 Task: Mortgage Form Template.
Action: Mouse moved to (234, 170)
Screenshot: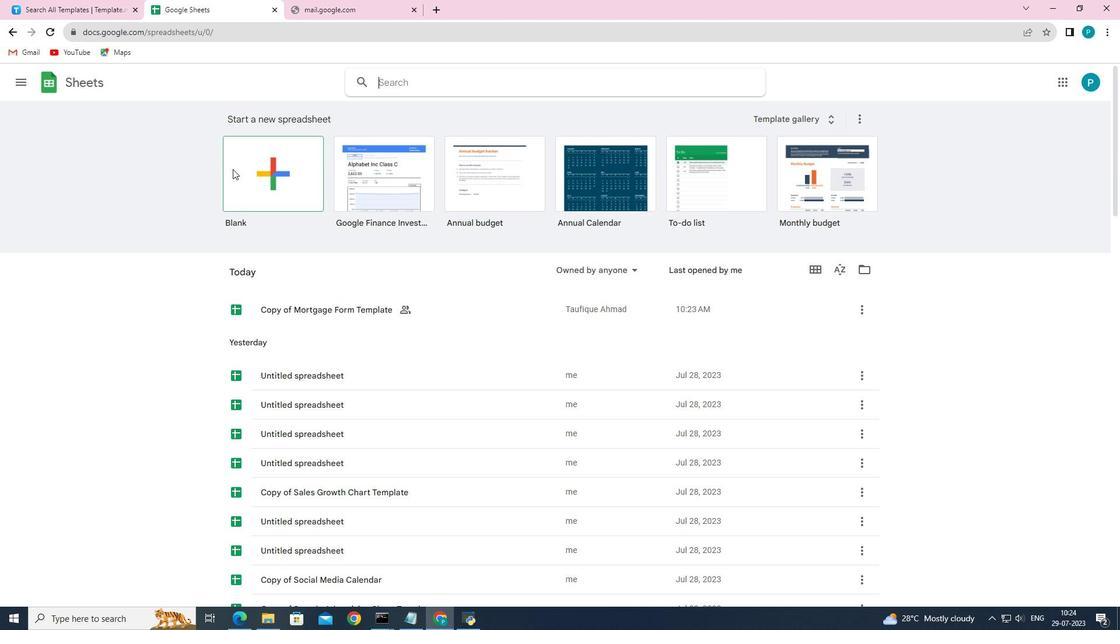 
Action: Mouse pressed left at (234, 170)
Screenshot: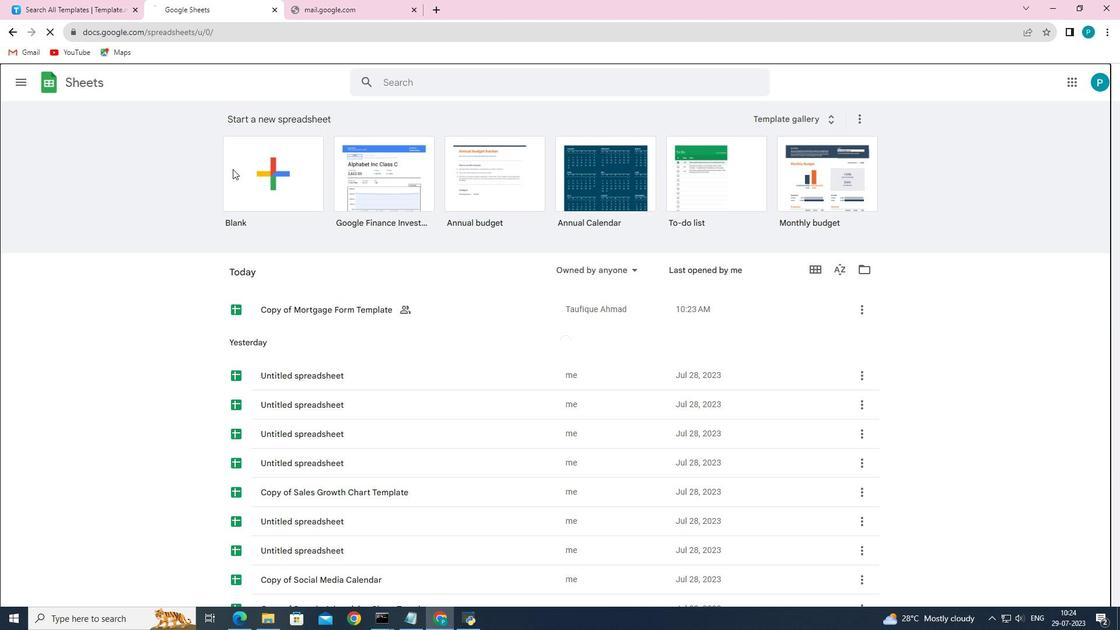 
Action: Mouse moved to (88, 152)
Screenshot: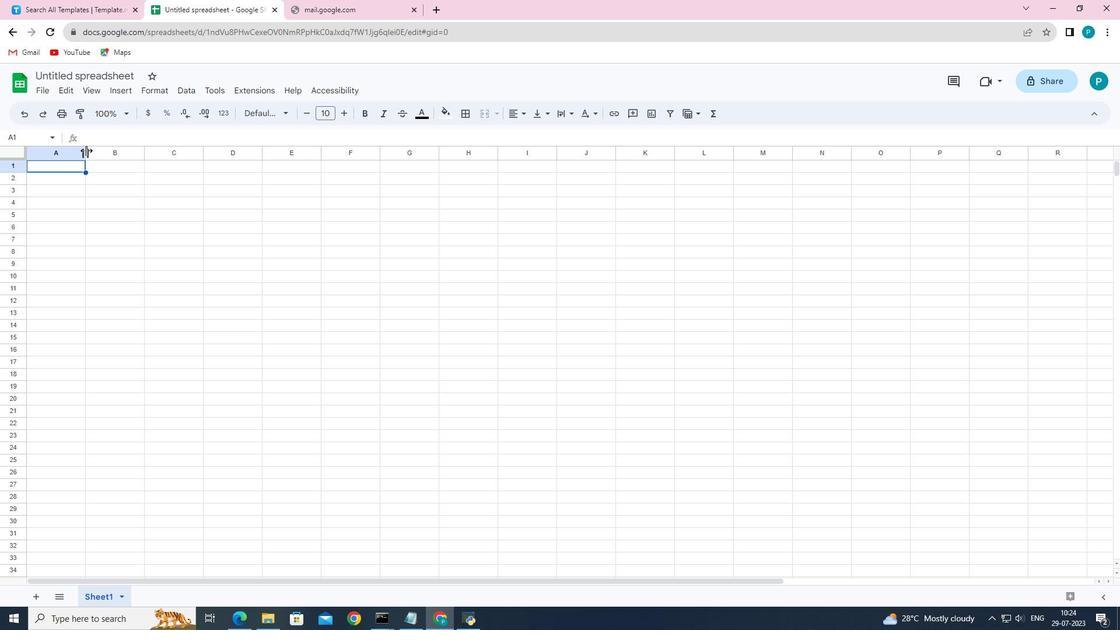 
Action: Mouse pressed left at (88, 152)
Screenshot: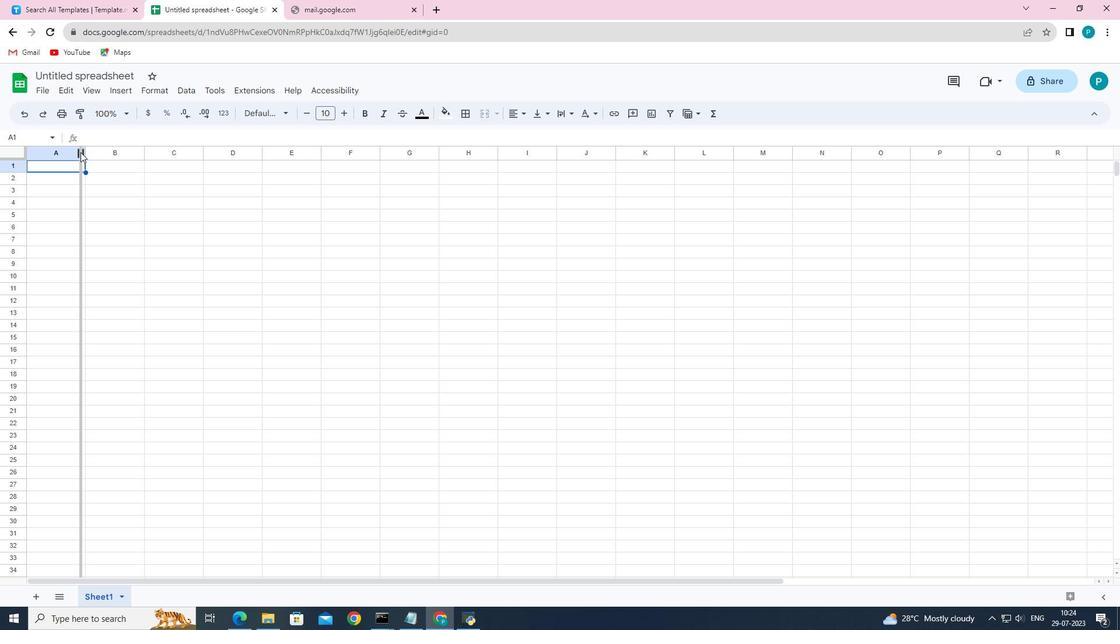 
Action: Mouse moved to (64, 156)
Screenshot: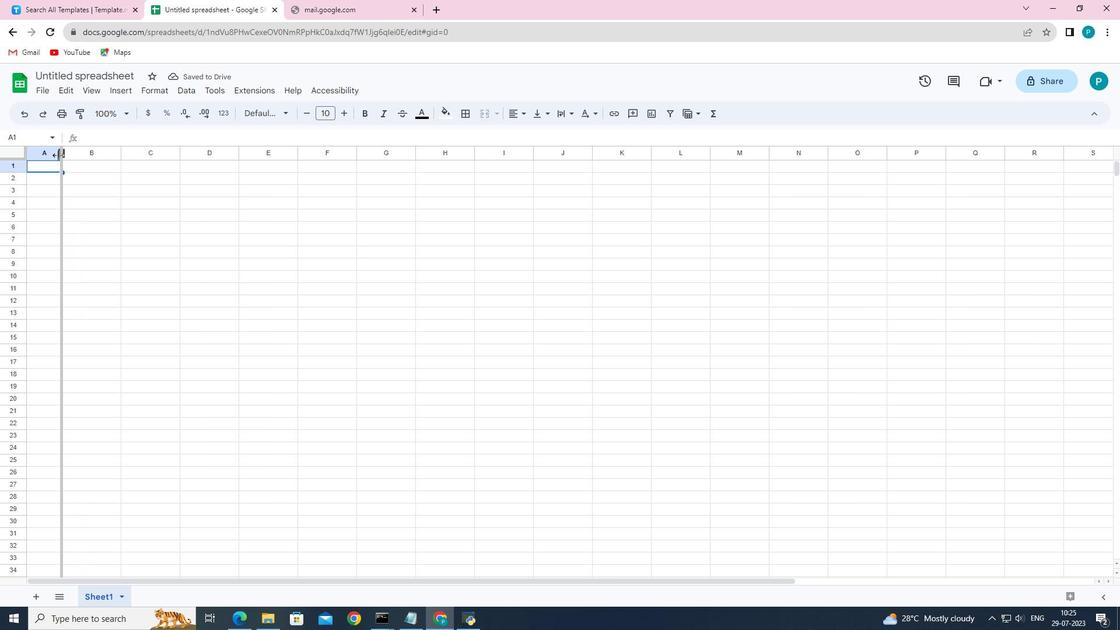 
Action: Mouse pressed left at (64, 156)
Screenshot: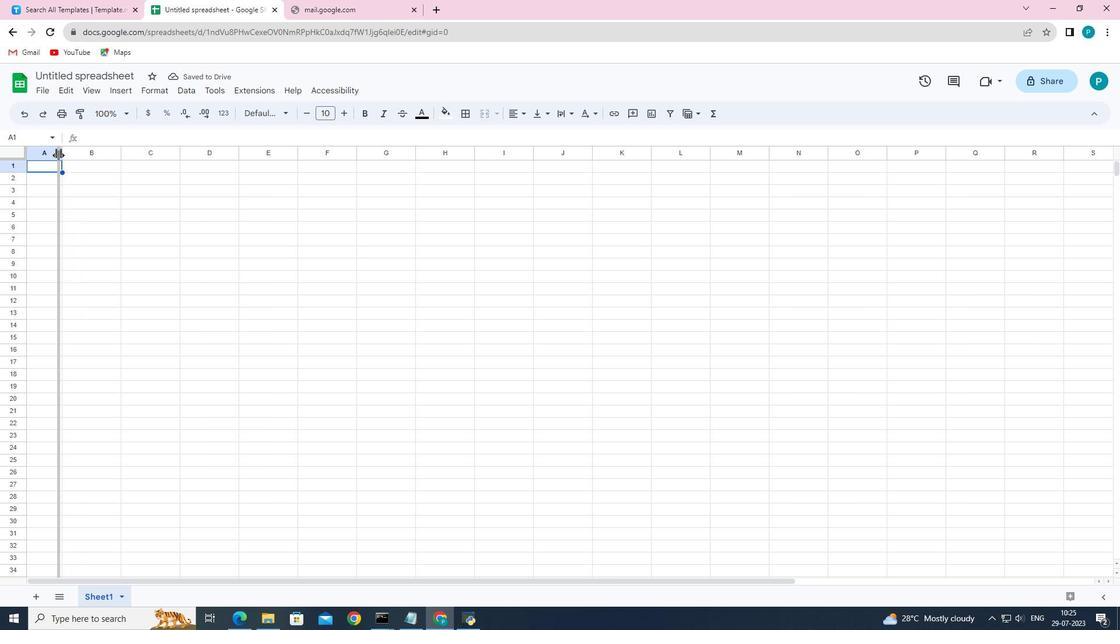 
Action: Mouse moved to (70, 170)
Screenshot: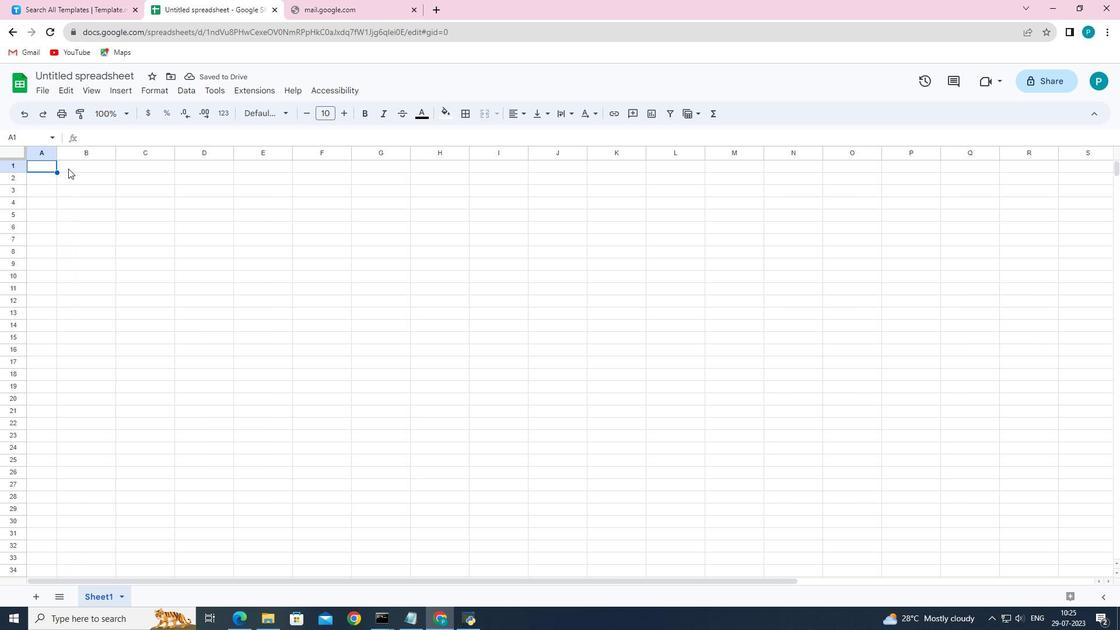 
Action: Mouse pressed left at (70, 170)
Screenshot: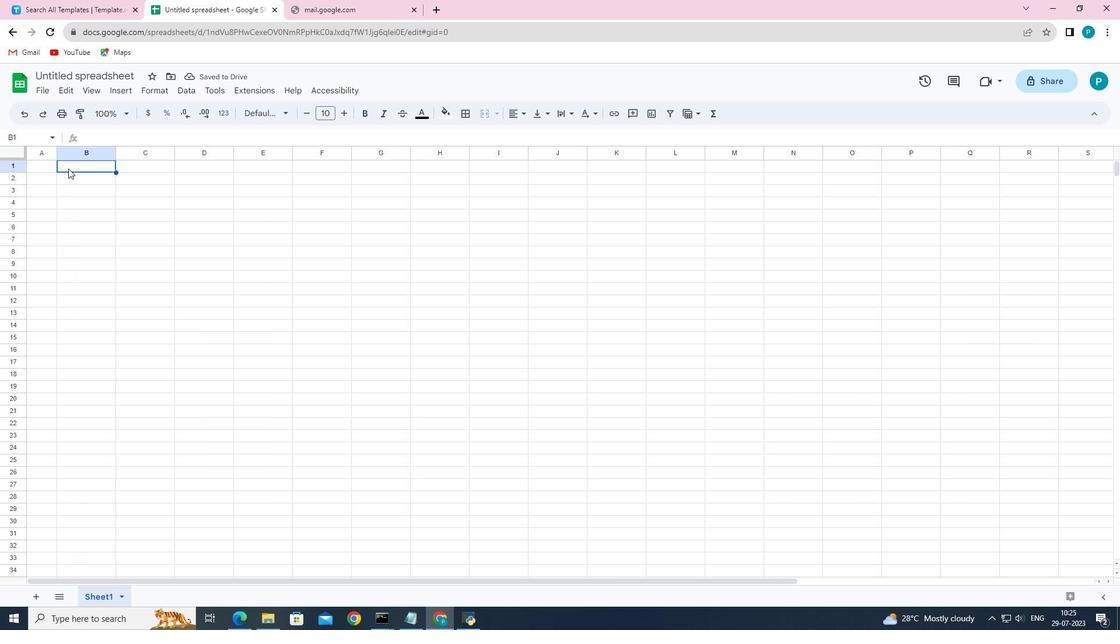 
Action: Mouse moved to (70, 168)
Screenshot: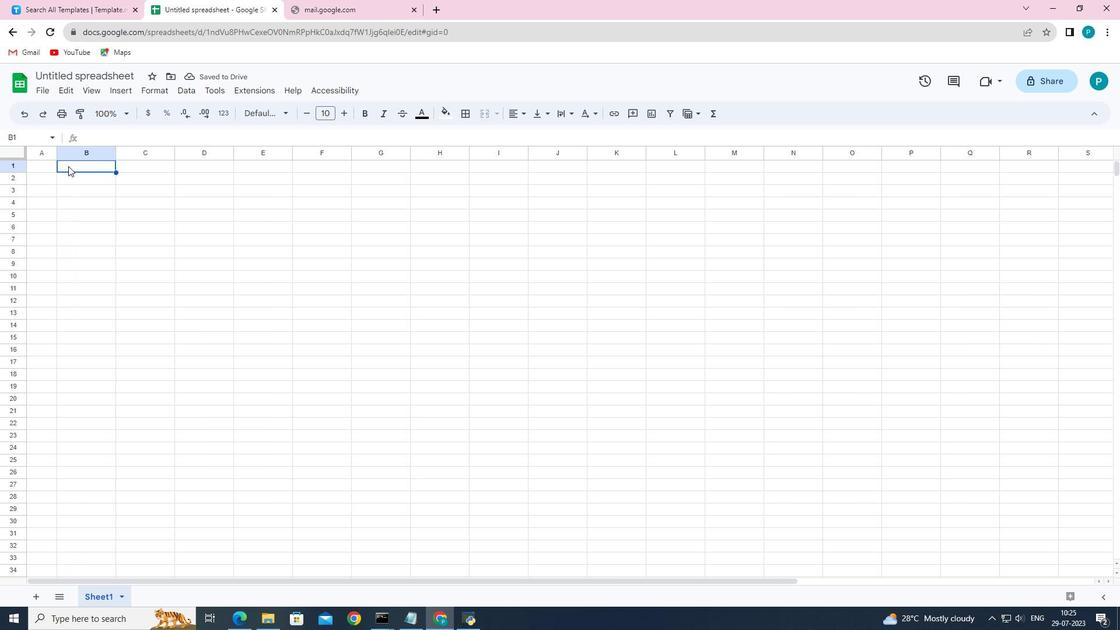 
Action: Mouse pressed left at (70, 168)
Screenshot: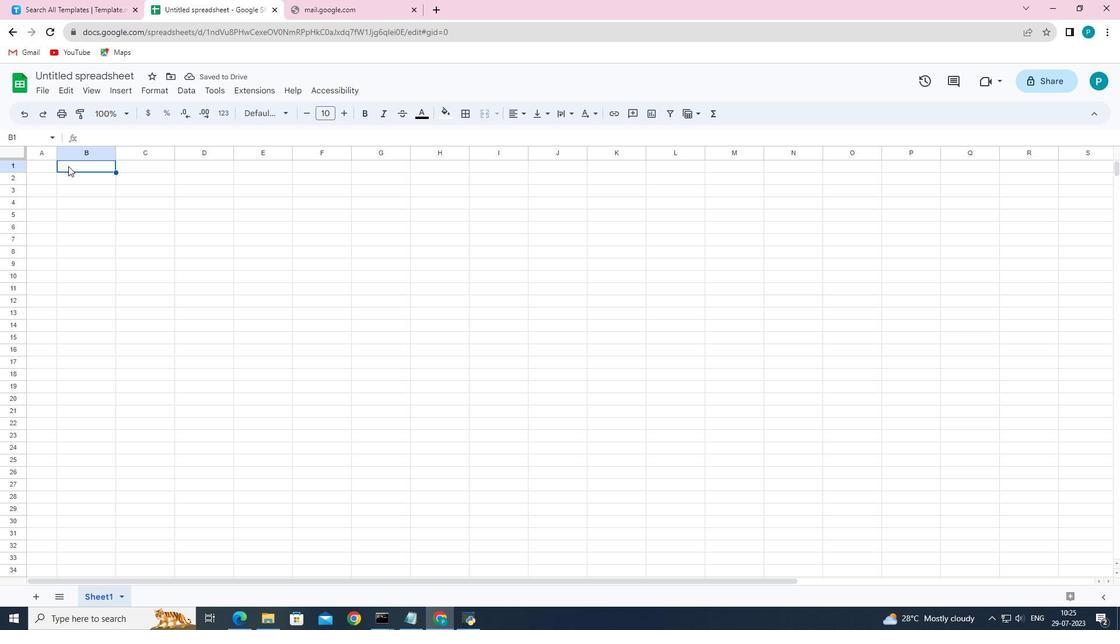 
Action: Mouse pressed left at (70, 168)
Screenshot: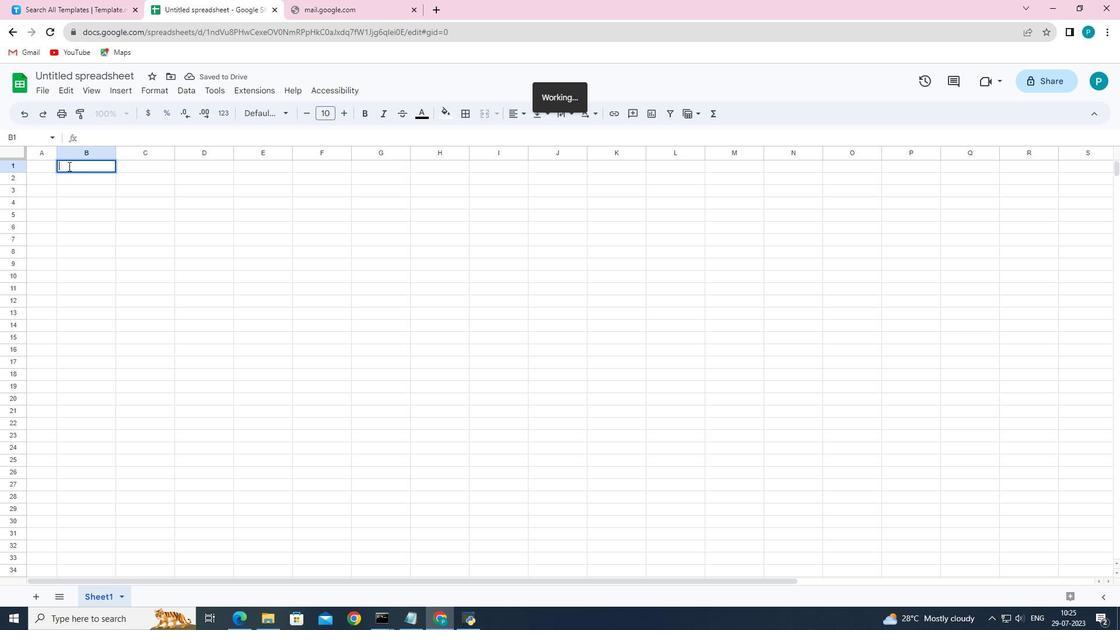 
Action: Mouse moved to (70, 179)
Screenshot: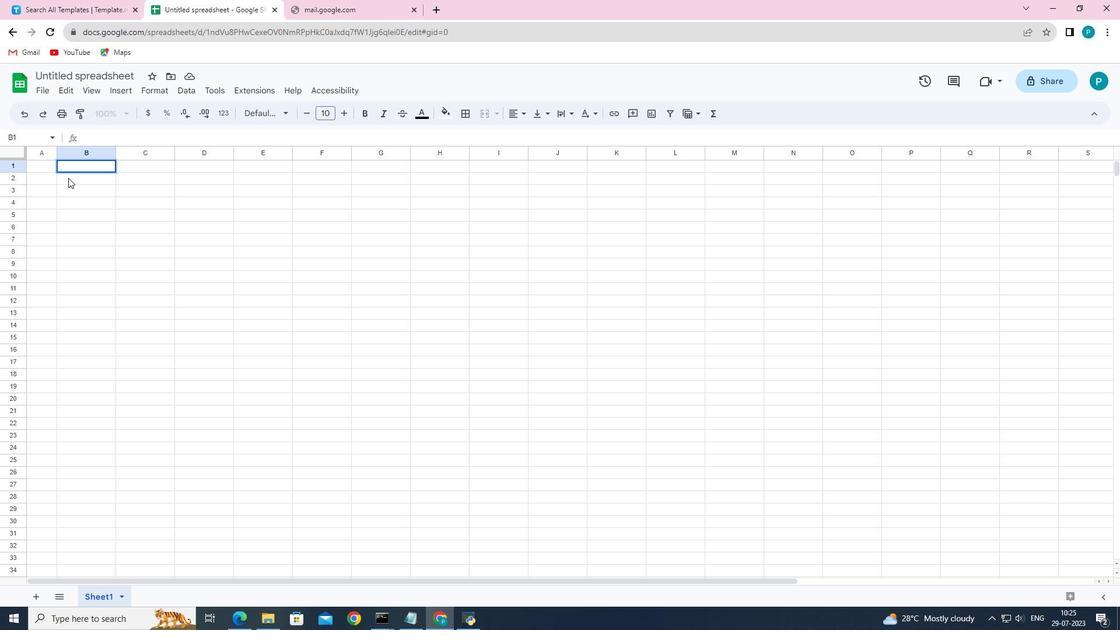 
Action: Mouse pressed left at (70, 179)
Screenshot: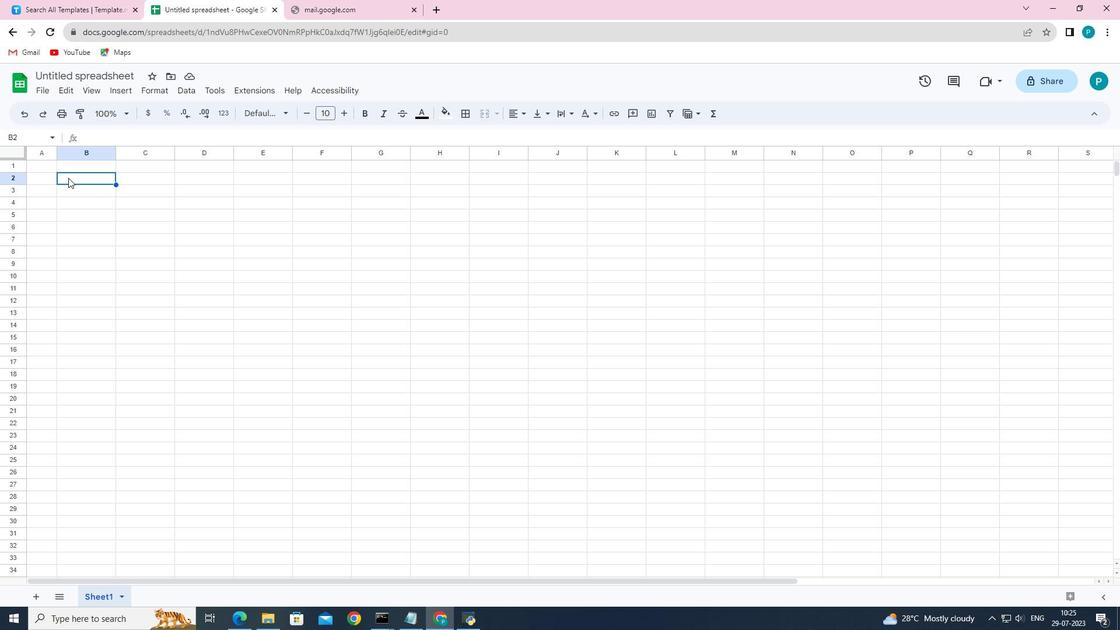 
Action: Mouse moved to (75, 191)
Screenshot: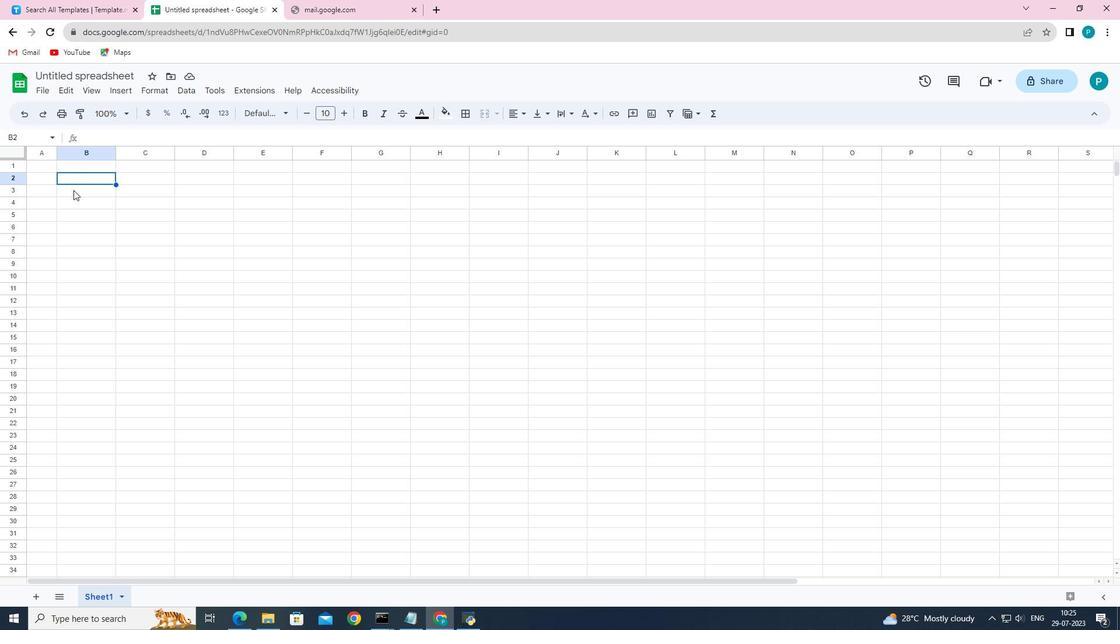 
Action: Mouse pressed left at (75, 191)
Screenshot: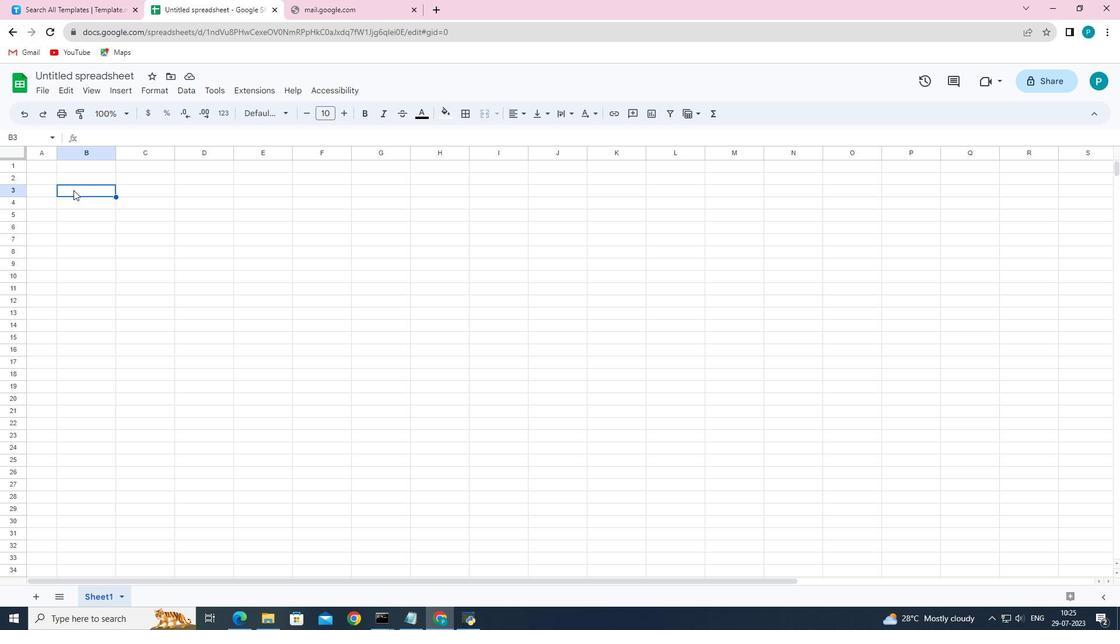 
Action: Mouse moved to (91, 191)
Screenshot: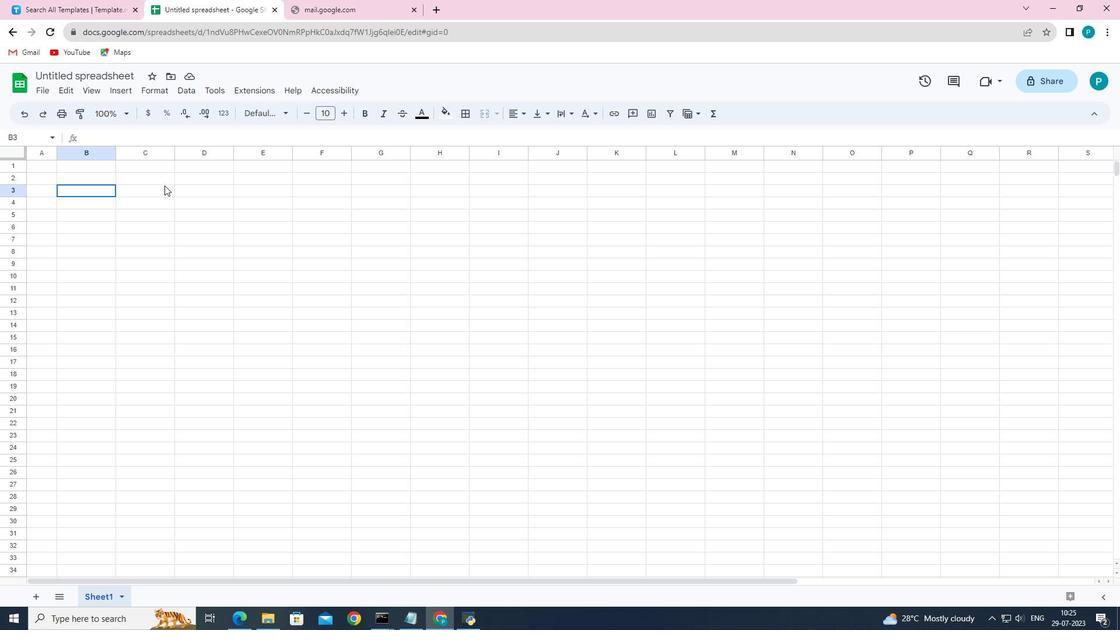 
Action: Mouse pressed left at (91, 191)
Screenshot: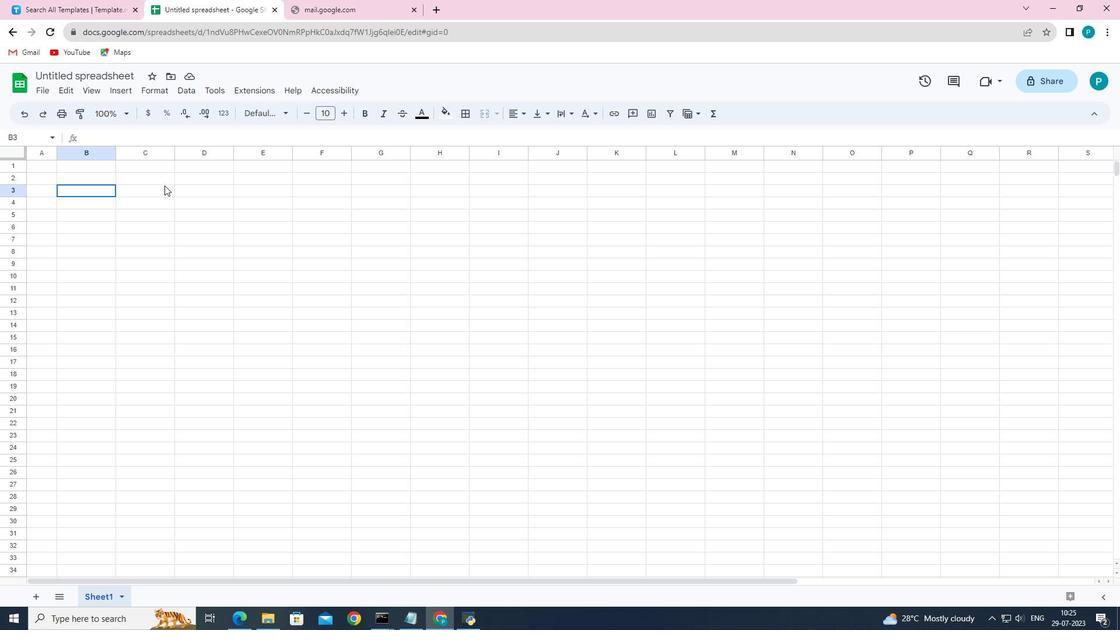 
Action: Mouse moved to (93, 192)
Screenshot: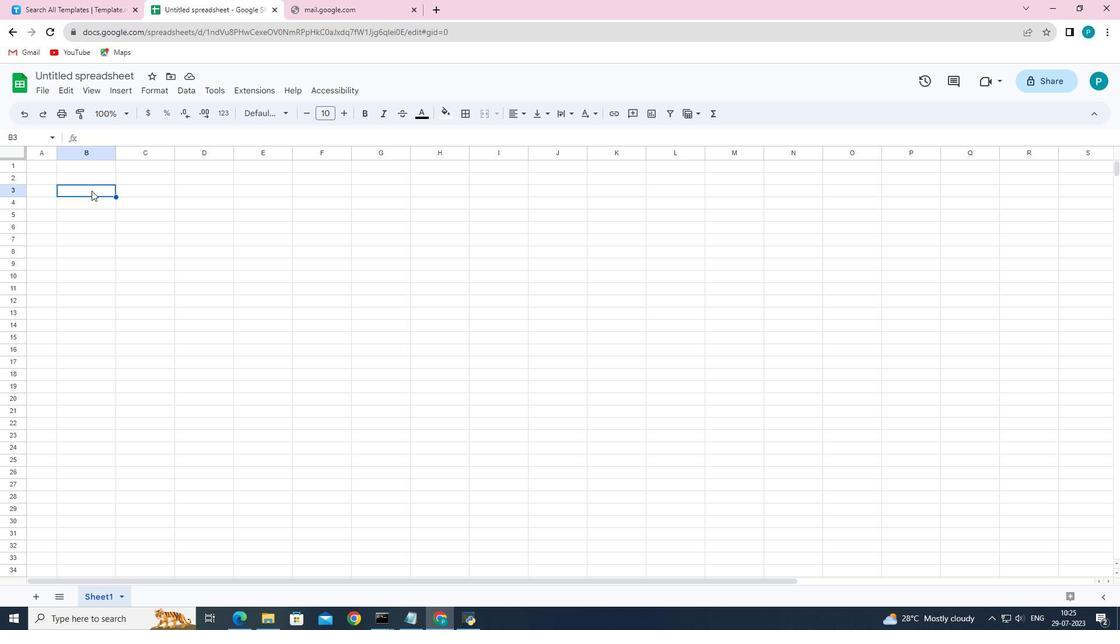 
Action: Mouse pressed left at (93, 192)
Screenshot: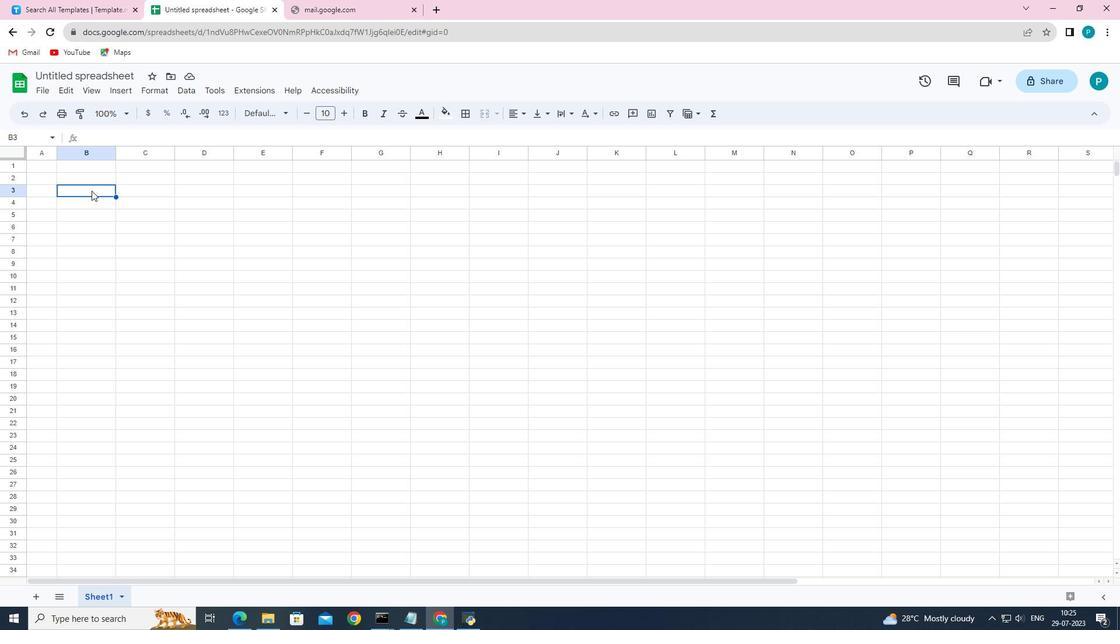 
Action: Mouse pressed left at (93, 192)
Screenshot: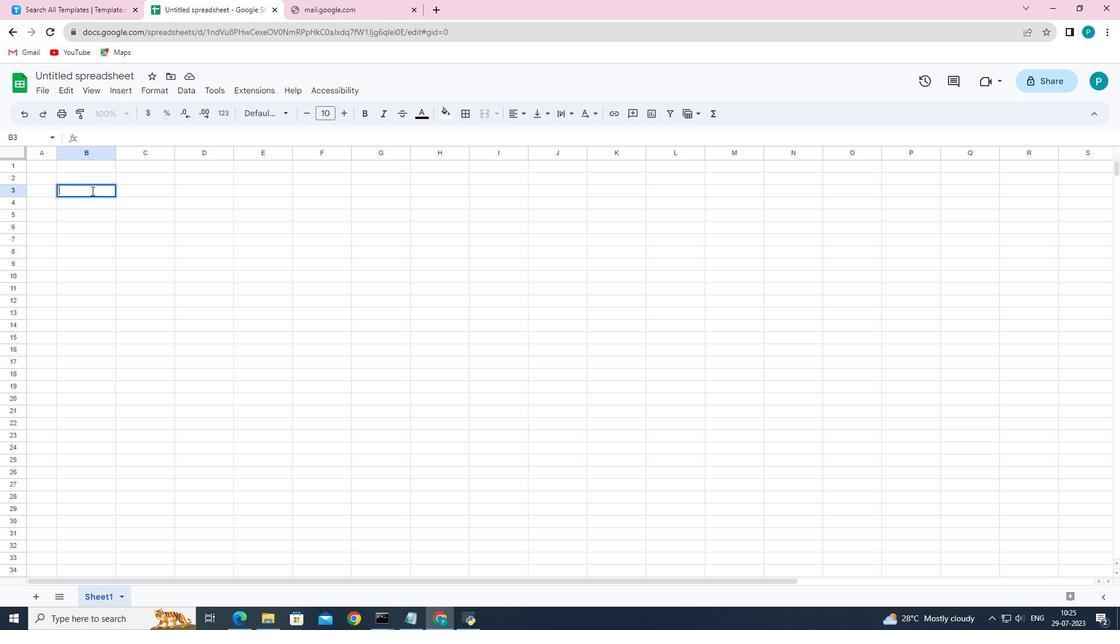 
Action: Mouse moved to (263, 189)
Screenshot: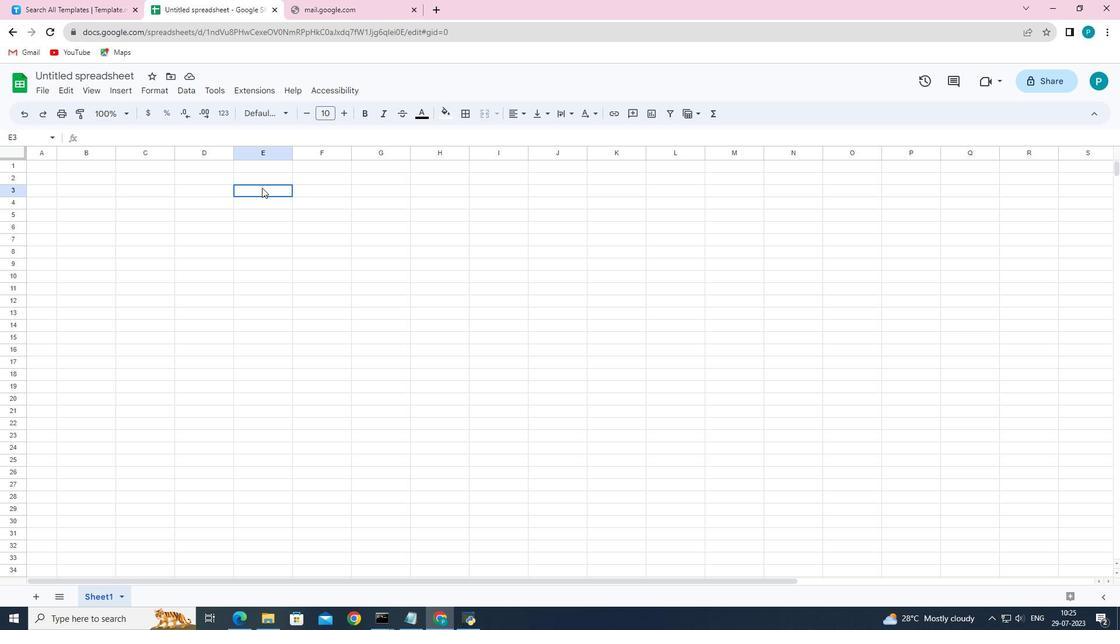 
Action: Mouse pressed left at (263, 189)
Screenshot: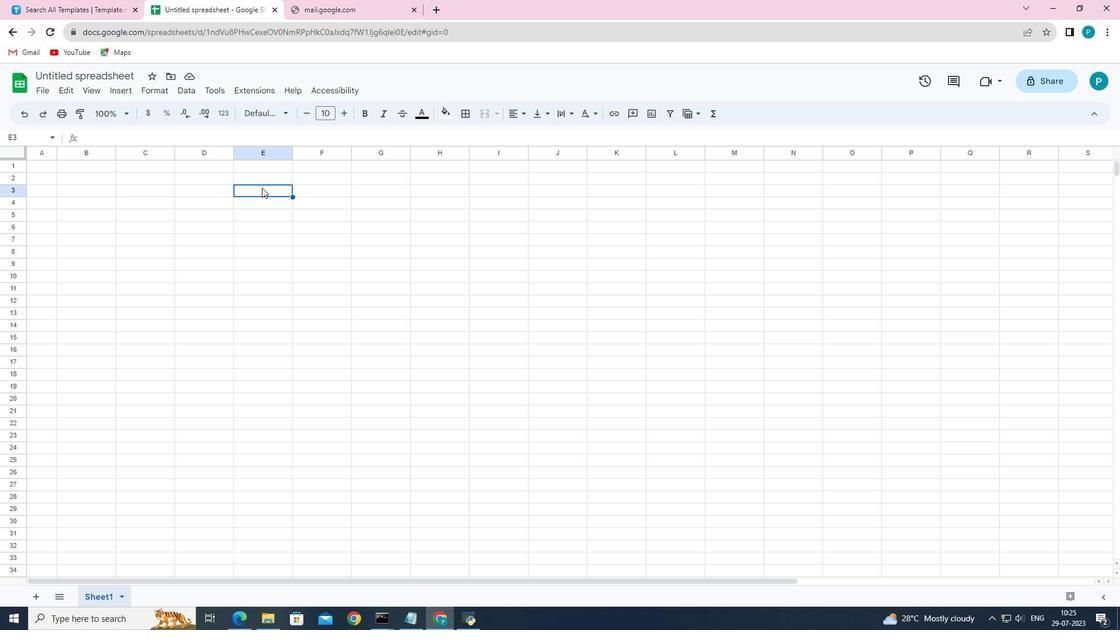 
Action: Mouse pressed left at (263, 189)
Screenshot: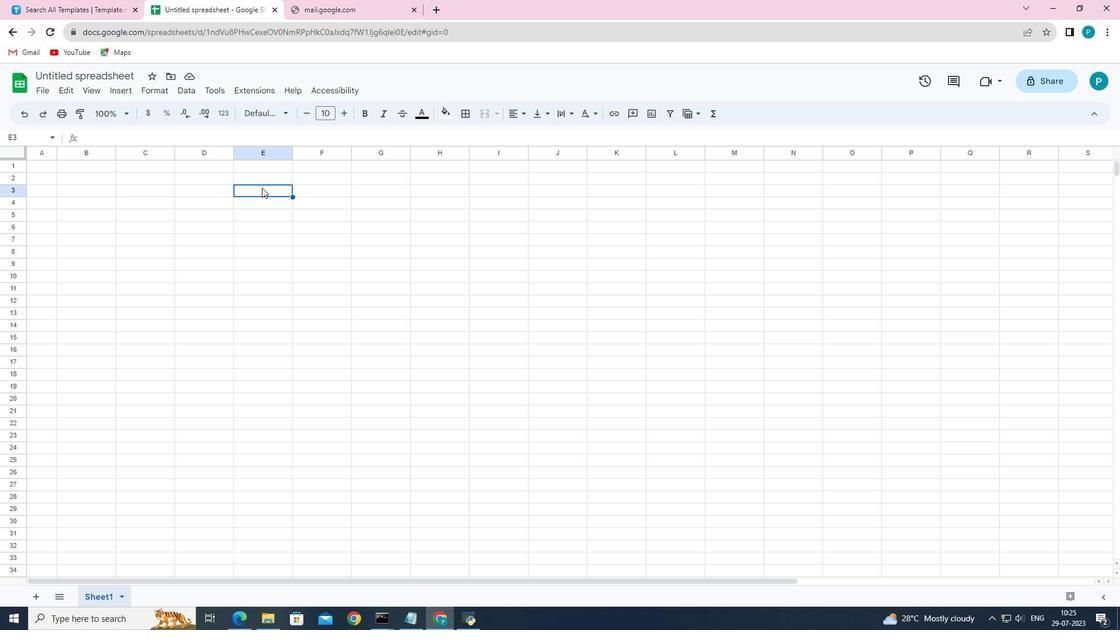 
Action: Mouse pressed left at (263, 189)
Screenshot: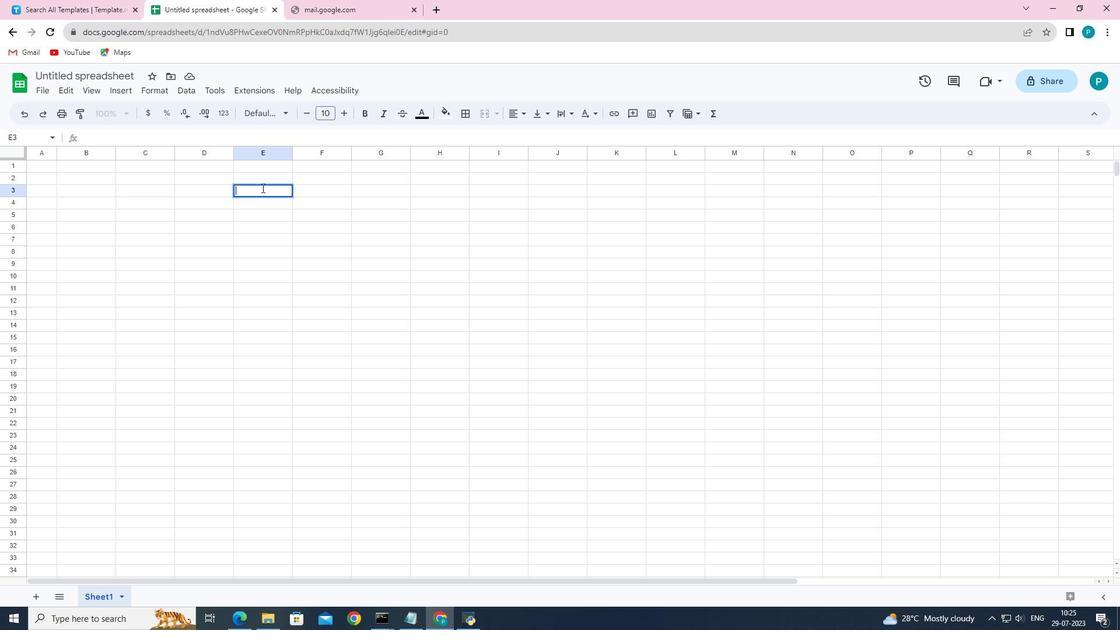 
Action: Key pressed <Key.caps_lock>FGC<Key.space><Key.caps_lock>p<Key.backspace><Key.caps_lock>P<Key.caps_lock>roperty<Key.backspace>ies<Key.space><Key.caps_lock><Key.caps_lock><Key.caps_lock>I<Key.caps_lock>nc.
Screenshot: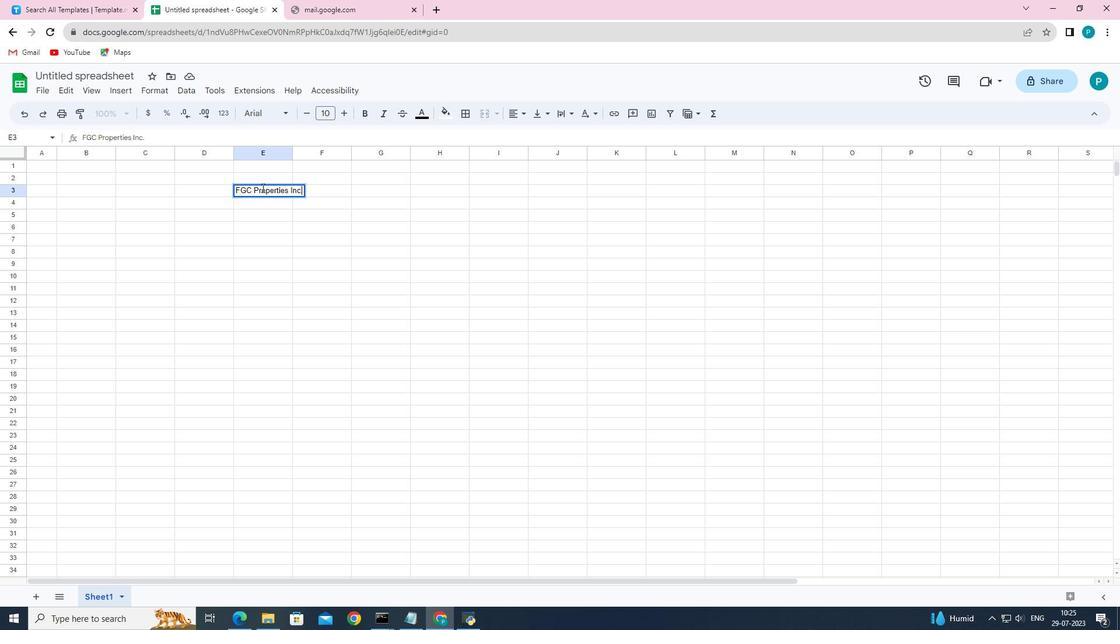 
Action: Mouse moved to (284, 203)
Screenshot: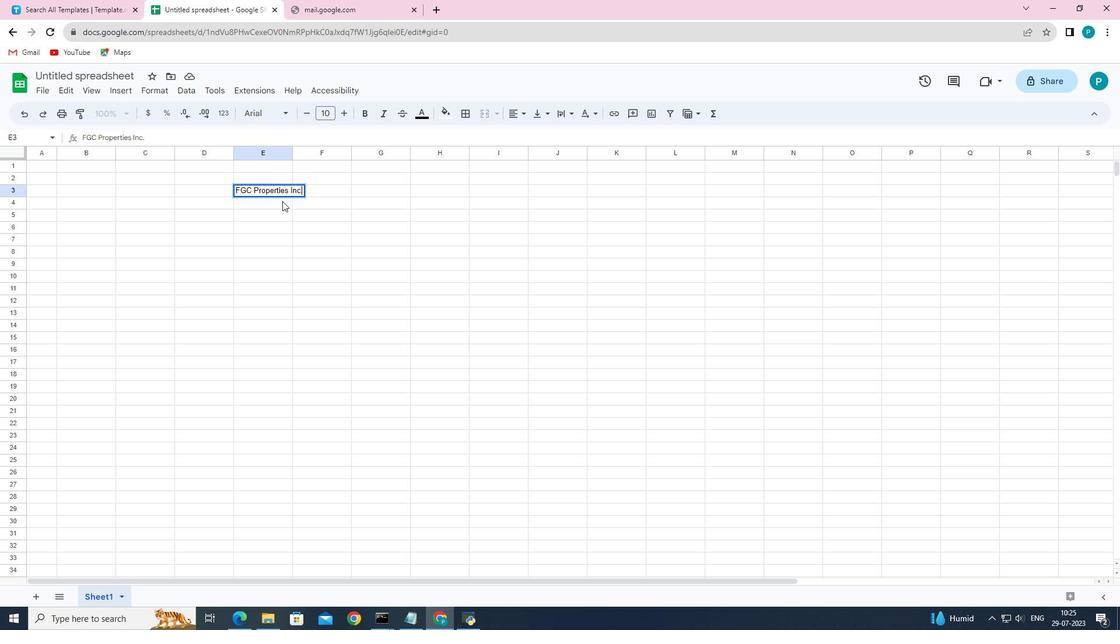 
Action: Mouse pressed left at (284, 203)
Screenshot: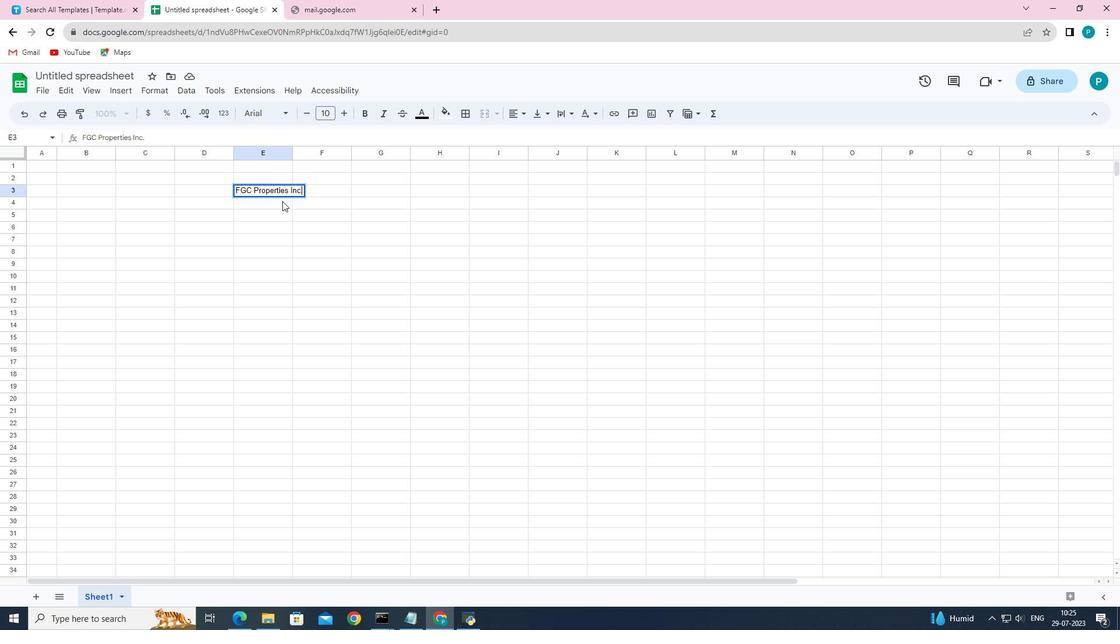 
Action: Mouse moved to (280, 204)
Screenshot: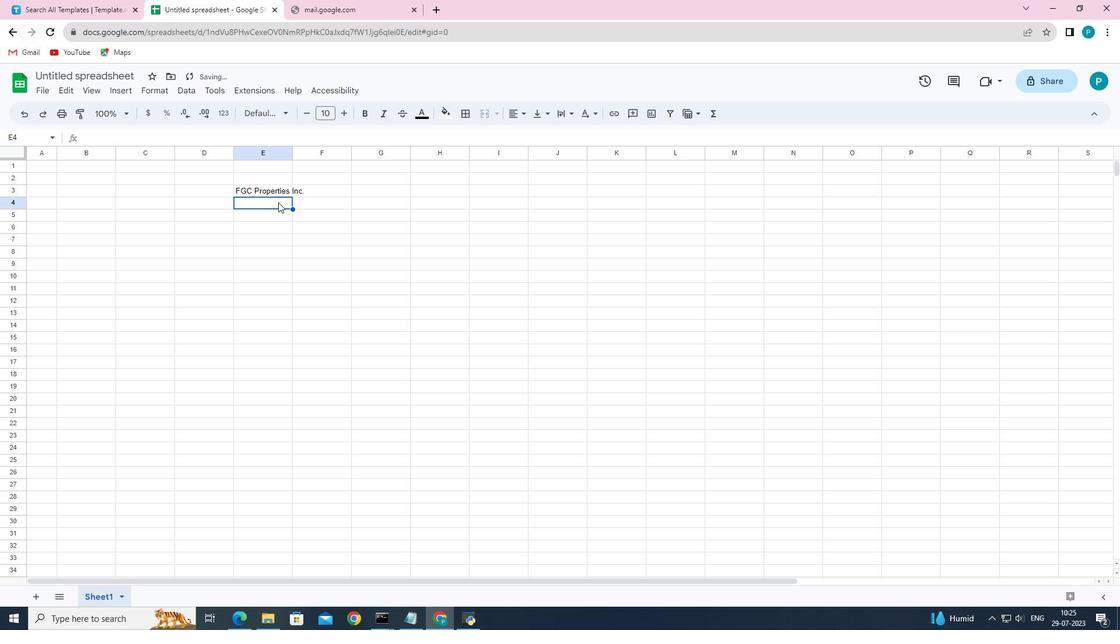 
Action: Key pressed 33<Key.space><Key.caps_lock>N<Key.caps_lock>21<Key.space>st<Key.space><Key.caps_lock>S<Key.caps_lock>t.,<Key.space><Key.caps_lock>E<Key.caps_lock>ast<Key.space><Key.caps_lock>O<Key.caps_lock>range<Key.space><Key.backspace>,<Key.space><Key.caps_lock>NJ<Key.caps_lock><Key.space>07017<Key.enter><Key.caps_lock>I<Key.backspace><Key.caps_lock>info<Key.shift>@fgcrealestateinc.com<Key.enter>222<Key.space>555<Key.space>7777
Screenshot: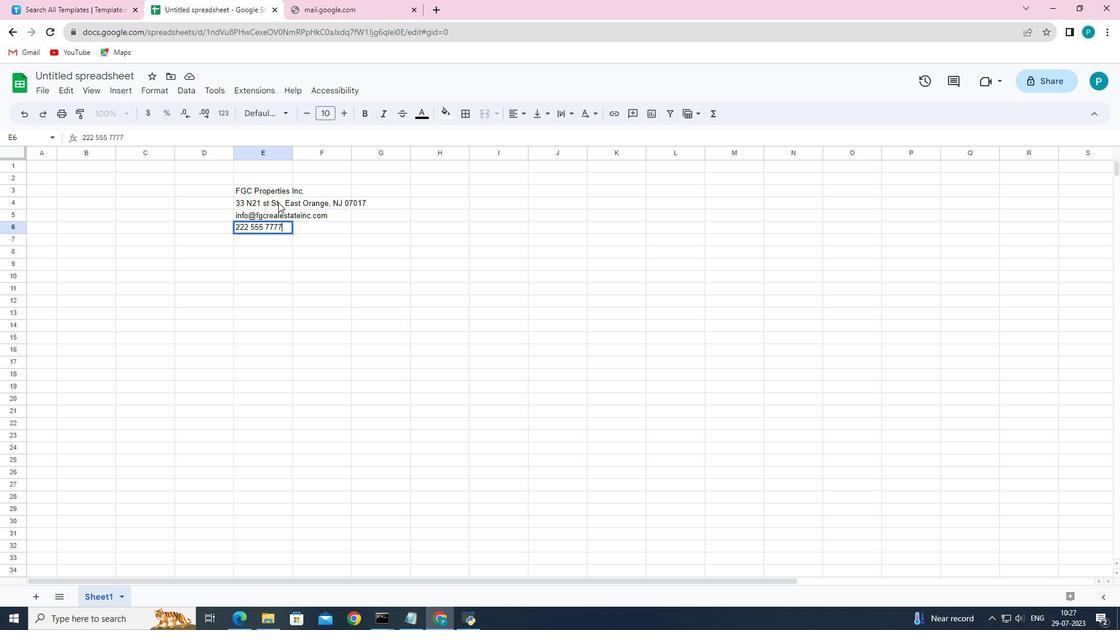 
Action: Mouse moved to (80, 240)
Screenshot: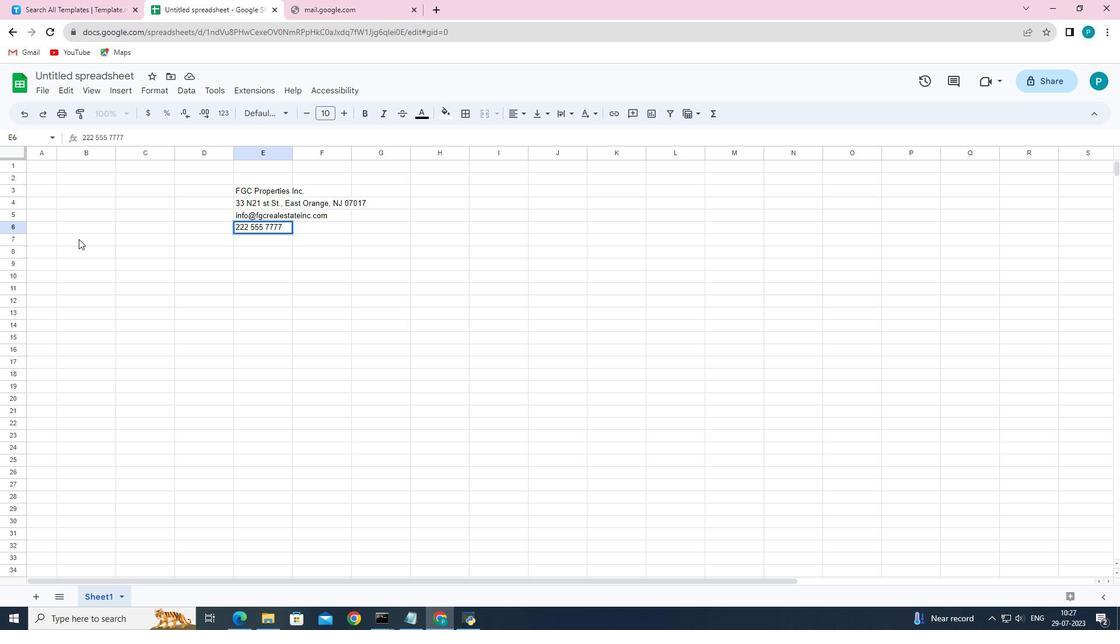 
Action: Mouse pressed left at (80, 240)
Screenshot: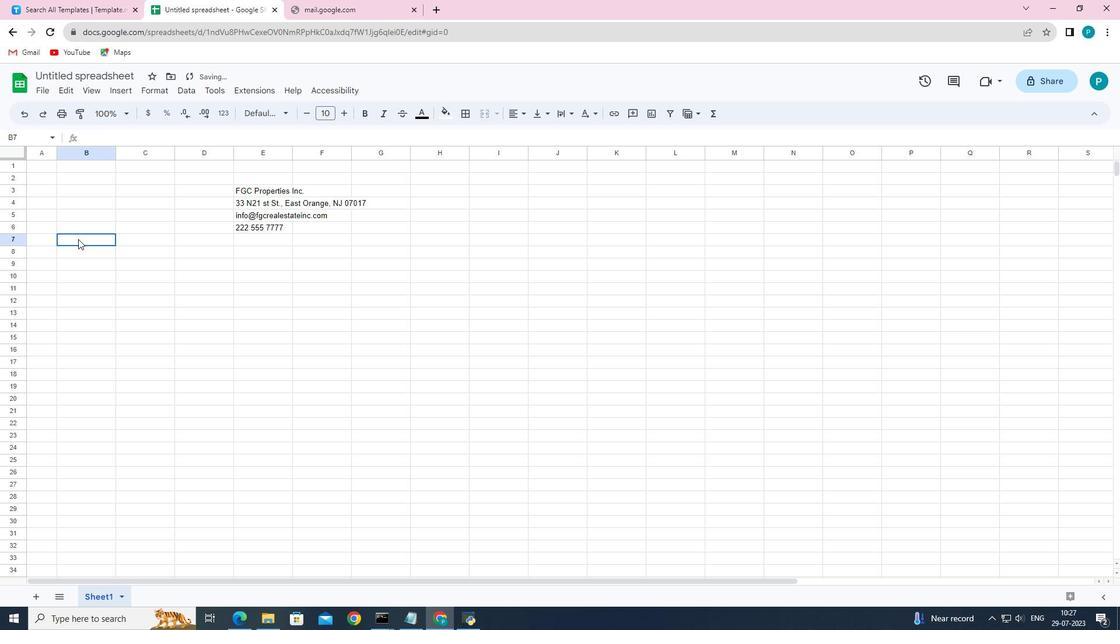 
Action: Mouse moved to (250, 190)
Screenshot: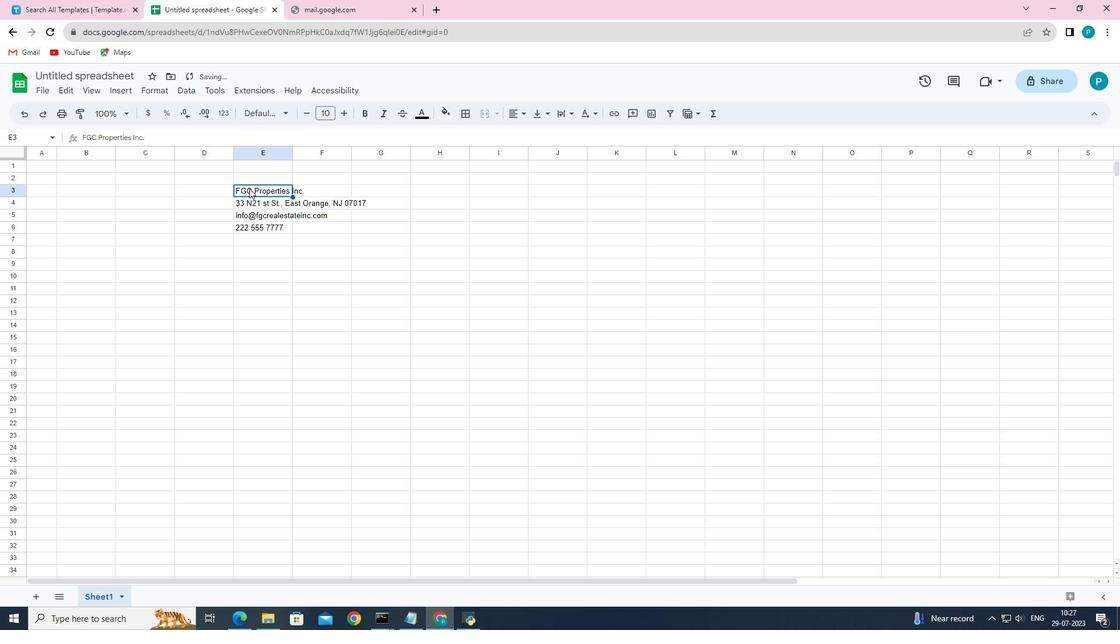 
Action: Mouse pressed left at (250, 190)
Screenshot: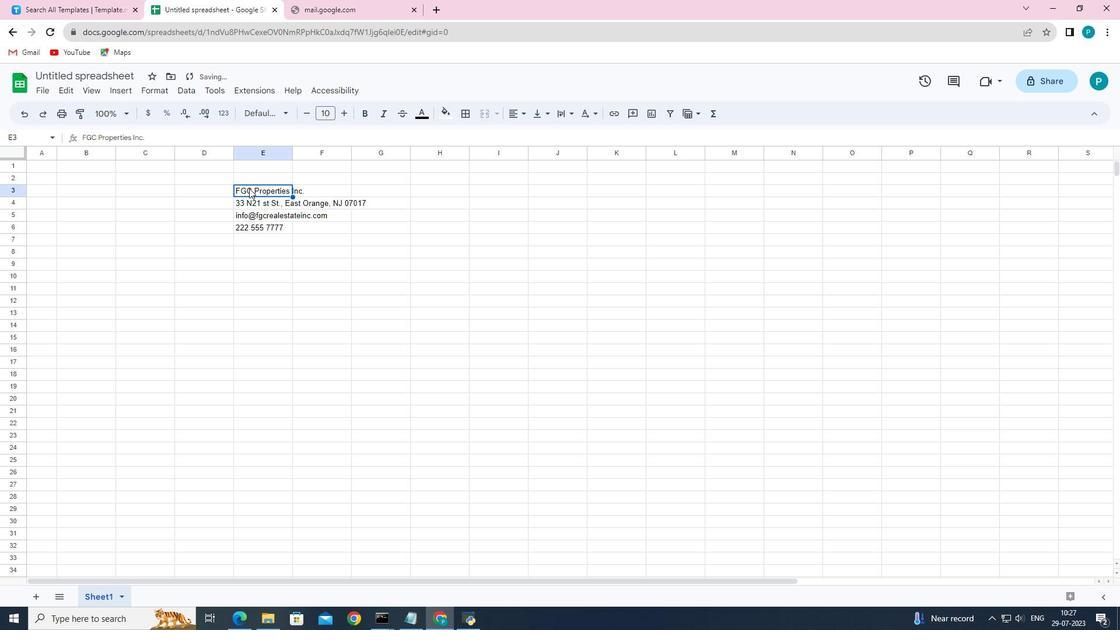 
Action: Mouse moved to (287, 192)
Screenshot: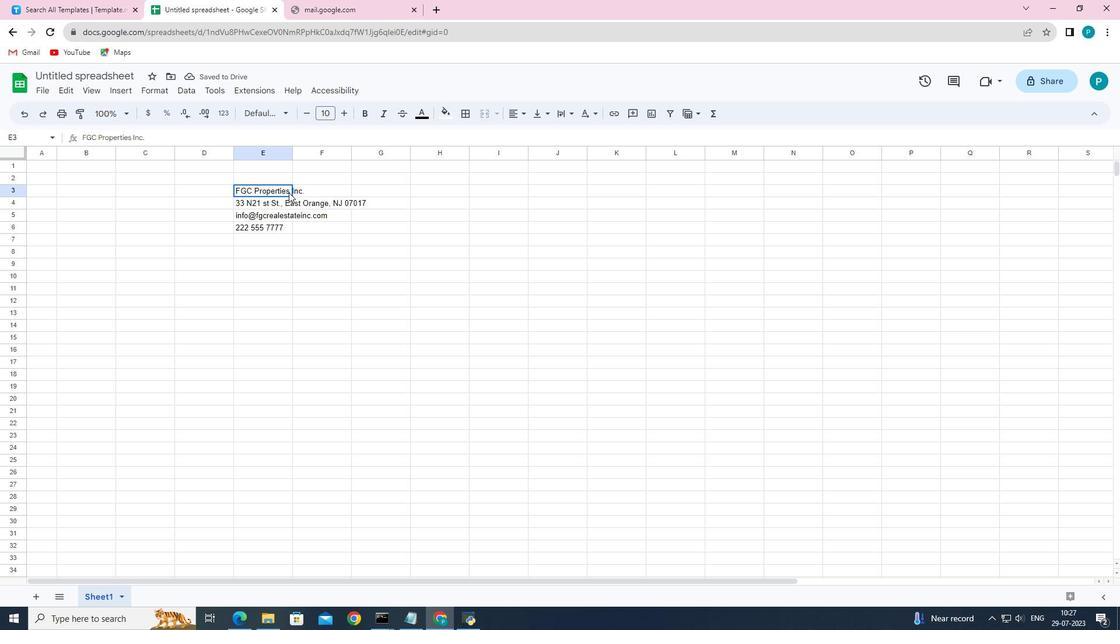 
Action: Mouse pressed left at (287, 192)
Screenshot: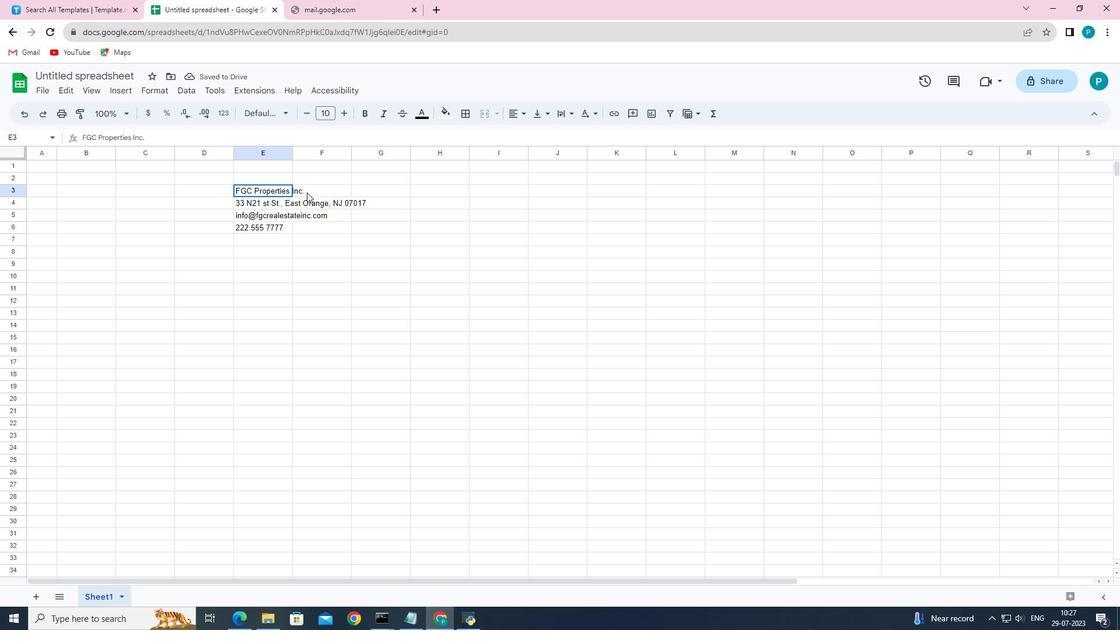 
Action: Mouse moved to (489, 115)
Screenshot: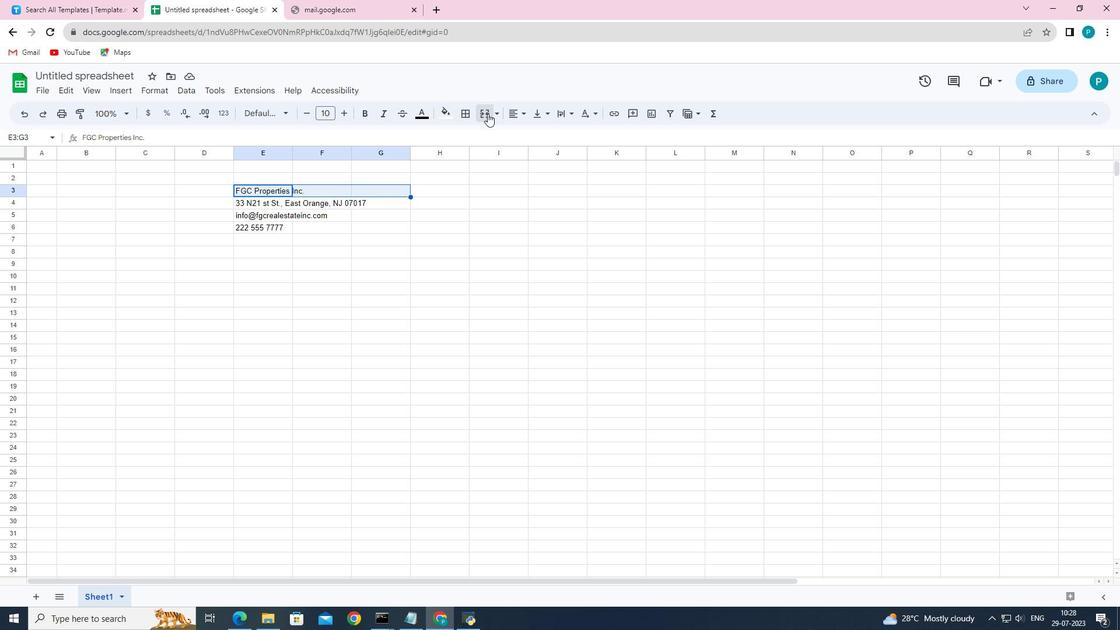 
Action: Mouse pressed left at (489, 115)
Screenshot: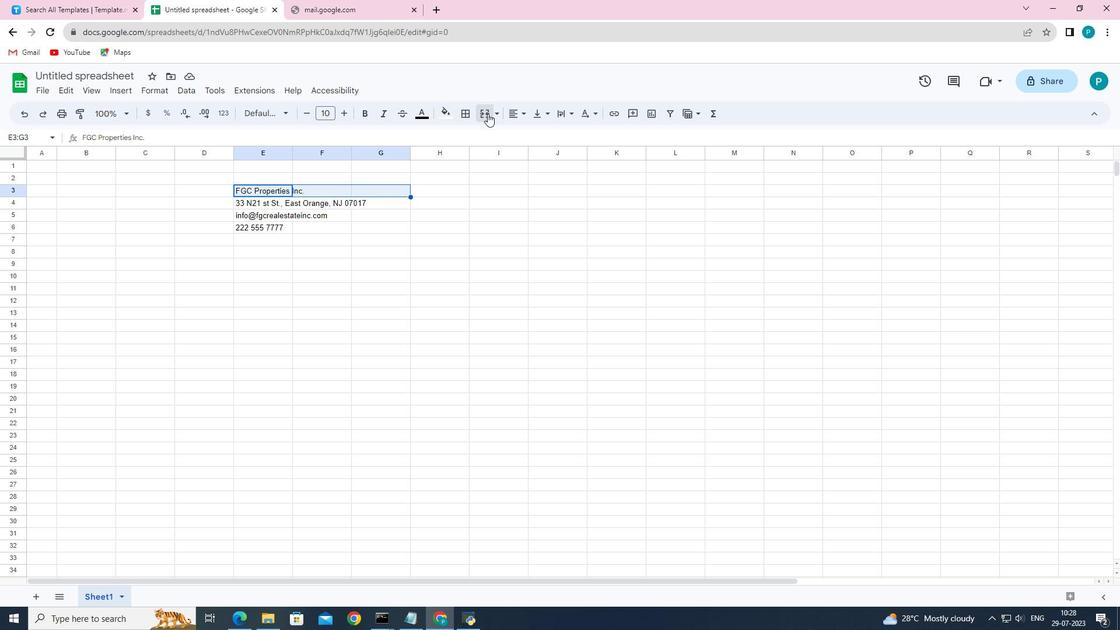 
Action: Mouse moved to (236, 207)
Screenshot: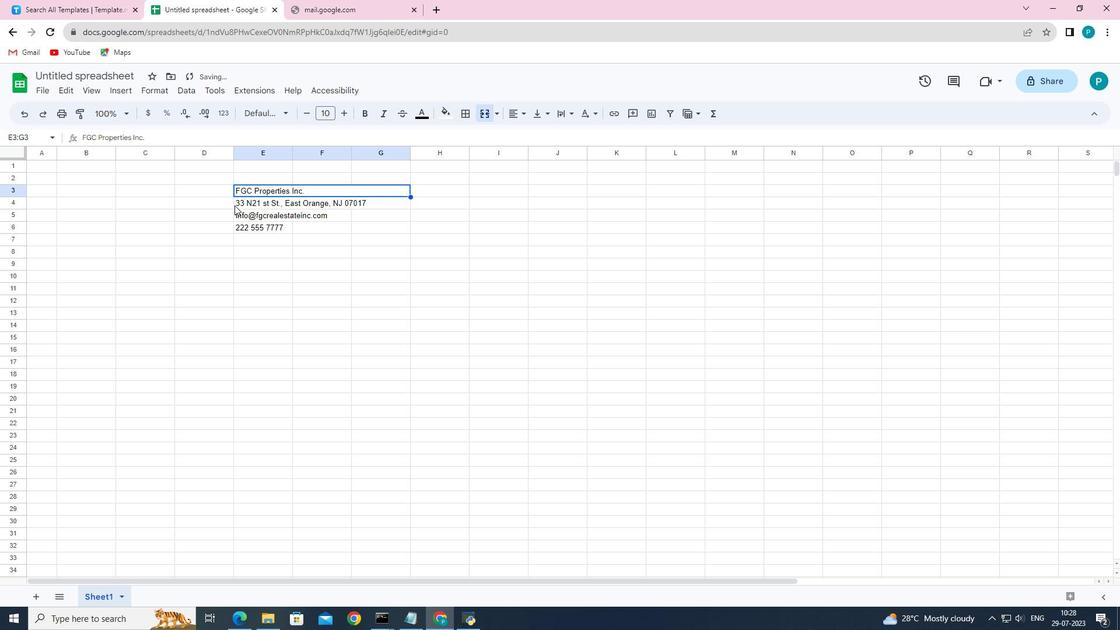 
Action: Mouse pressed left at (236, 207)
Screenshot: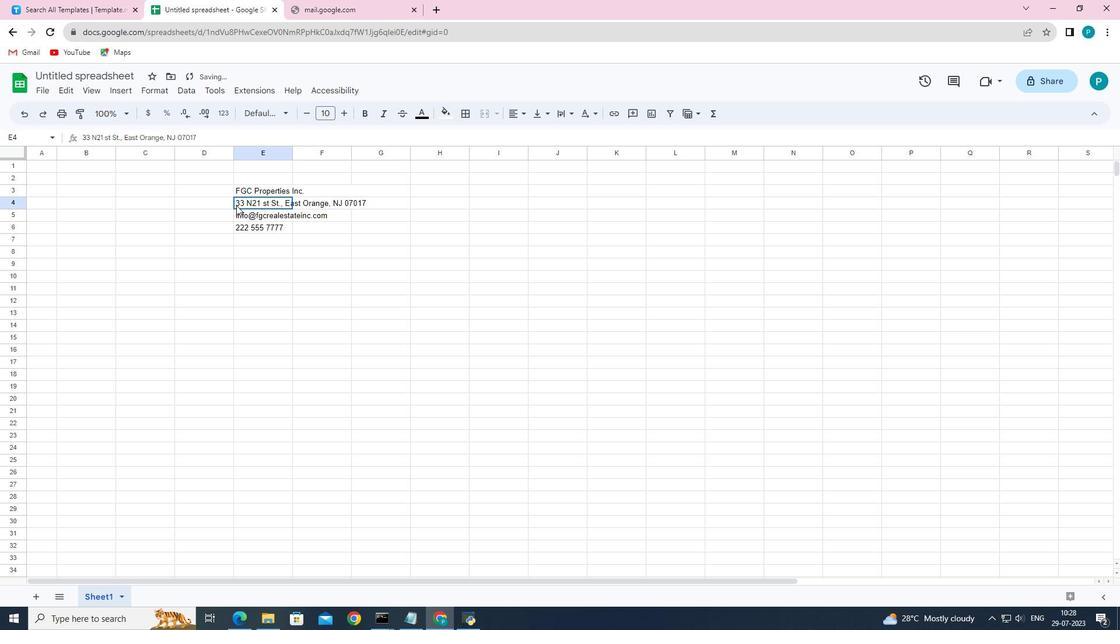 
Action: Mouse moved to (488, 113)
Screenshot: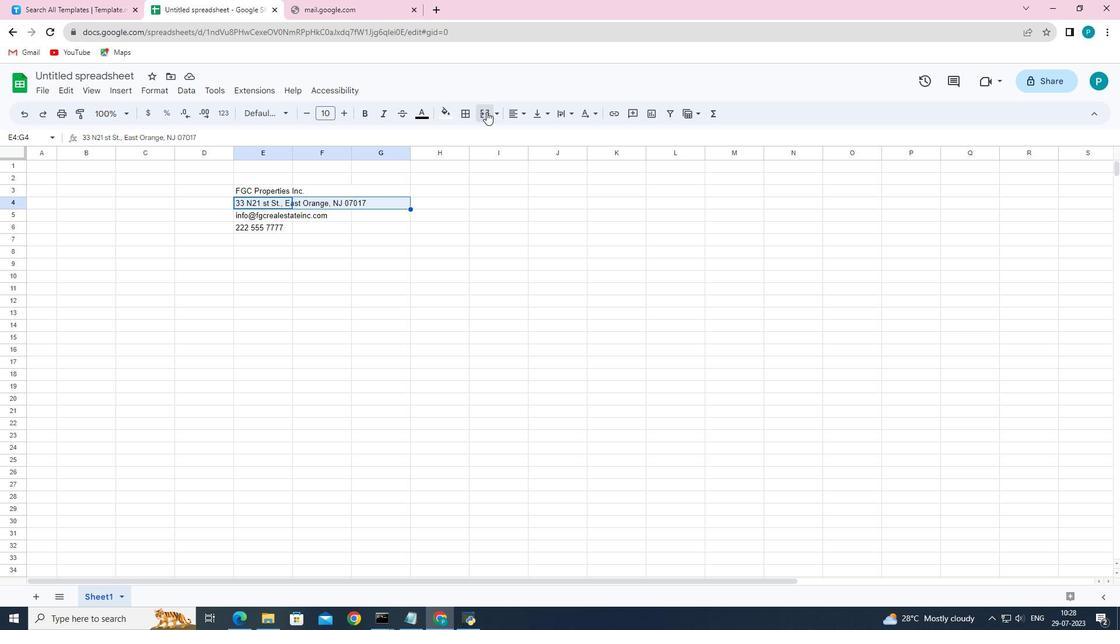 
Action: Mouse pressed left at (488, 113)
Screenshot: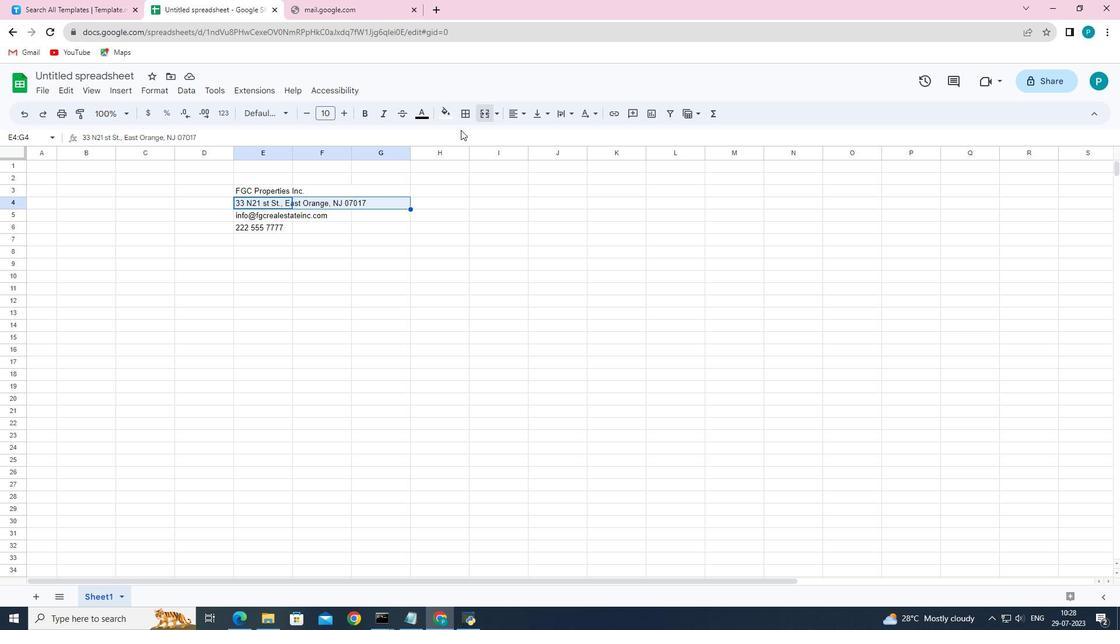 
Action: Mouse moved to (233, 218)
Screenshot: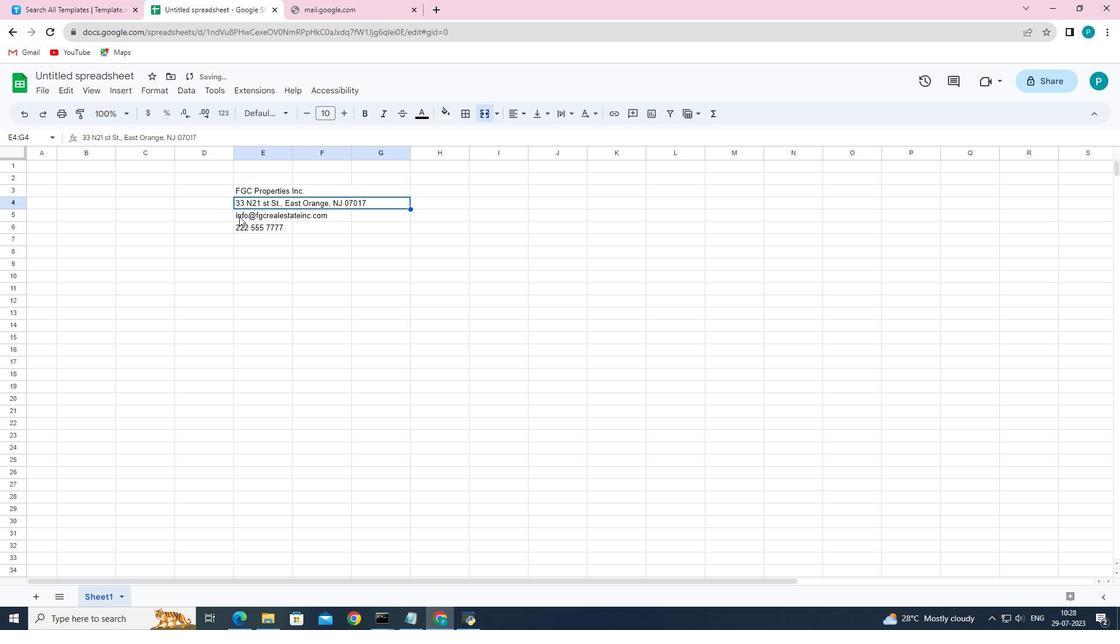 
Action: Mouse pressed left at (233, 218)
Screenshot: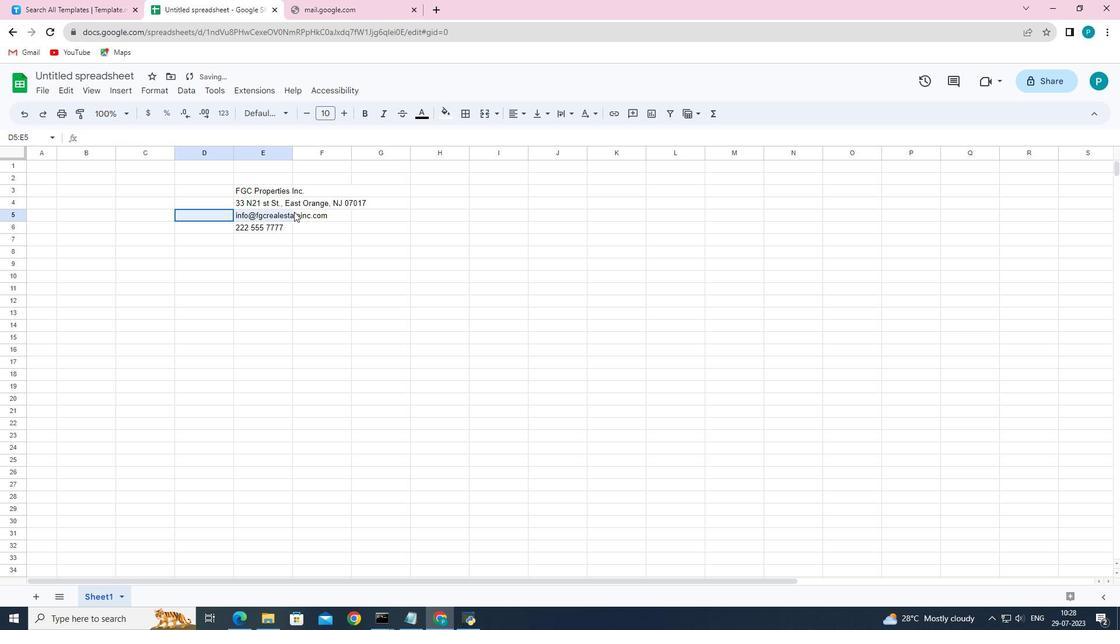 
Action: Mouse moved to (371, 226)
Screenshot: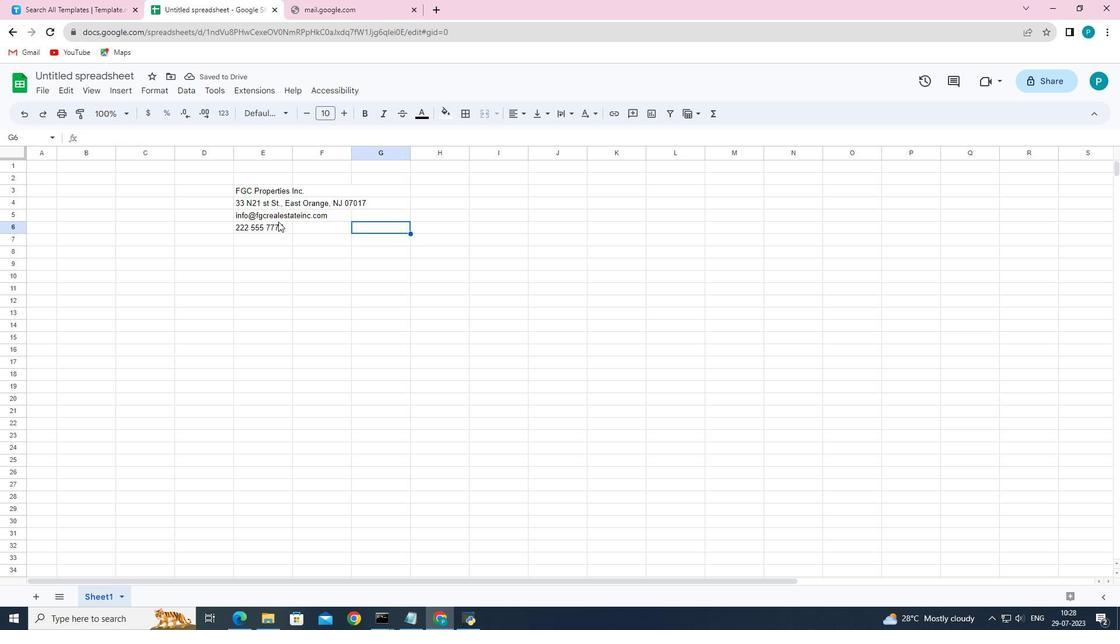 
Action: Mouse pressed left at (371, 226)
Screenshot: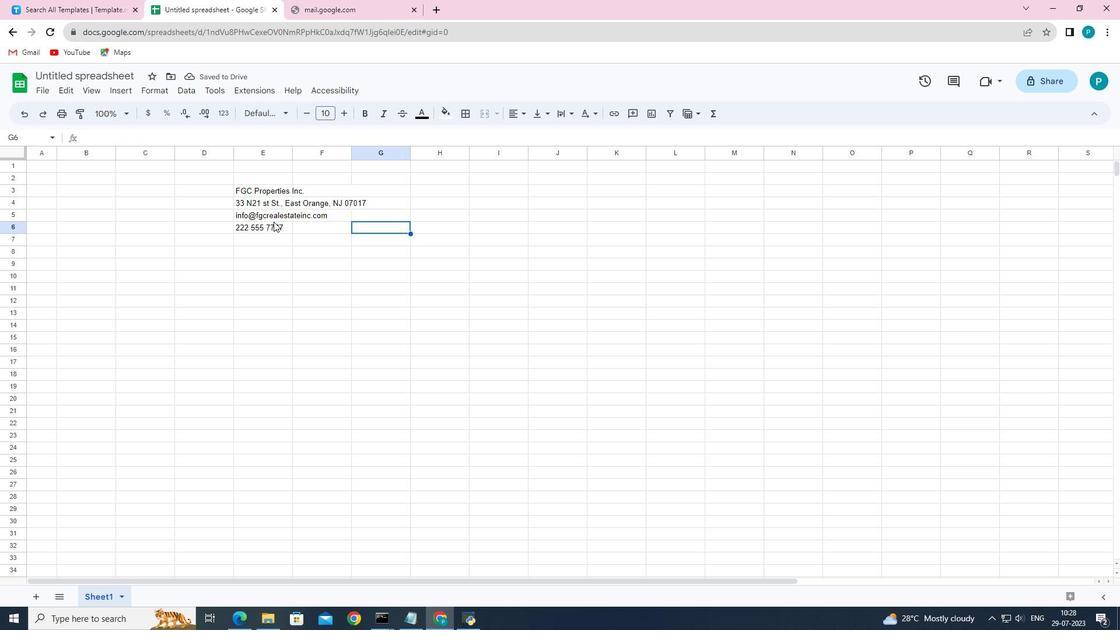 
Action: Mouse moved to (256, 218)
Screenshot: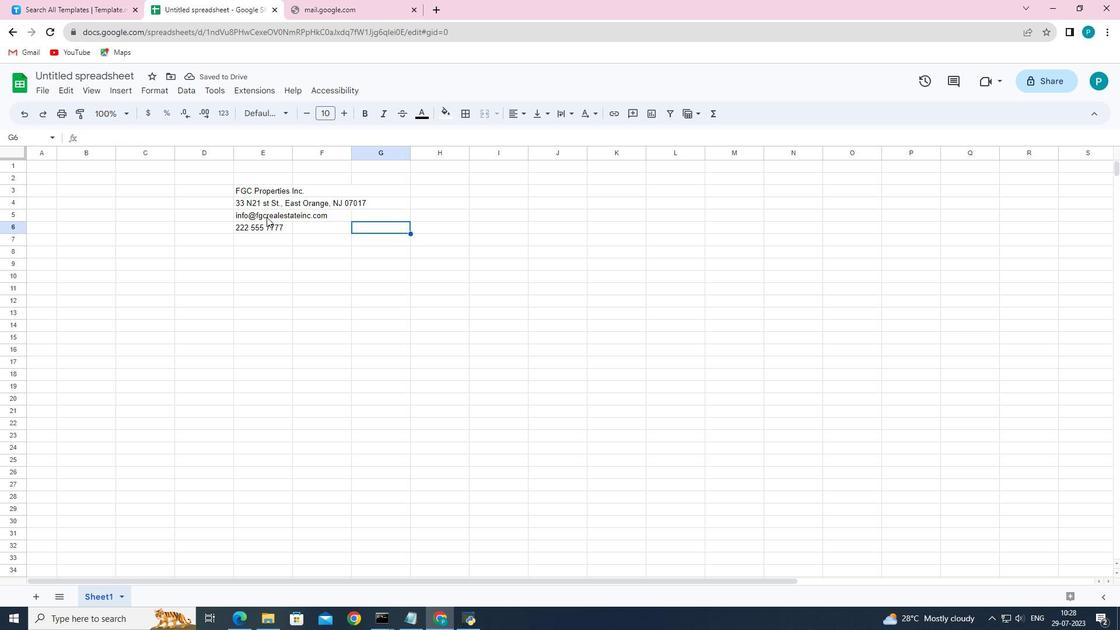 
Action: Mouse pressed left at (256, 218)
Screenshot: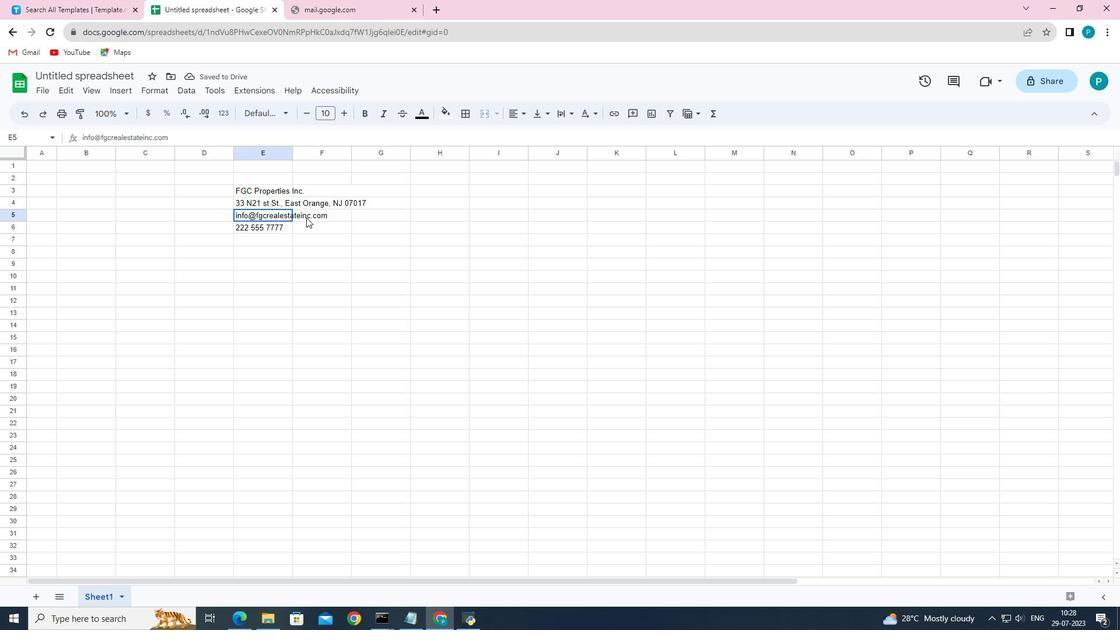 
Action: Mouse moved to (481, 114)
Screenshot: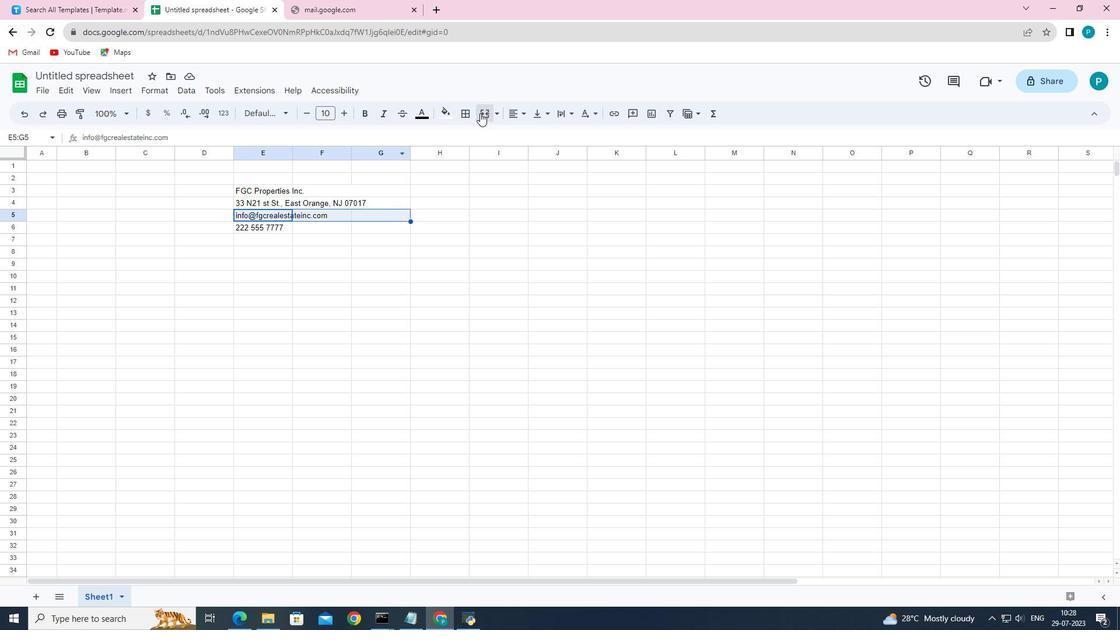 
Action: Mouse pressed left at (481, 114)
Screenshot: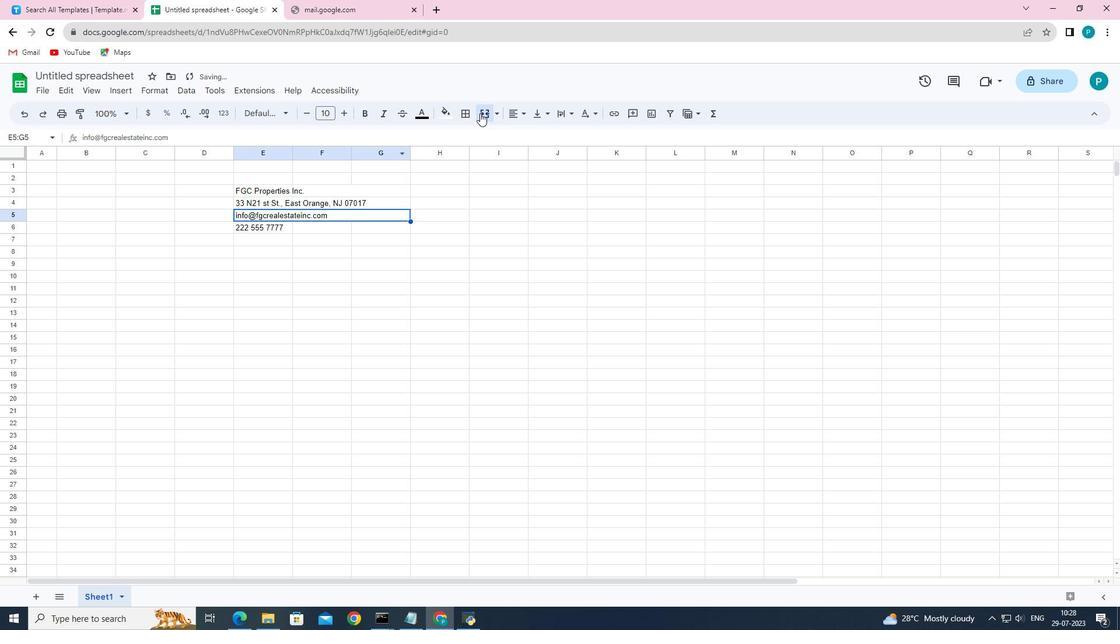 
Action: Mouse moved to (238, 226)
Screenshot: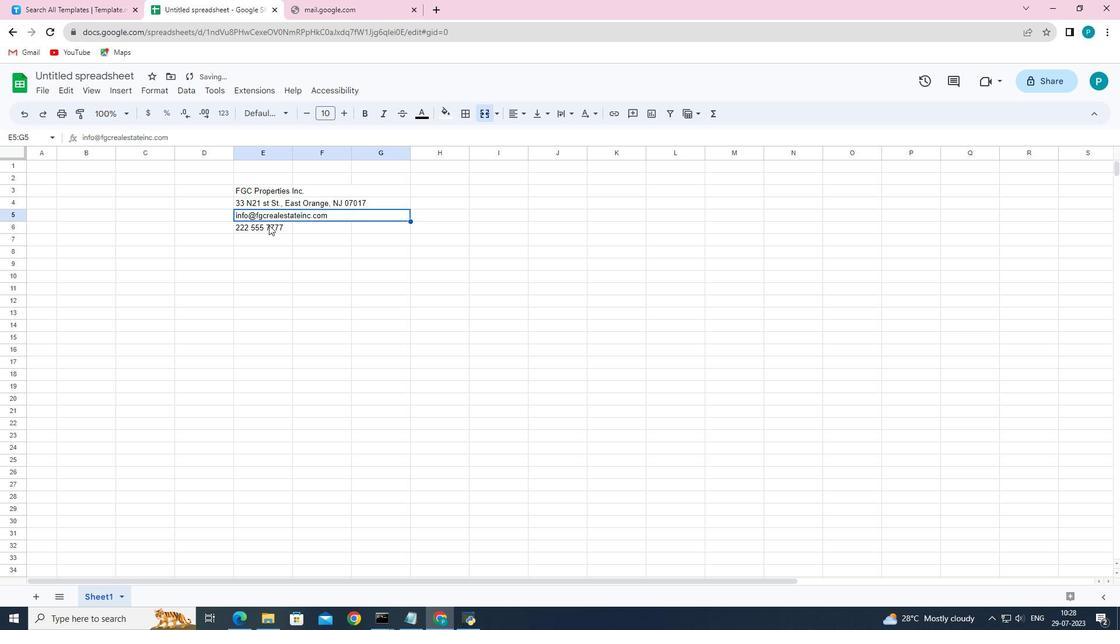 
Action: Mouse pressed left at (238, 226)
Screenshot: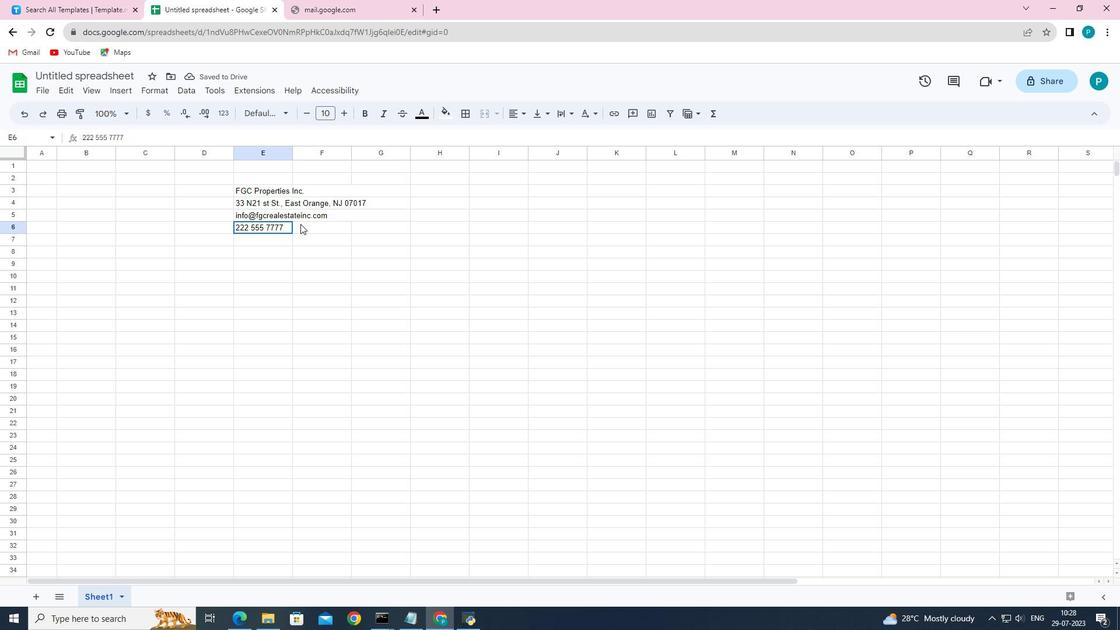 
Action: Mouse moved to (381, 224)
Screenshot: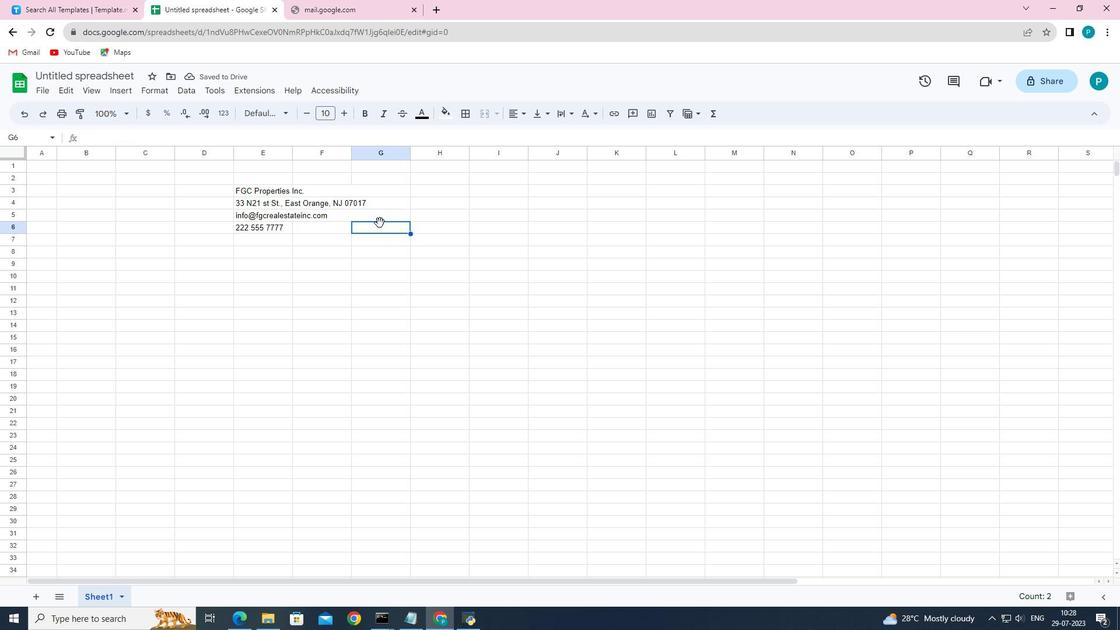 
Action: Mouse pressed left at (381, 224)
Screenshot: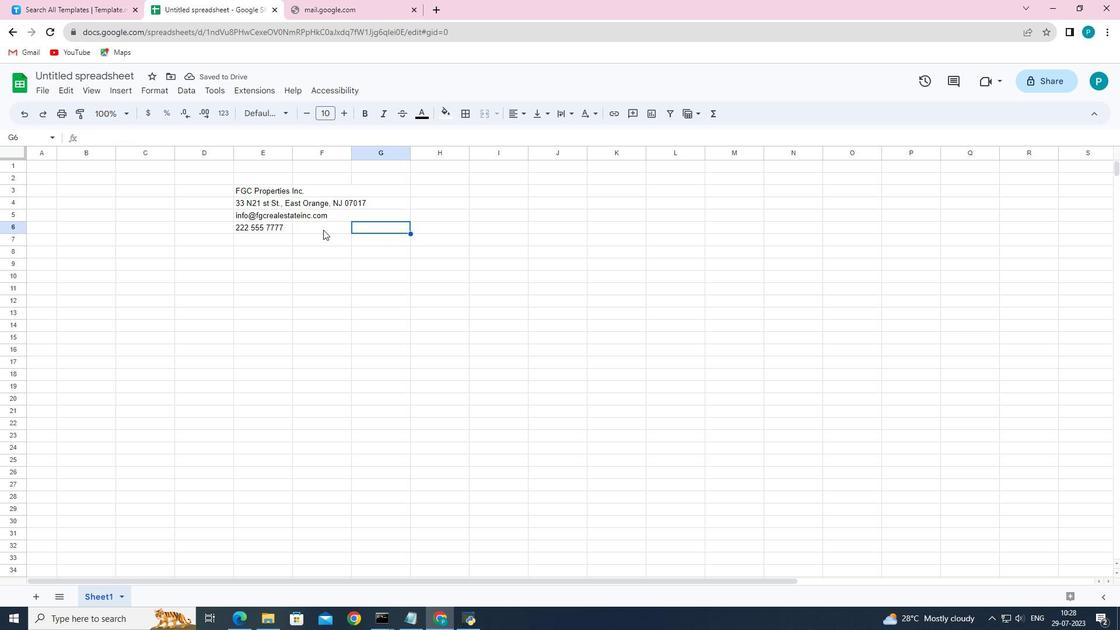 
Action: Mouse moved to (270, 226)
Screenshot: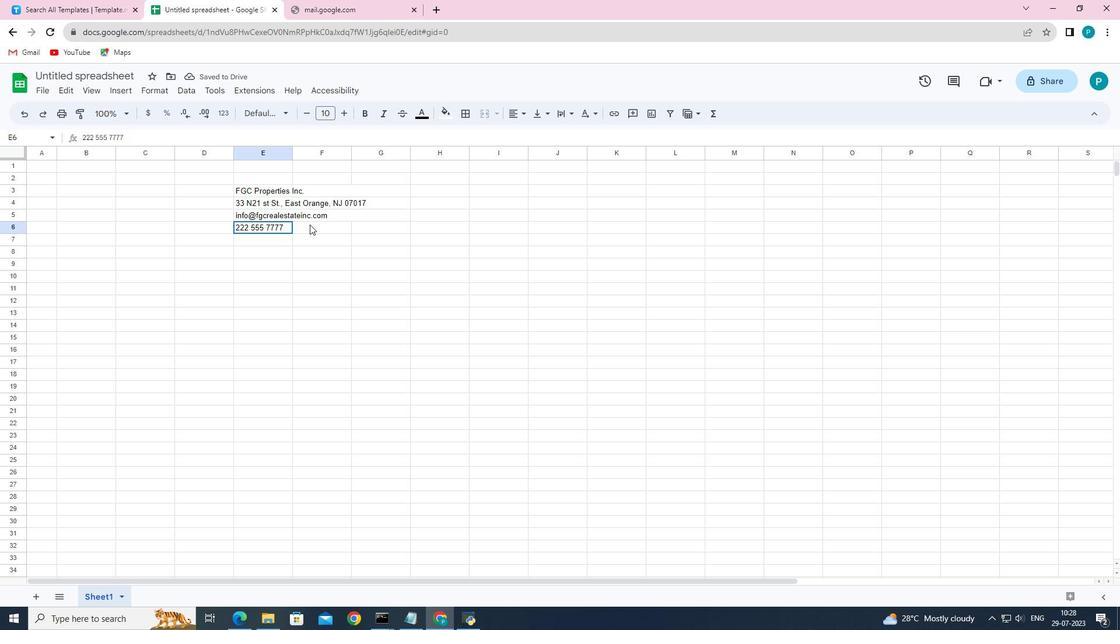 
Action: Mouse pressed left at (270, 226)
Screenshot: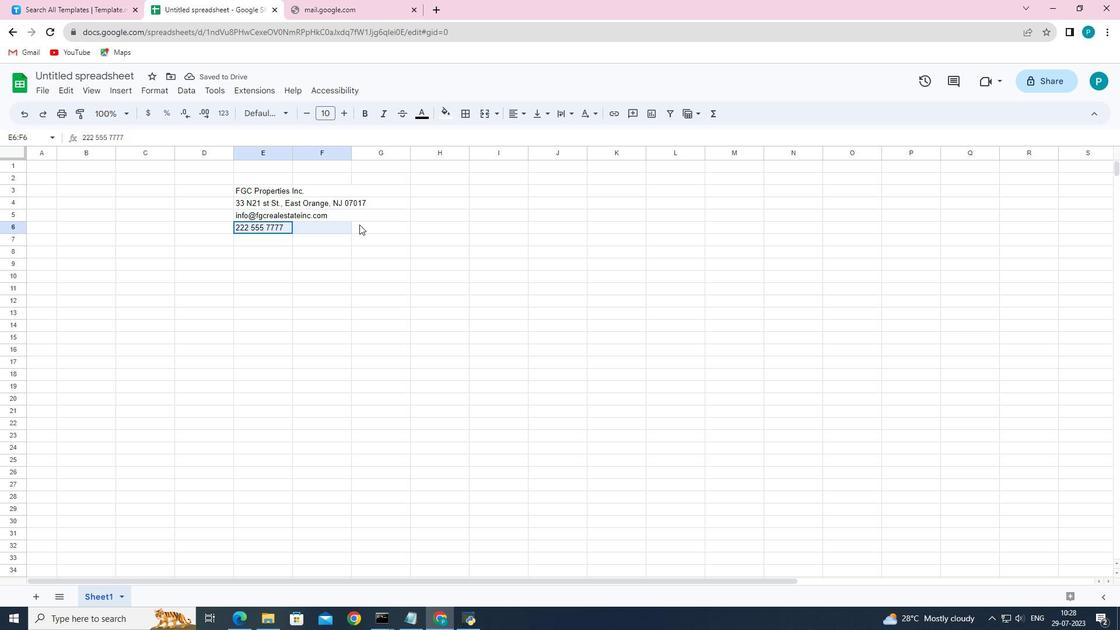
Action: Mouse moved to (482, 117)
Screenshot: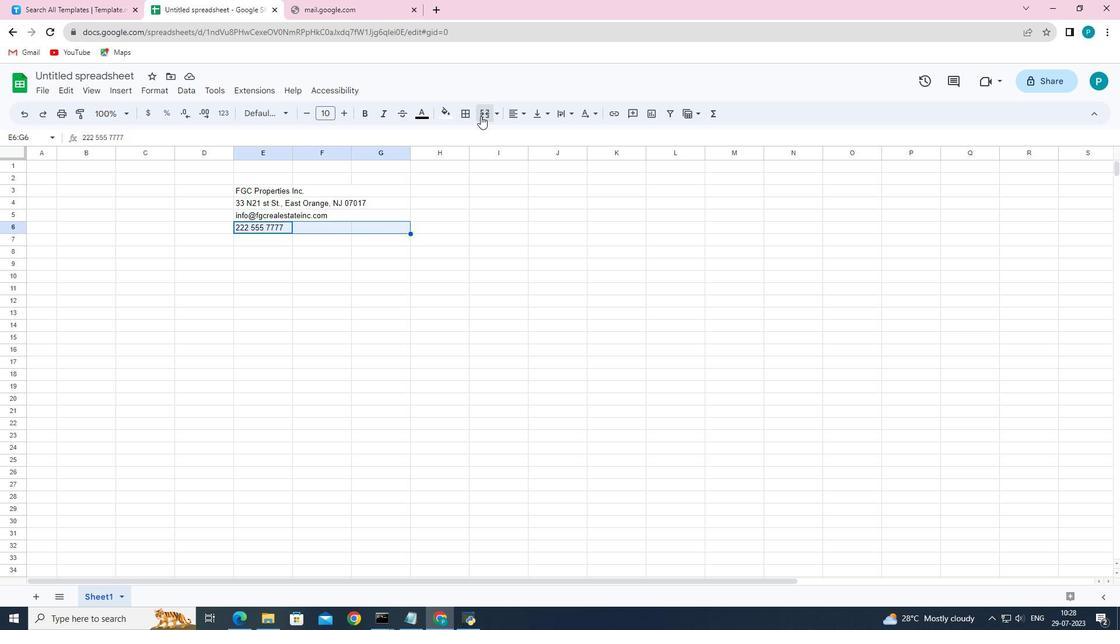 
Action: Mouse pressed left at (482, 117)
Screenshot: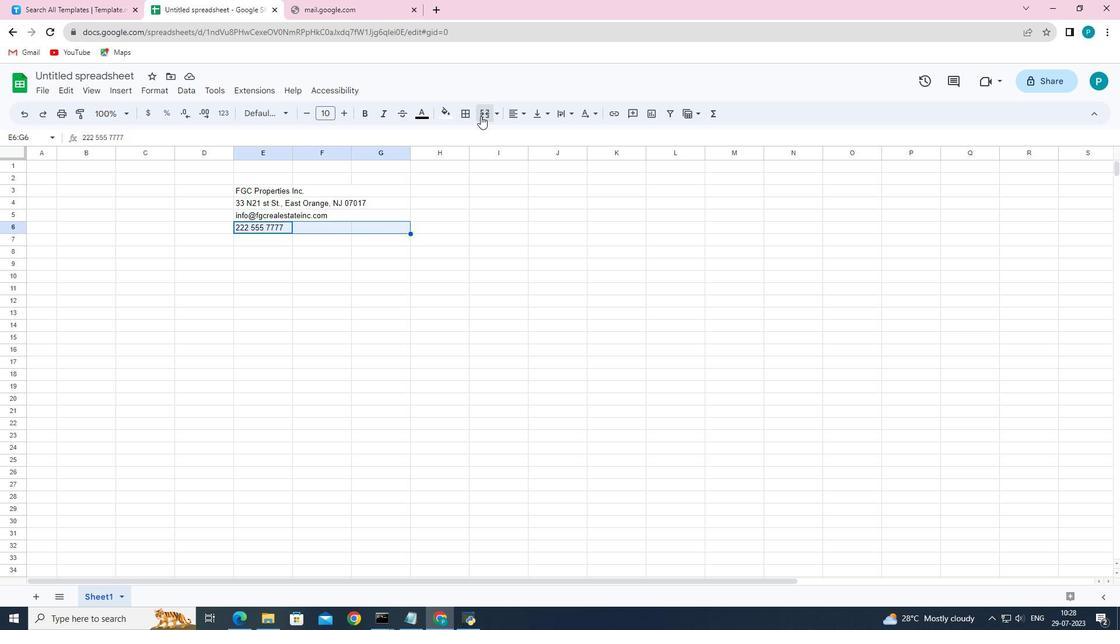 
Action: Mouse moved to (292, 152)
Screenshot: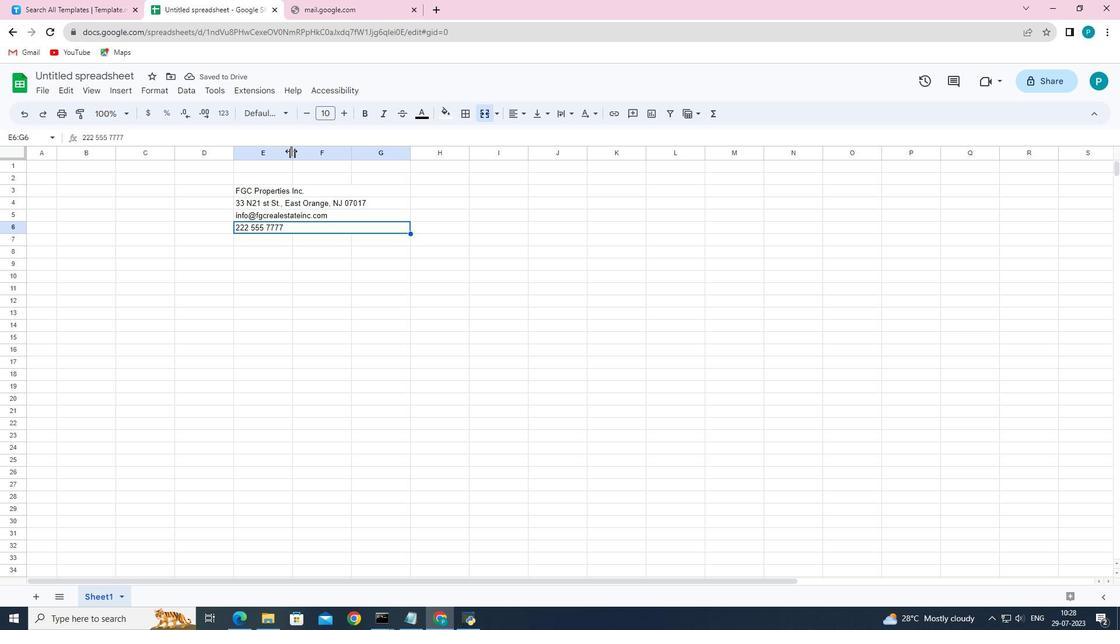 
Action: Mouse pressed left at (292, 152)
Screenshot: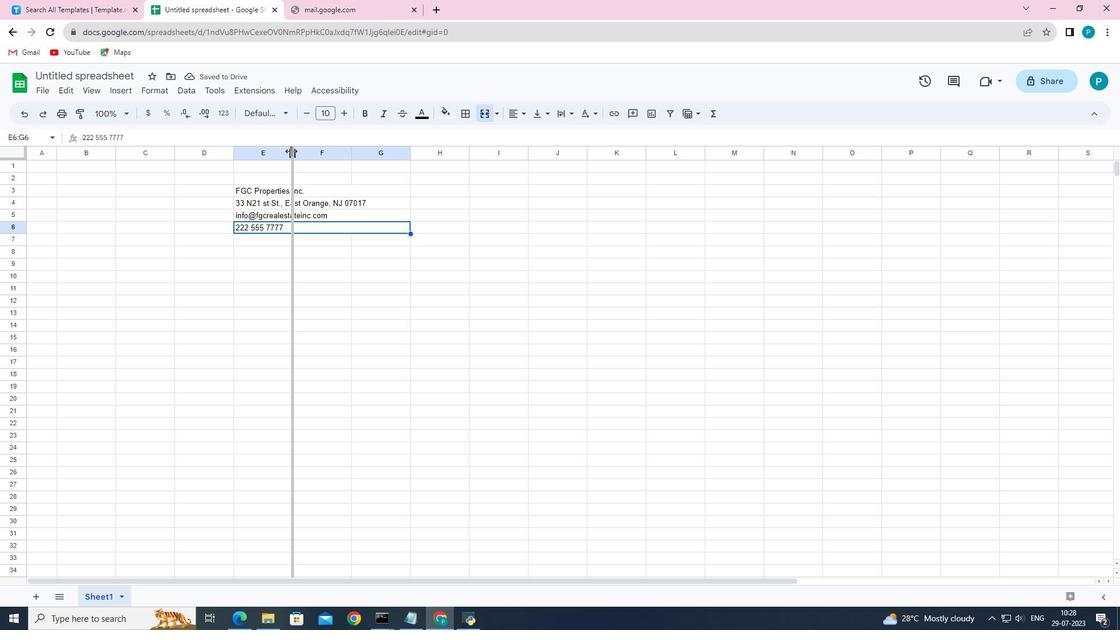 
Action: Mouse moved to (378, 152)
Screenshot: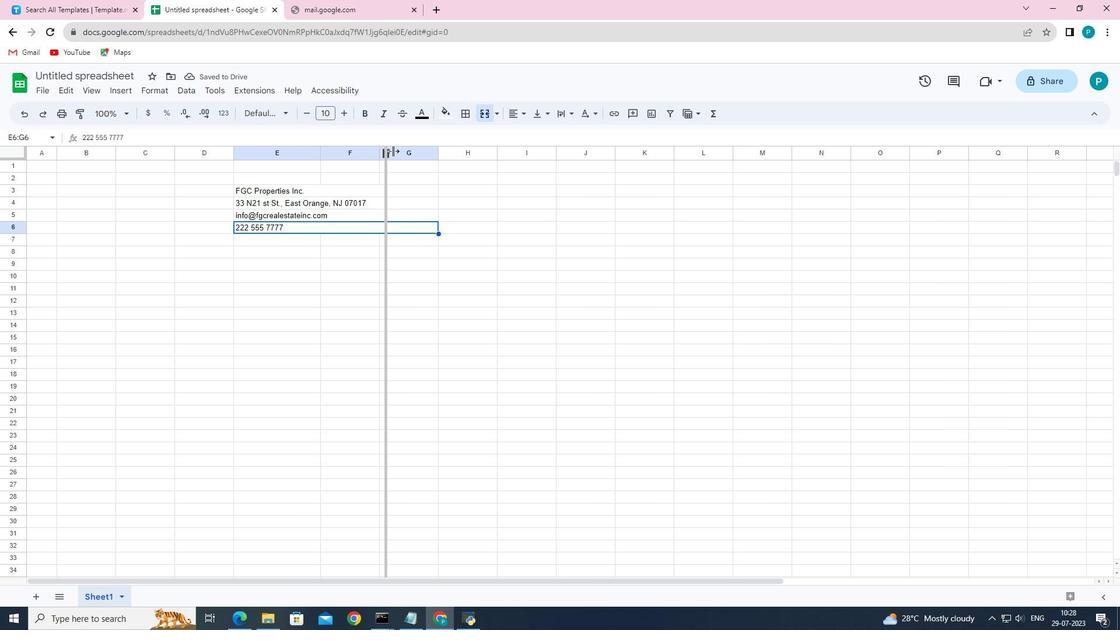 
Action: Mouse pressed left at (378, 152)
Screenshot: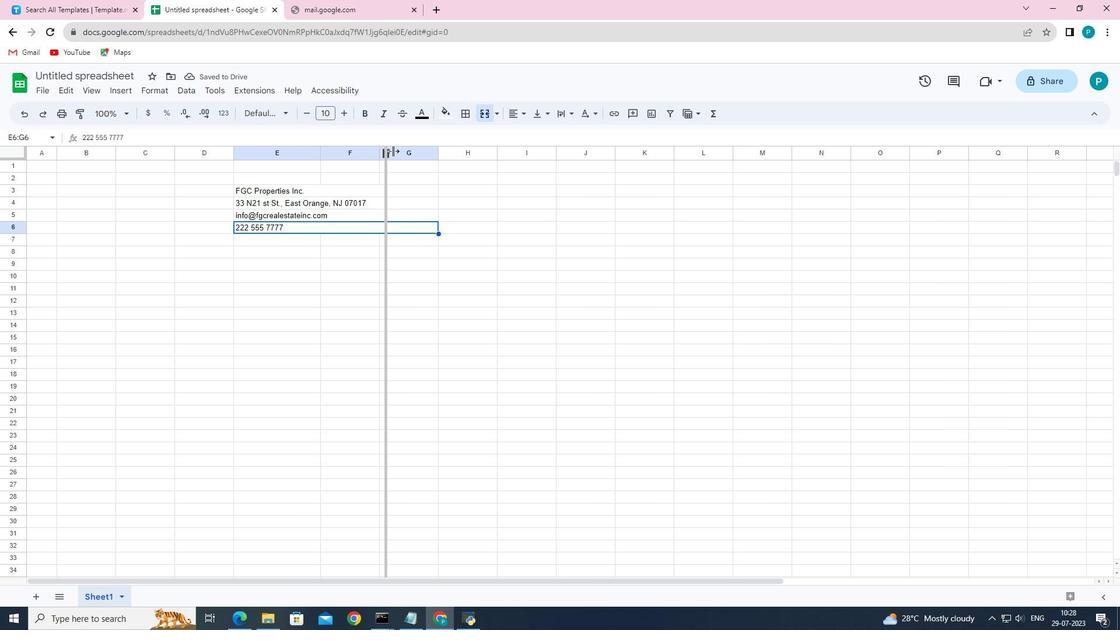 
Action: Mouse moved to (473, 149)
Screenshot: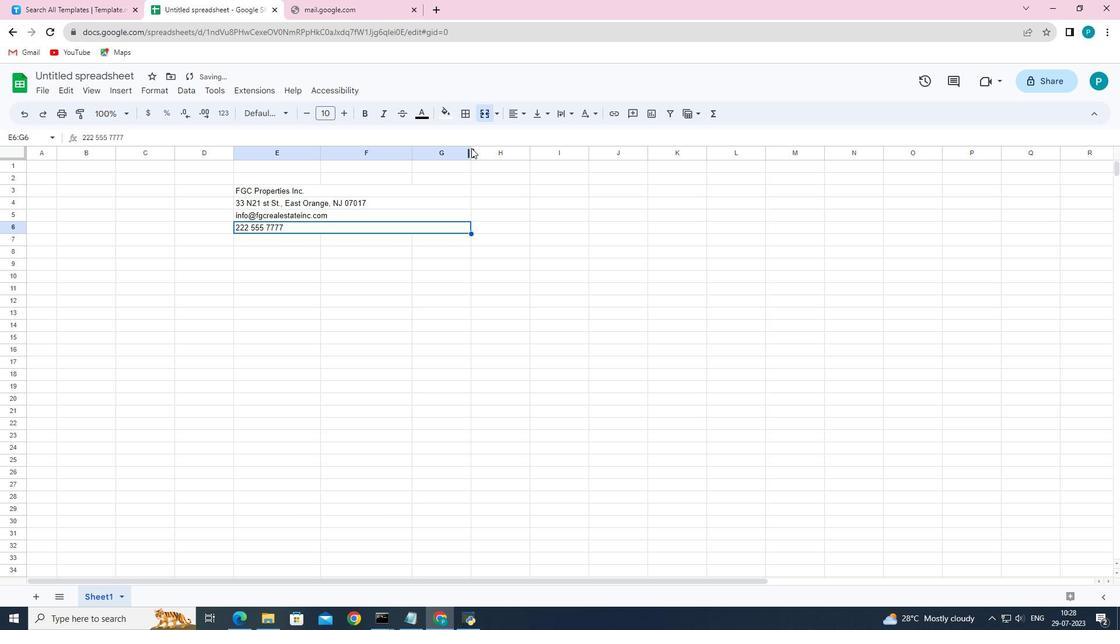 
Action: Mouse pressed left at (473, 149)
Screenshot: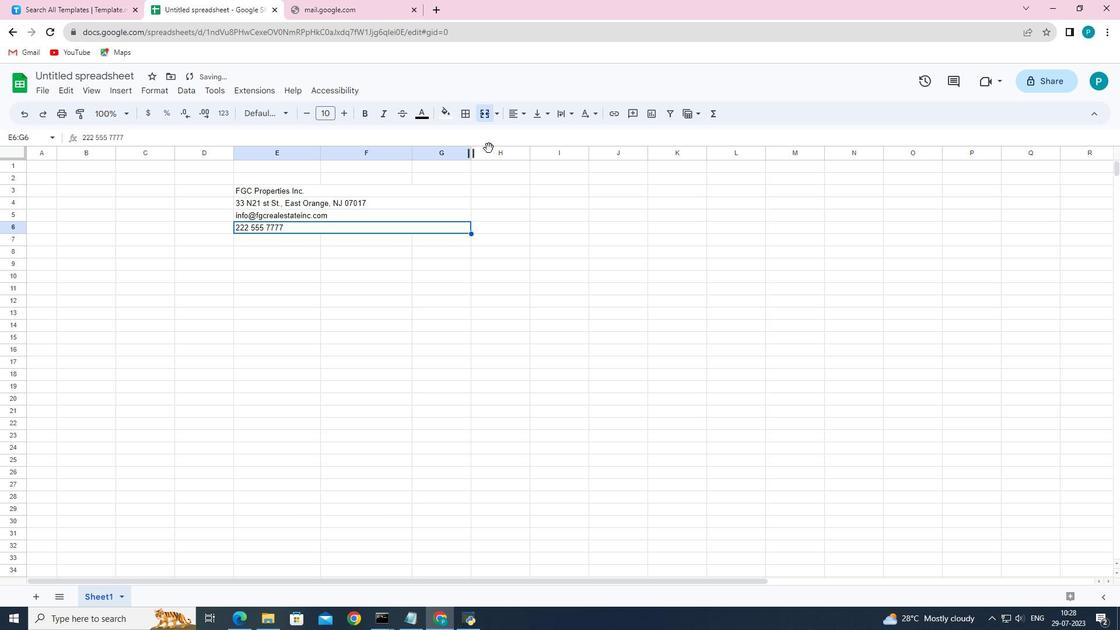 
Action: Mouse moved to (493, 149)
Screenshot: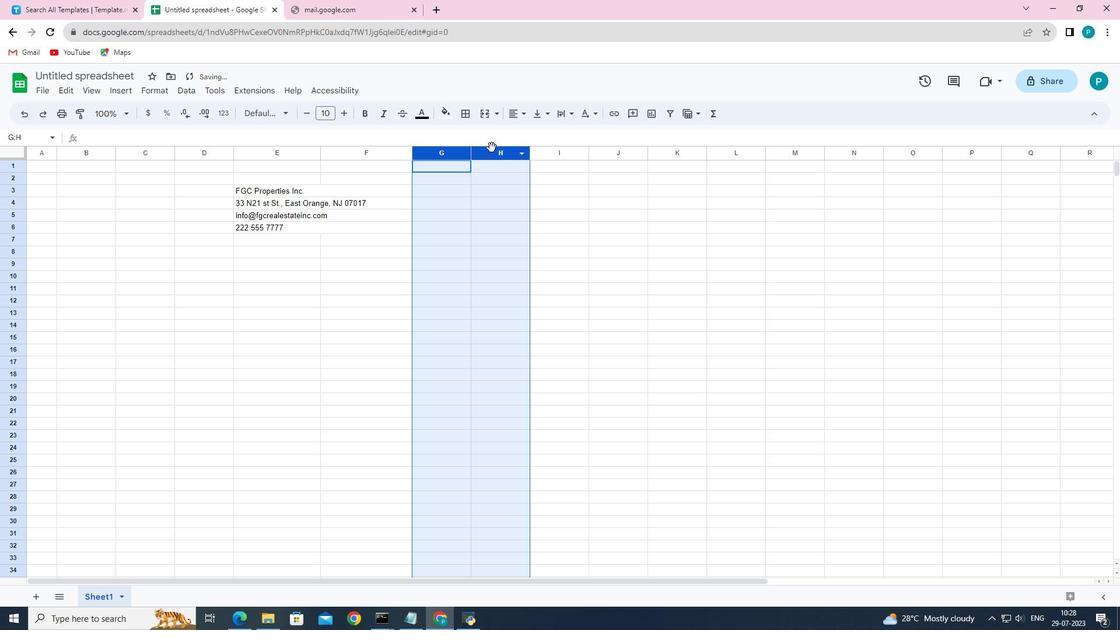 
Action: Mouse pressed left at (493, 149)
Screenshot: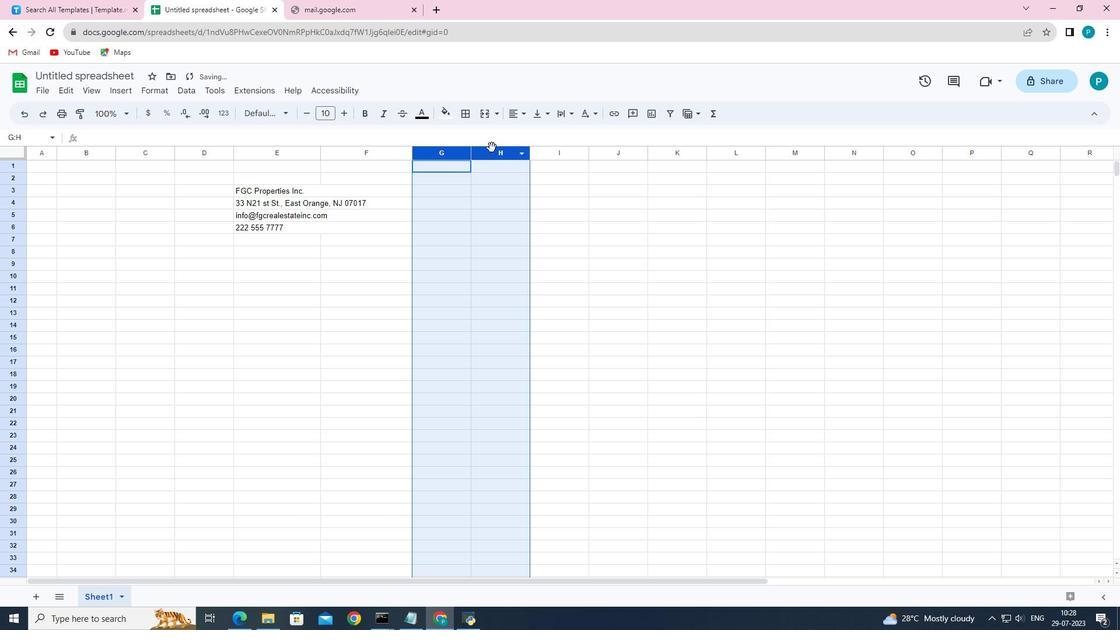 
Action: Mouse moved to (472, 154)
Screenshot: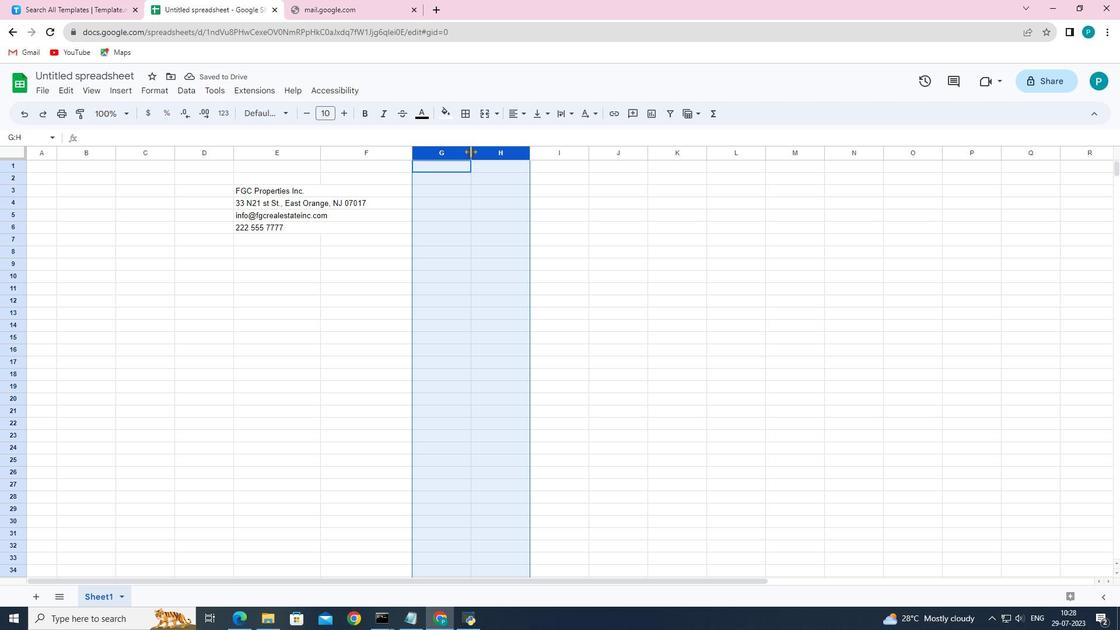 
Action: Mouse pressed left at (472, 154)
Screenshot: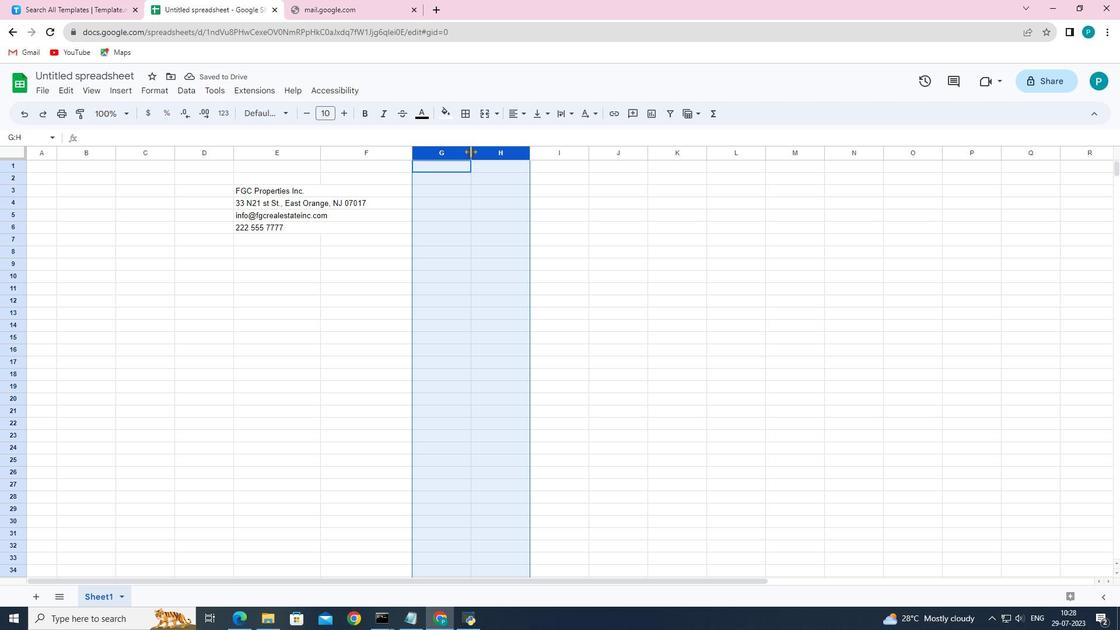 
Action: Mouse moved to (472, 153)
Screenshot: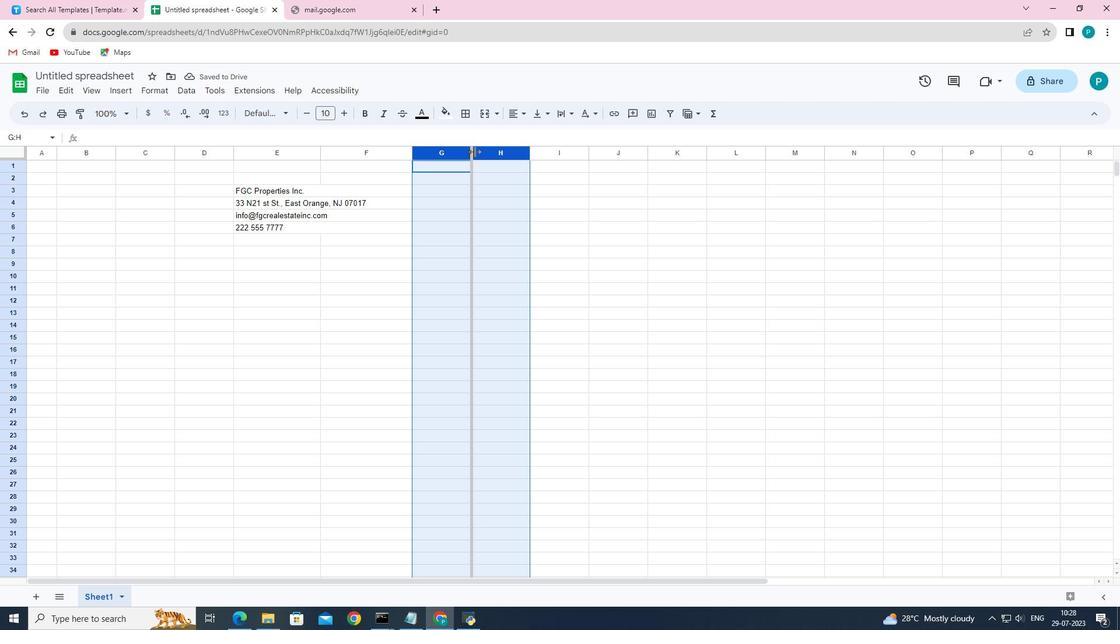 
Action: Mouse pressed left at (472, 153)
Screenshot: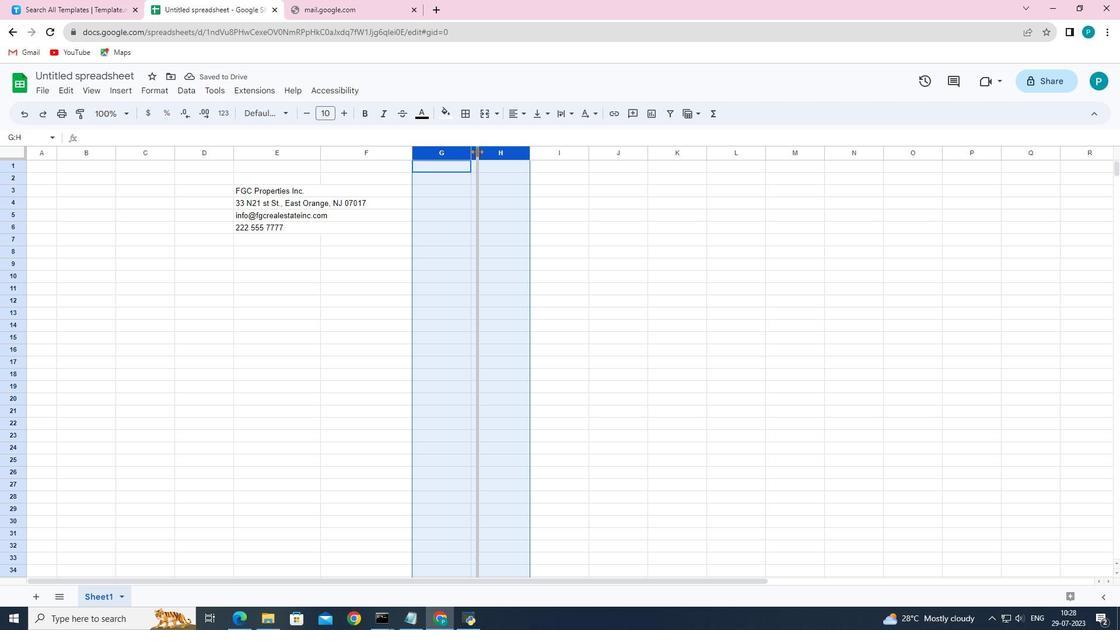 
Action: Mouse moved to (355, 194)
Screenshot: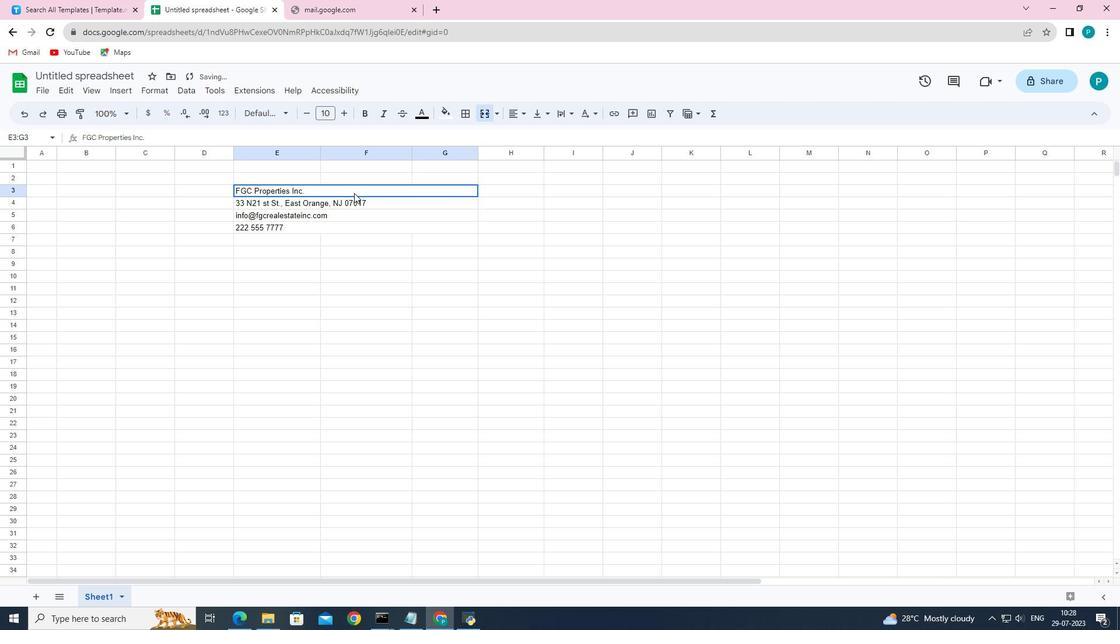 
Action: Mouse pressed left at (355, 194)
Screenshot: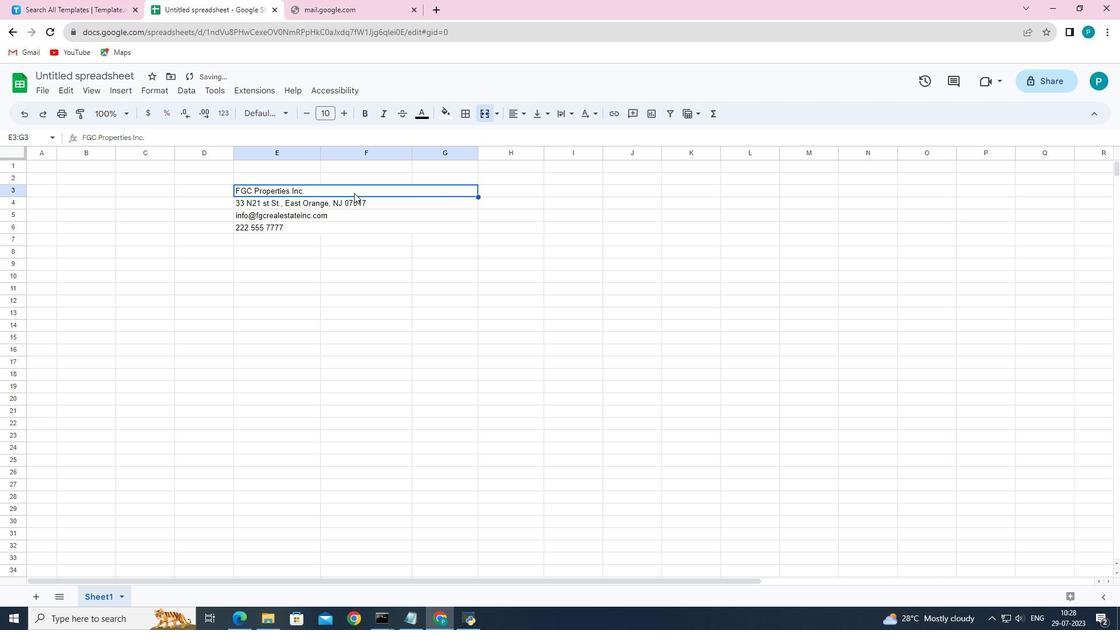 
Action: Mouse moved to (255, 203)
Screenshot: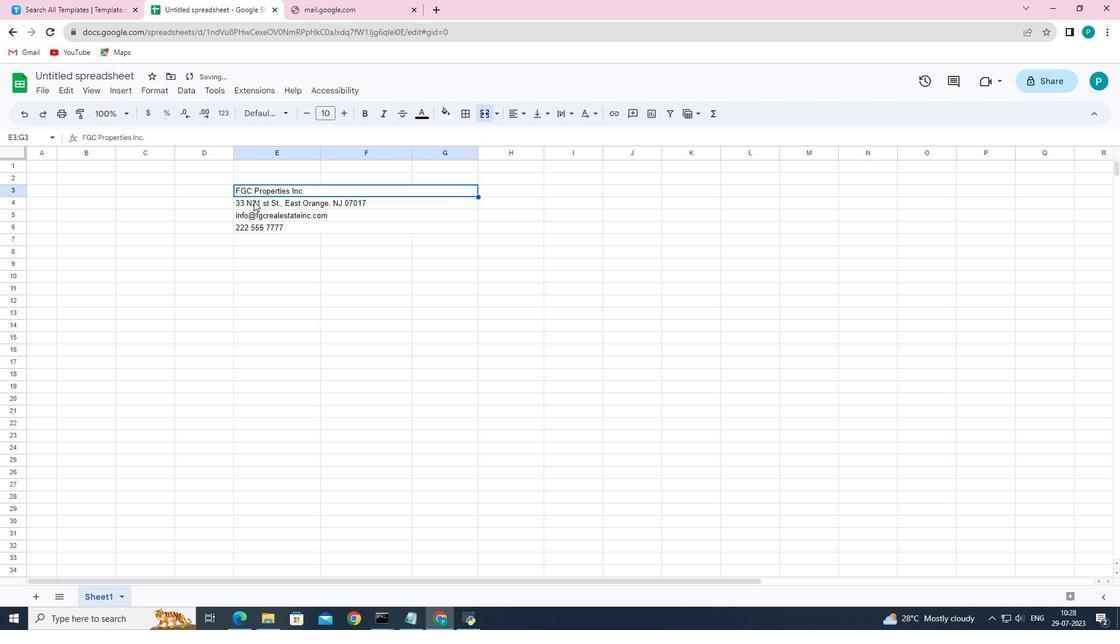 
Action: Mouse pressed left at (255, 203)
Screenshot: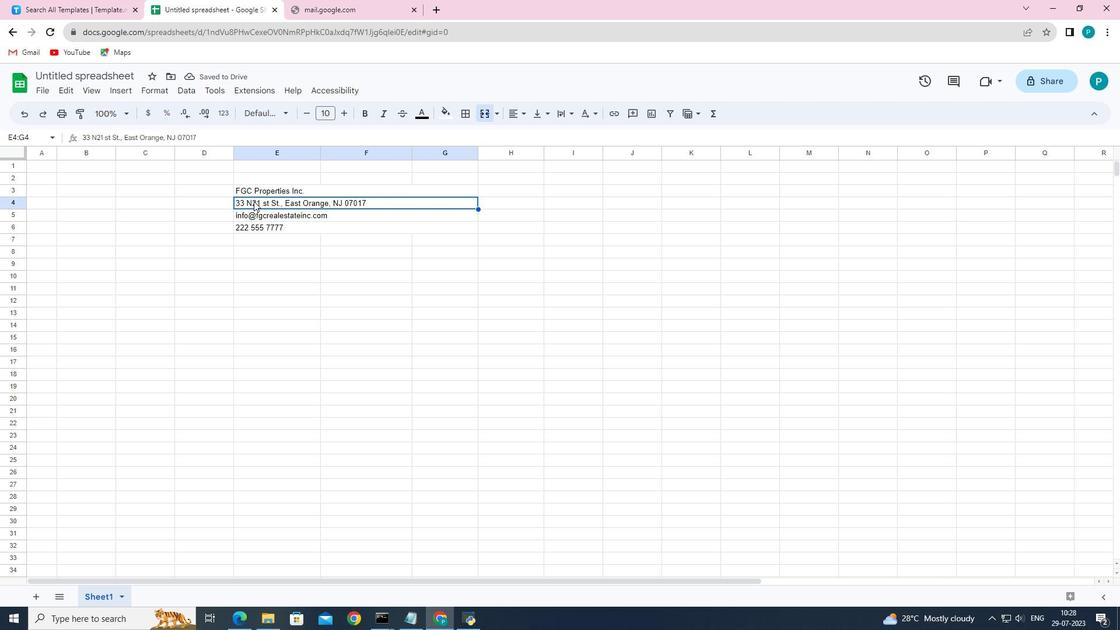 
Action: Mouse moved to (266, 215)
Screenshot: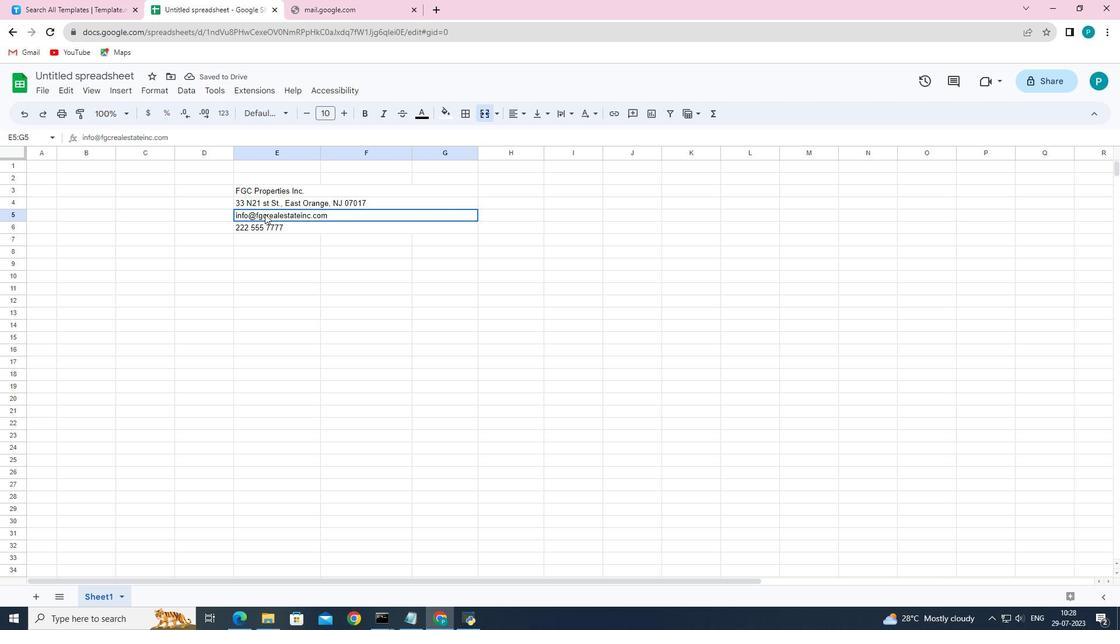 
Action: Mouse pressed left at (266, 215)
Screenshot: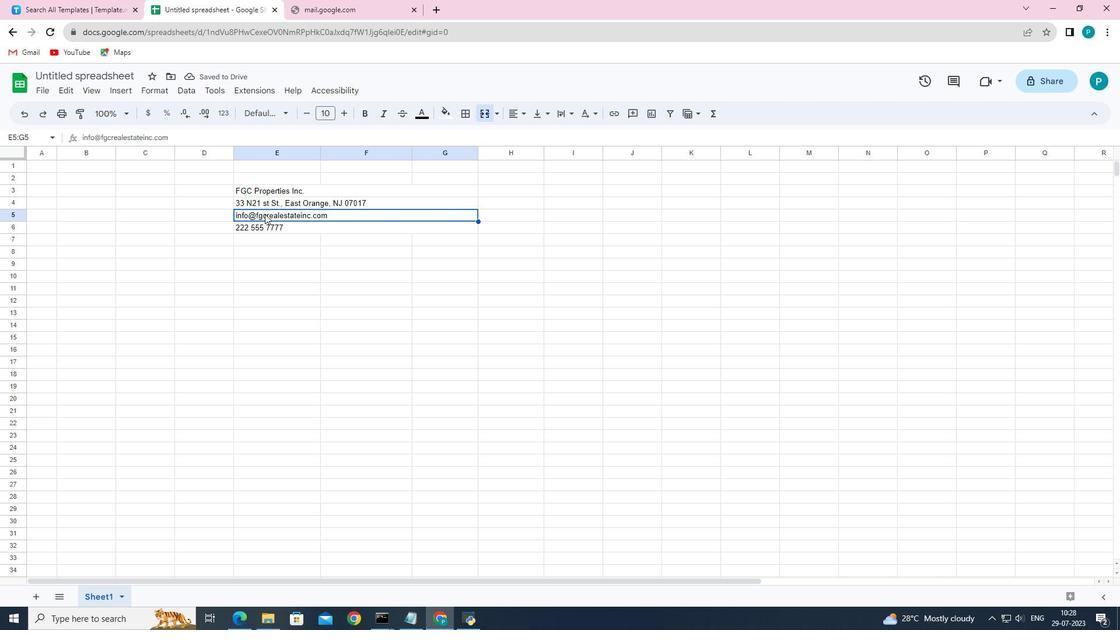 
Action: Mouse moved to (264, 190)
Screenshot: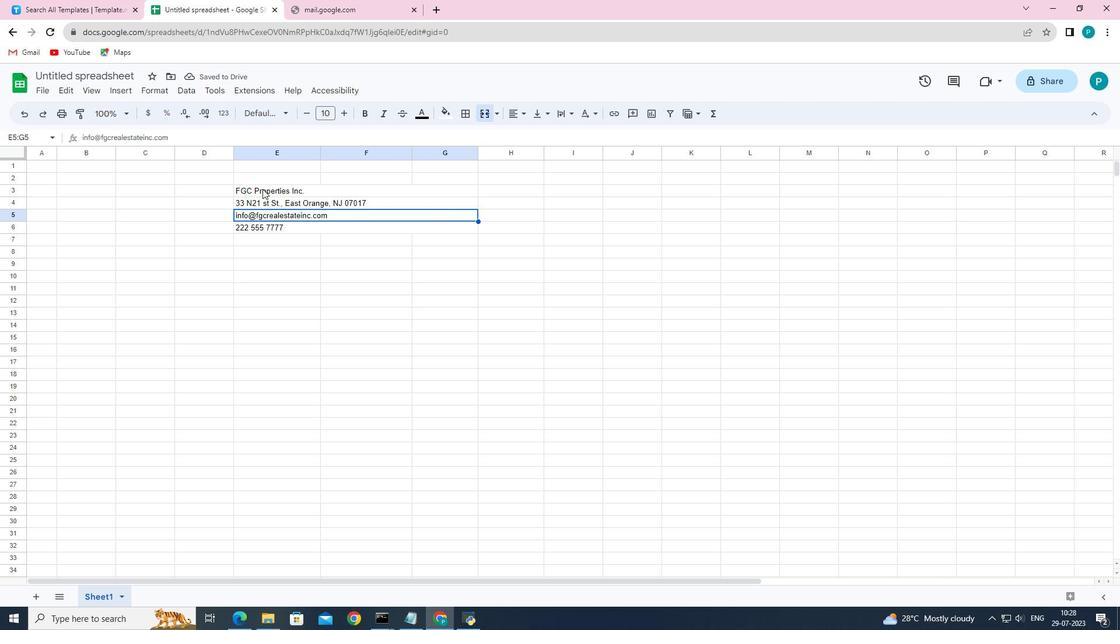 
Action: Mouse pressed left at (264, 190)
Screenshot: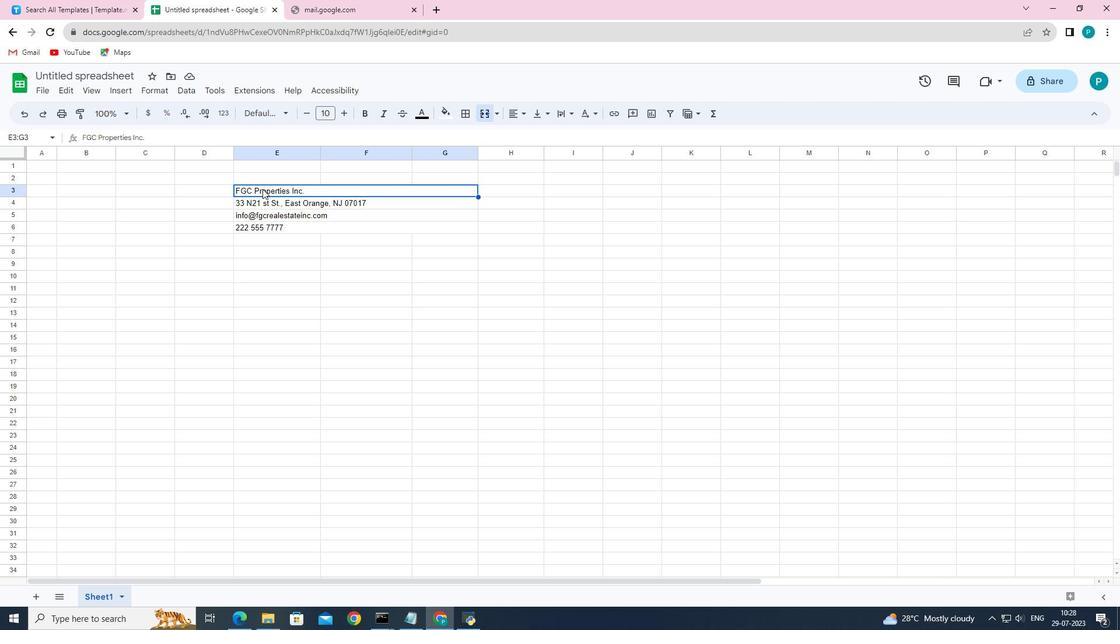 
Action: Mouse moved to (347, 114)
Screenshot: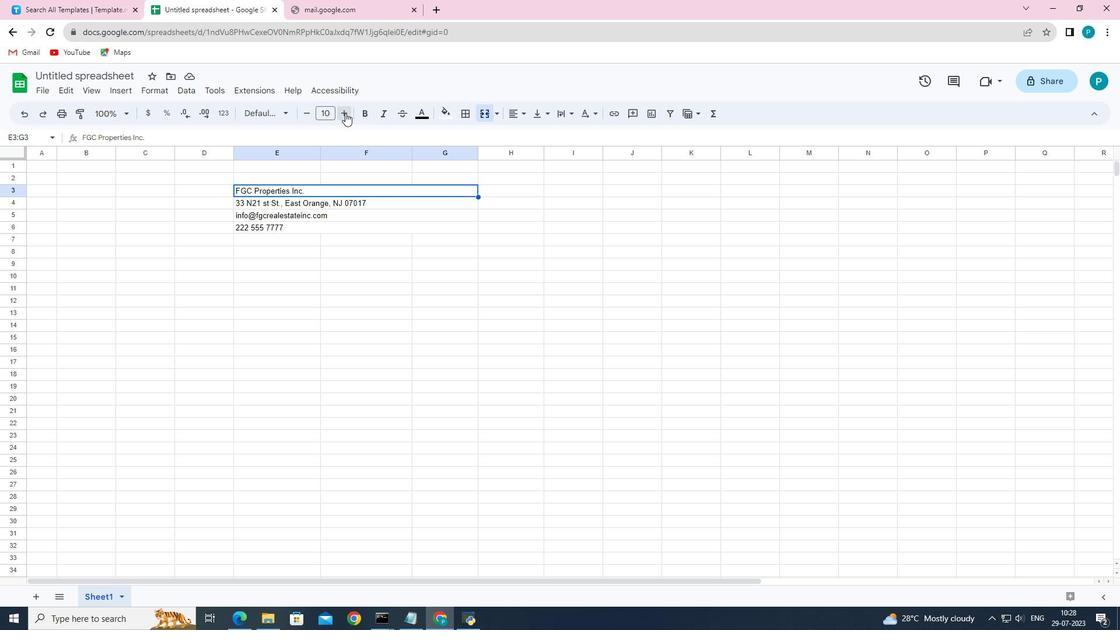 
Action: Mouse pressed left at (347, 114)
Screenshot: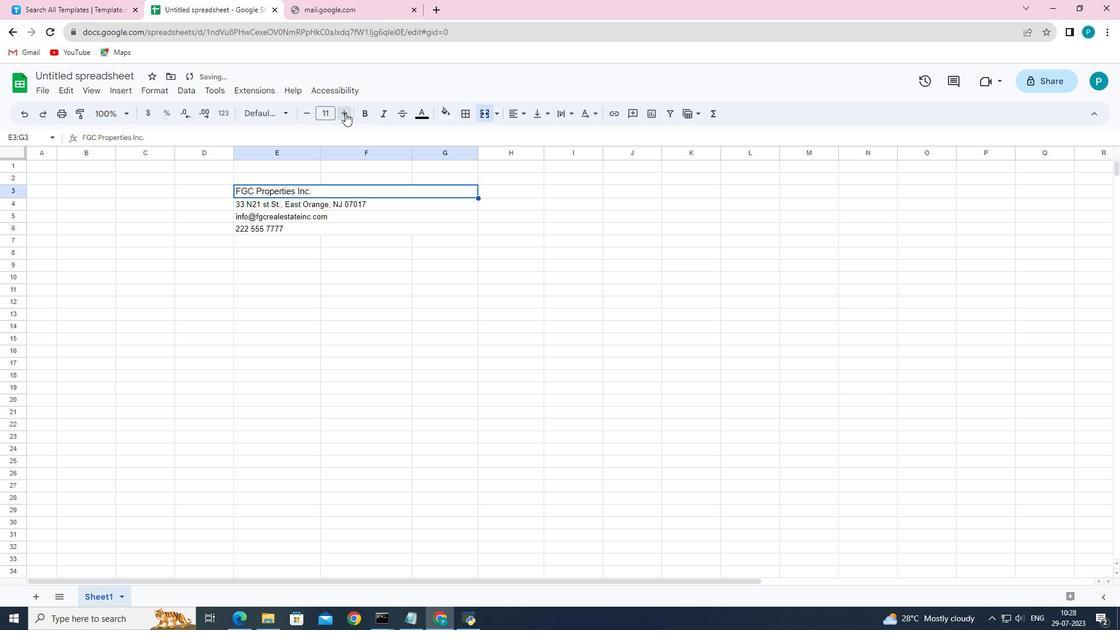 
Action: Mouse pressed left at (347, 114)
Screenshot: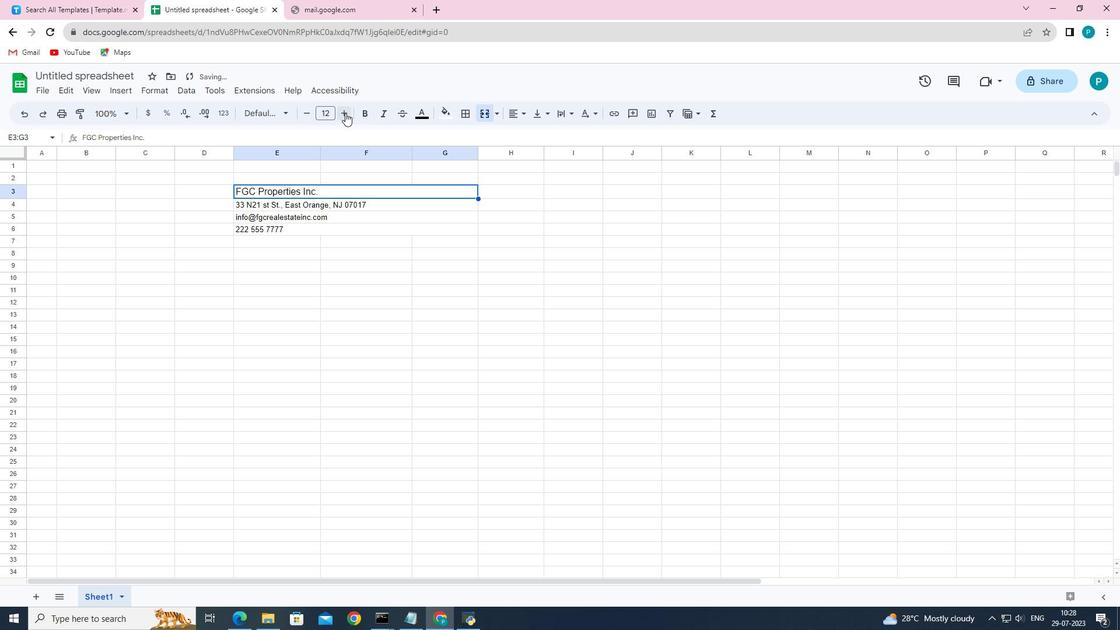 
Action: Mouse pressed left at (347, 114)
Screenshot: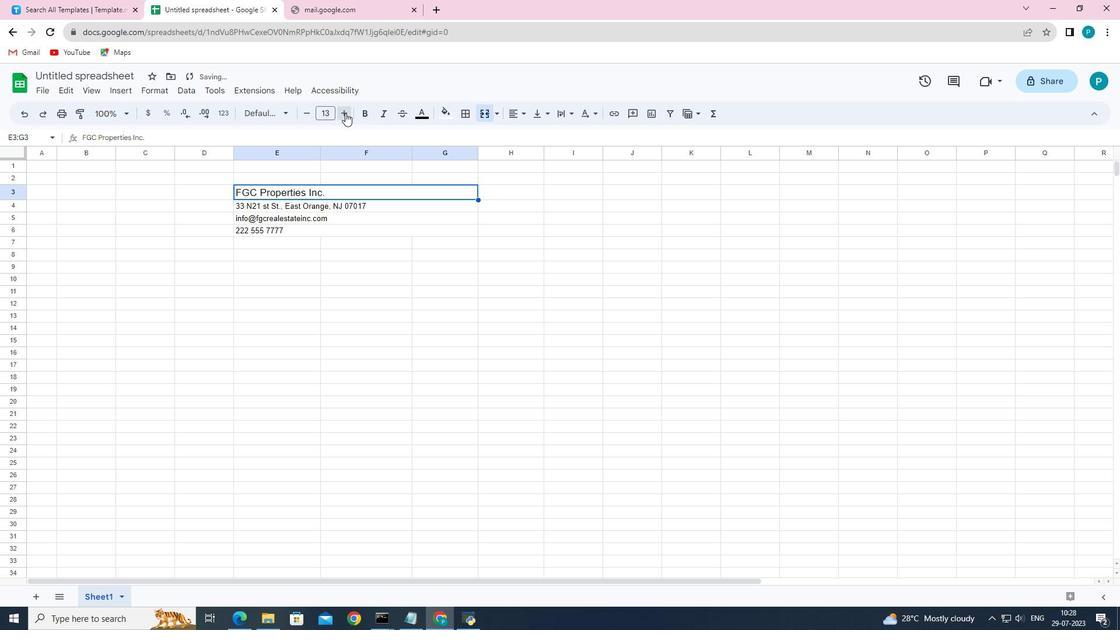 
Action: Mouse pressed left at (347, 114)
Screenshot: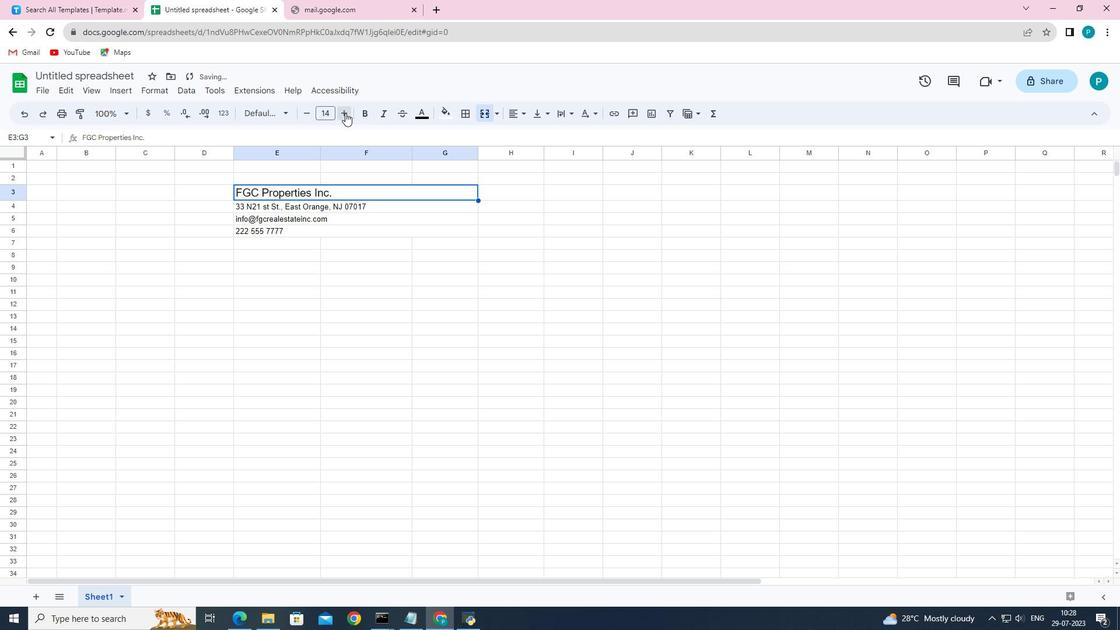 
Action: Mouse pressed left at (347, 114)
Screenshot: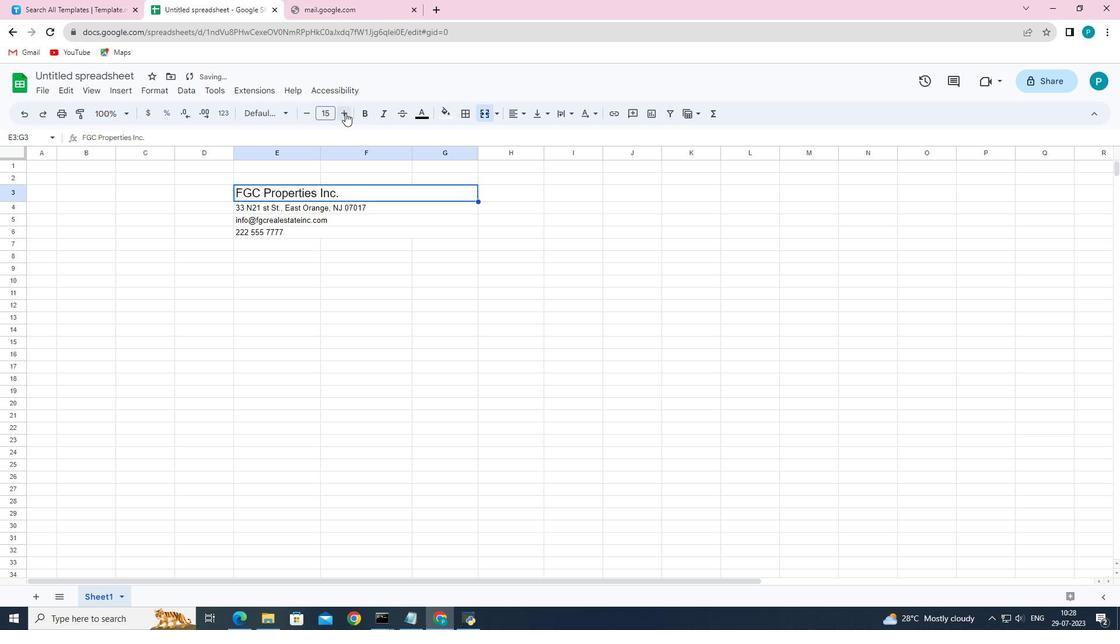 
Action: Mouse pressed left at (347, 114)
Screenshot: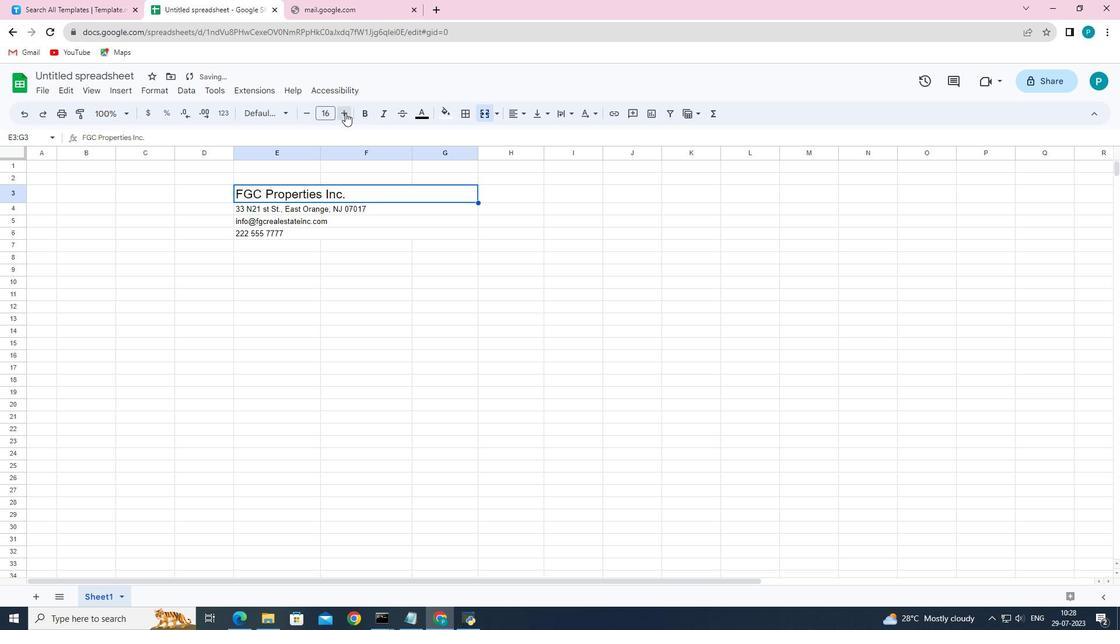 
Action: Mouse pressed left at (347, 114)
Screenshot: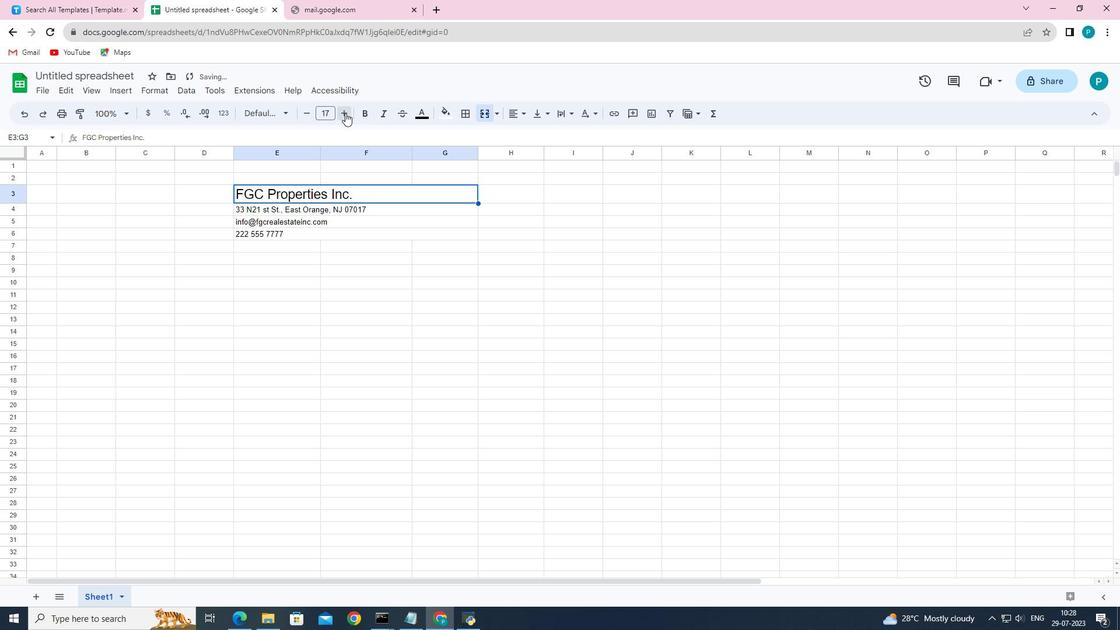 
Action: Mouse pressed left at (347, 114)
Screenshot: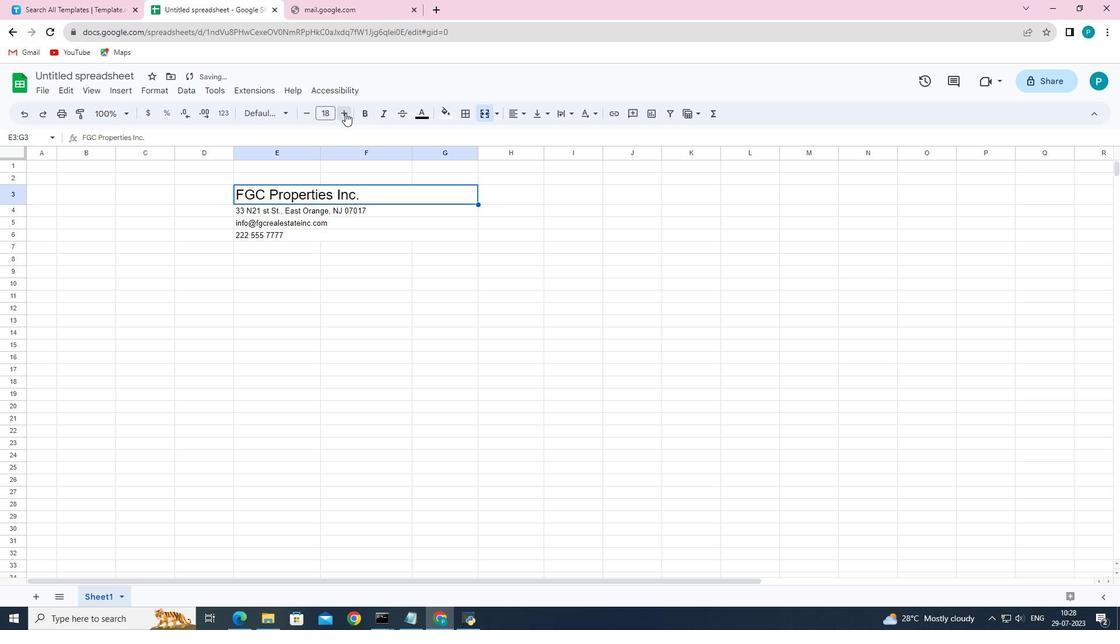 
Action: Mouse pressed left at (347, 114)
Screenshot: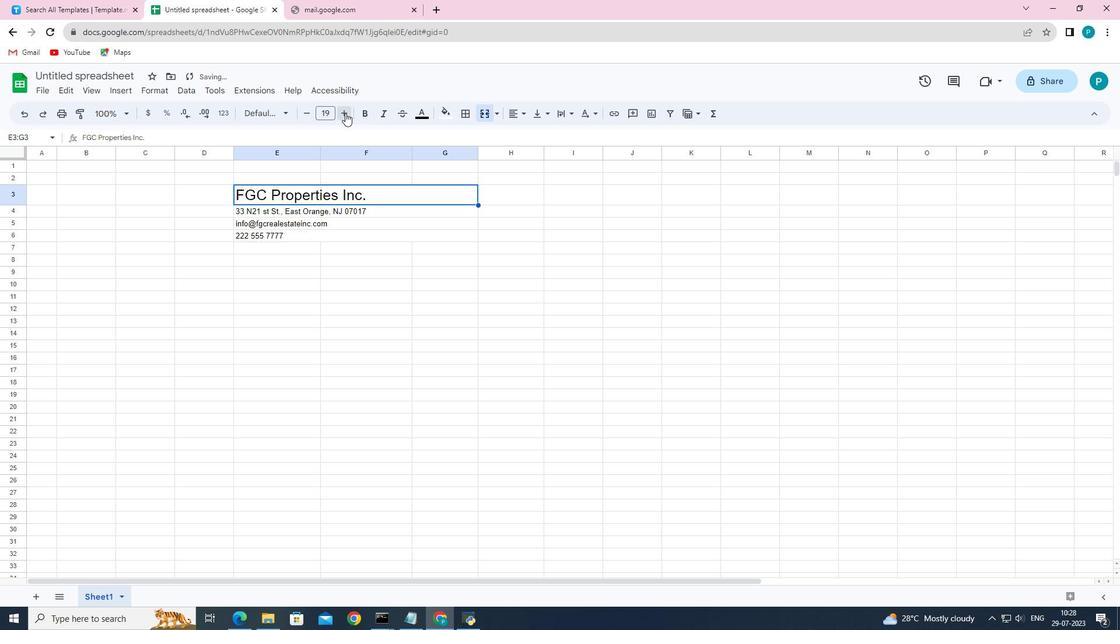 
Action: Mouse pressed left at (347, 114)
Screenshot: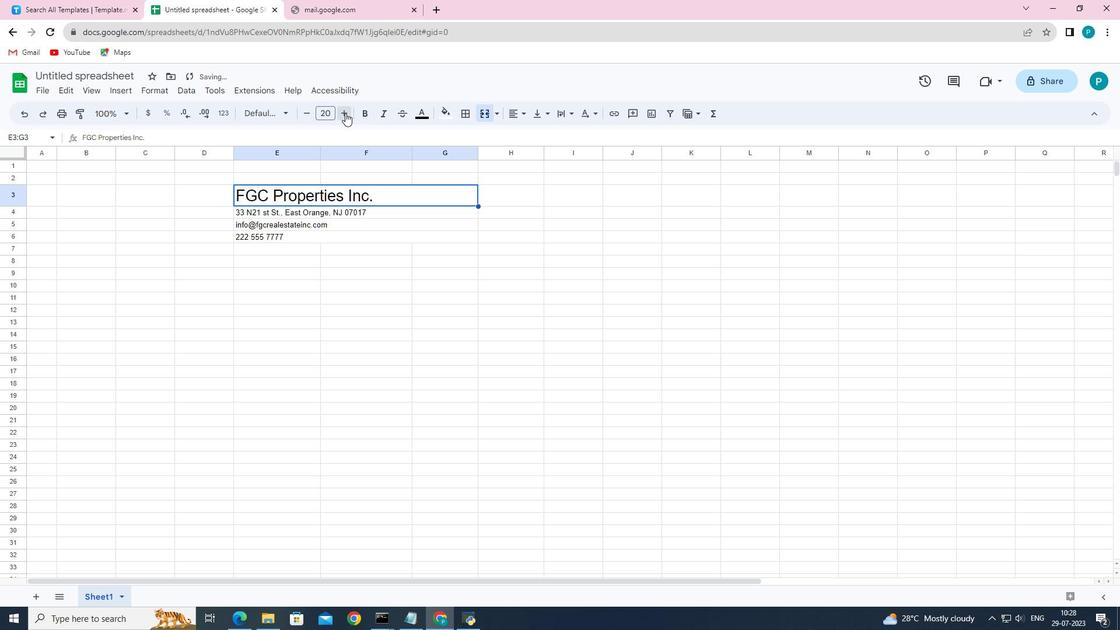 
Action: Mouse pressed left at (347, 114)
Screenshot: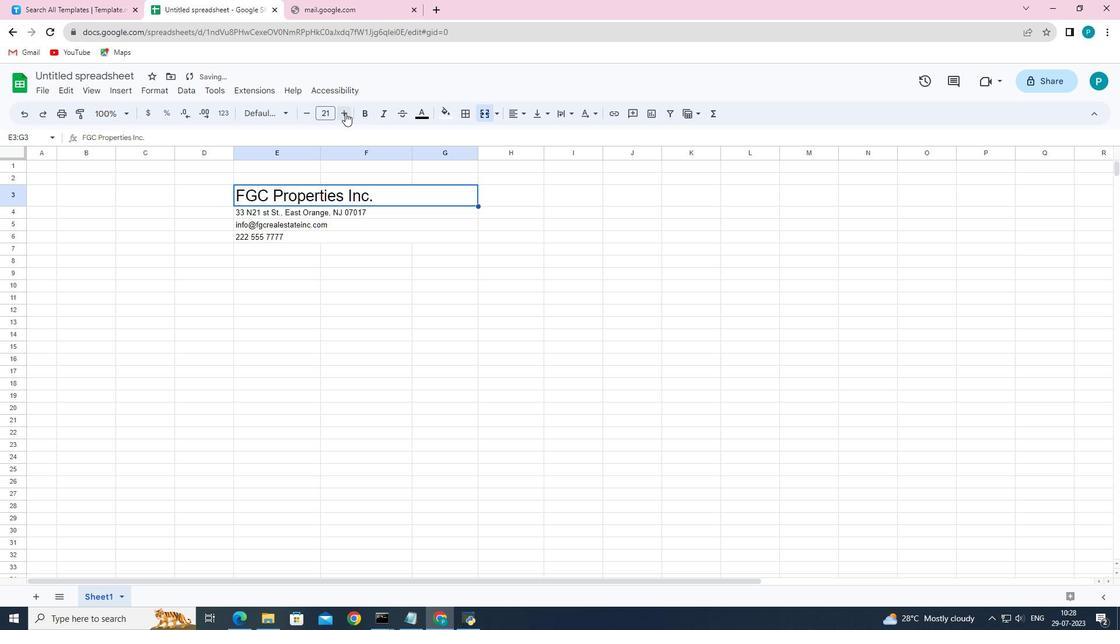
Action: Mouse pressed left at (347, 114)
Screenshot: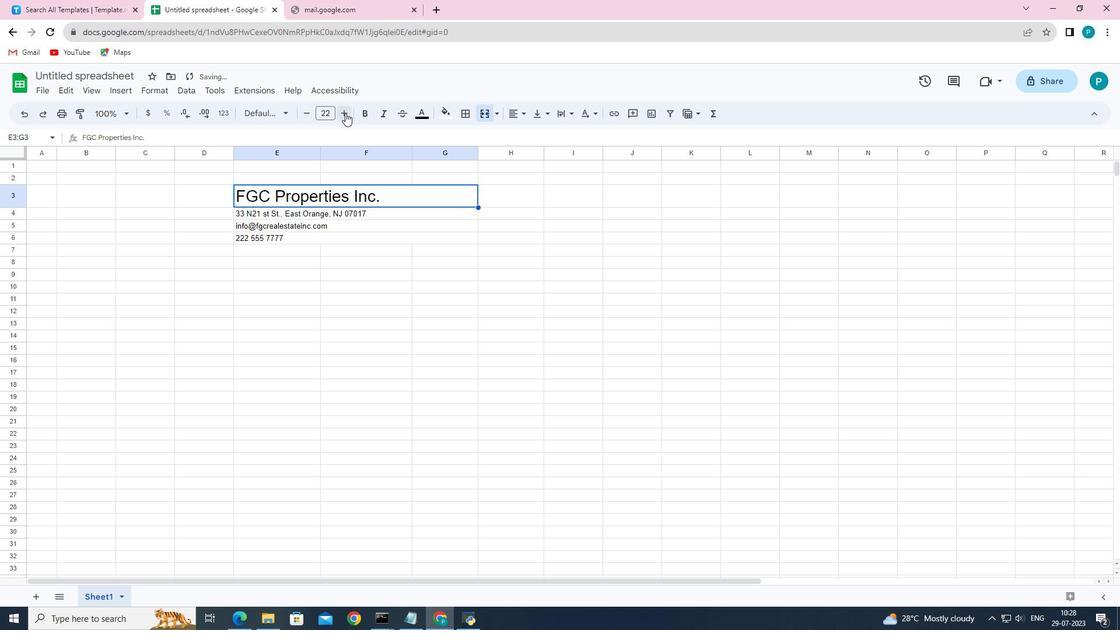 
Action: Mouse pressed left at (347, 114)
Screenshot: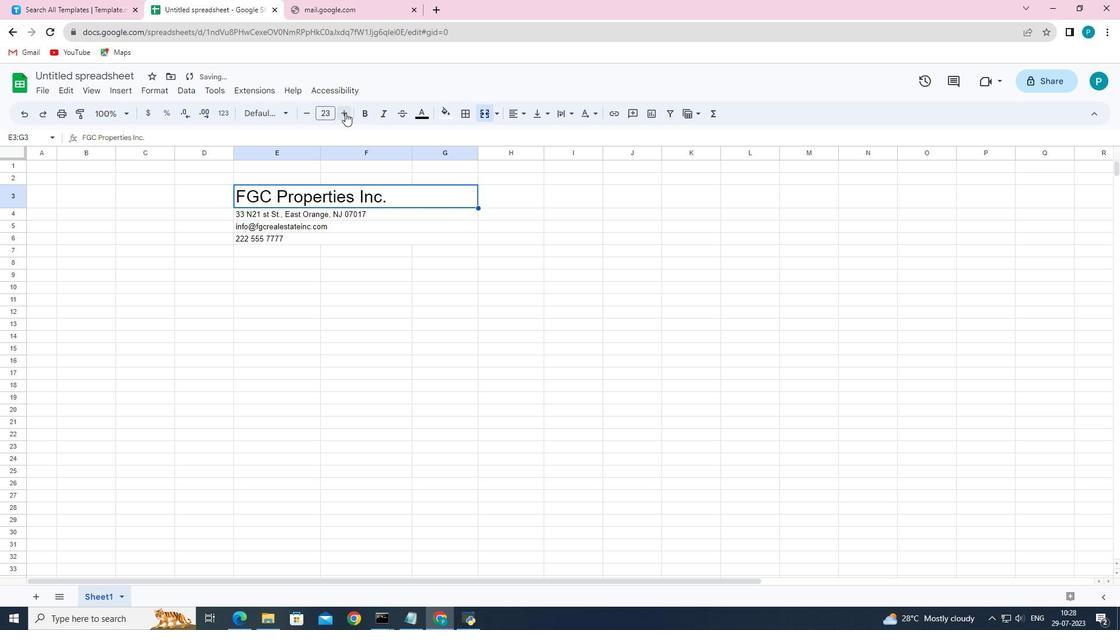 
Action: Mouse pressed left at (347, 114)
Screenshot: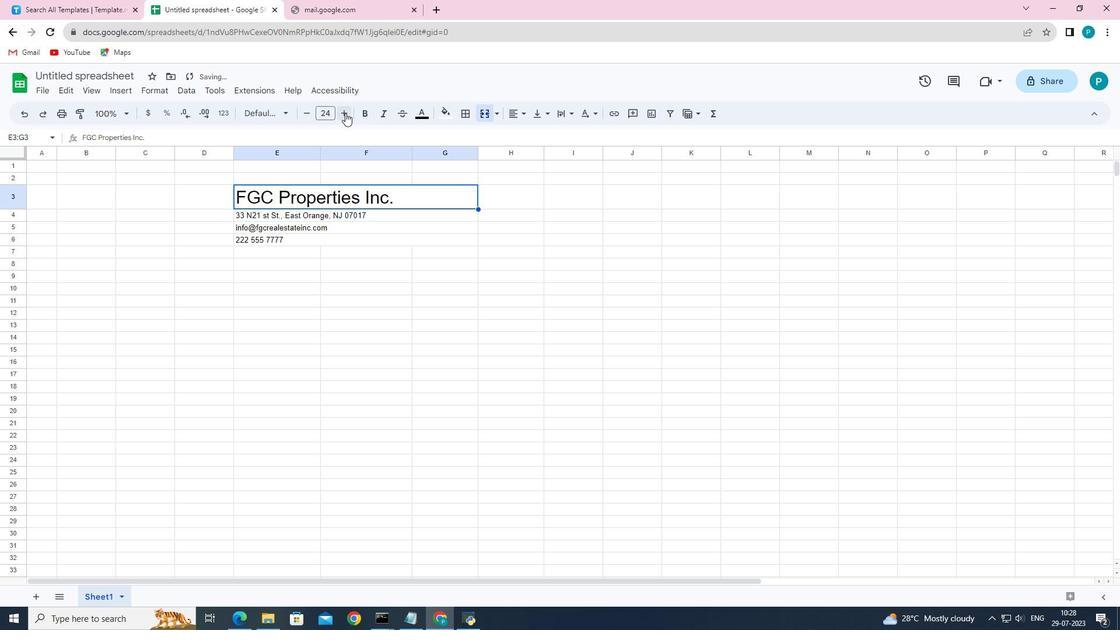 
Action: Mouse moved to (257, 196)
Screenshot: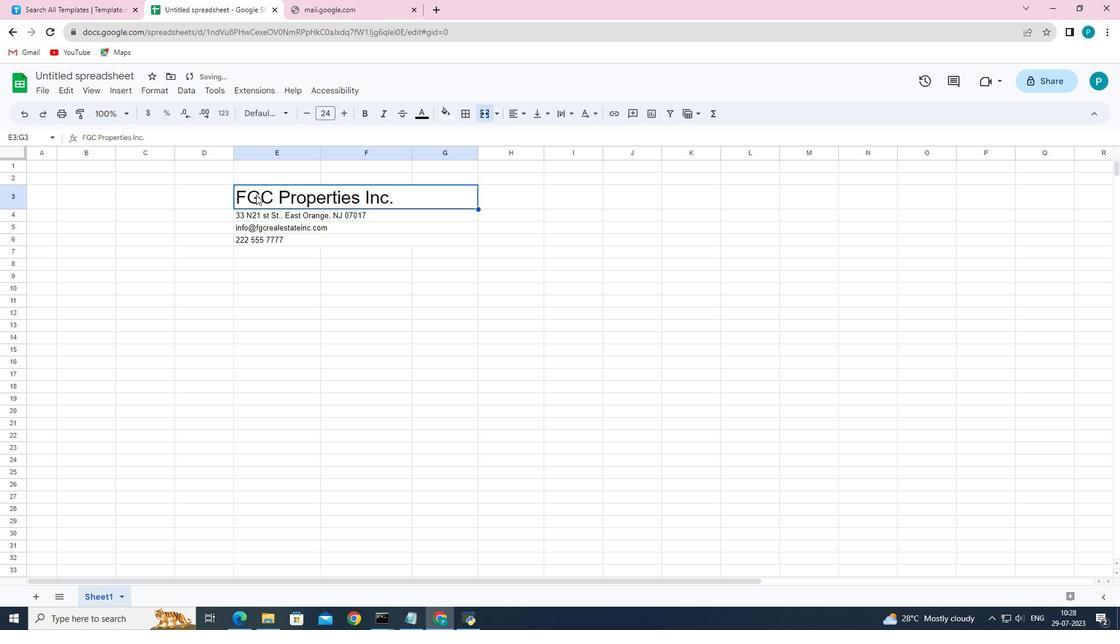 
Action: Mouse pressed left at (257, 196)
Screenshot: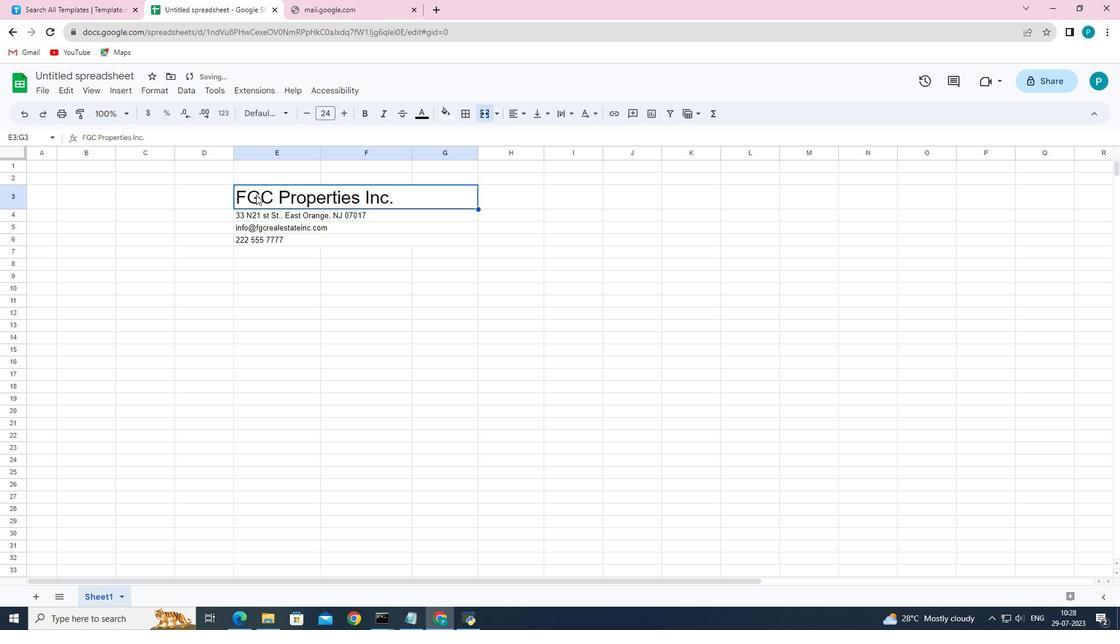 
Action: Mouse moved to (243, 197)
Screenshot: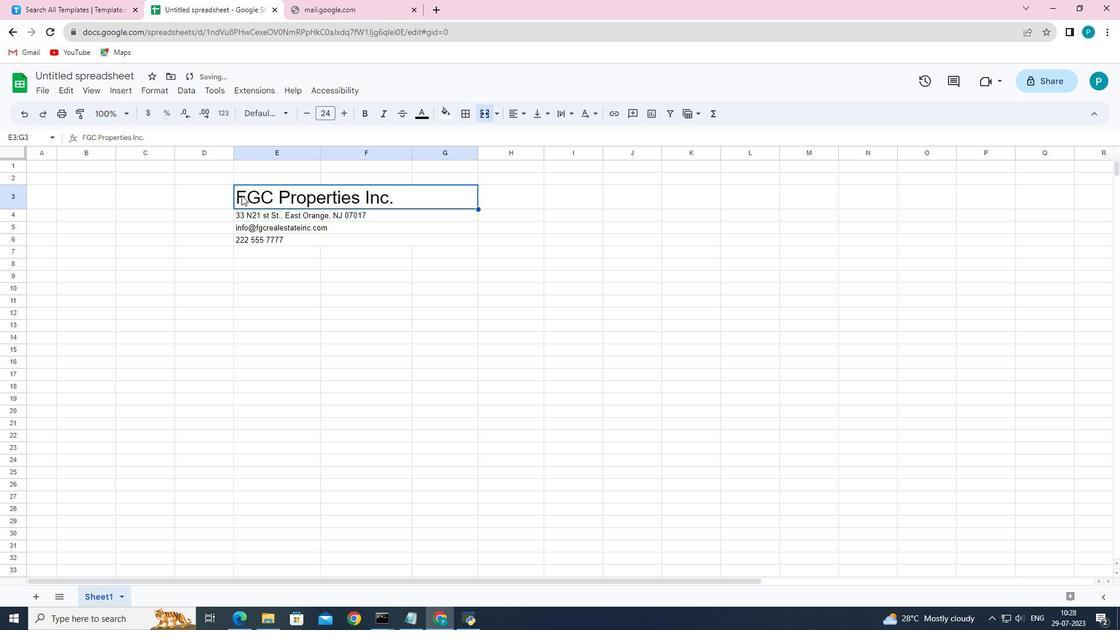 
Action: Mouse pressed left at (243, 197)
Screenshot: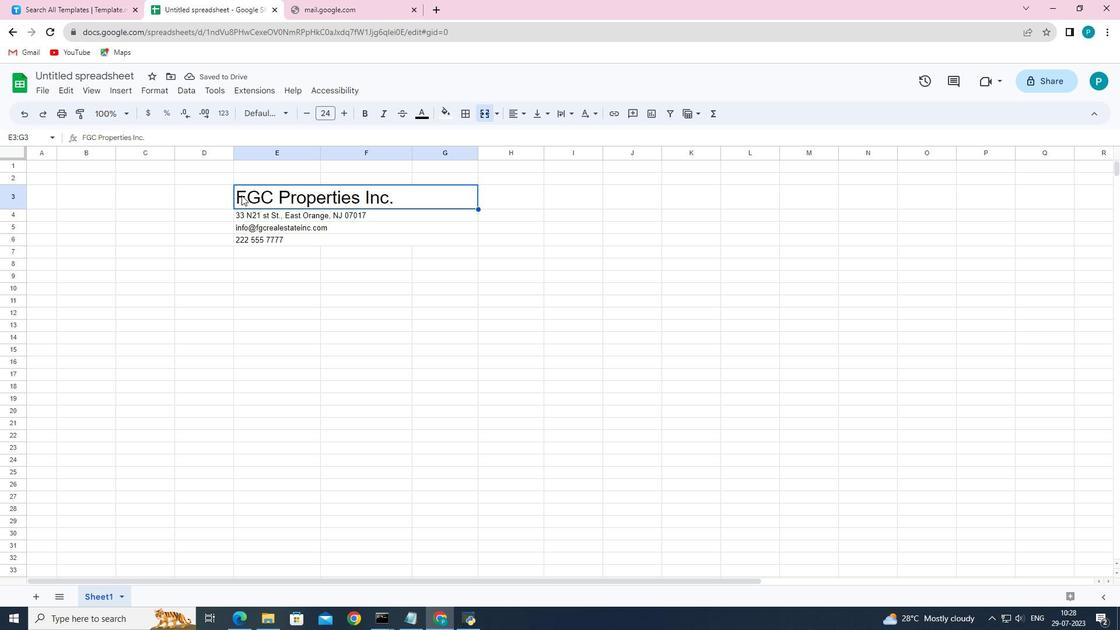 
Action: Mouse pressed left at (243, 197)
Screenshot: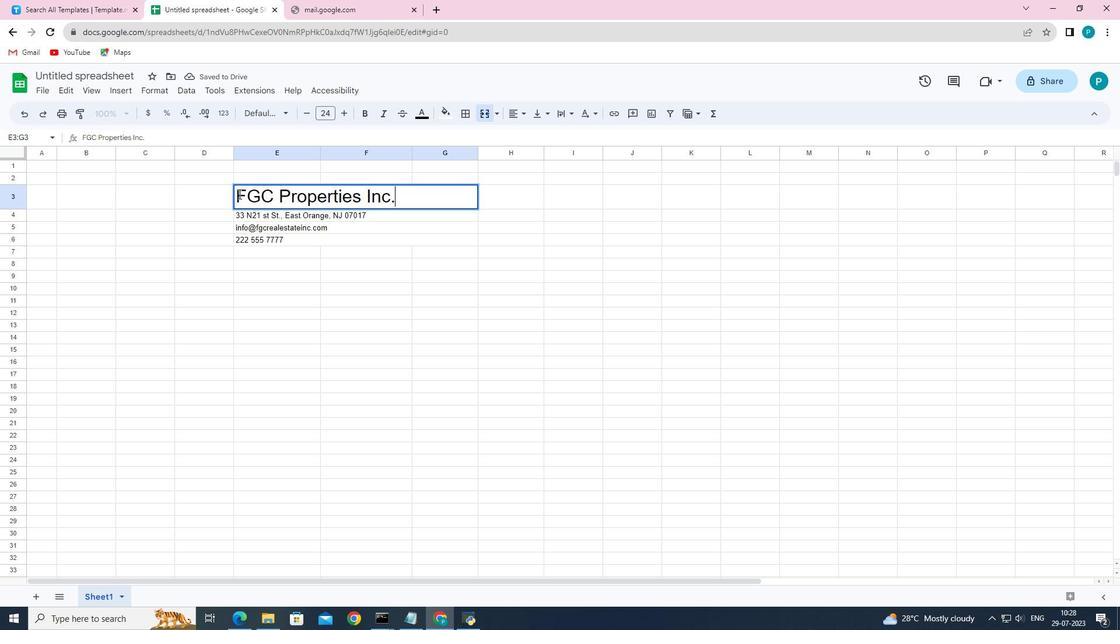 
Action: Mouse moved to (238, 194)
Screenshot: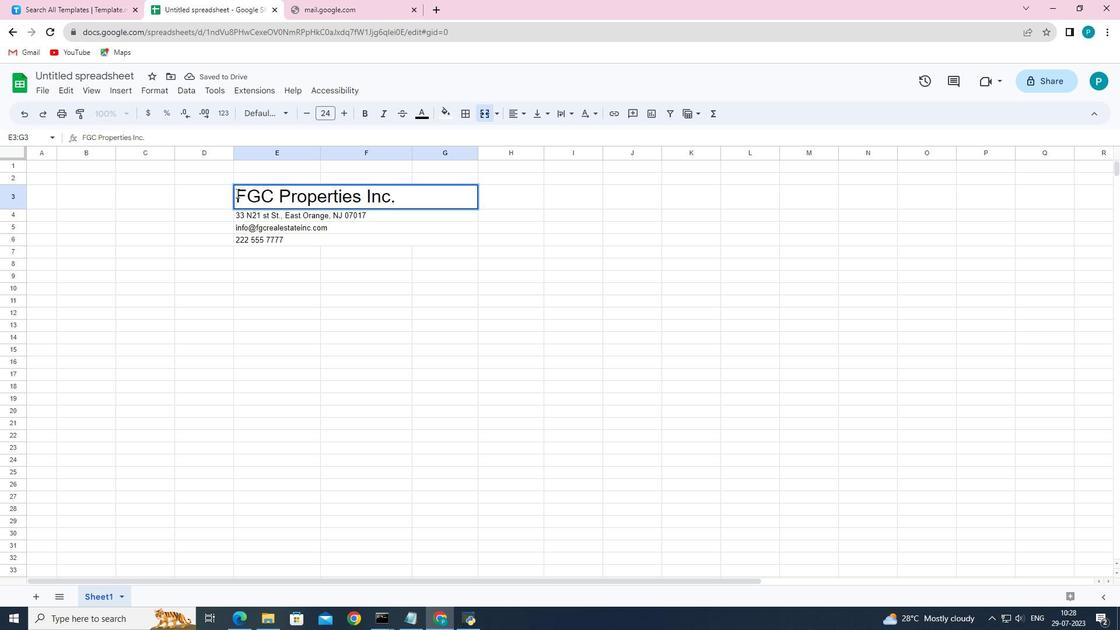
Action: Mouse pressed left at (238, 194)
Screenshot: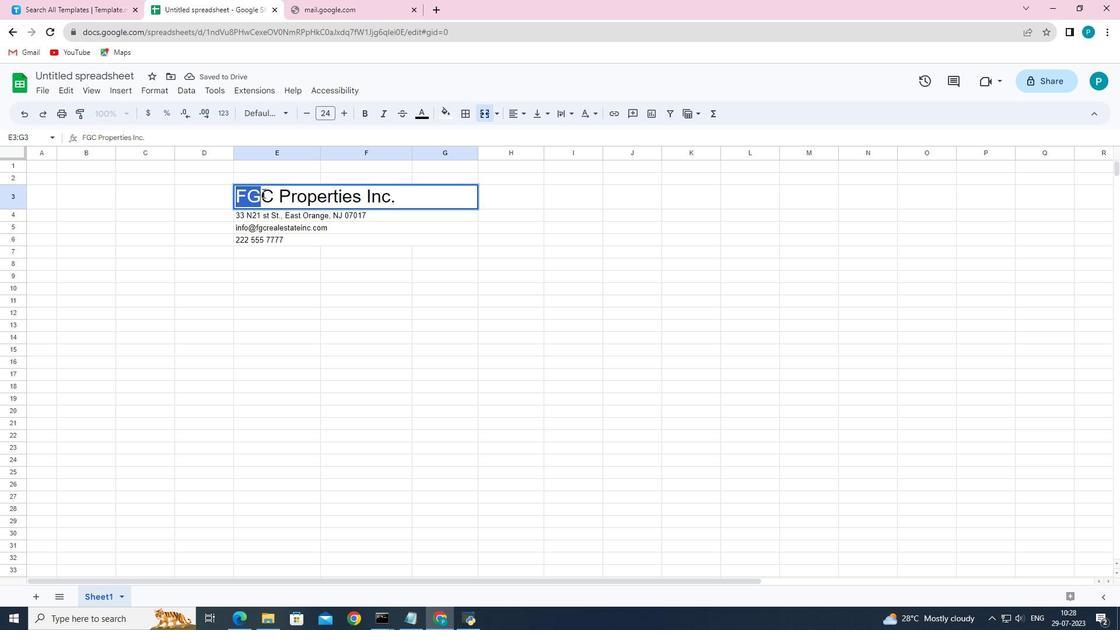 
Action: Mouse moved to (424, 118)
Screenshot: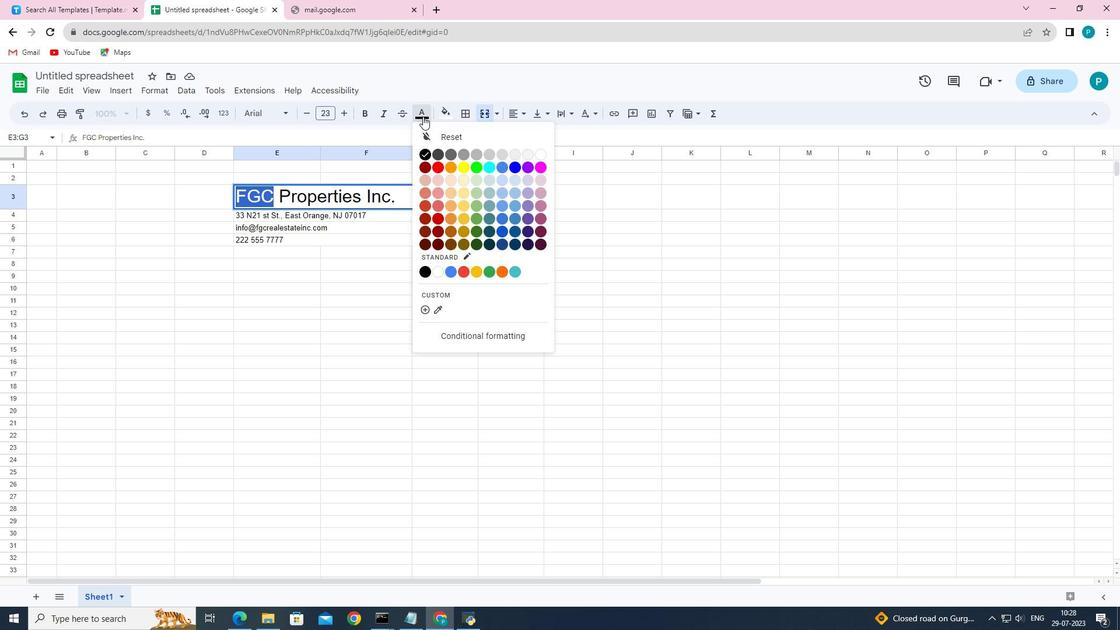 
Action: Mouse pressed left at (424, 118)
Screenshot: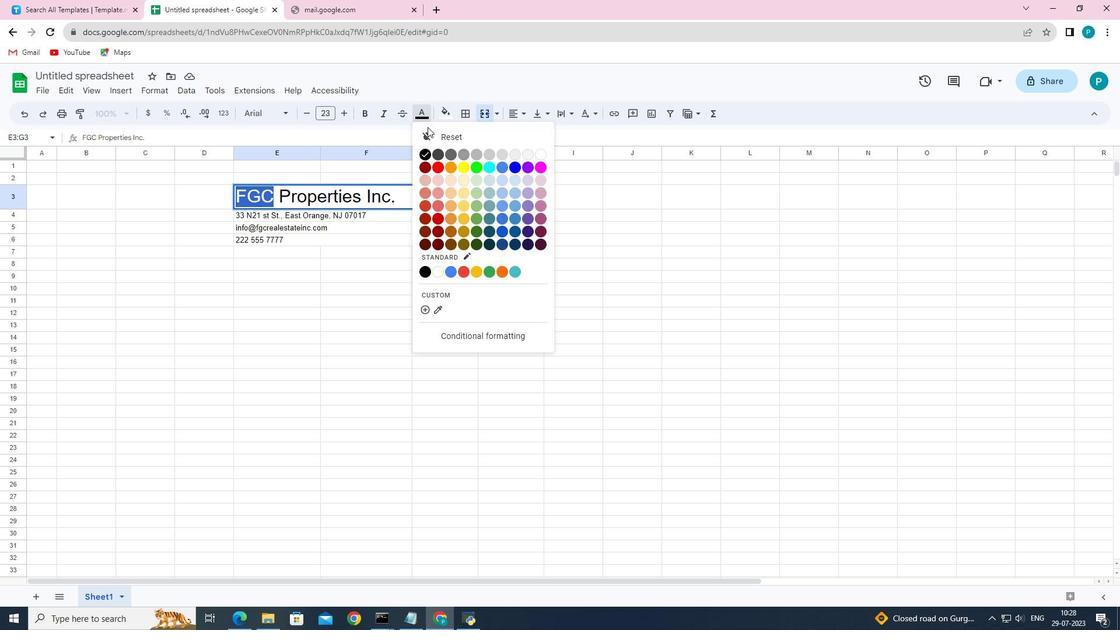 
Action: Mouse moved to (441, 151)
Screenshot: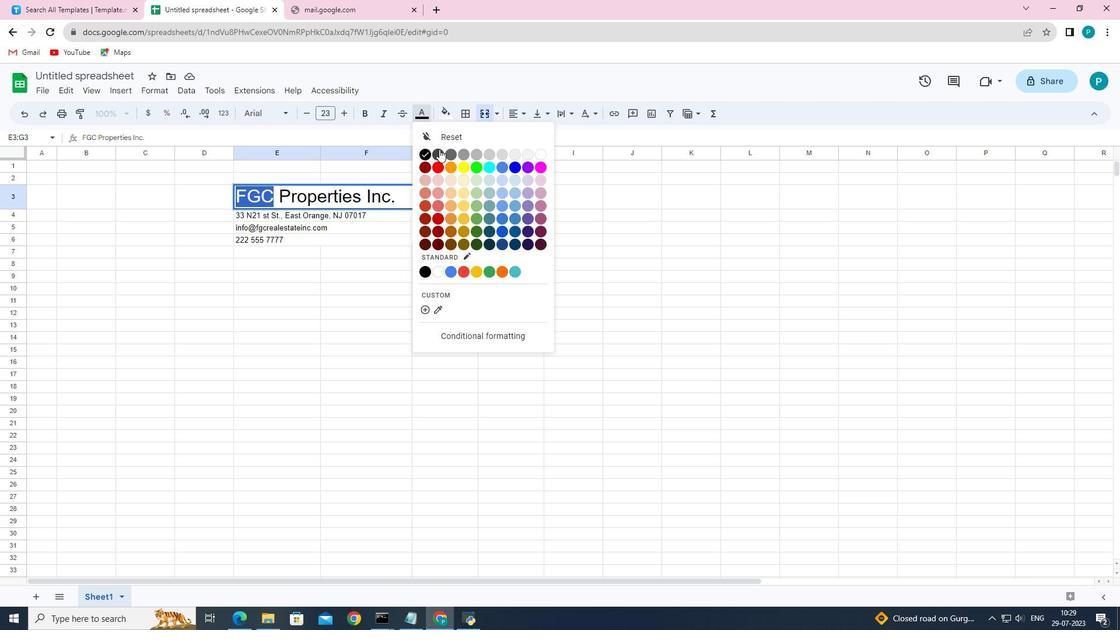 
Action: Mouse pressed left at (441, 151)
Screenshot: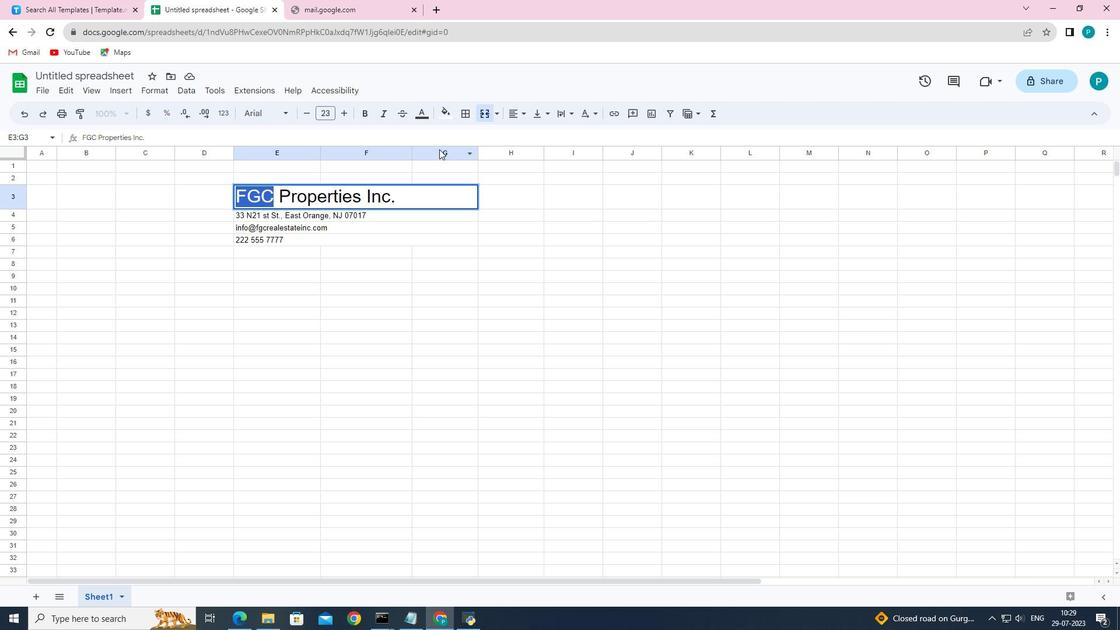 
Action: Mouse moved to (265, 106)
Screenshot: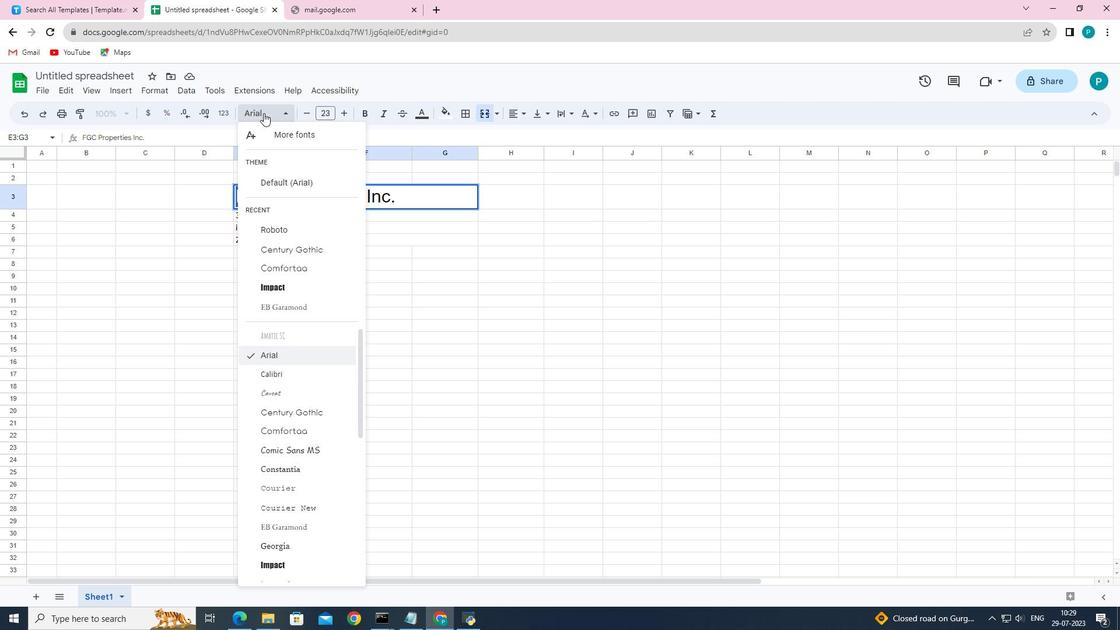 
Action: Mouse pressed left at (265, 106)
Screenshot: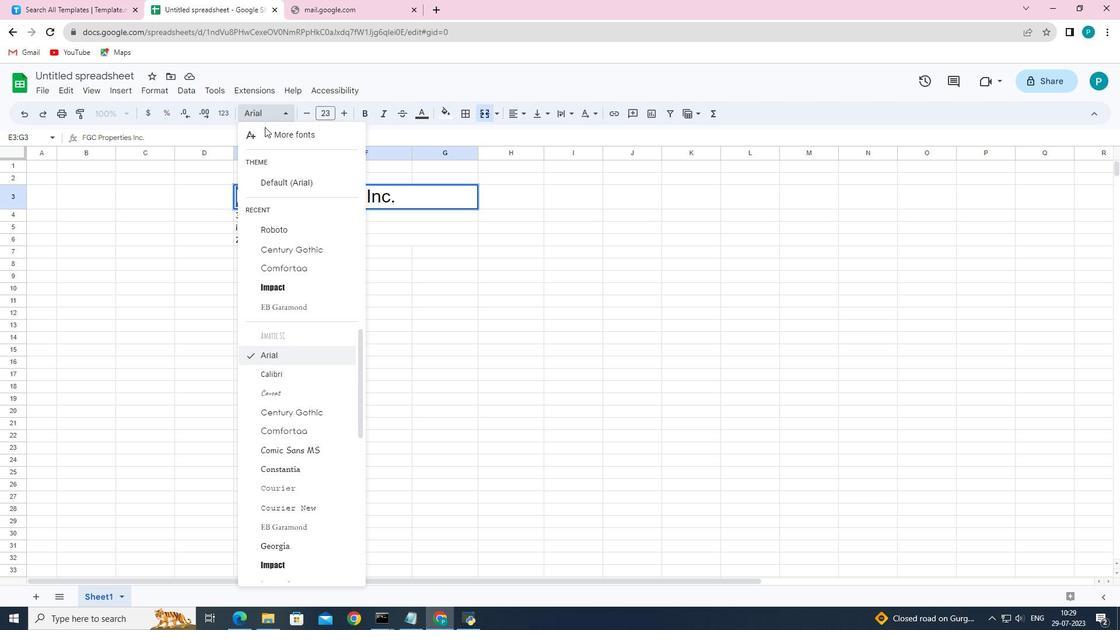 
Action: Mouse moved to (283, 247)
Screenshot: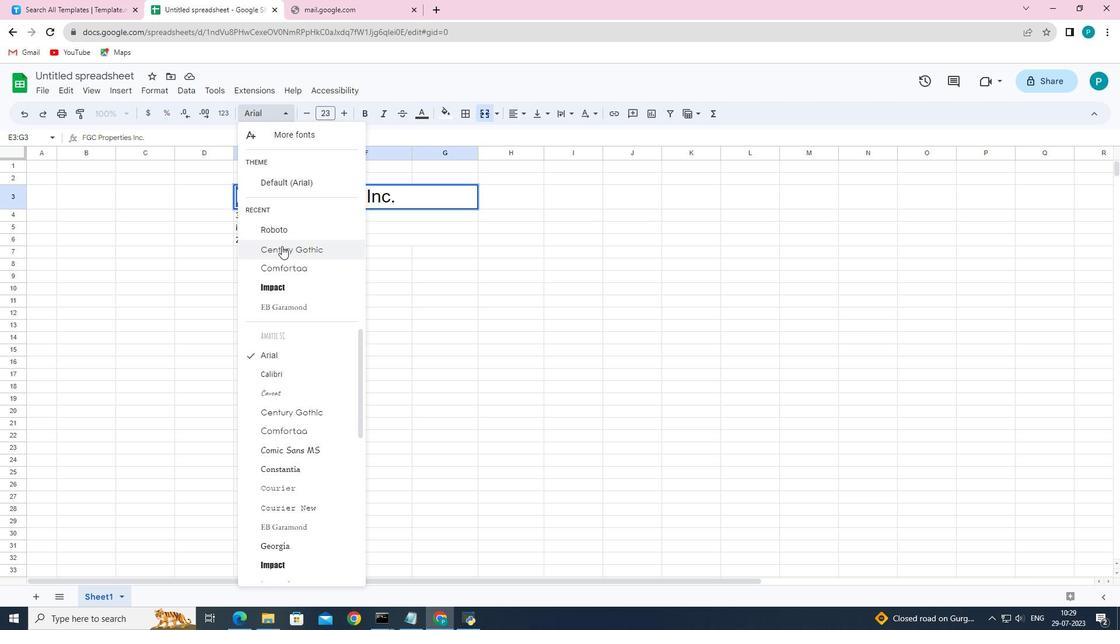 
Action: Mouse pressed left at (283, 247)
Screenshot: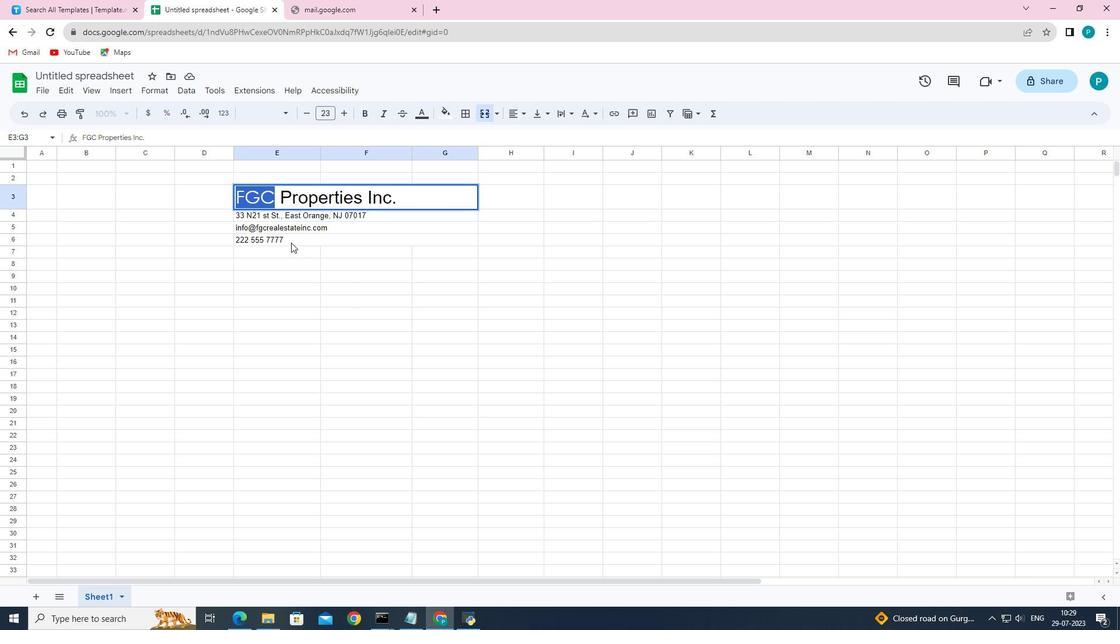 
Action: Mouse moved to (281, 196)
Screenshot: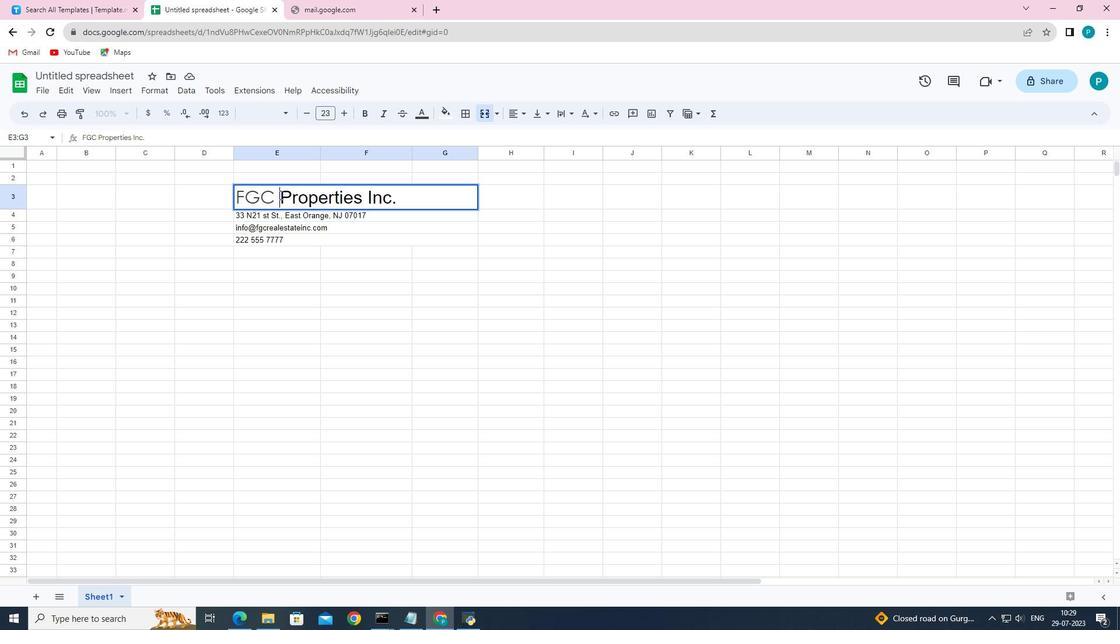 
Action: Mouse pressed left at (281, 196)
Screenshot: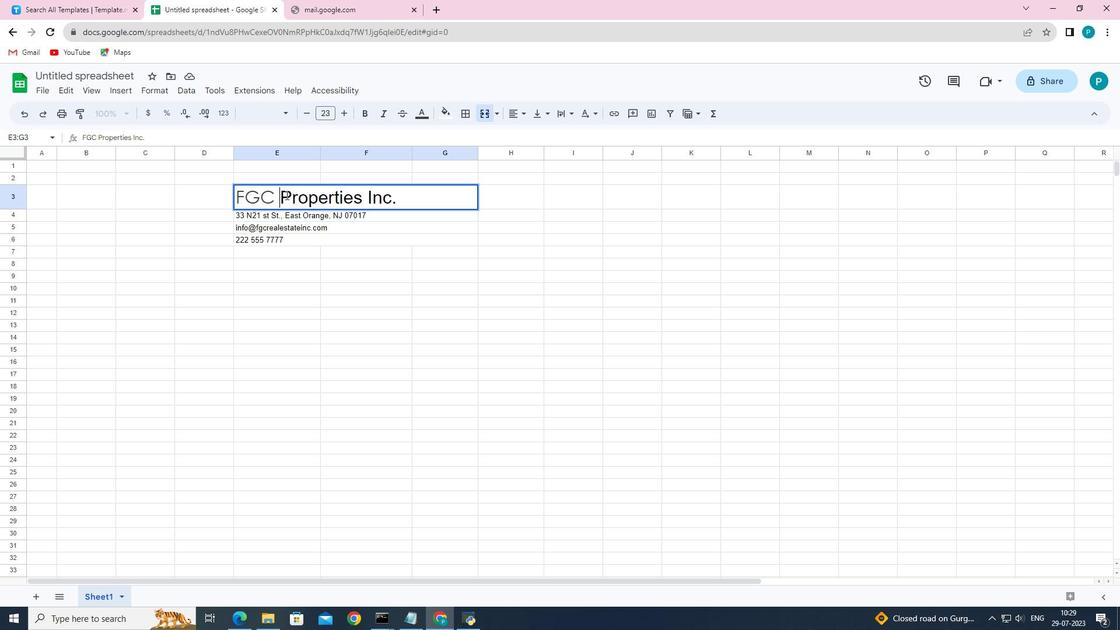 
Action: Mouse moved to (283, 112)
Screenshot: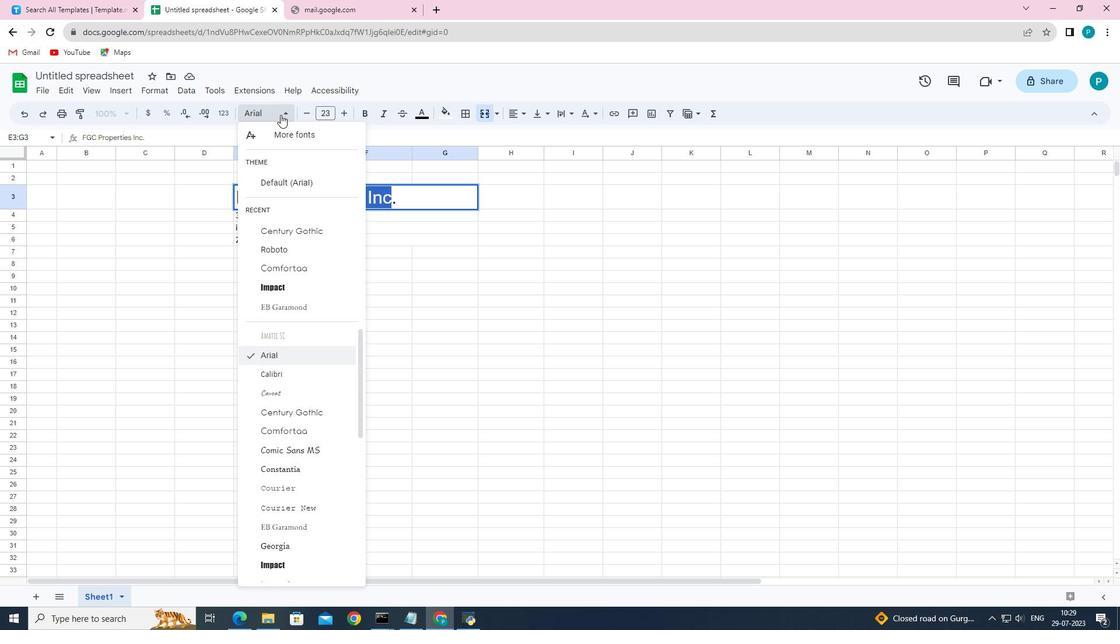 
Action: Mouse pressed left at (283, 112)
Screenshot: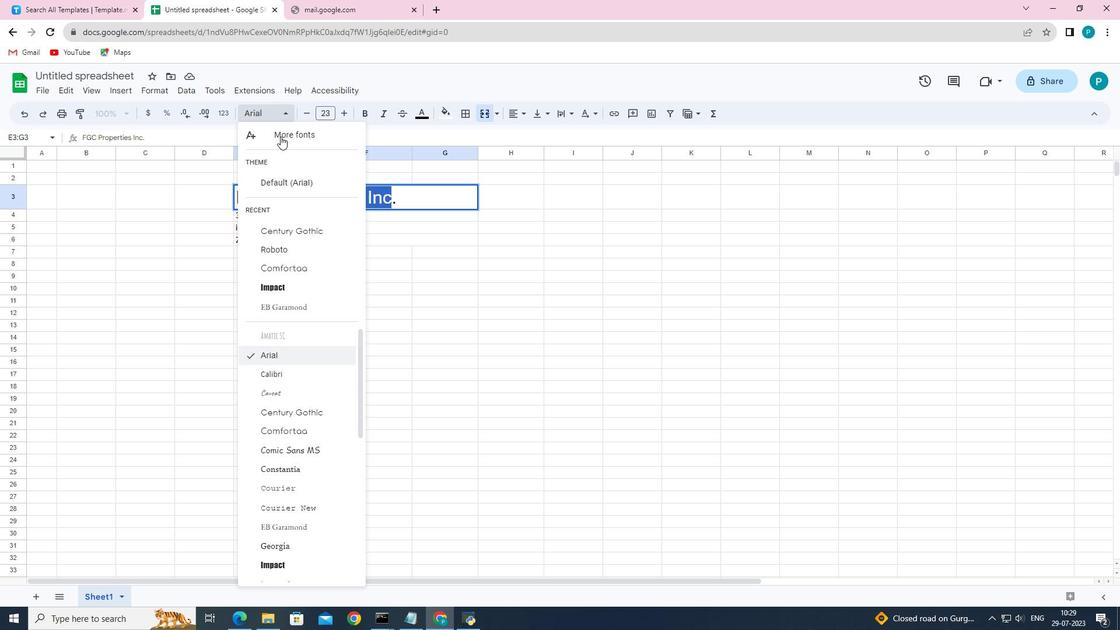 
Action: Mouse moved to (280, 232)
Screenshot: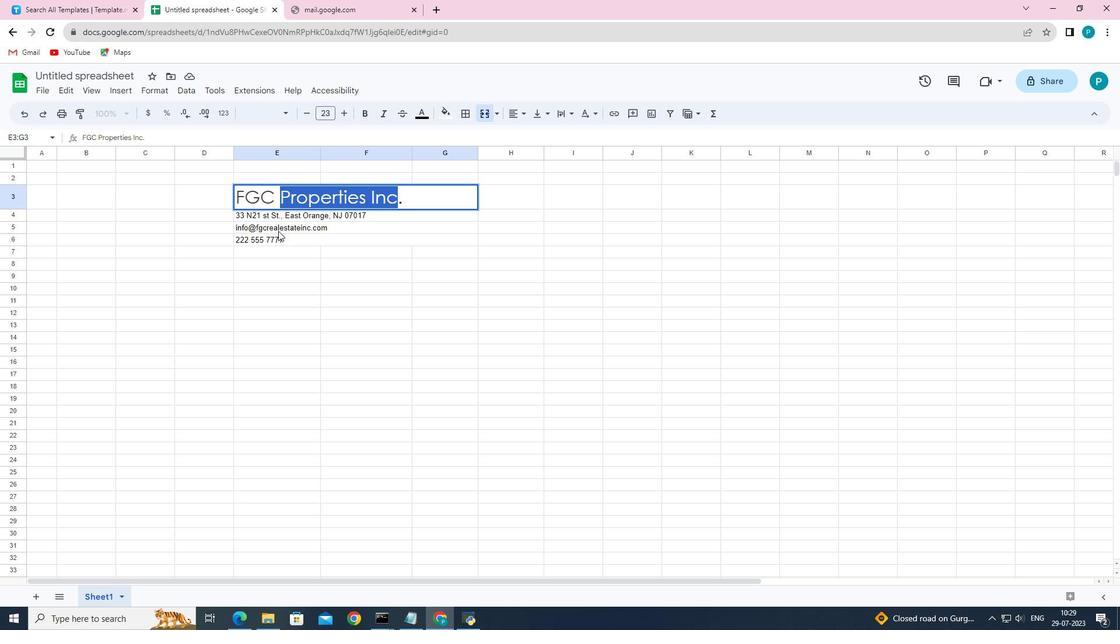 
Action: Mouse pressed left at (280, 232)
Screenshot: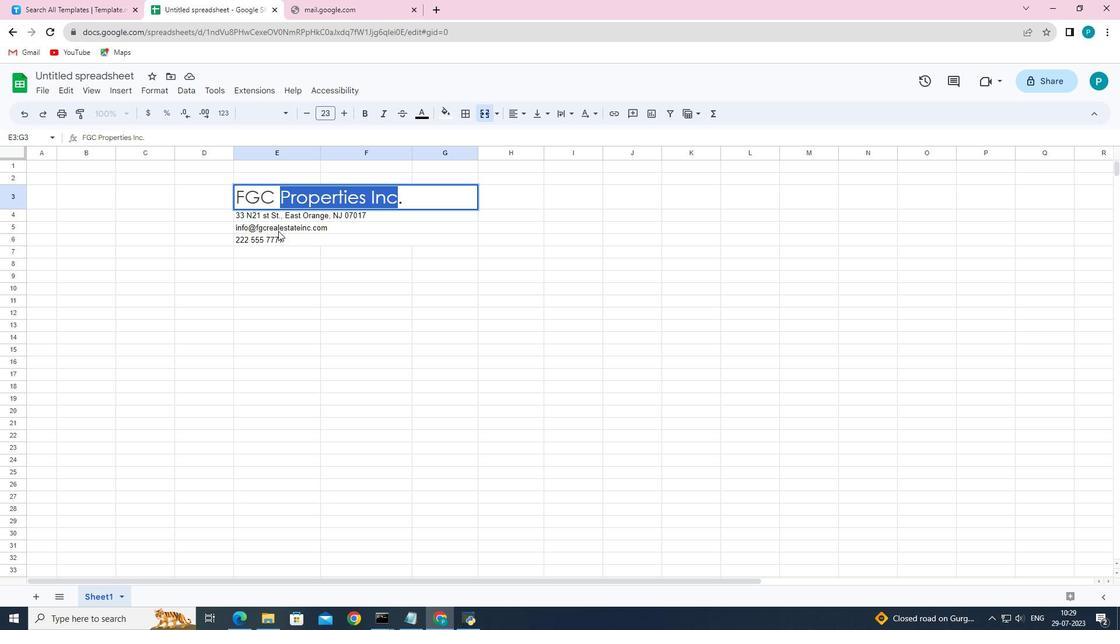 
Action: Mouse moved to (344, 117)
Screenshot: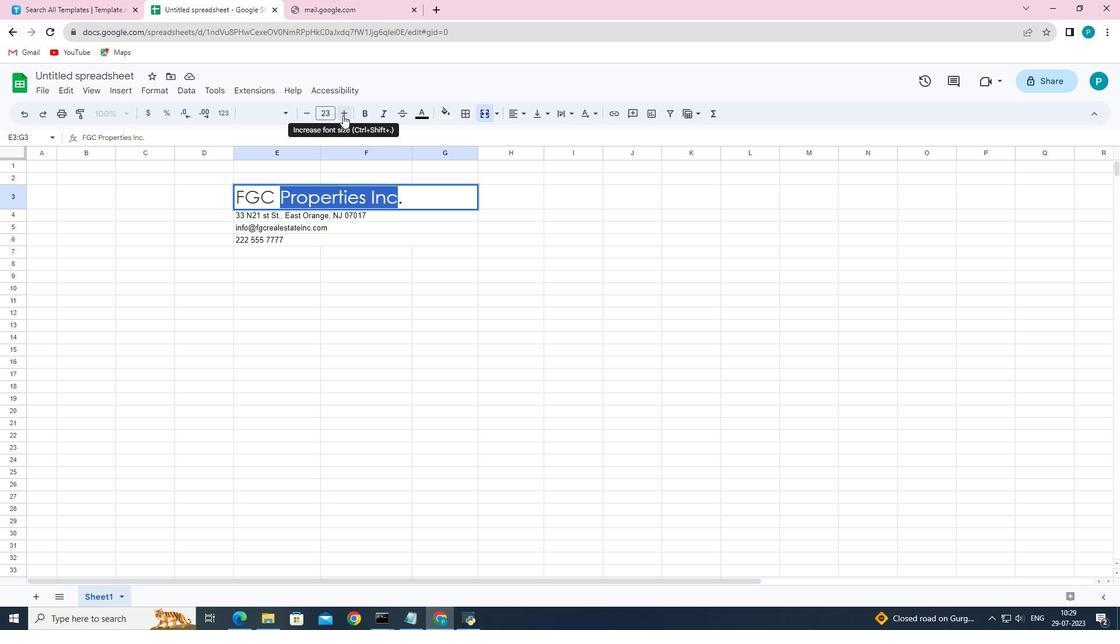 
Action: Mouse pressed left at (344, 117)
Screenshot: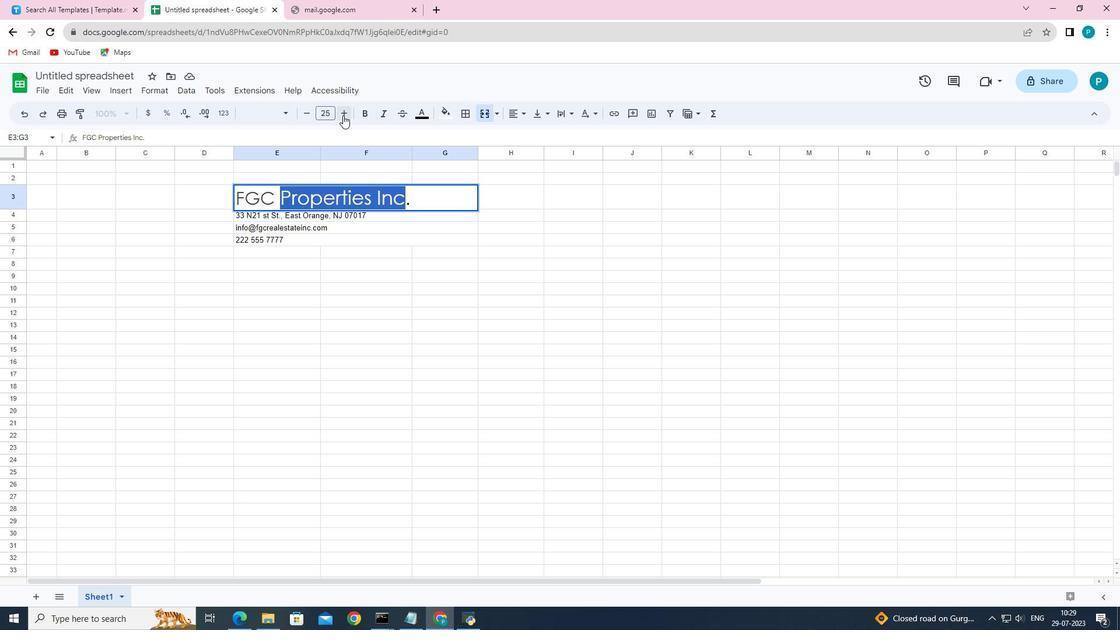 
Action: Mouse moved to (310, 116)
Screenshot: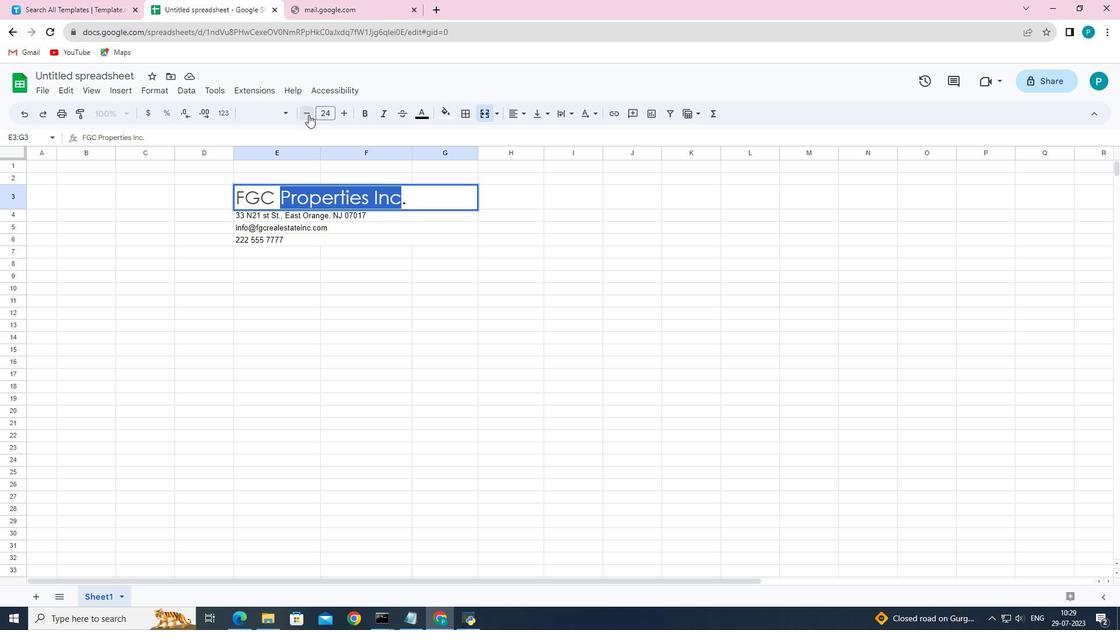 
Action: Mouse pressed left at (310, 116)
Screenshot: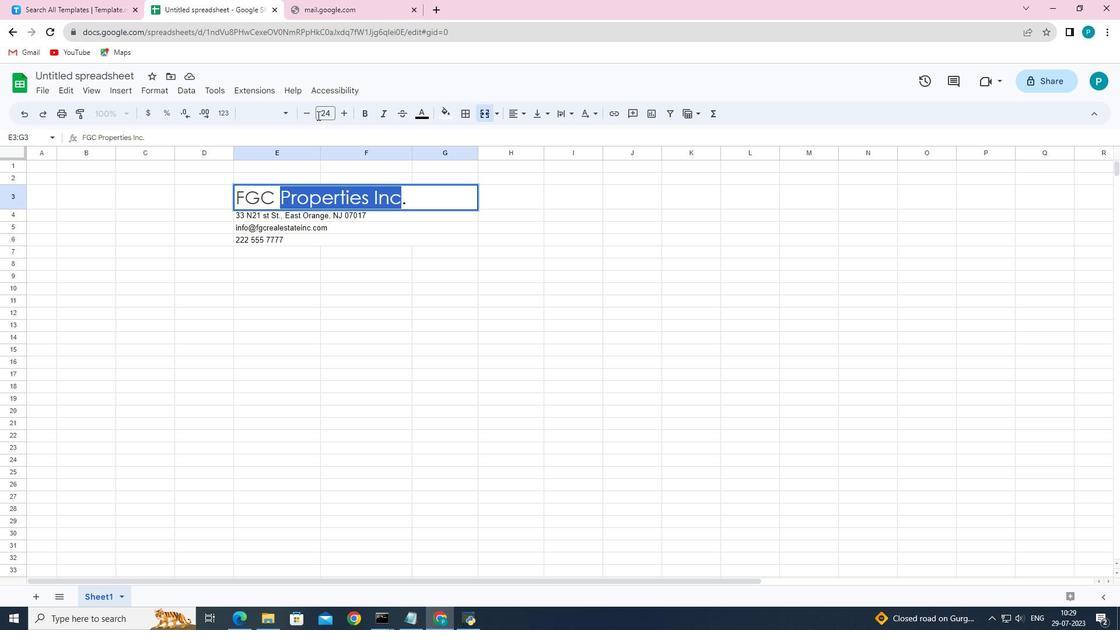 
Action: Mouse moved to (423, 117)
Screenshot: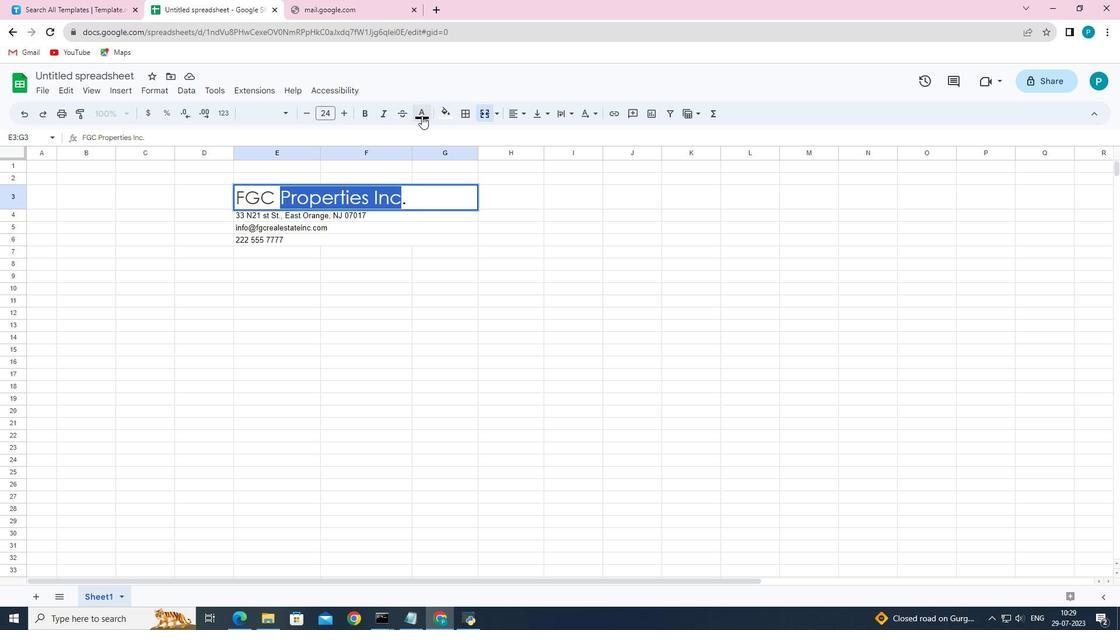 
Action: Mouse pressed left at (423, 117)
Screenshot: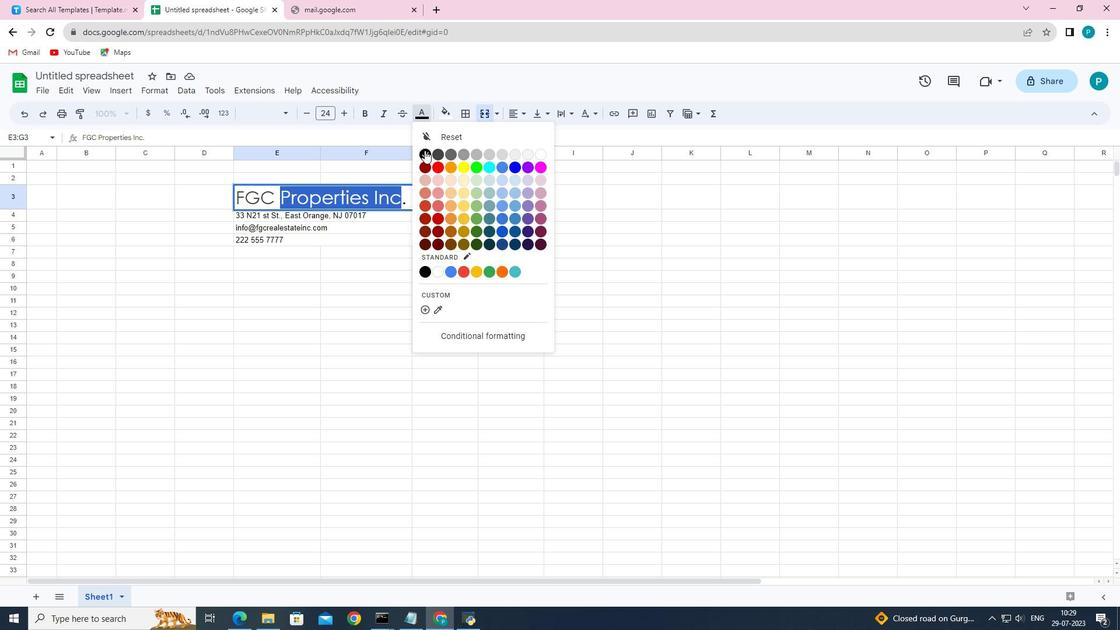 
Action: Mouse moved to (486, 228)
Screenshot: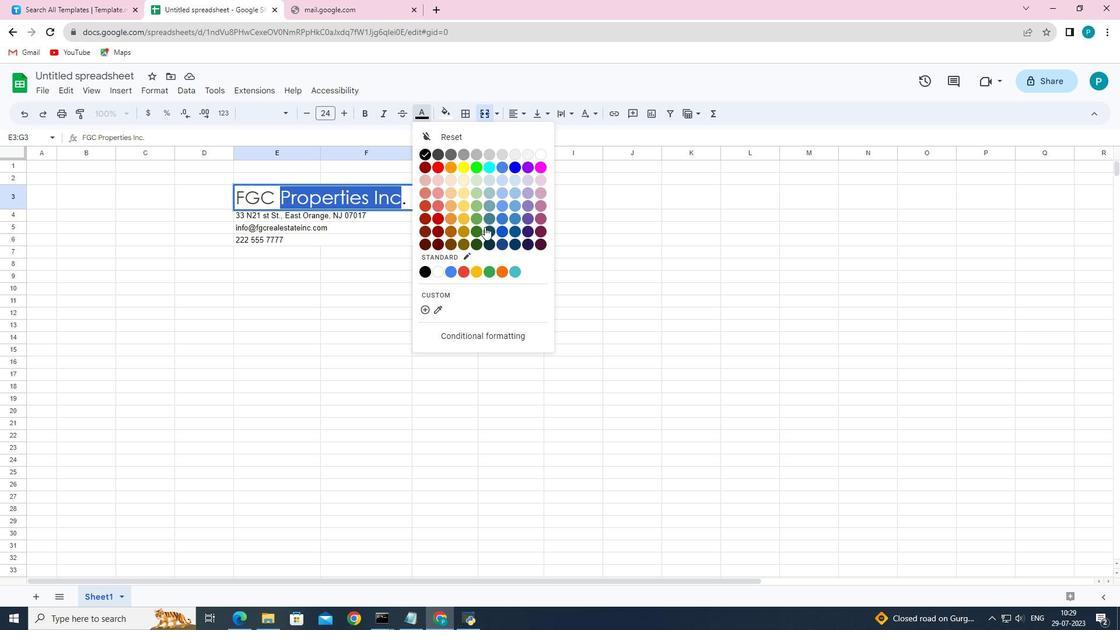 
Action: Mouse pressed left at (486, 228)
Screenshot: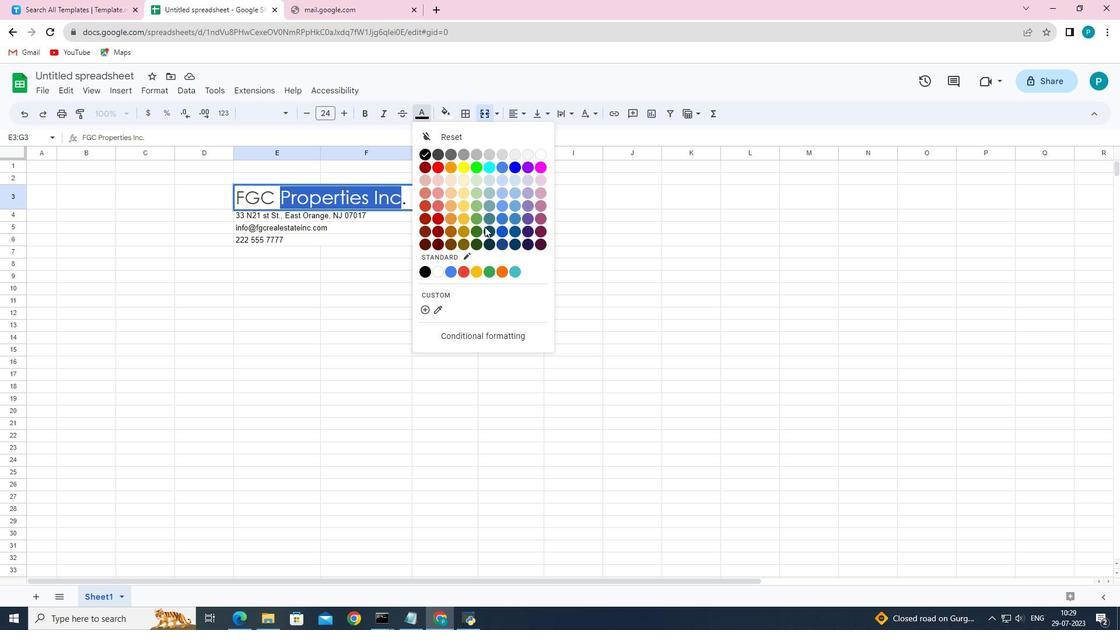 
Action: Mouse moved to (419, 209)
Screenshot: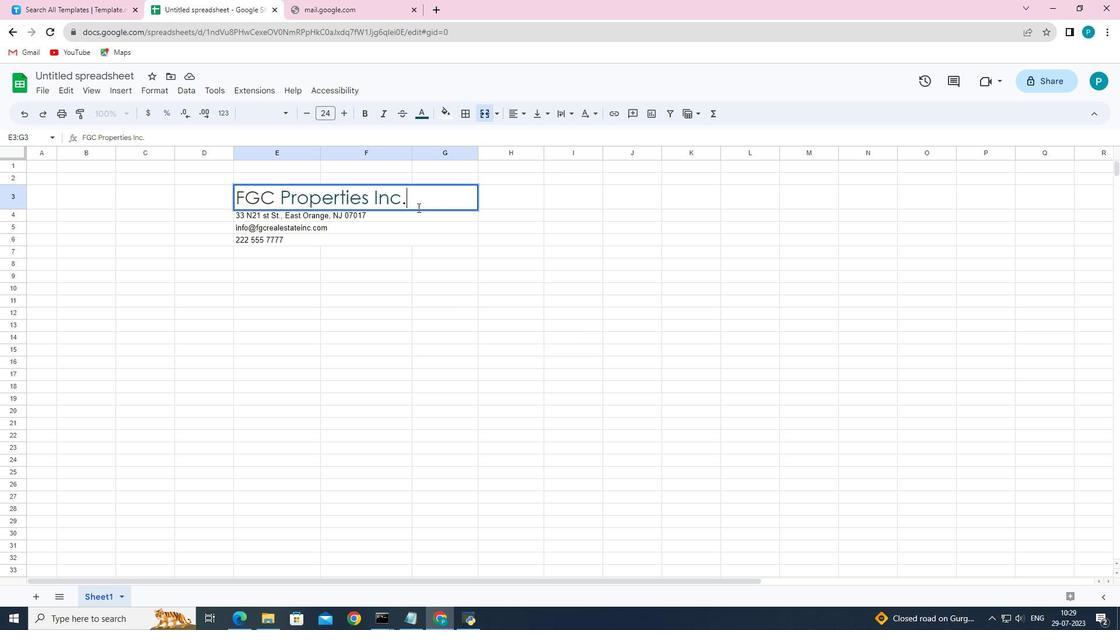 
Action: Mouse pressed left at (419, 209)
Screenshot: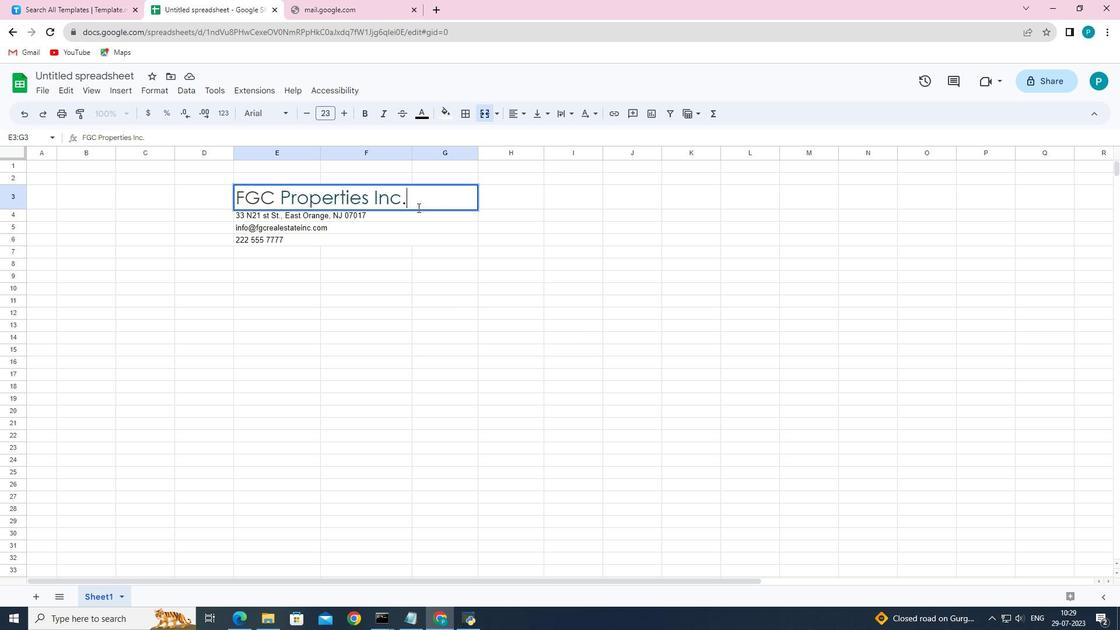 
Action: Mouse moved to (237, 200)
Screenshot: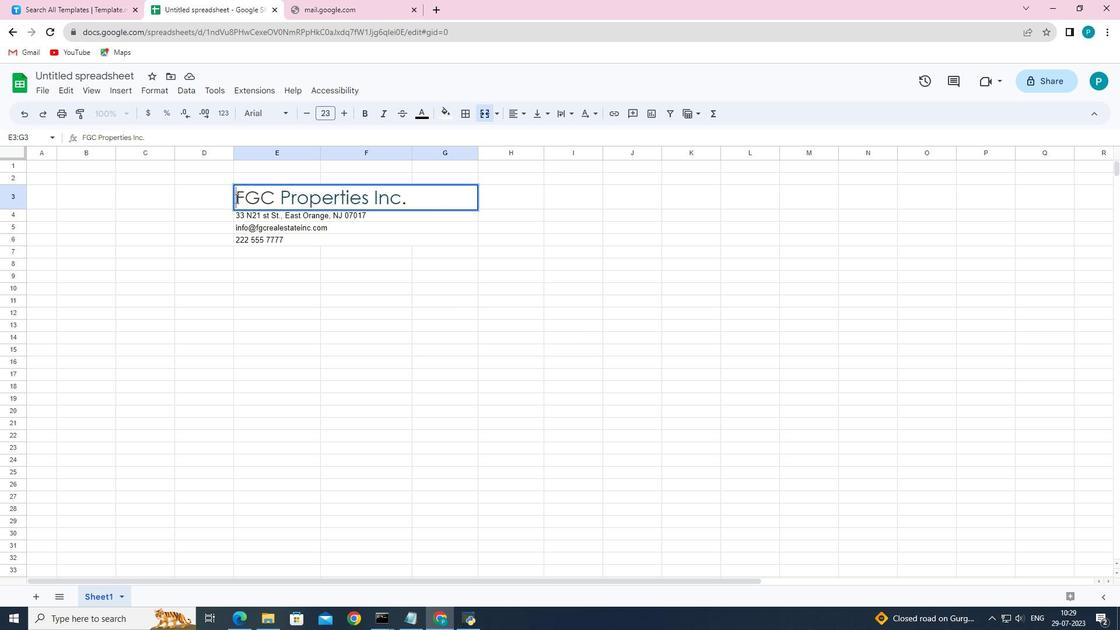 
Action: Mouse pressed left at (237, 200)
Screenshot: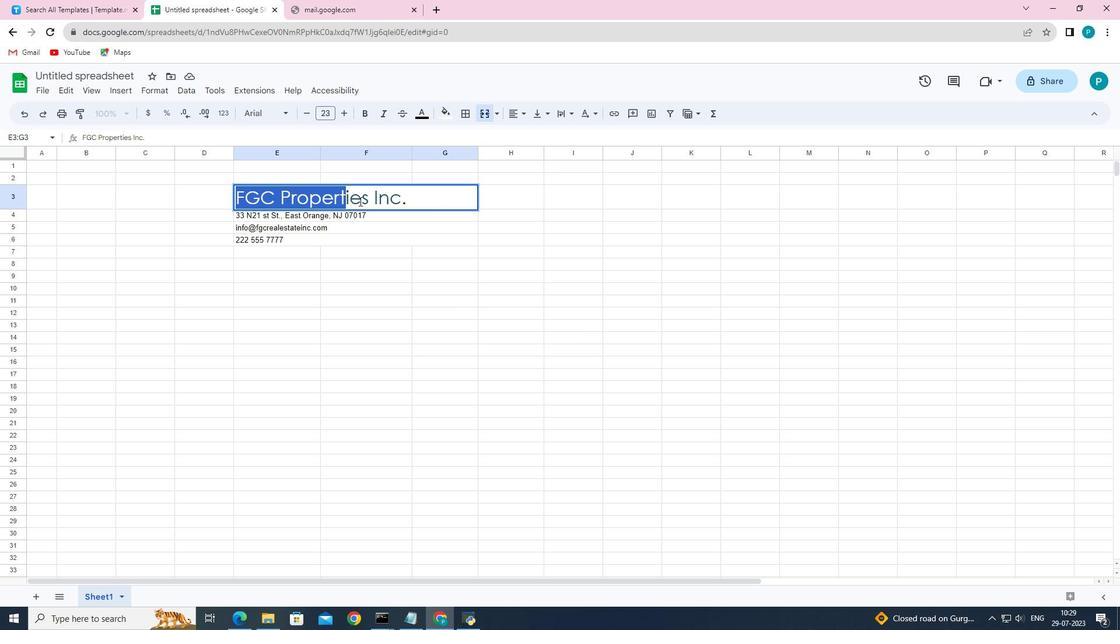 
Action: Mouse moved to (367, 115)
Screenshot: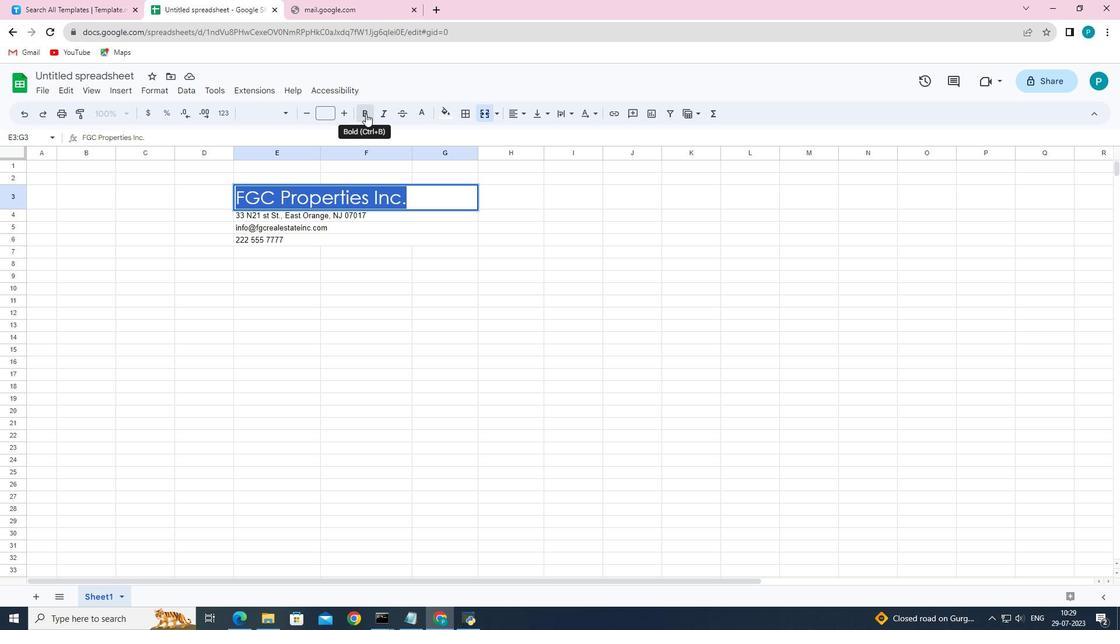 
Action: Mouse pressed left at (367, 115)
Screenshot: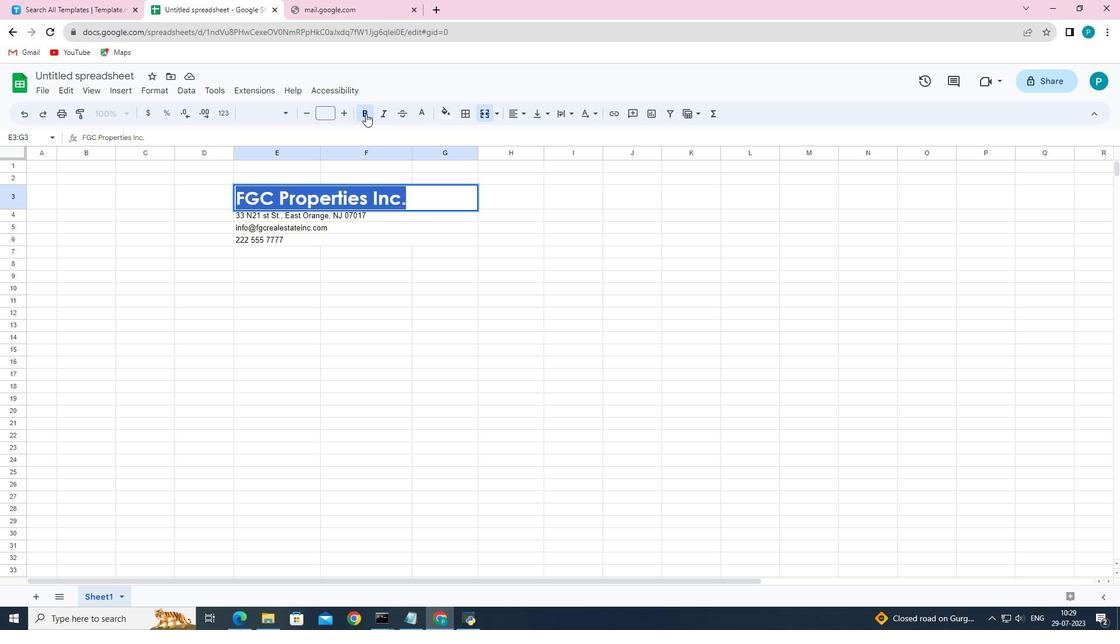
Action: Mouse moved to (407, 200)
Screenshot: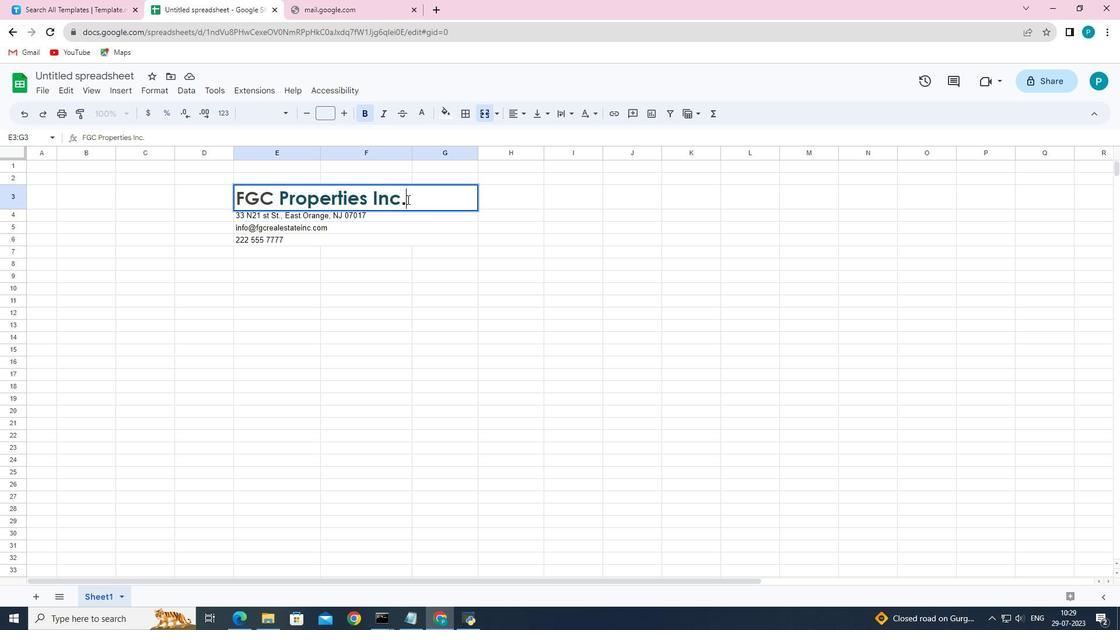
Action: Mouse pressed left at (407, 200)
Screenshot: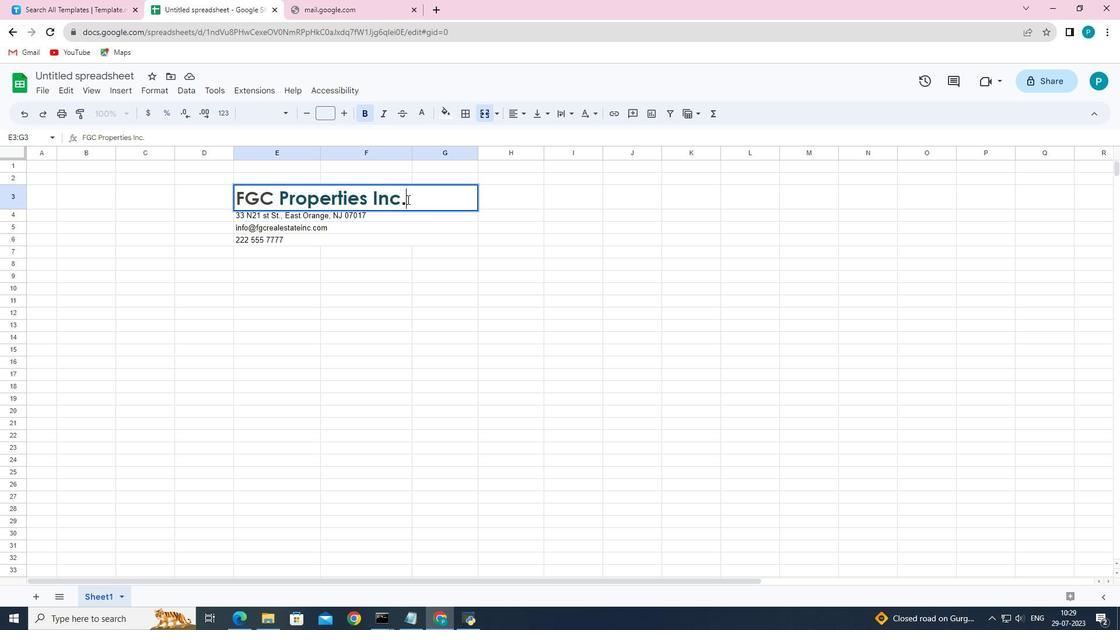 
Action: Mouse moved to (408, 201)
Screenshot: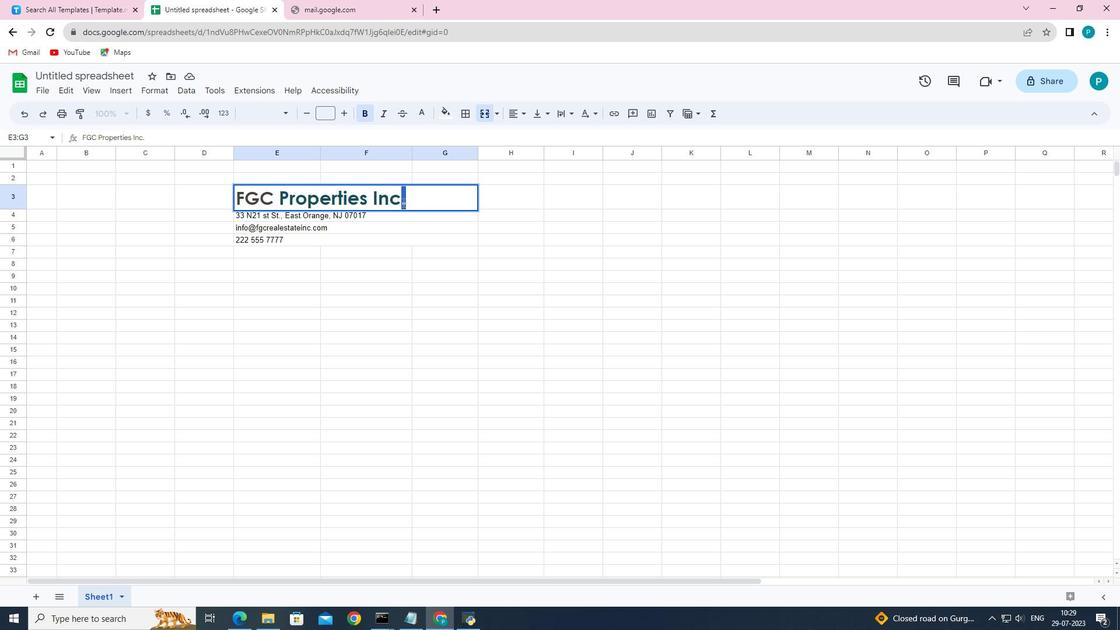 
Action: Mouse pressed left at (408, 201)
Screenshot: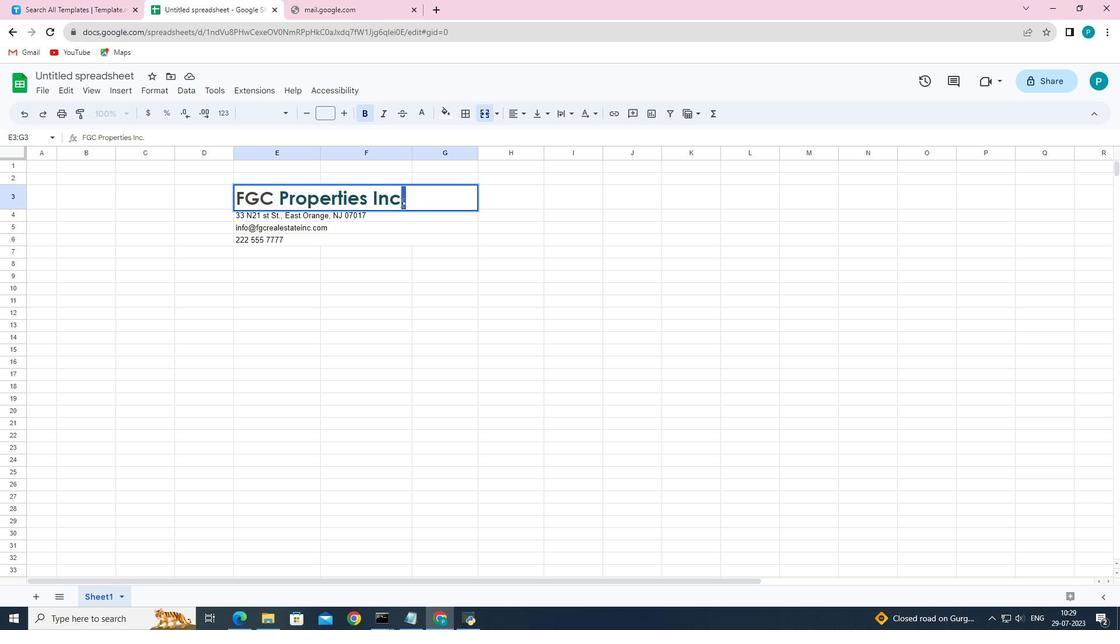 
Action: Mouse moved to (417, 114)
Screenshot: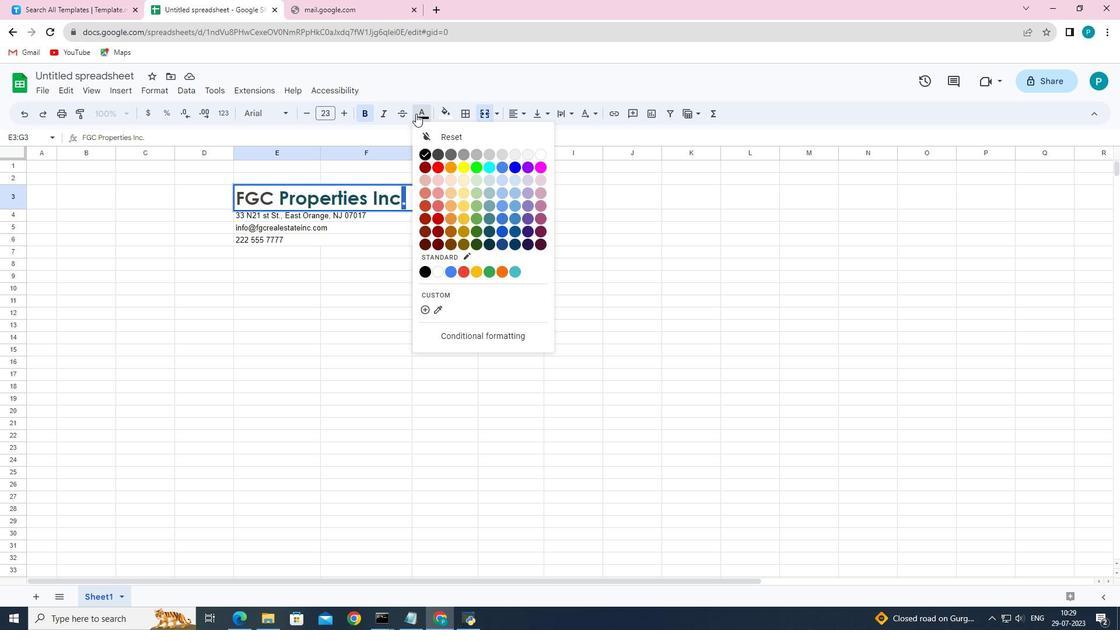 
Action: Mouse pressed left at (417, 114)
Screenshot: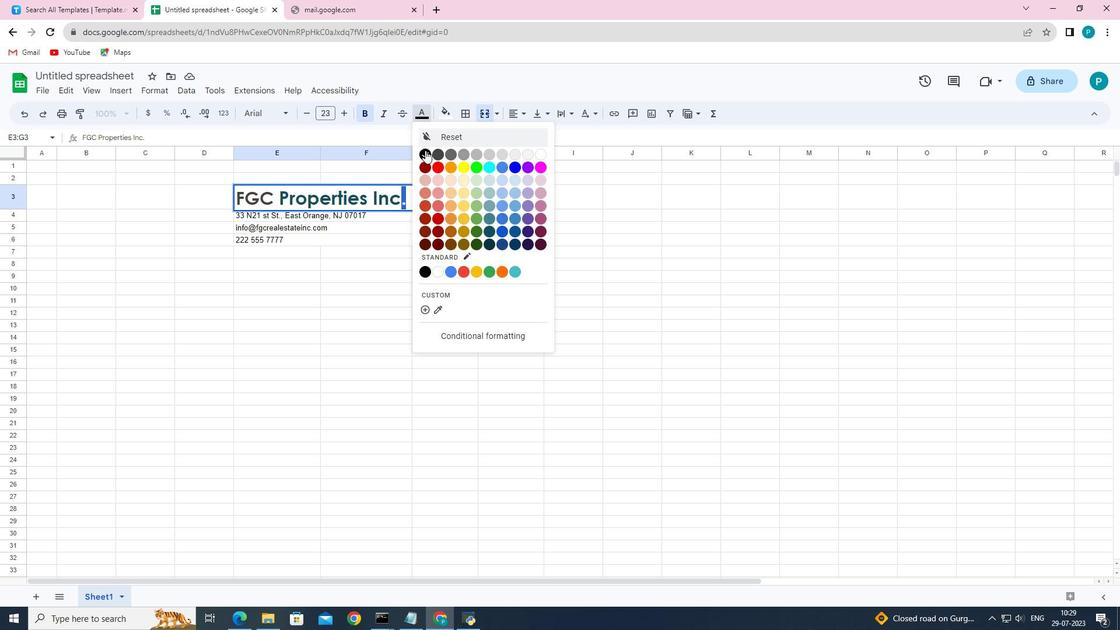 
Action: Mouse moved to (492, 233)
Screenshot: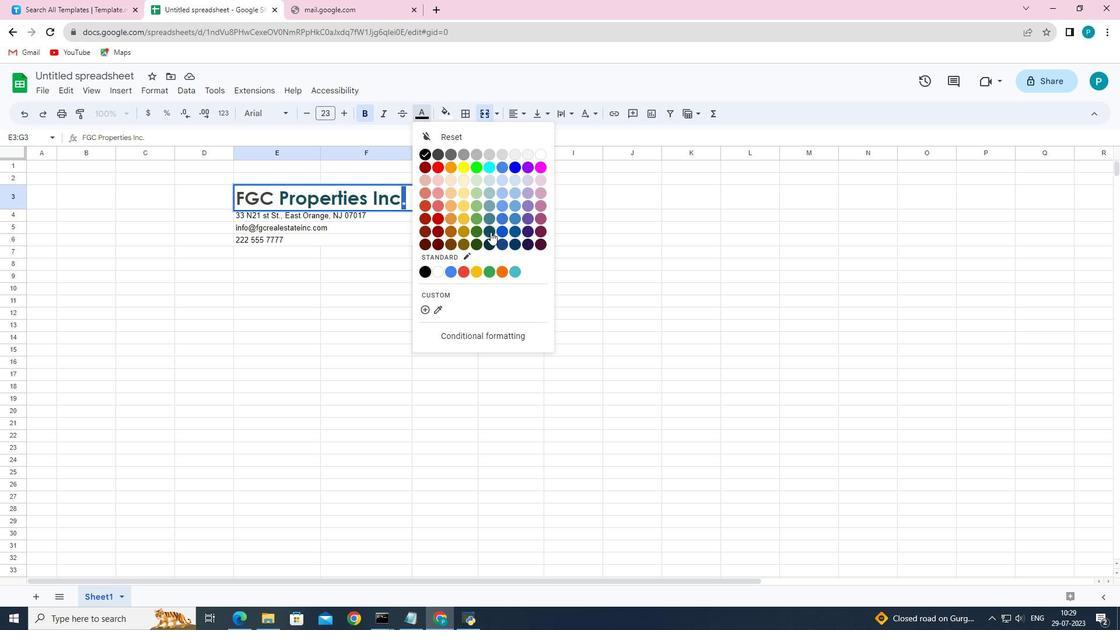 
Action: Mouse pressed left at (492, 233)
Screenshot: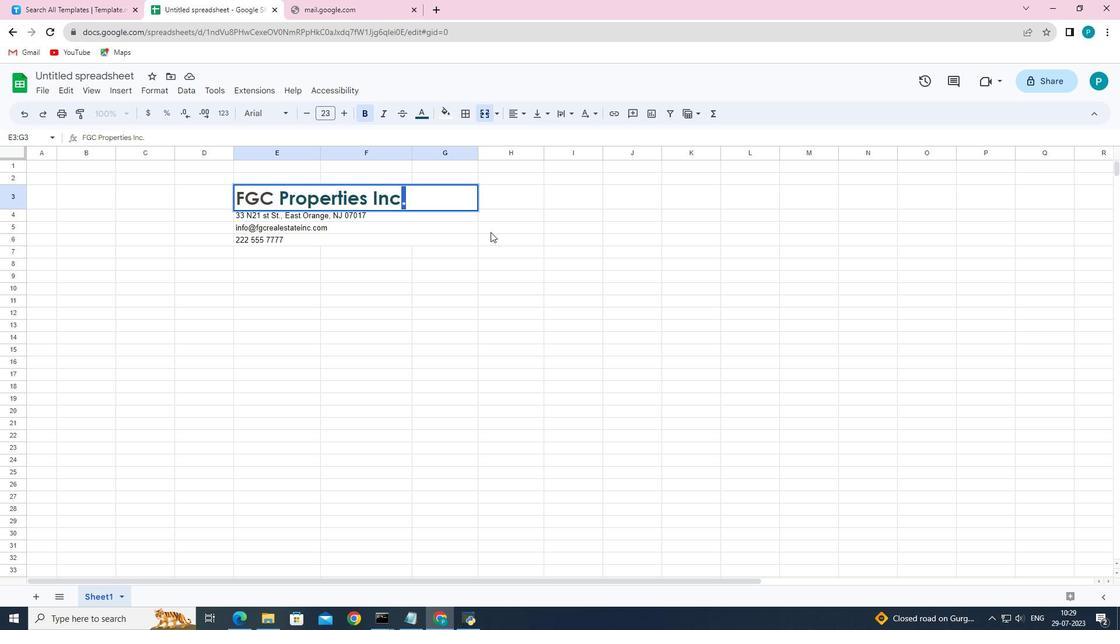 
Action: Mouse moved to (419, 200)
Screenshot: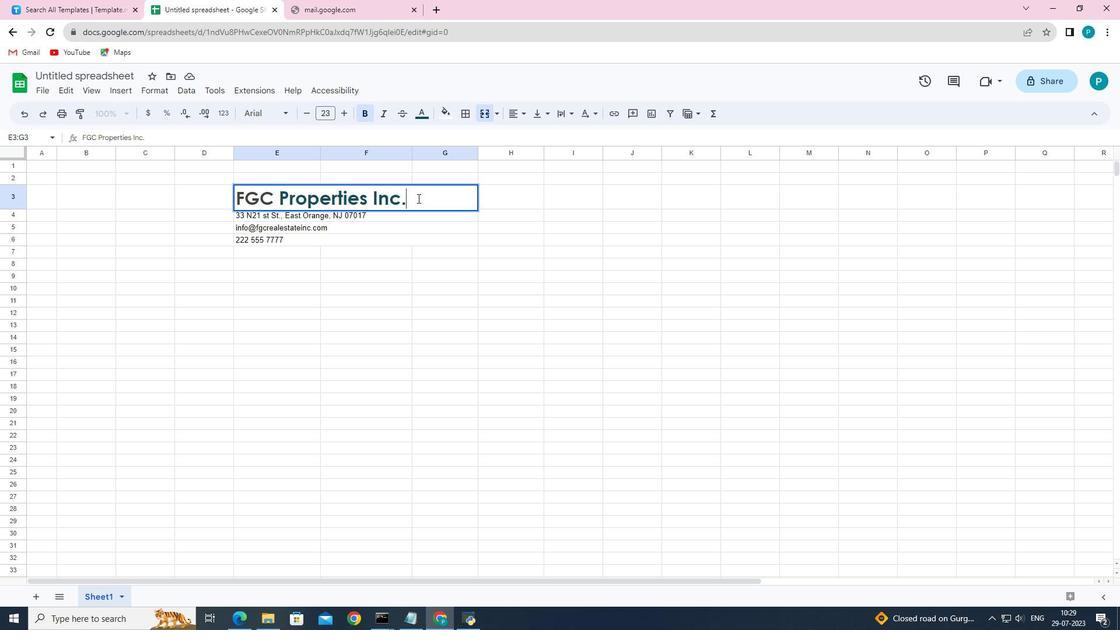 
Action: Mouse pressed left at (419, 200)
Screenshot: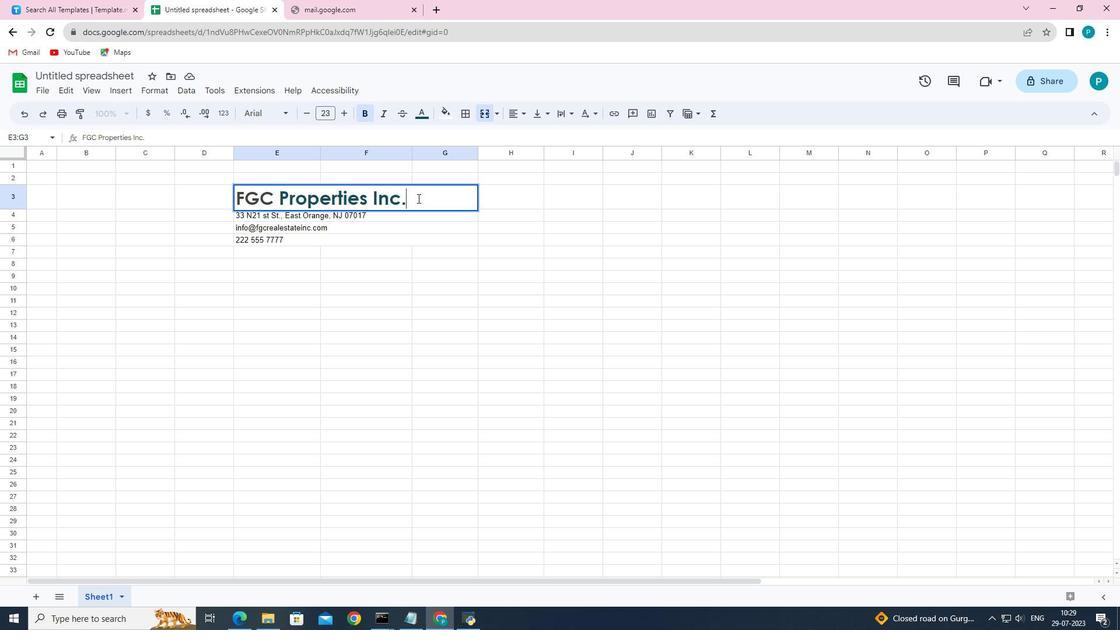 
Action: Mouse moved to (235, 216)
Screenshot: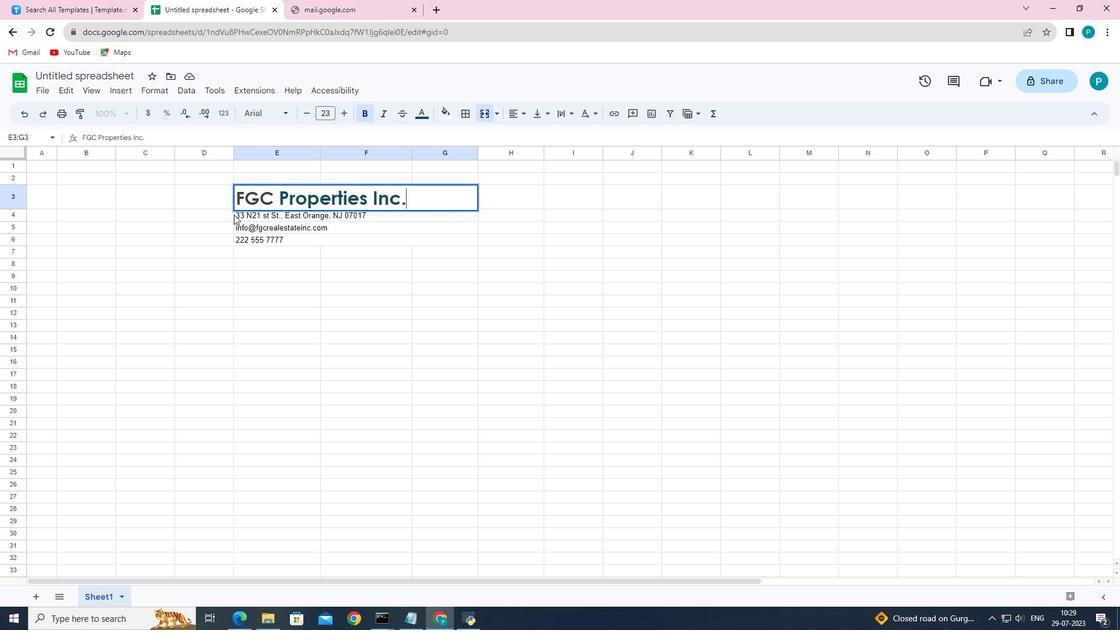 
Action: Mouse pressed left at (235, 216)
Screenshot: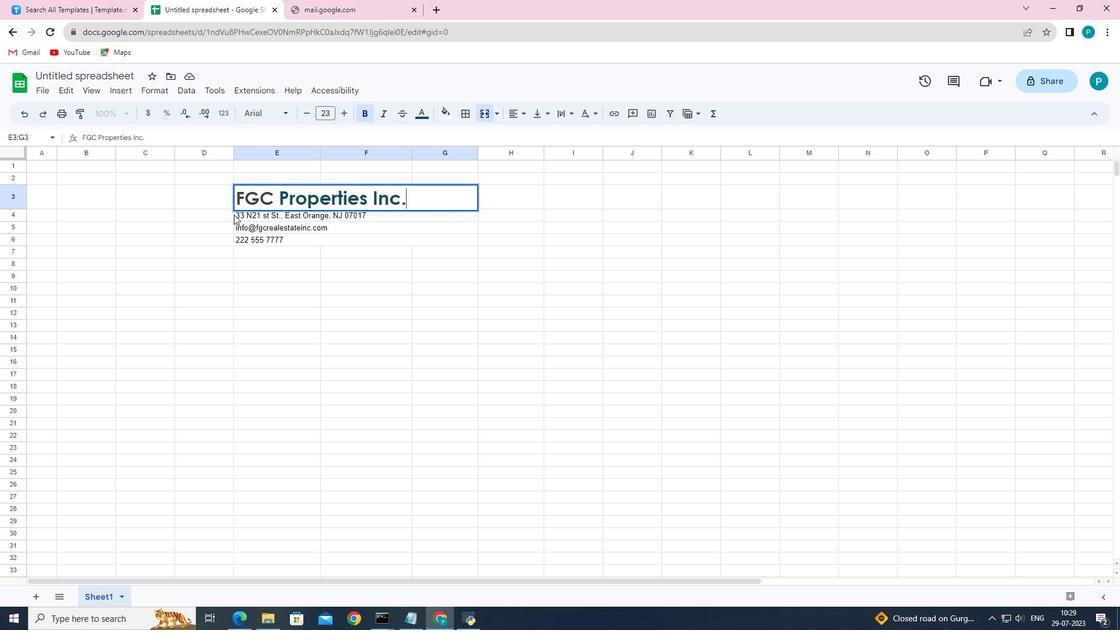 
Action: Mouse pressed left at (235, 216)
Screenshot: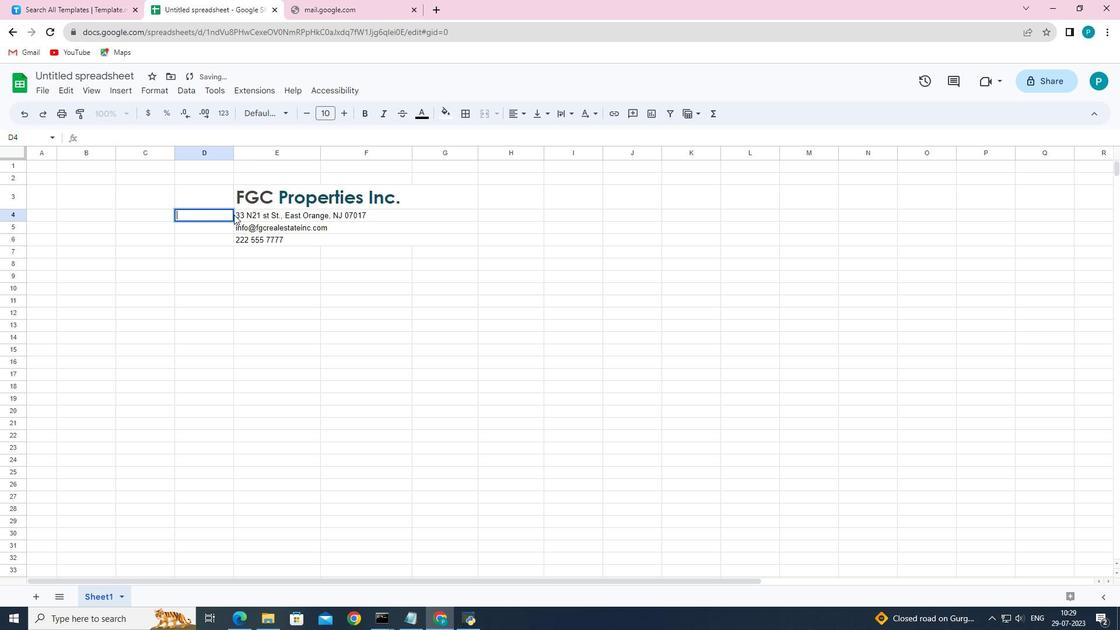 
Action: Mouse moved to (241, 216)
Screenshot: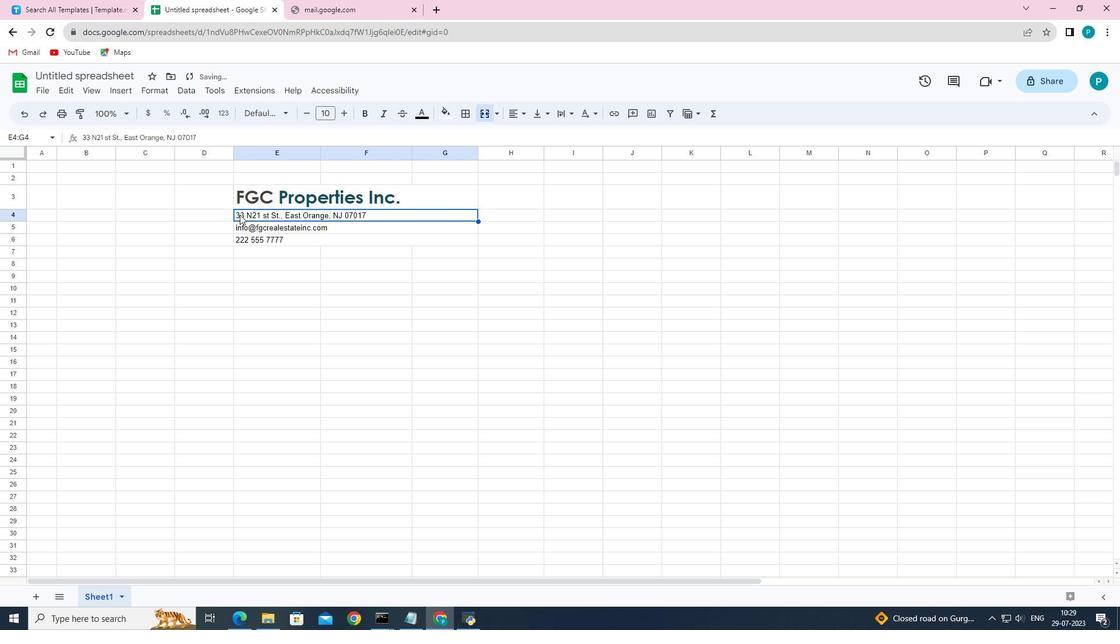 
Action: Mouse pressed left at (241, 216)
Screenshot: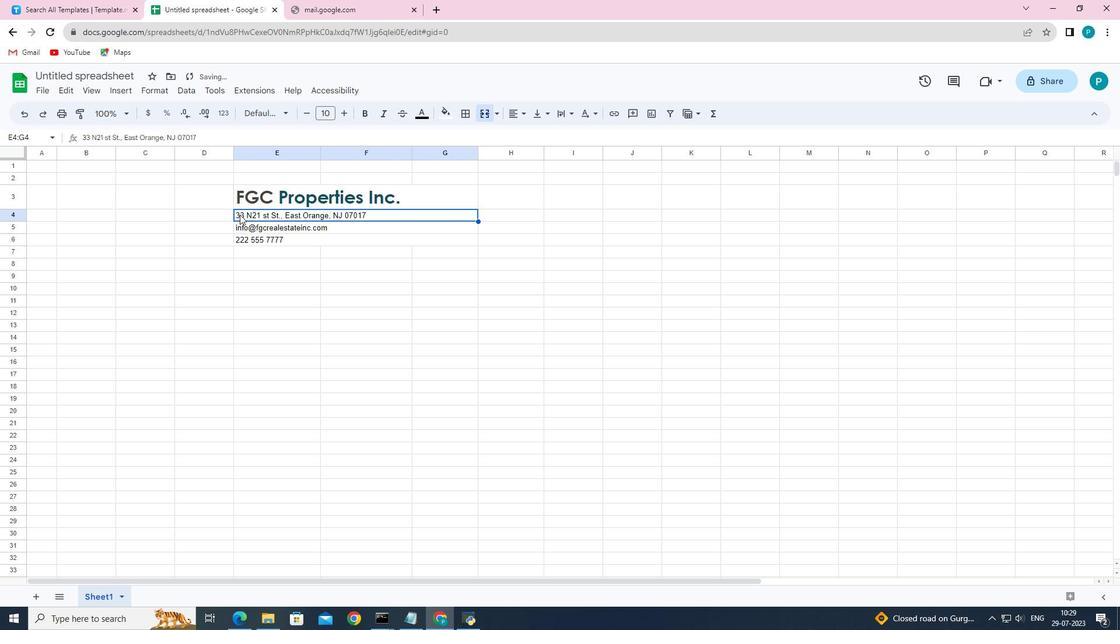 
Action: Mouse moved to (14, 211)
Screenshot: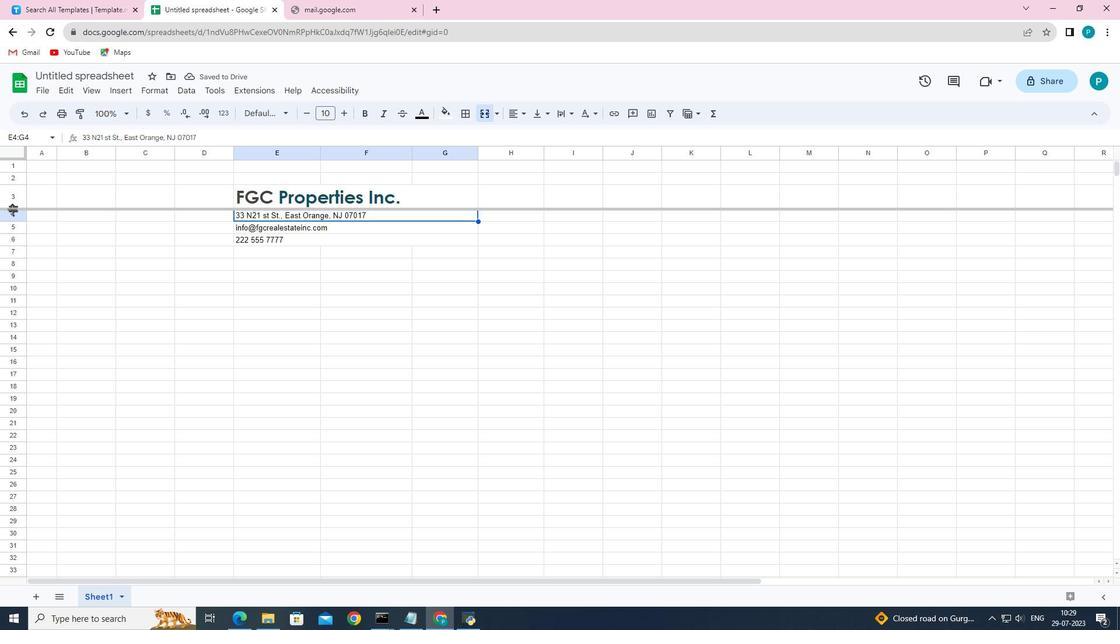 
Action: Mouse pressed left at (14, 211)
Screenshot: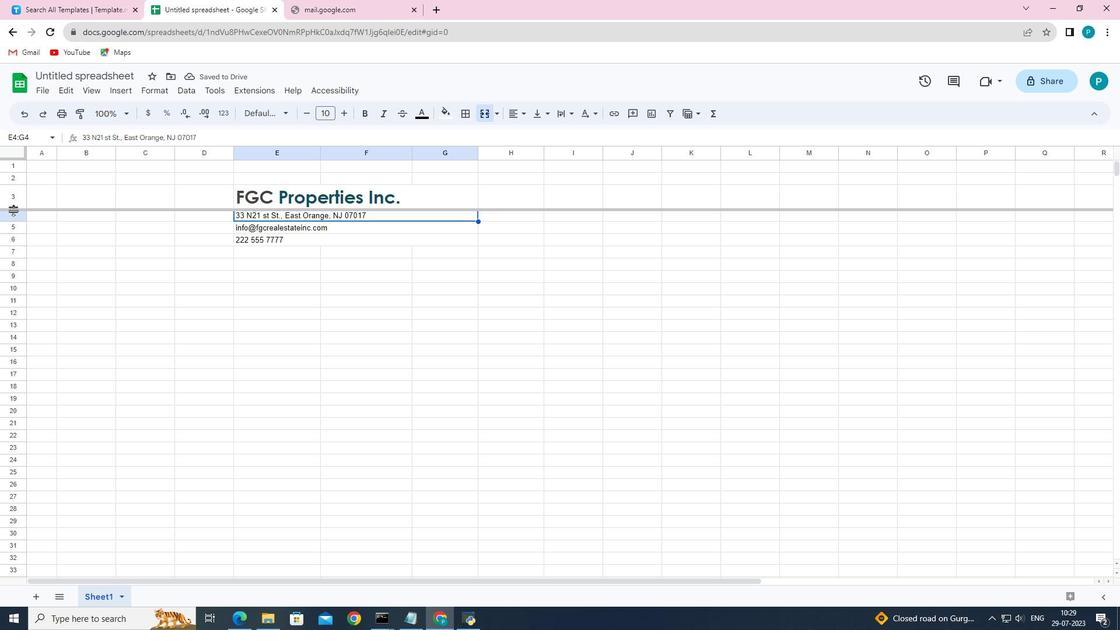 
Action: Mouse moved to (253, 199)
Screenshot: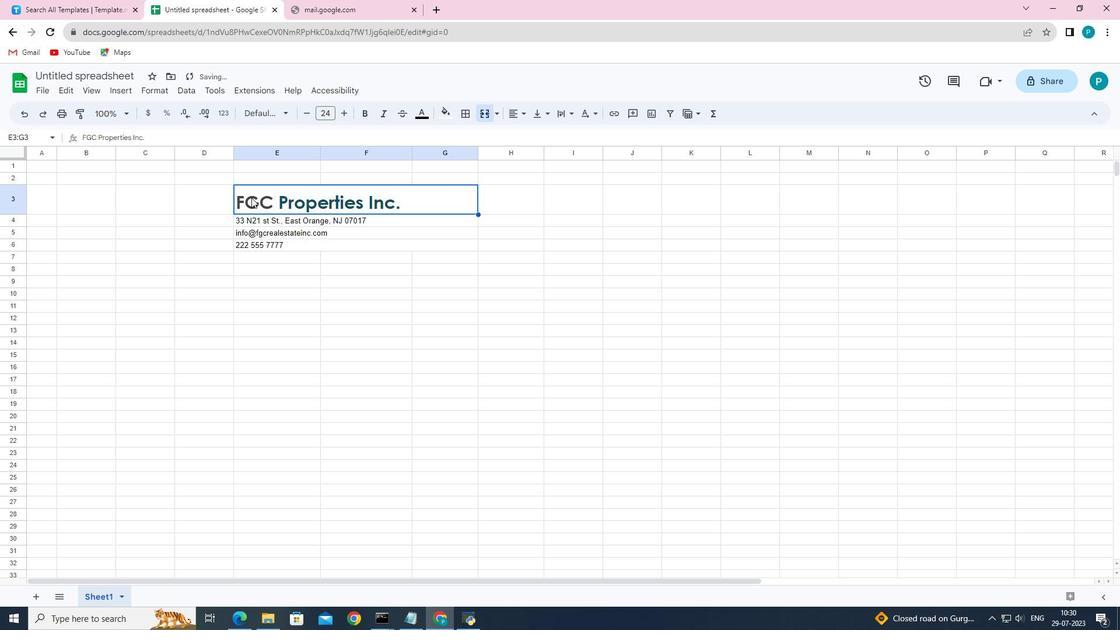 
Action: Mouse pressed left at (253, 199)
Screenshot: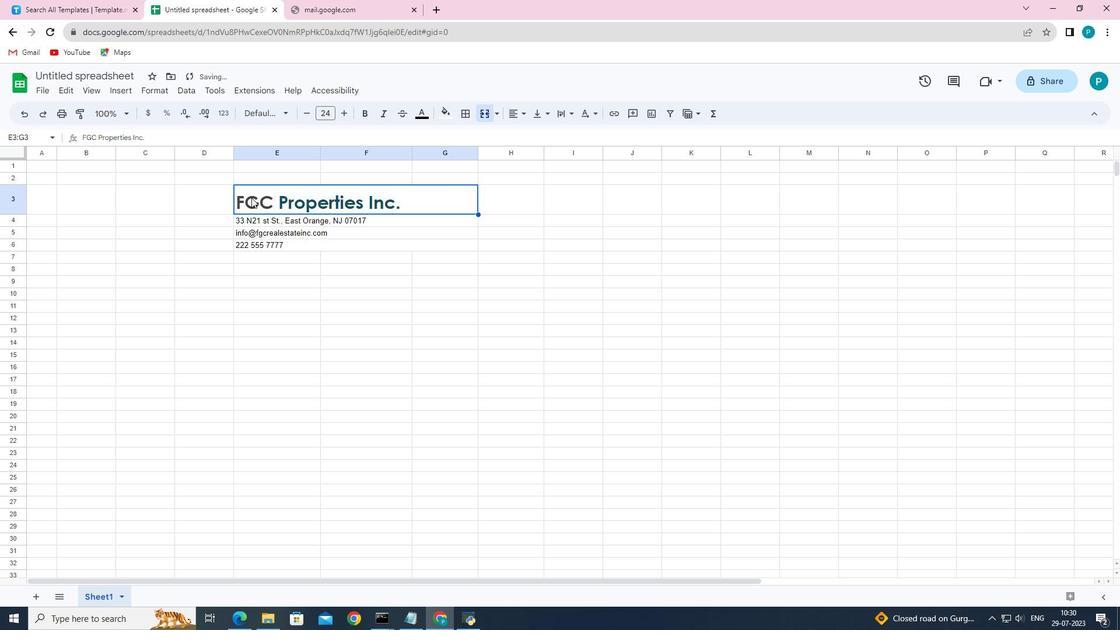 
Action: Mouse moved to (515, 113)
Screenshot: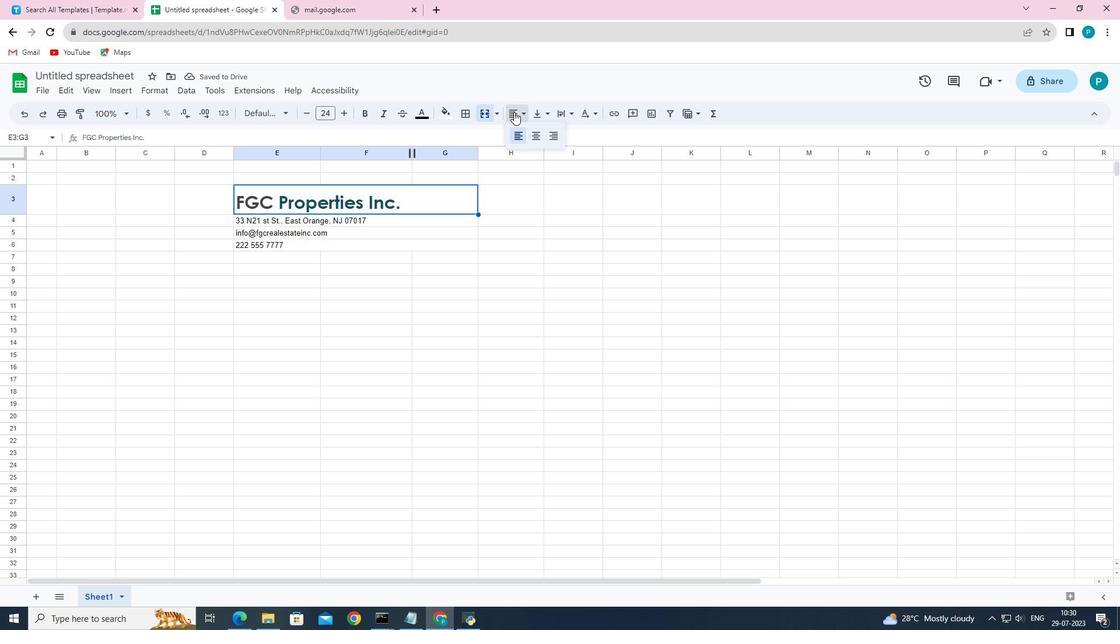 
Action: Mouse pressed left at (515, 113)
Screenshot: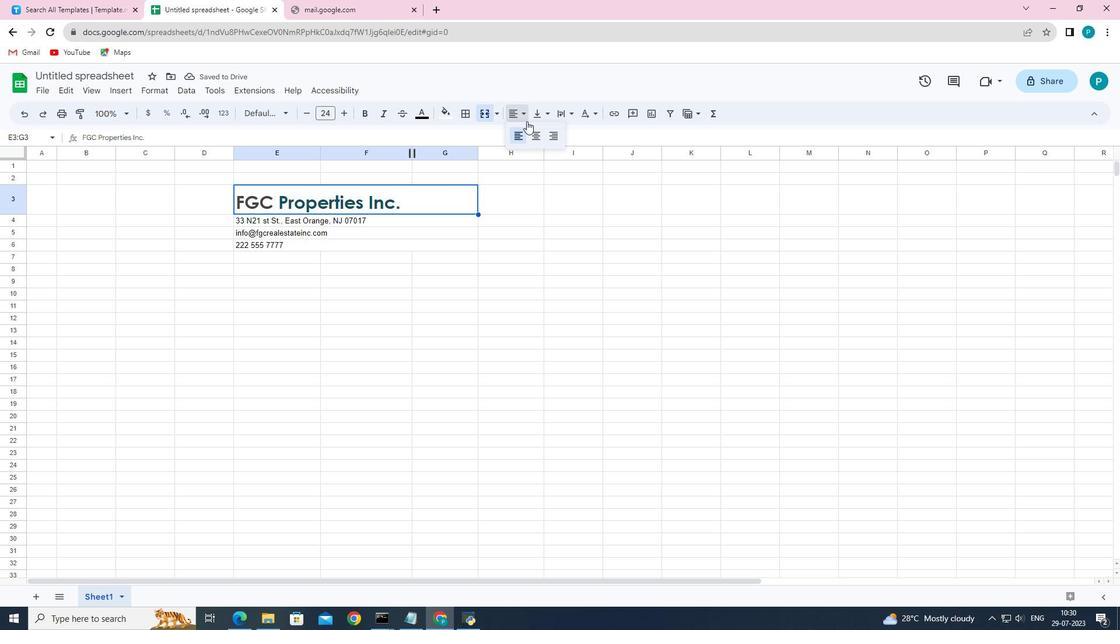
Action: Mouse moved to (538, 134)
Screenshot: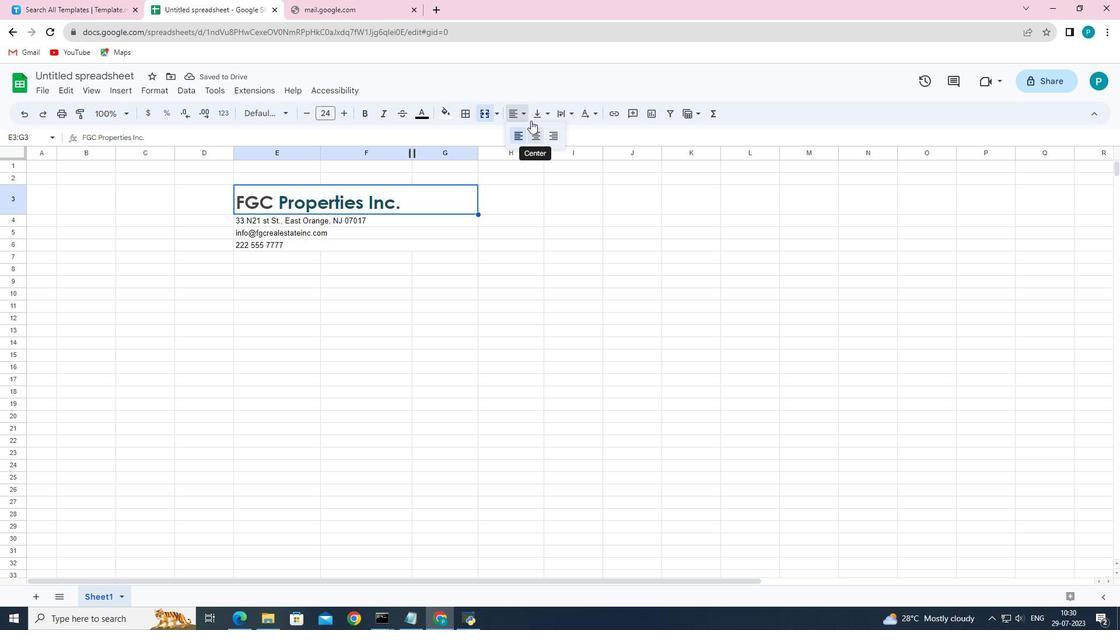 
Action: Mouse pressed left at (538, 134)
Screenshot: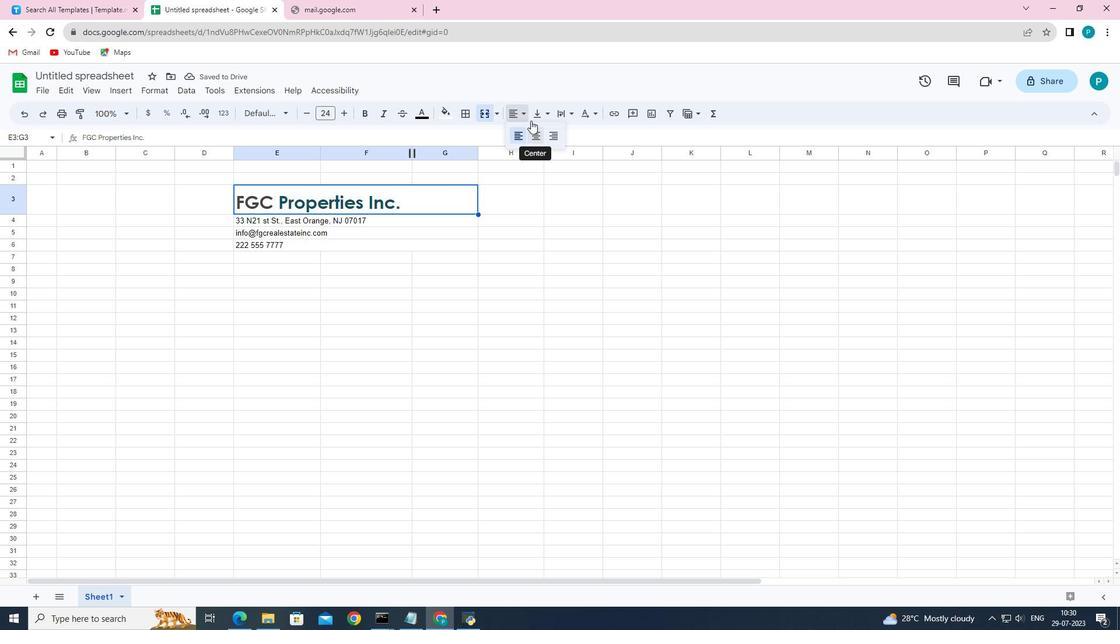 
Action: Mouse moved to (537, 111)
Screenshot: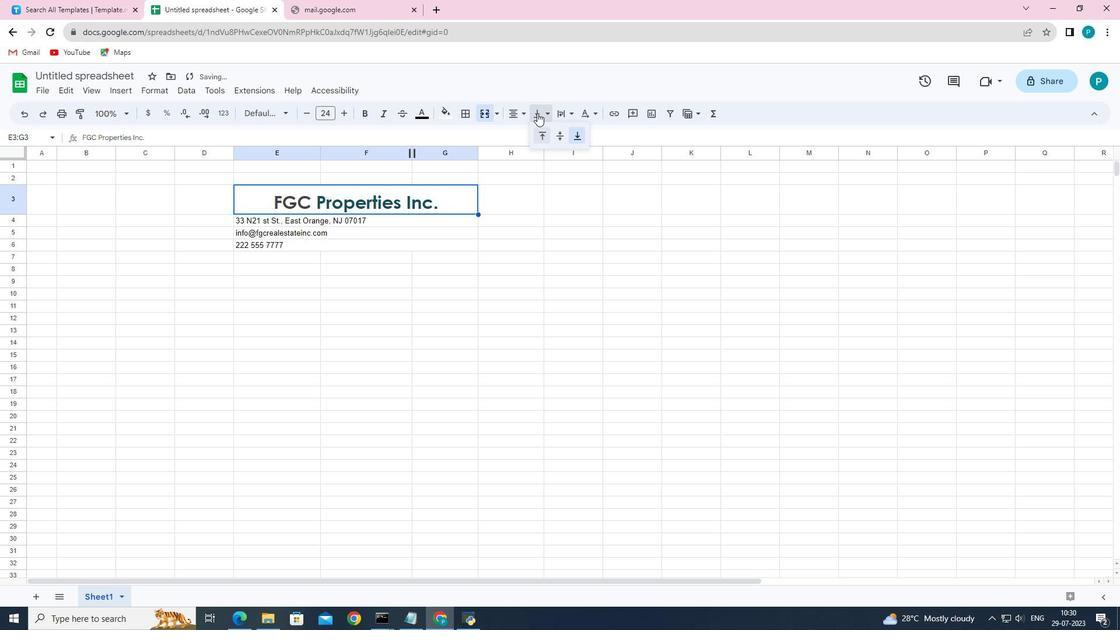 
Action: Mouse pressed left at (537, 111)
Screenshot: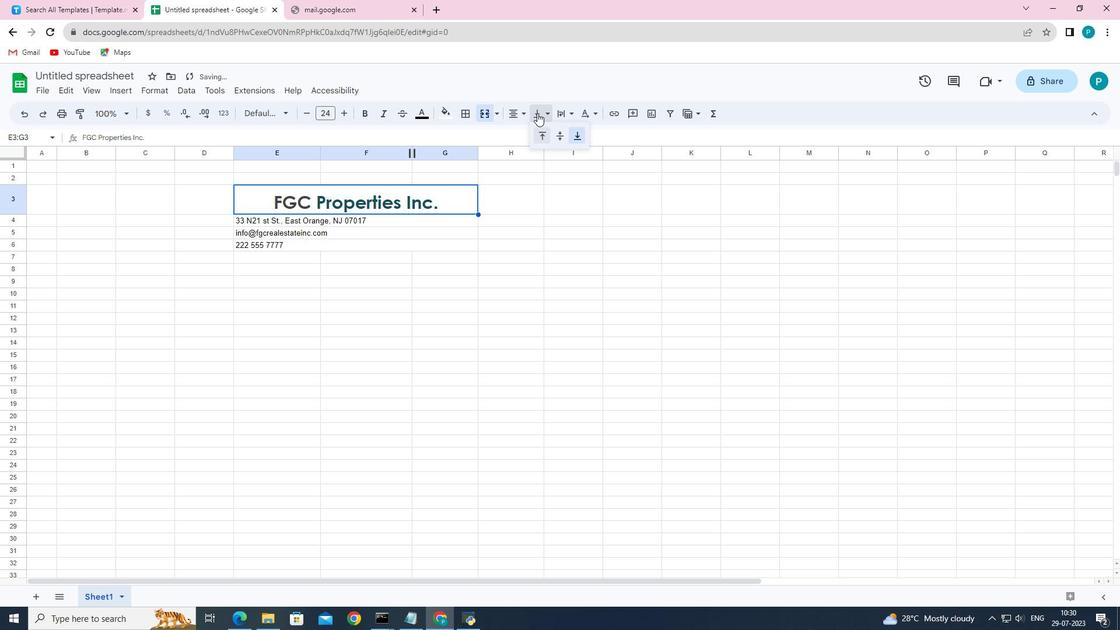 
Action: Mouse moved to (561, 140)
Screenshot: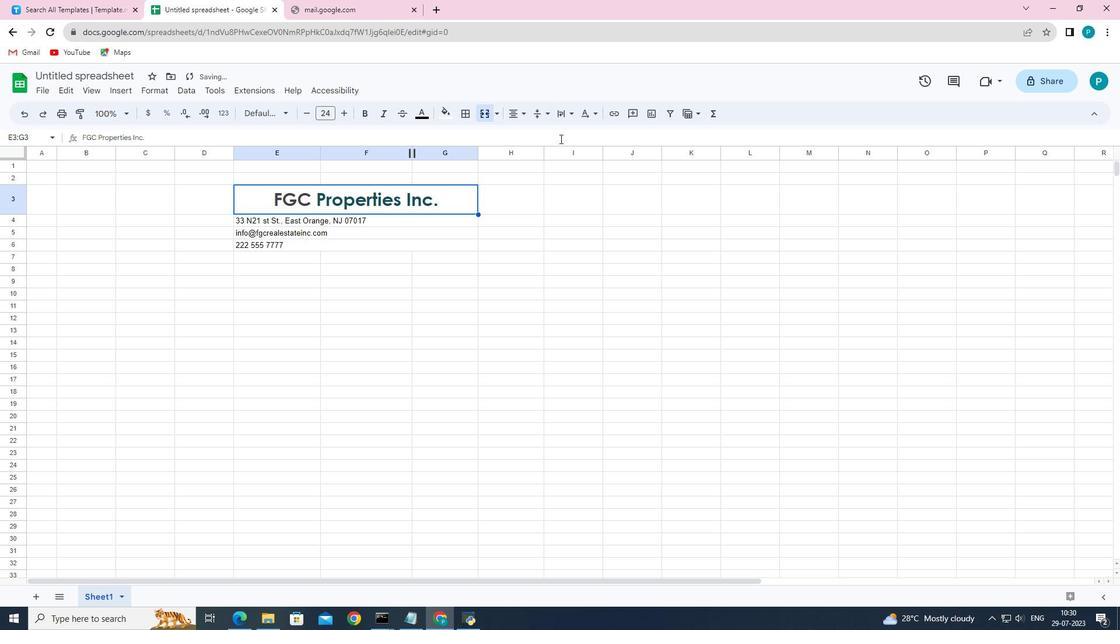 
Action: Mouse pressed left at (561, 140)
Screenshot: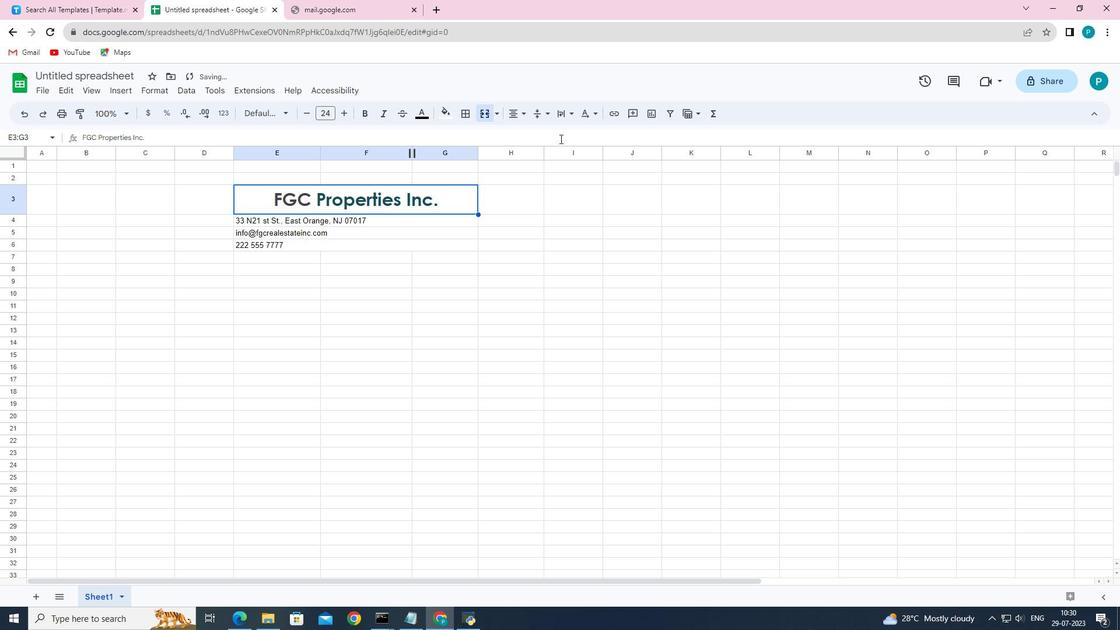 
Action: Mouse moved to (238, 219)
Screenshot: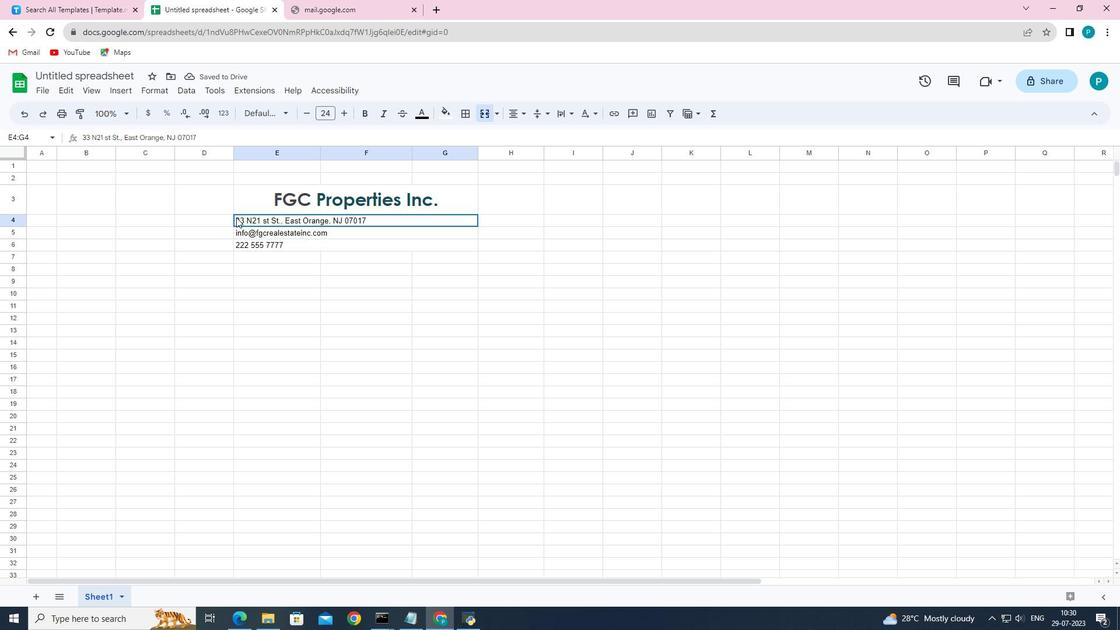 
Action: Mouse pressed left at (238, 219)
Screenshot: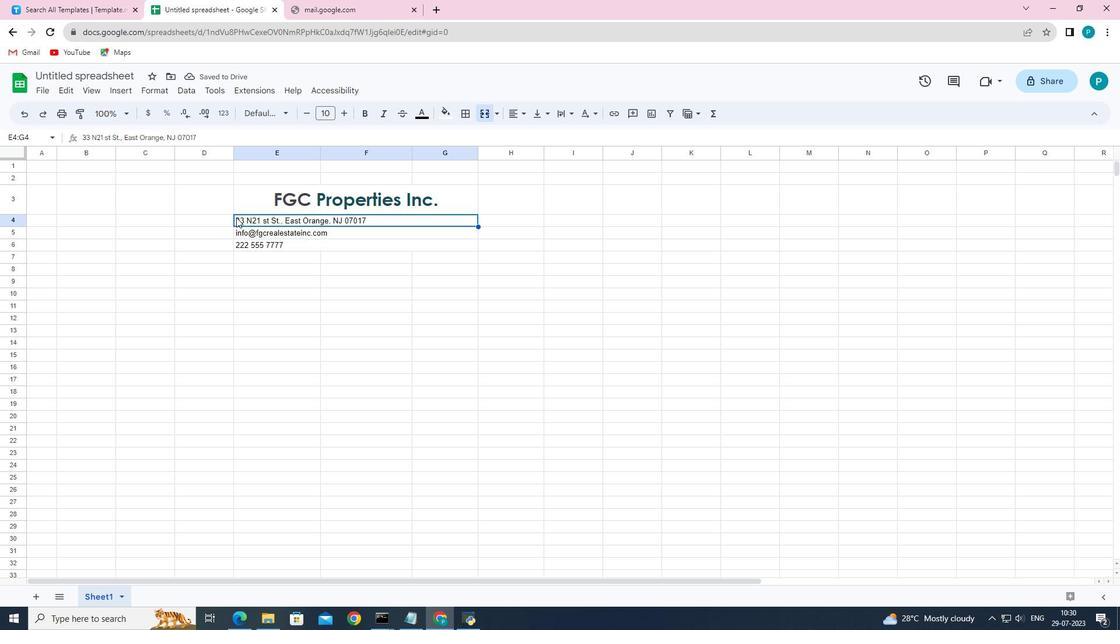 
Action: Mouse pressed left at (238, 219)
Screenshot: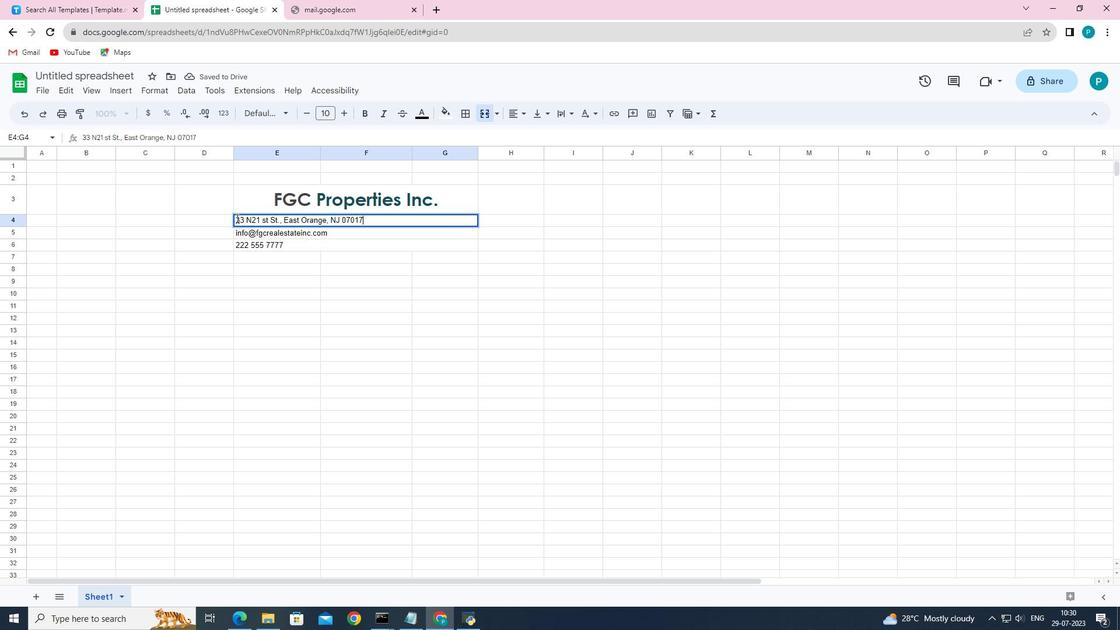 
Action: Mouse moved to (347, 112)
Screenshot: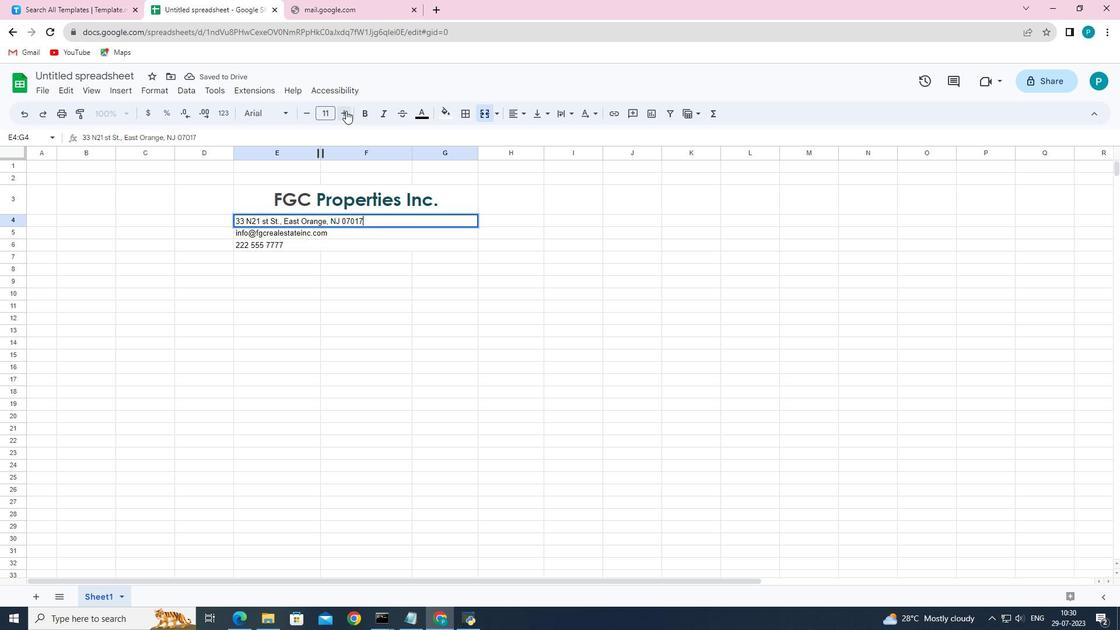 
Action: Mouse pressed left at (347, 112)
Screenshot: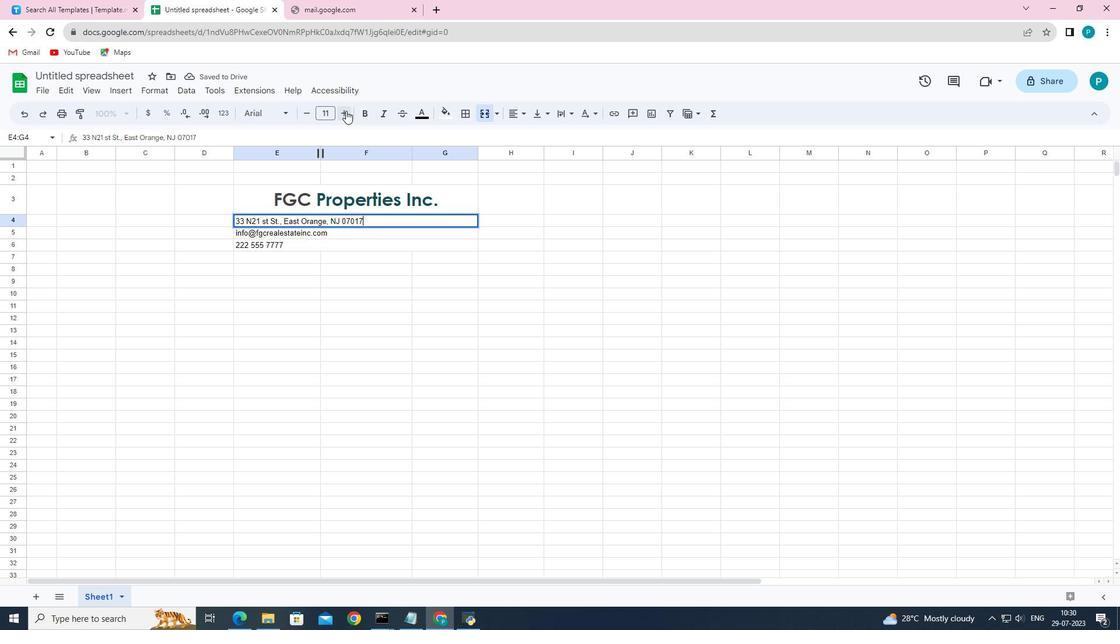 
Action: Mouse pressed left at (347, 112)
Screenshot: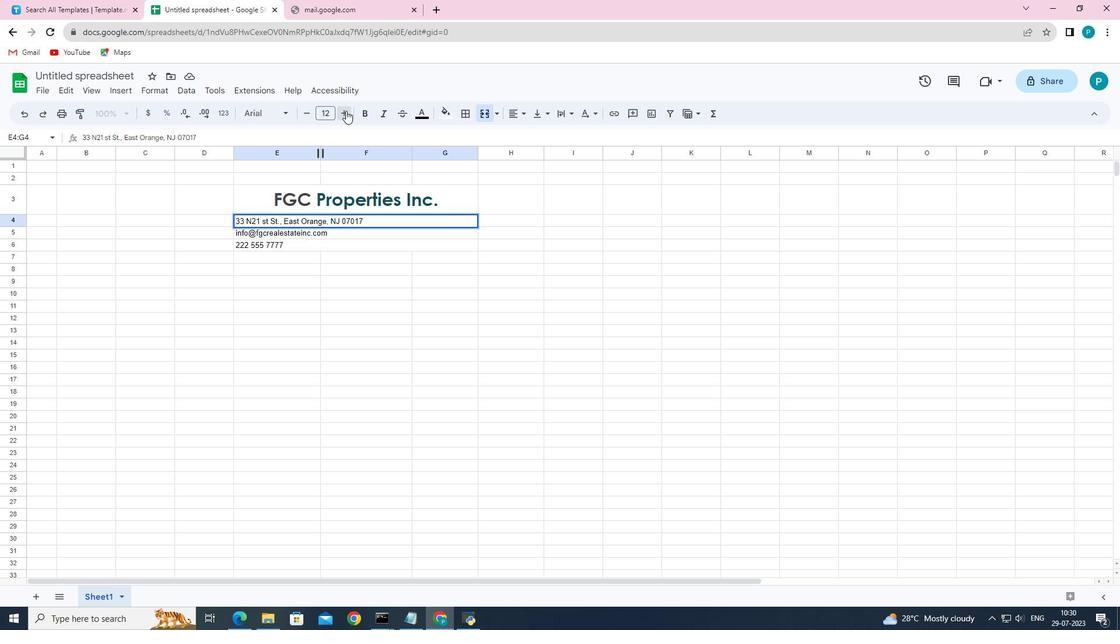 
Action: Mouse pressed left at (347, 112)
Screenshot: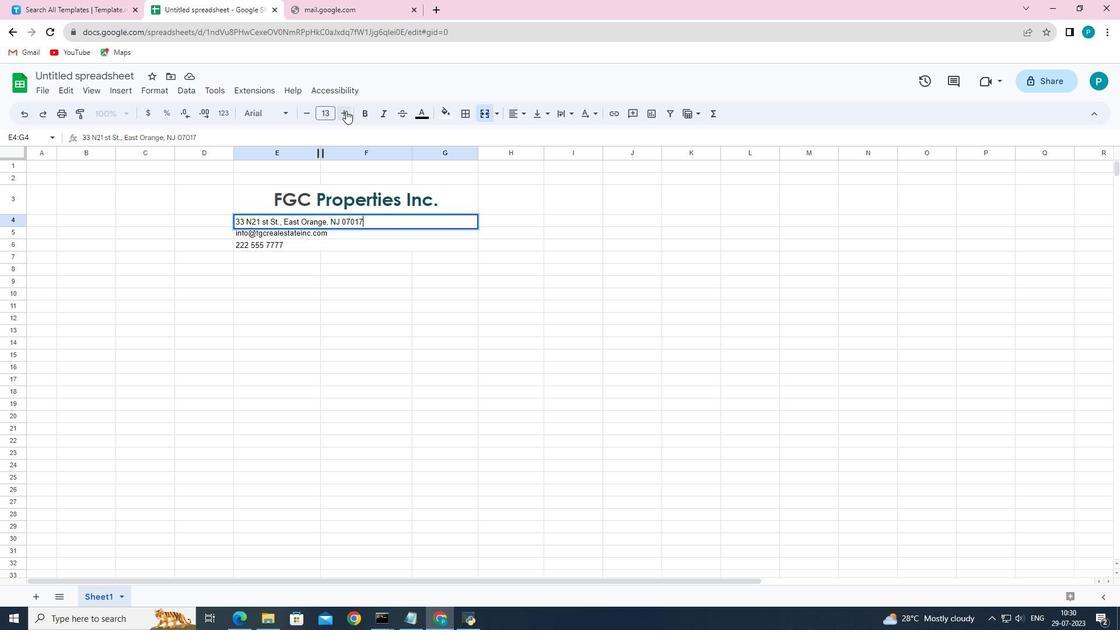 
Action: Mouse pressed left at (347, 112)
Screenshot: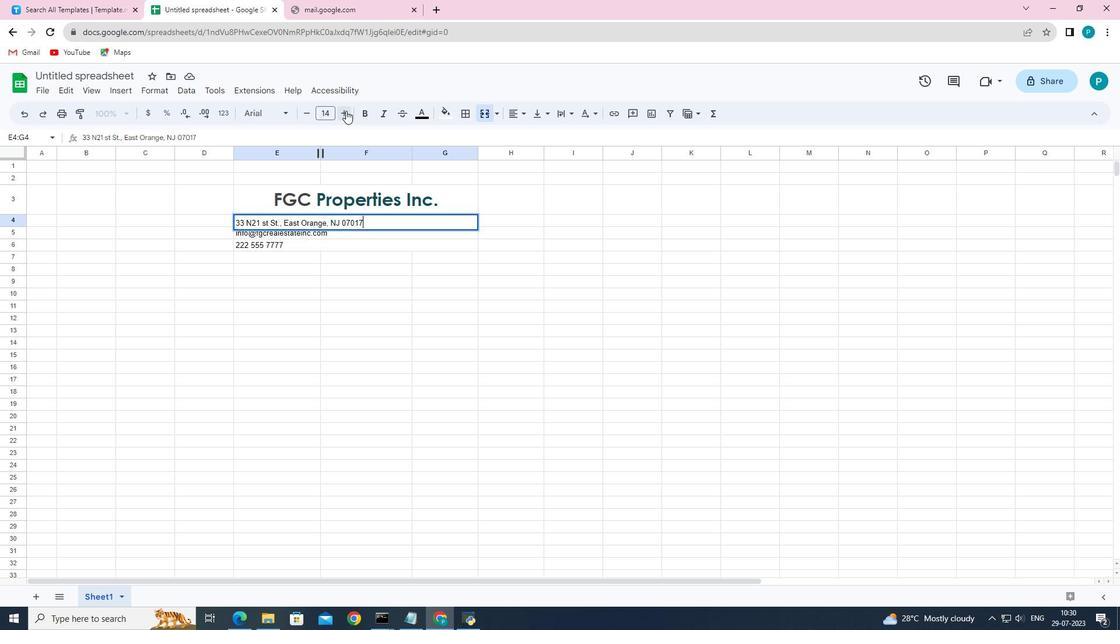 
Action: Mouse pressed left at (347, 112)
Screenshot: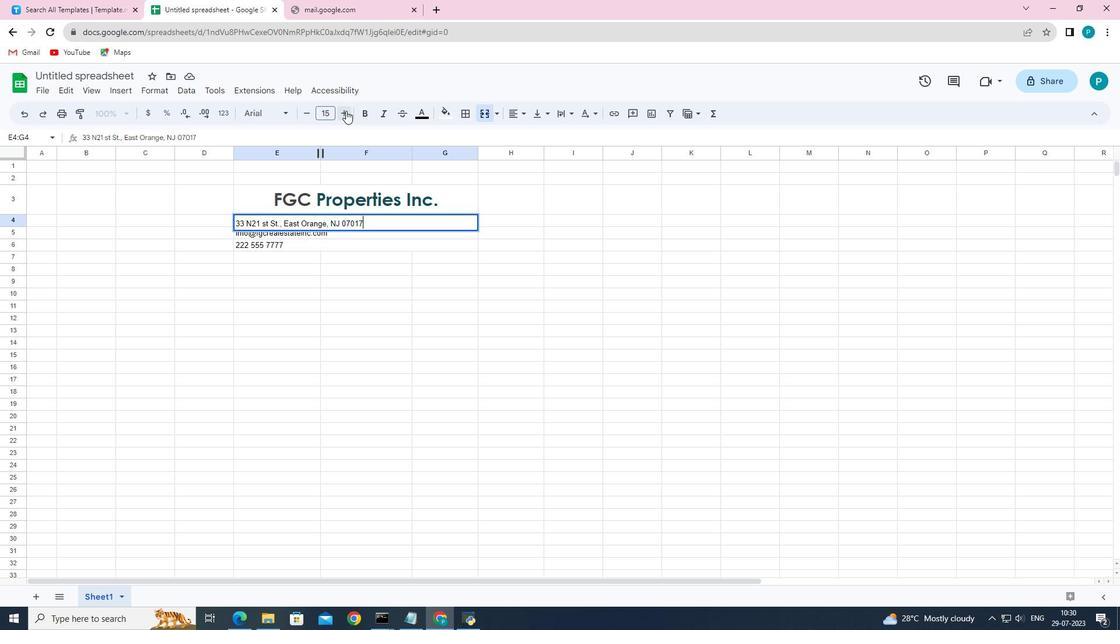 
Action: Mouse pressed left at (347, 112)
Screenshot: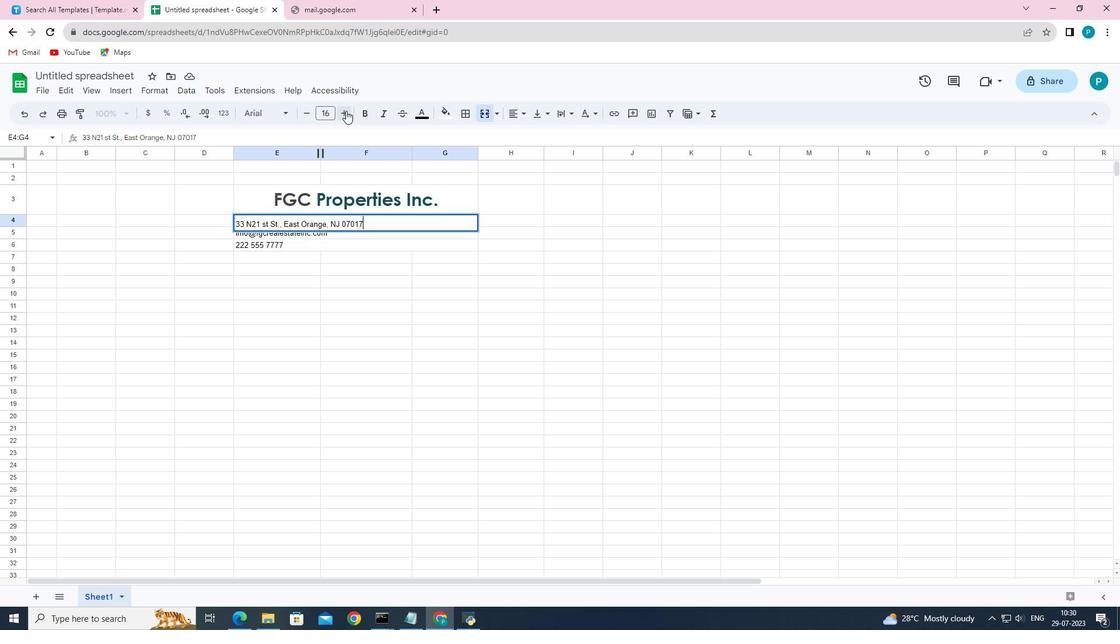 
Action: Mouse moved to (366, 225)
Screenshot: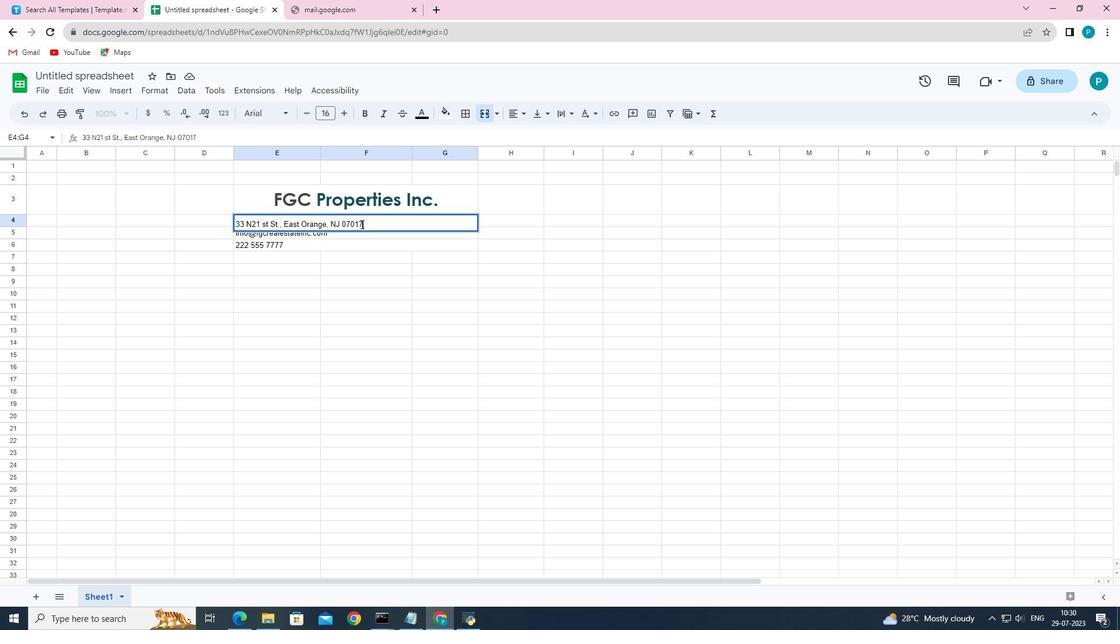 
Action: Mouse pressed left at (366, 225)
Screenshot: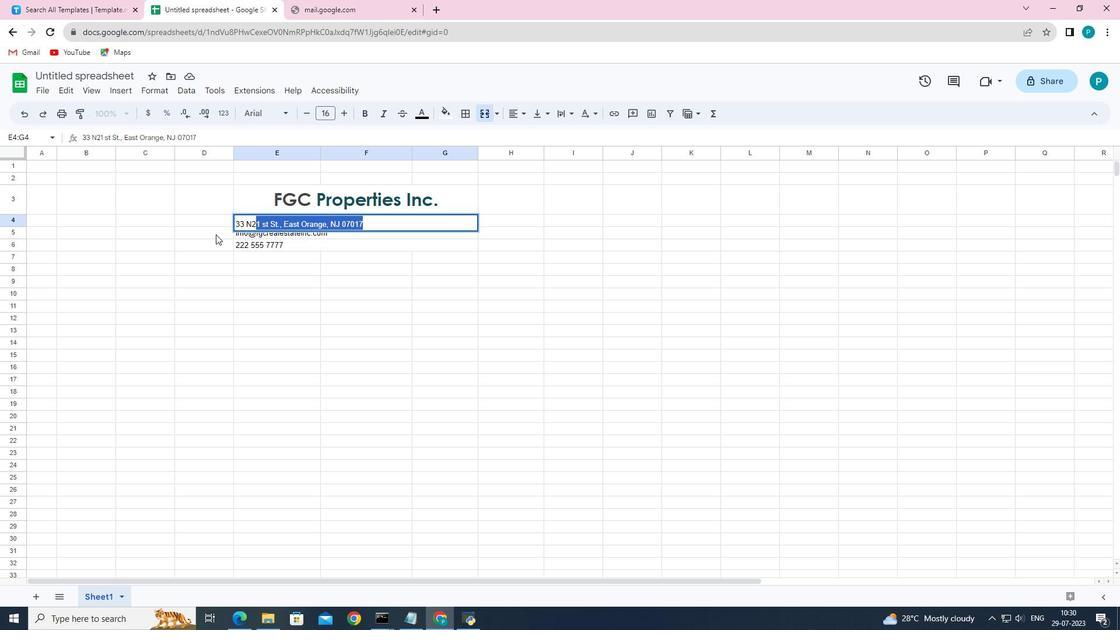 
Action: Mouse moved to (347, 112)
Screenshot: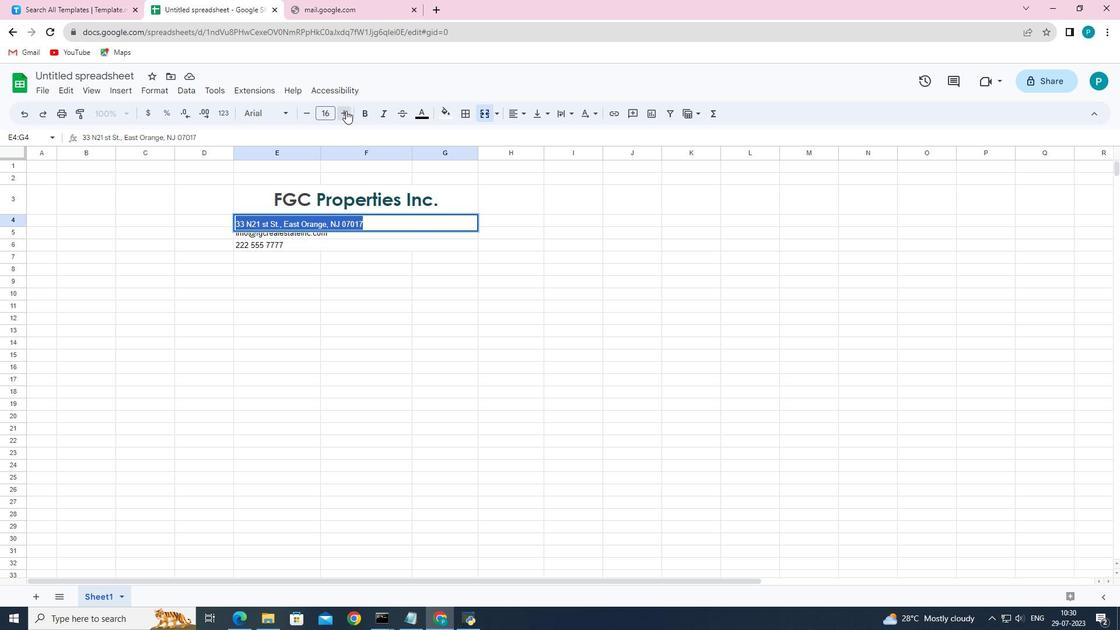 
Action: Mouse pressed left at (347, 112)
Screenshot: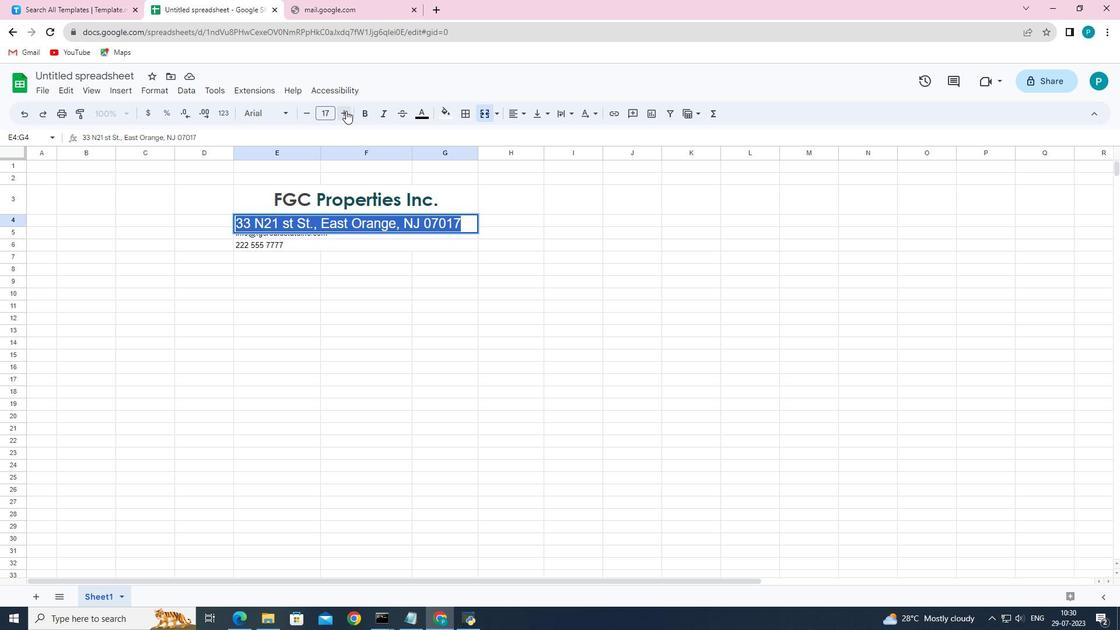 
Action: Mouse pressed left at (347, 112)
Screenshot: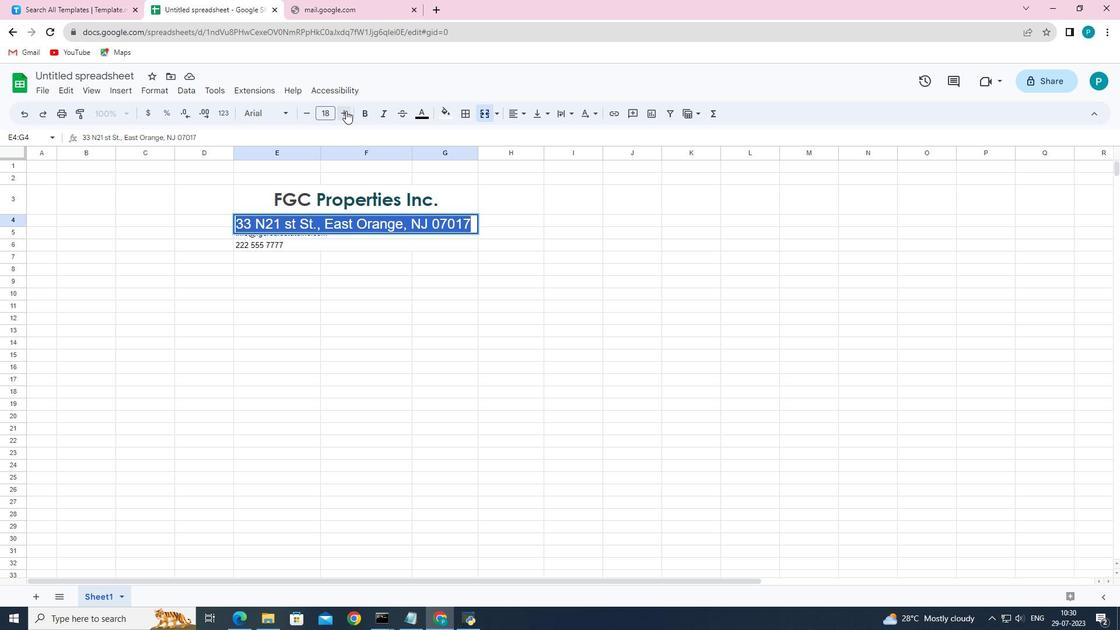 
Action: Mouse pressed left at (347, 112)
Screenshot: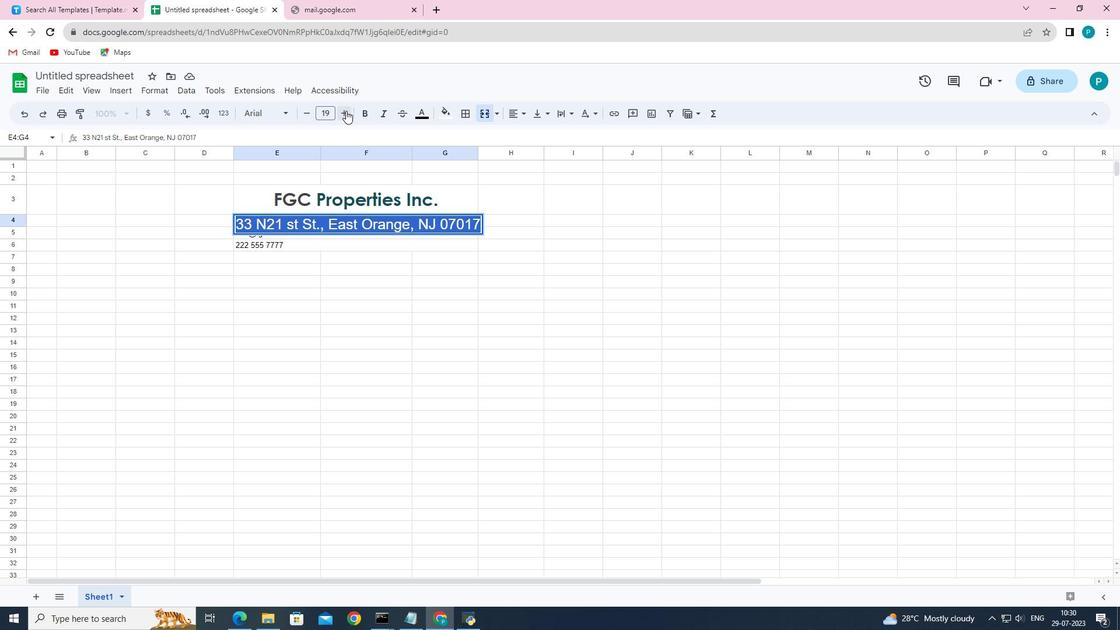 
Action: Mouse moved to (448, 193)
Screenshot: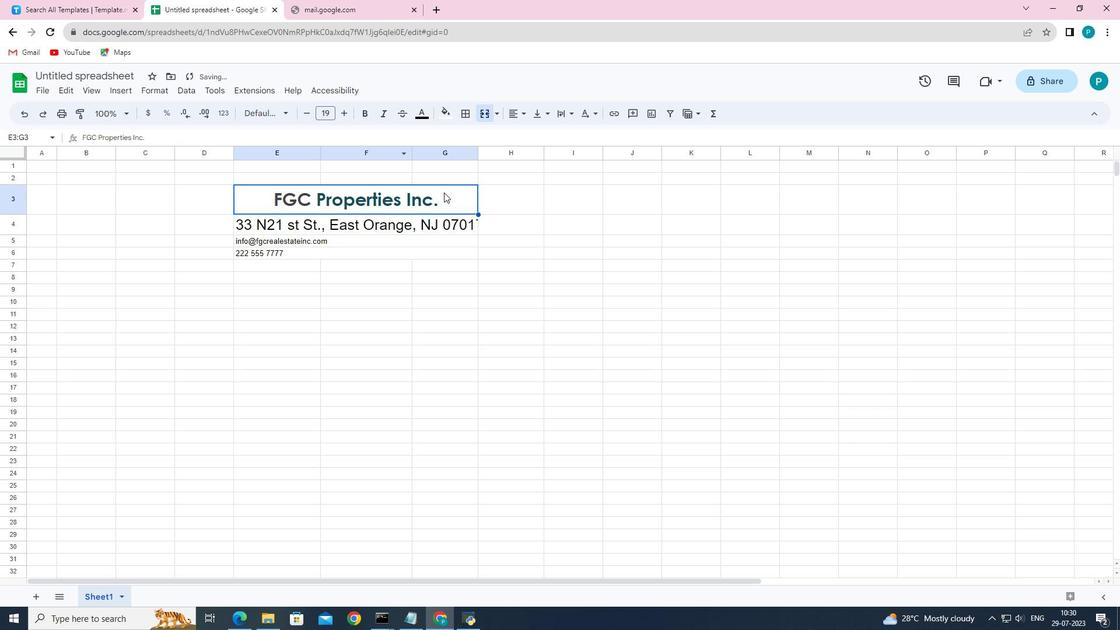 
Action: Mouse pressed left at (448, 193)
Screenshot: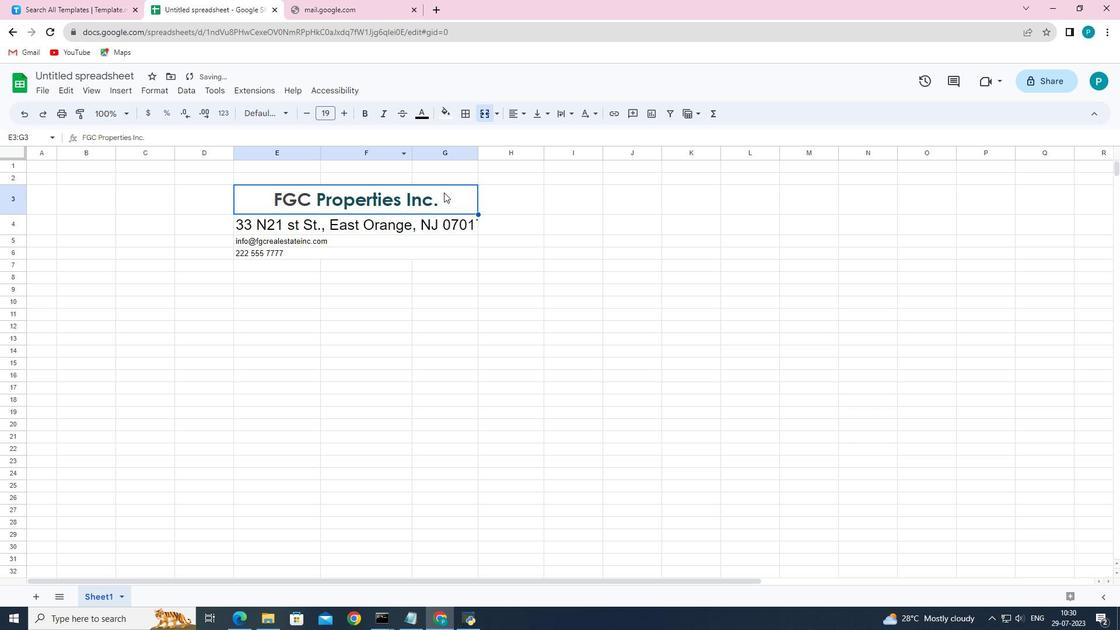 
Action: Mouse moved to (441, 197)
Screenshot: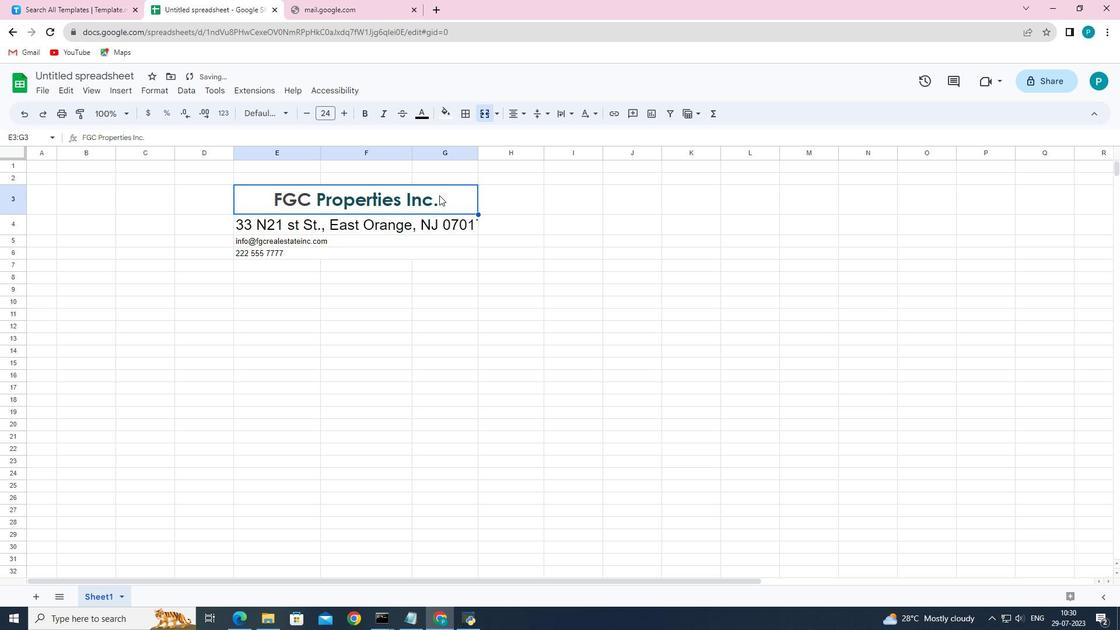 
Action: Mouse pressed left at (441, 197)
Screenshot: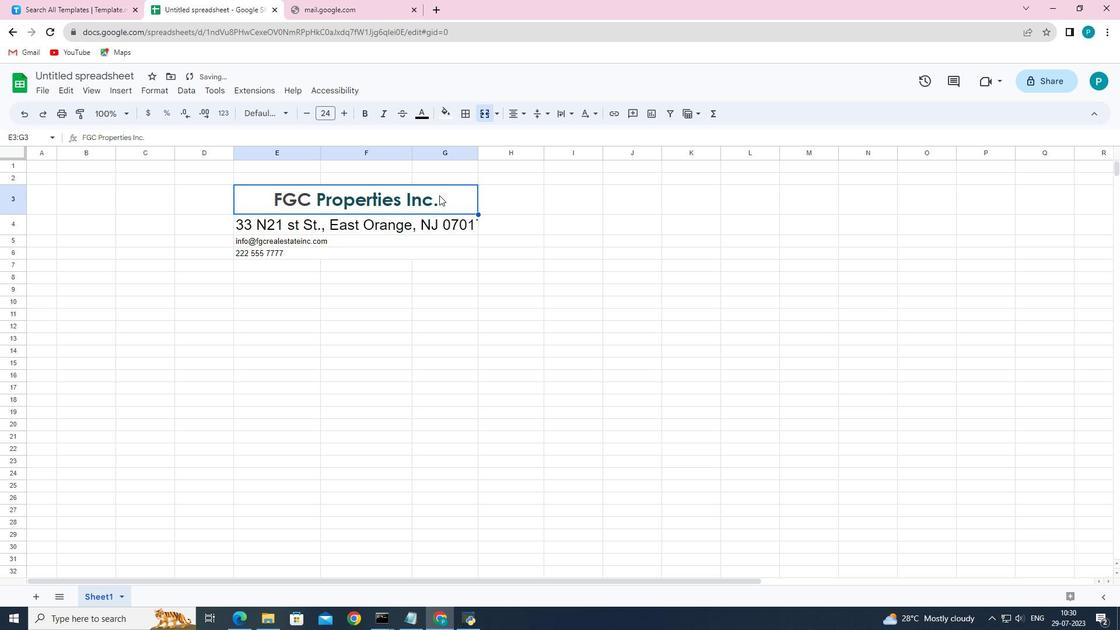 
Action: Mouse pressed left at (441, 197)
Screenshot: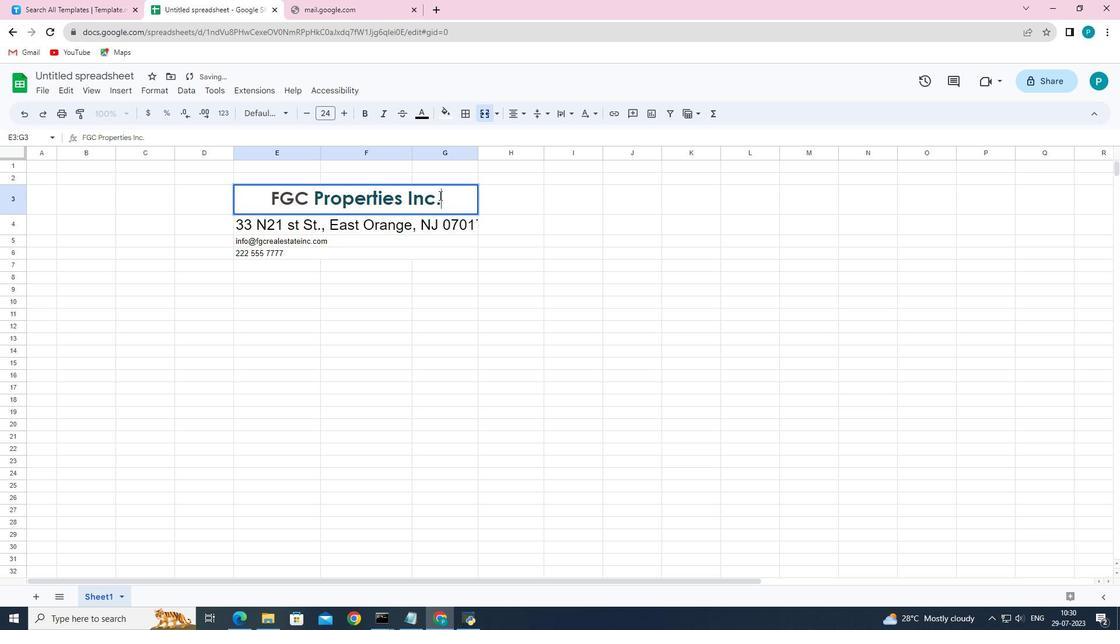 
Action: Mouse moved to (440, 197)
Screenshot: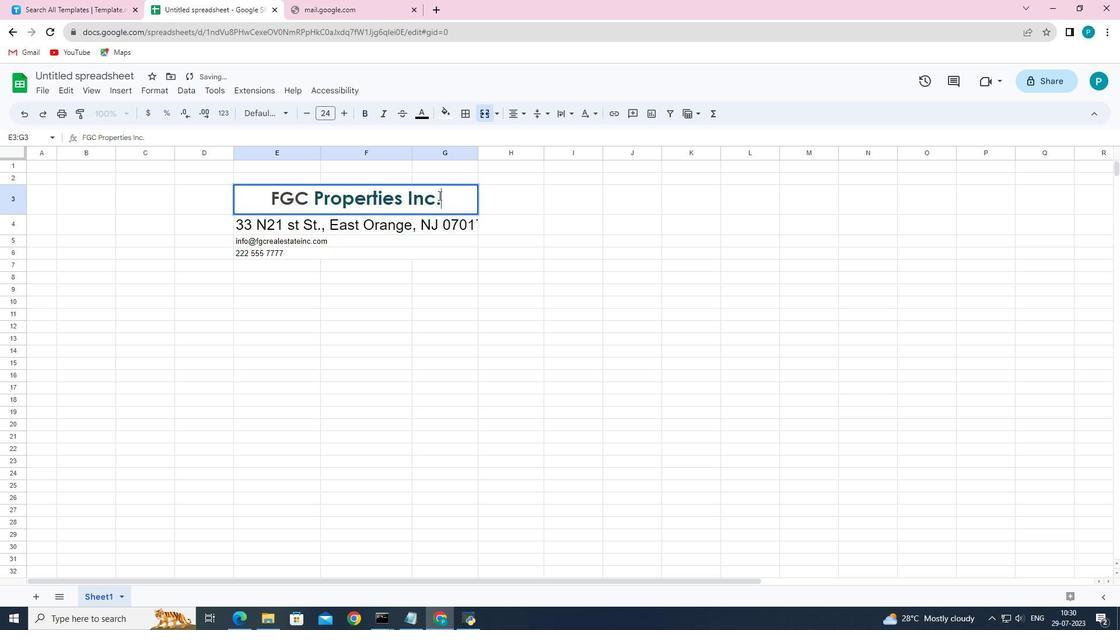 
Action: Mouse pressed left at (440, 197)
Screenshot: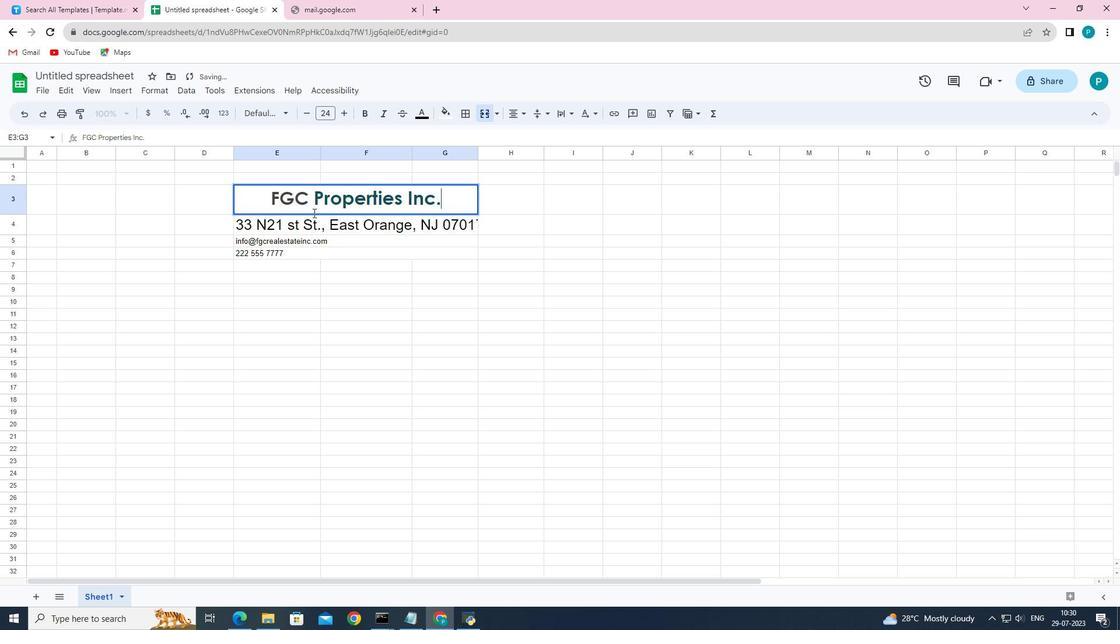 
Action: Mouse moved to (343, 115)
Screenshot: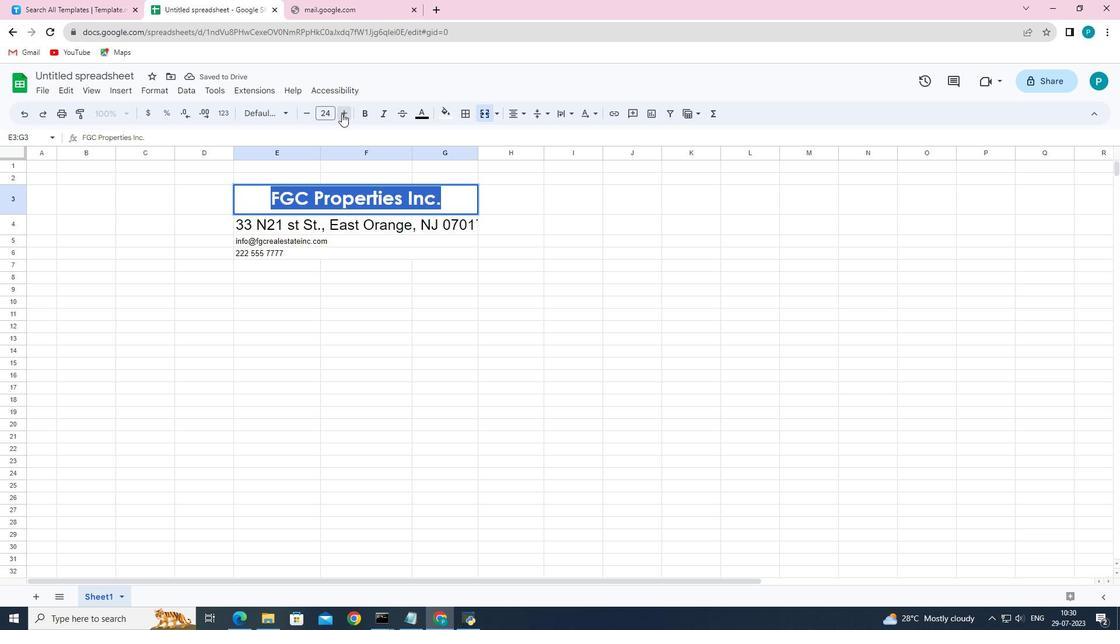
Action: Mouse pressed left at (343, 115)
Screenshot: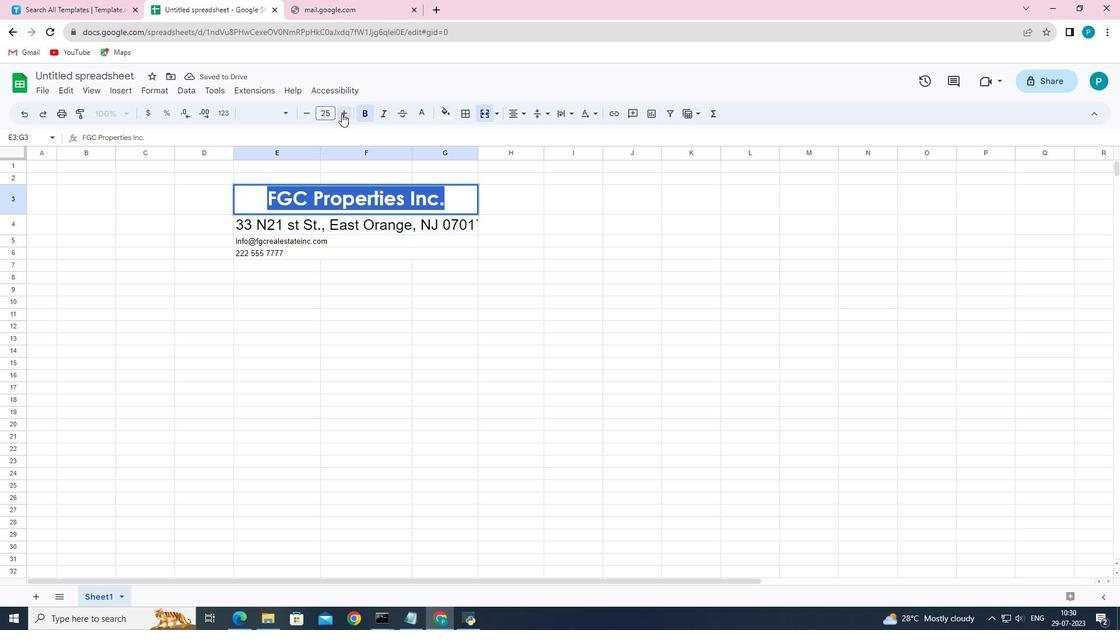 
Action: Mouse moved to (414, 222)
Screenshot: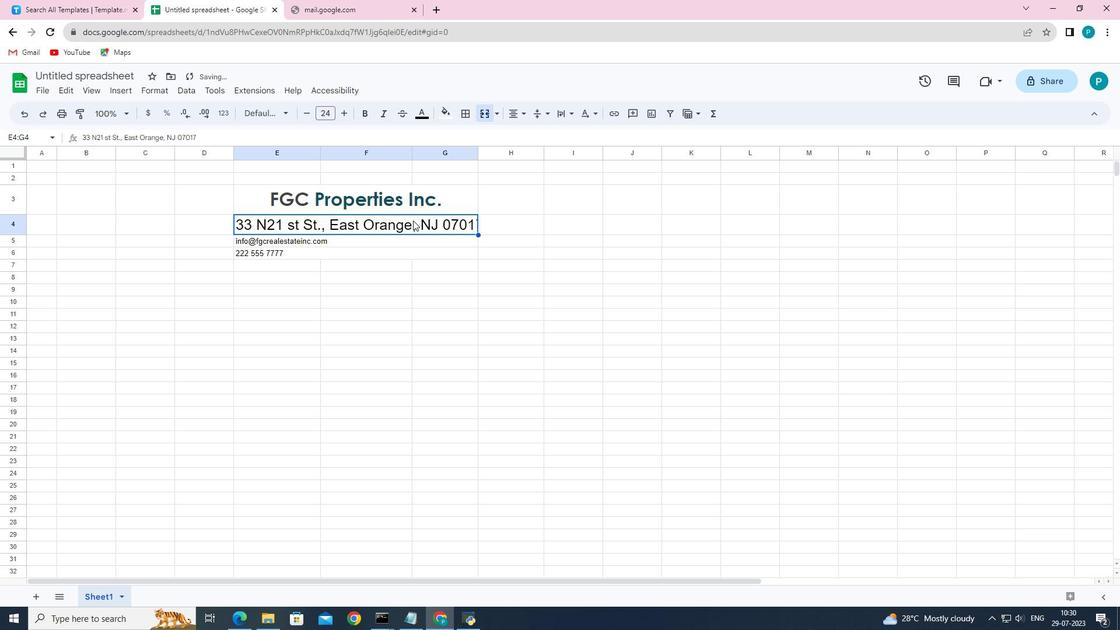 
Action: Mouse pressed left at (414, 222)
Screenshot: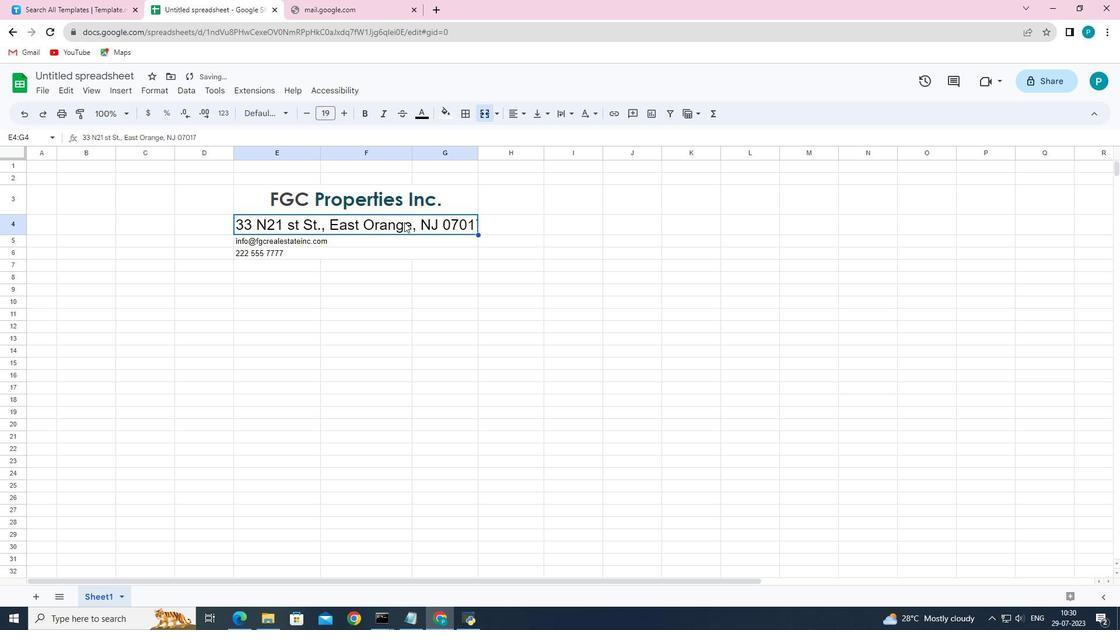 
Action: Mouse moved to (238, 228)
Screenshot: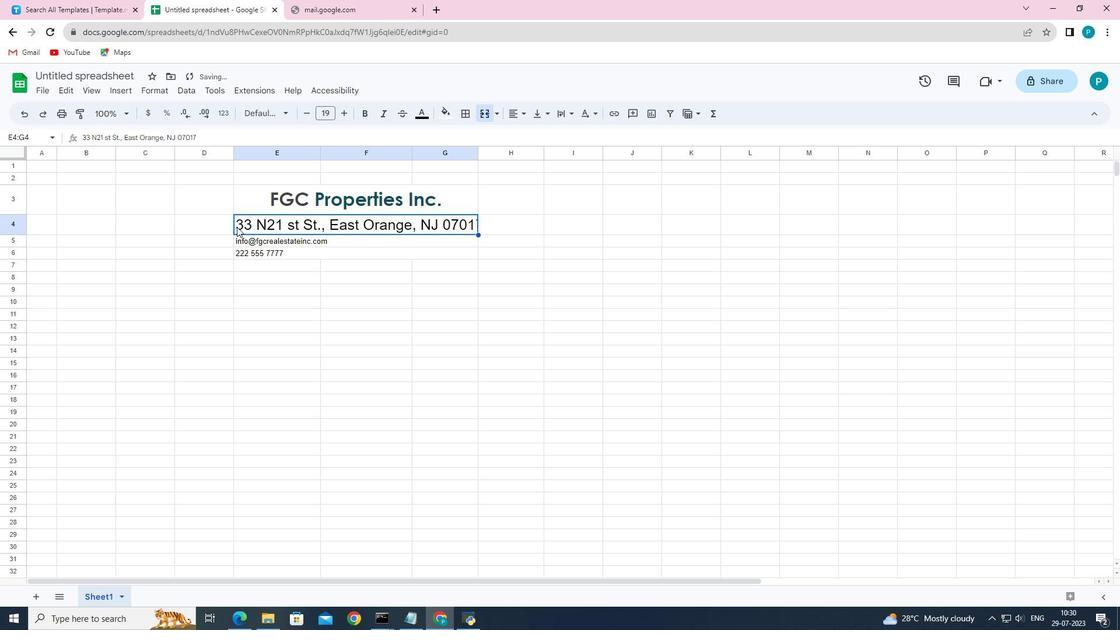 
Action: Mouse pressed left at (238, 228)
Screenshot: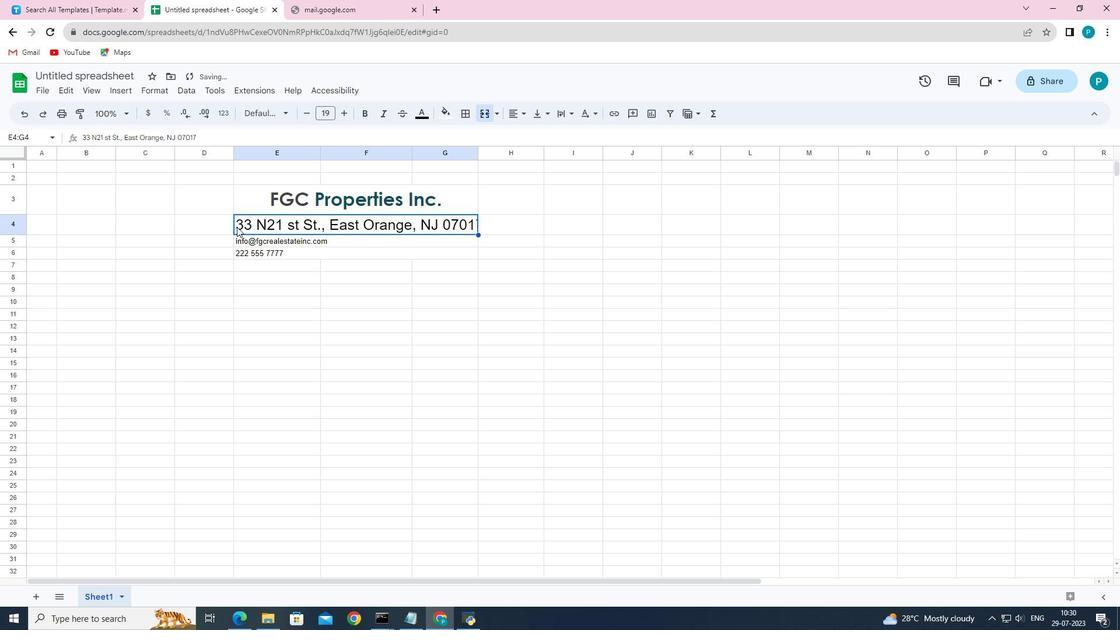 
Action: Mouse pressed left at (238, 228)
Screenshot: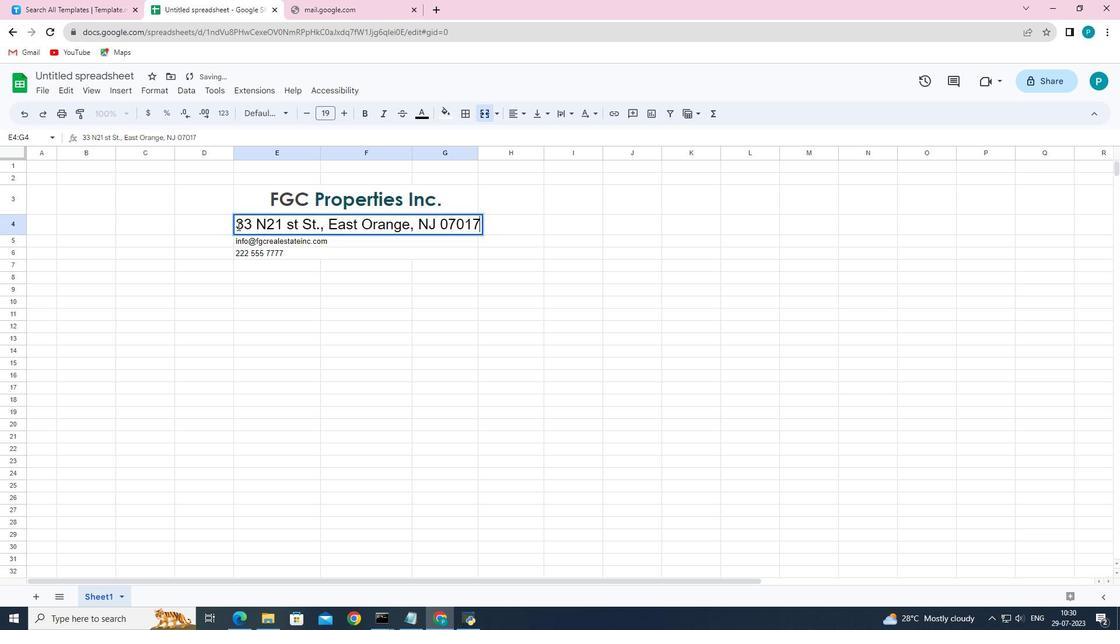 
Action: Mouse moved to (238, 222)
Screenshot: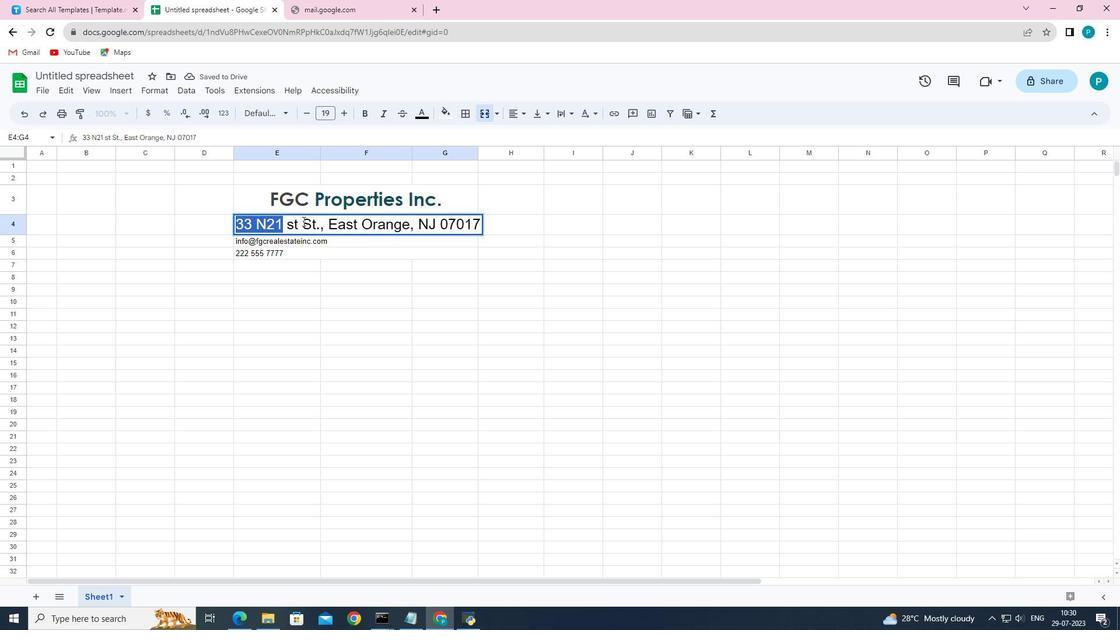 
Action: Mouse pressed left at (238, 222)
Screenshot: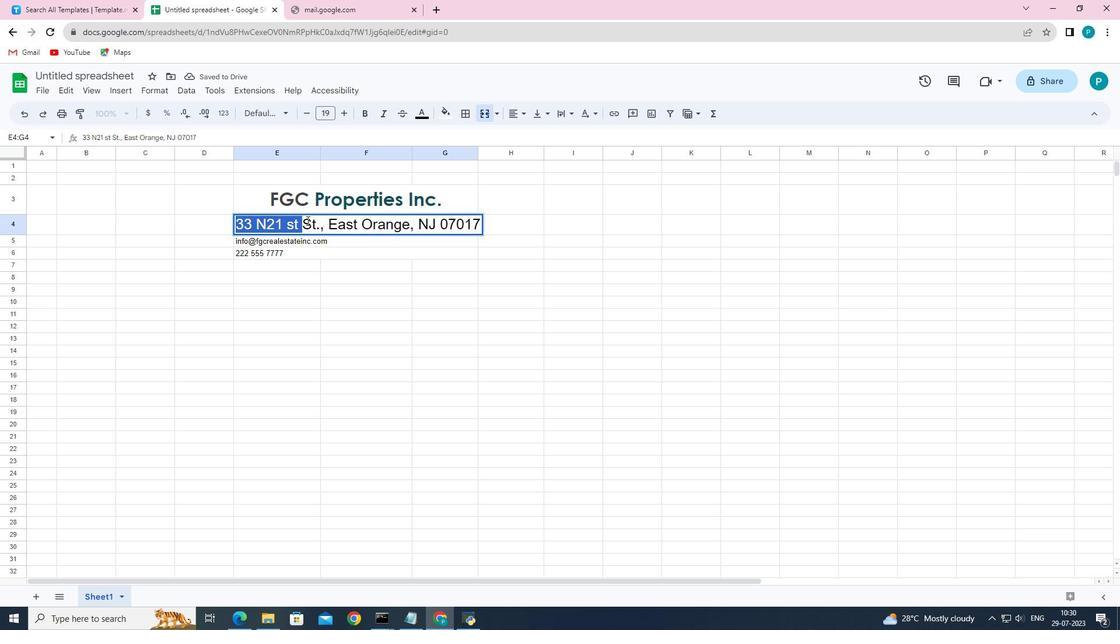 
Action: Mouse moved to (306, 116)
Screenshot: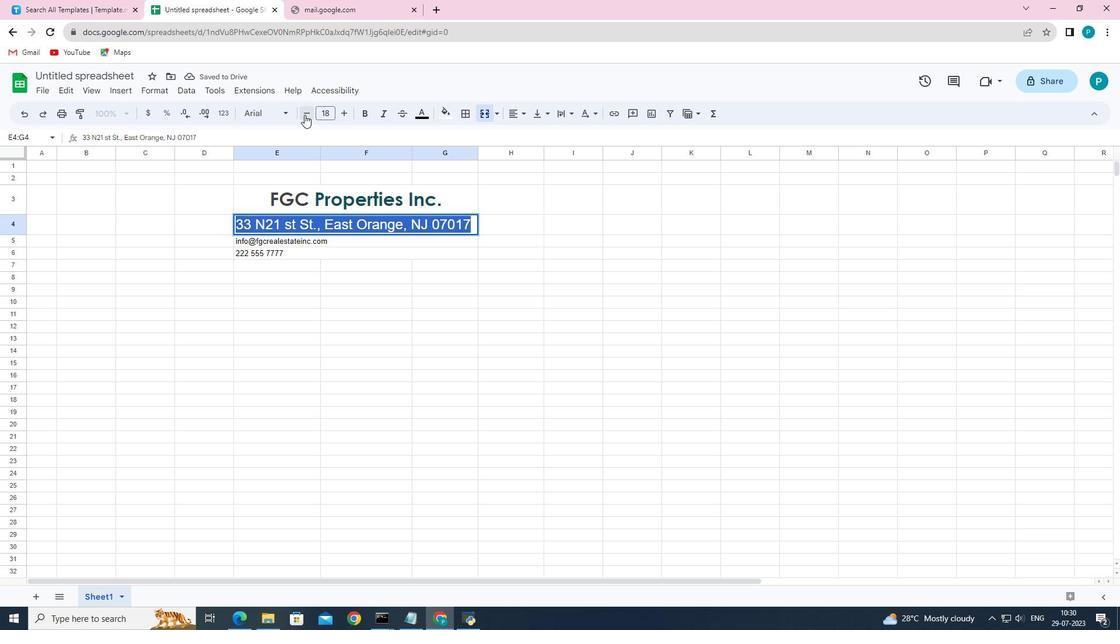 
Action: Mouse pressed left at (306, 116)
Screenshot: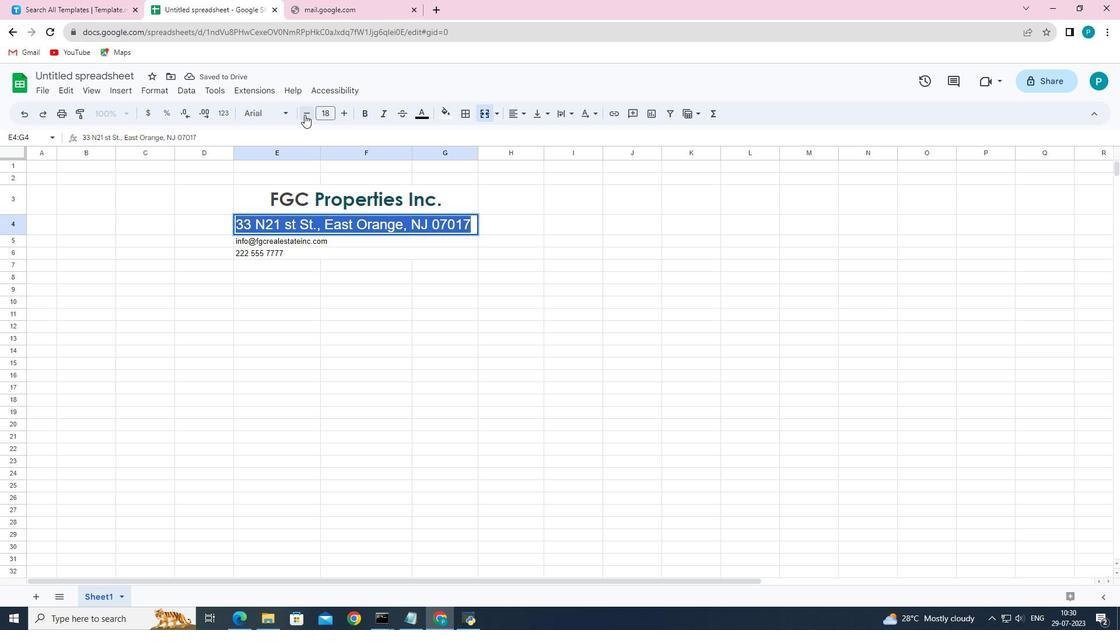 
Action: Mouse moved to (280, 106)
Screenshot: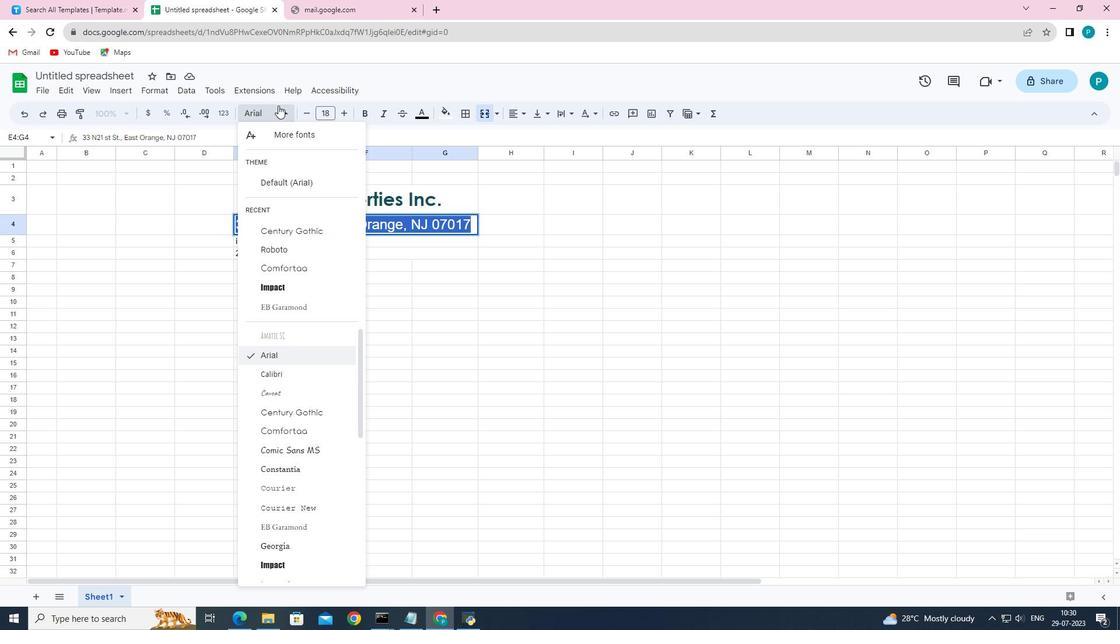 
Action: Mouse pressed left at (280, 106)
Screenshot: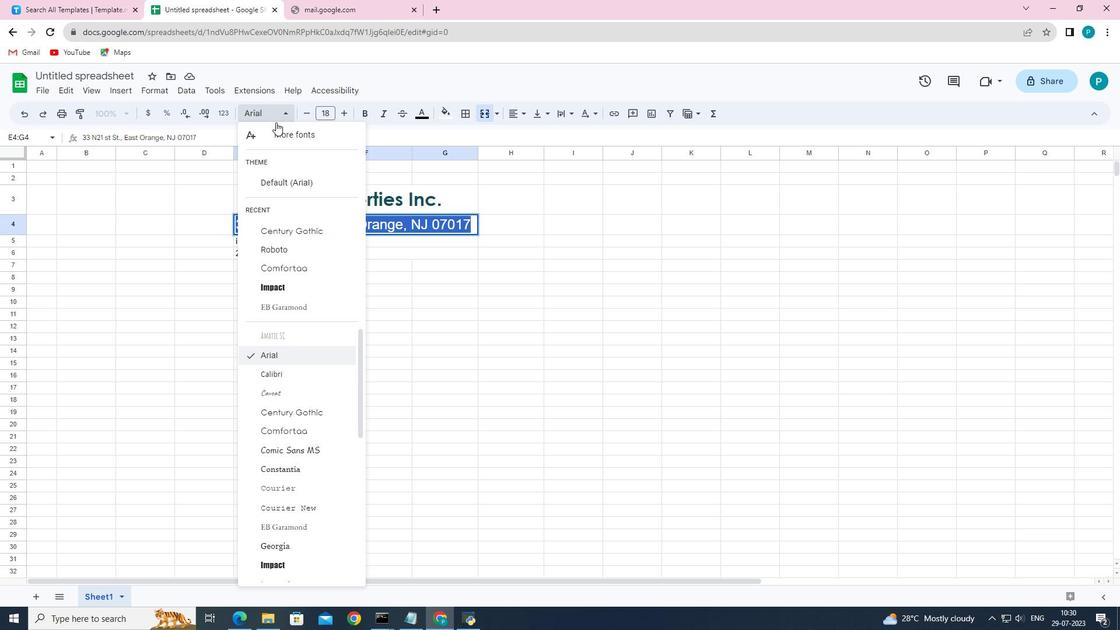 
Action: Mouse moved to (290, 250)
Screenshot: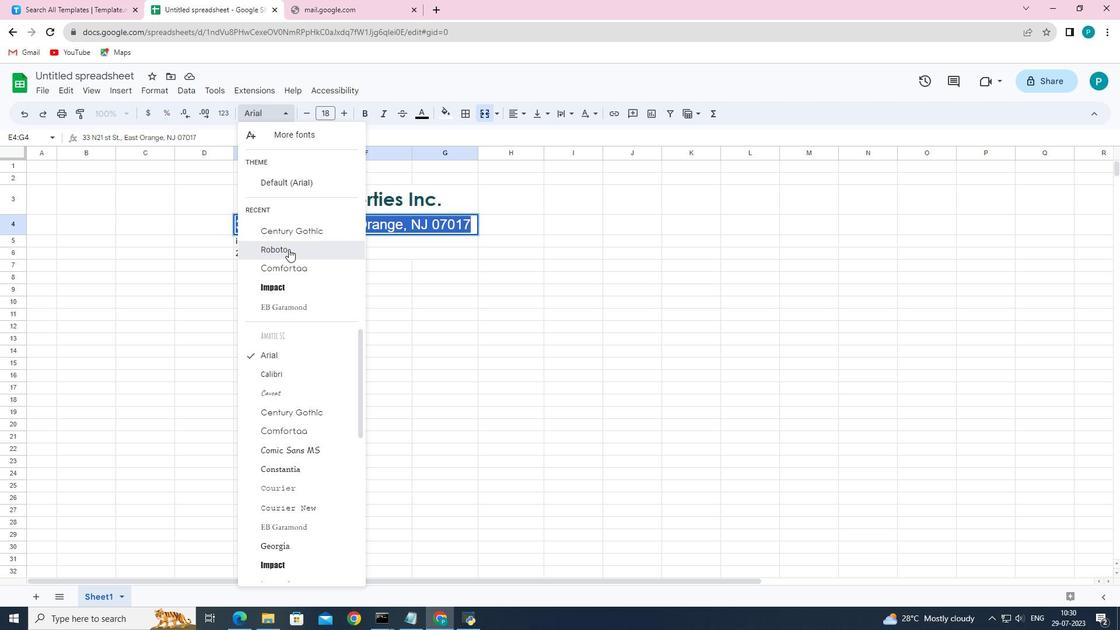 
Action: Mouse pressed left at (290, 250)
Screenshot: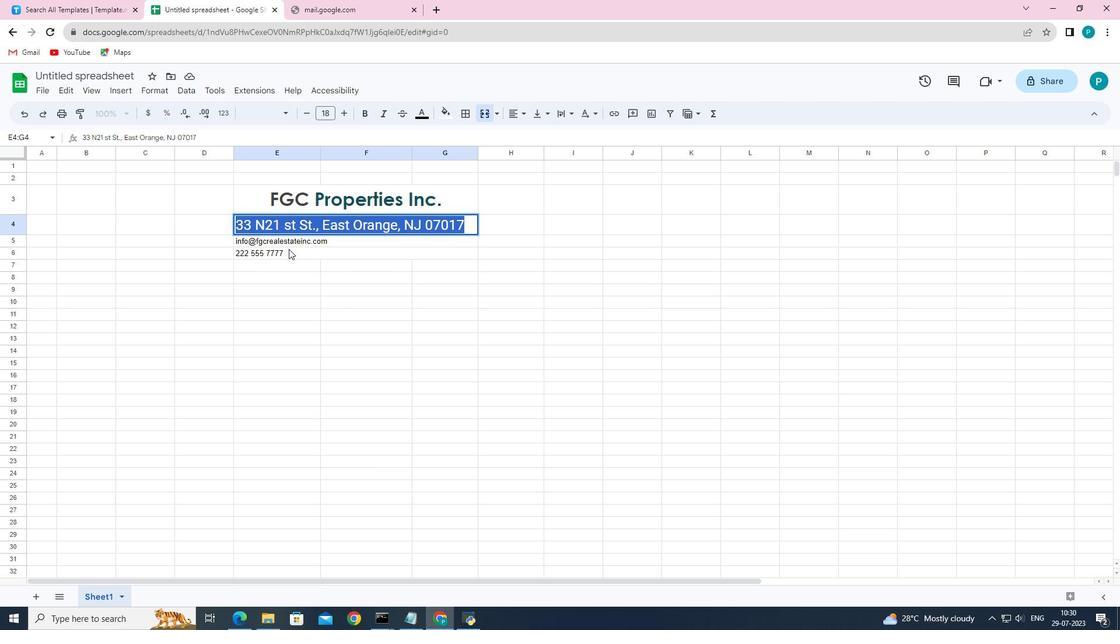 
Action: Mouse moved to (280, 245)
Screenshot: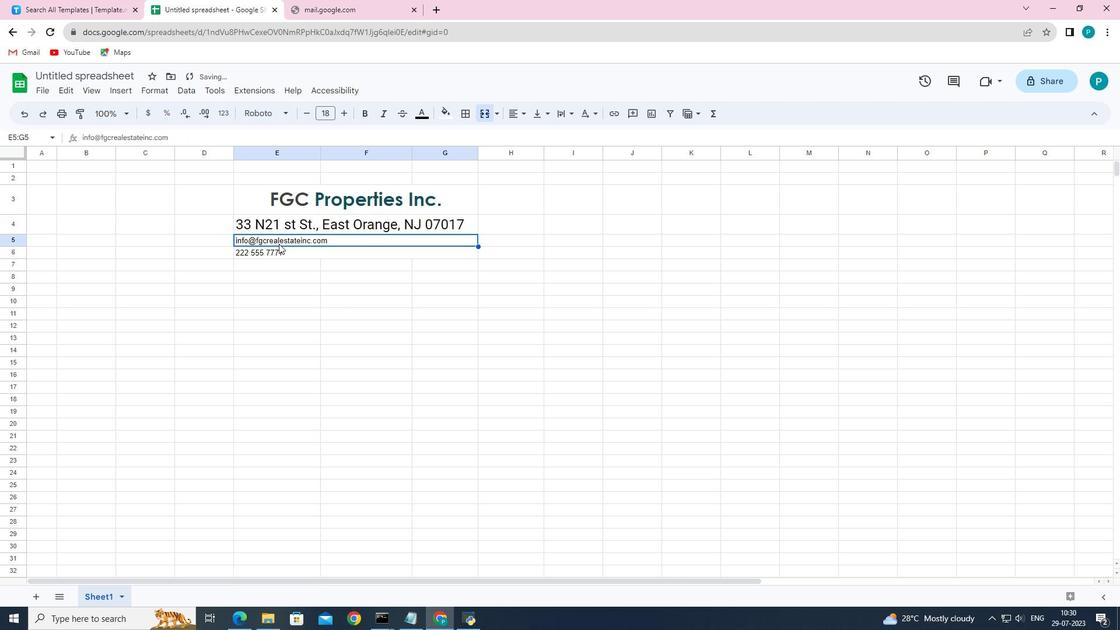 
Action: Mouse pressed left at (280, 245)
Screenshot: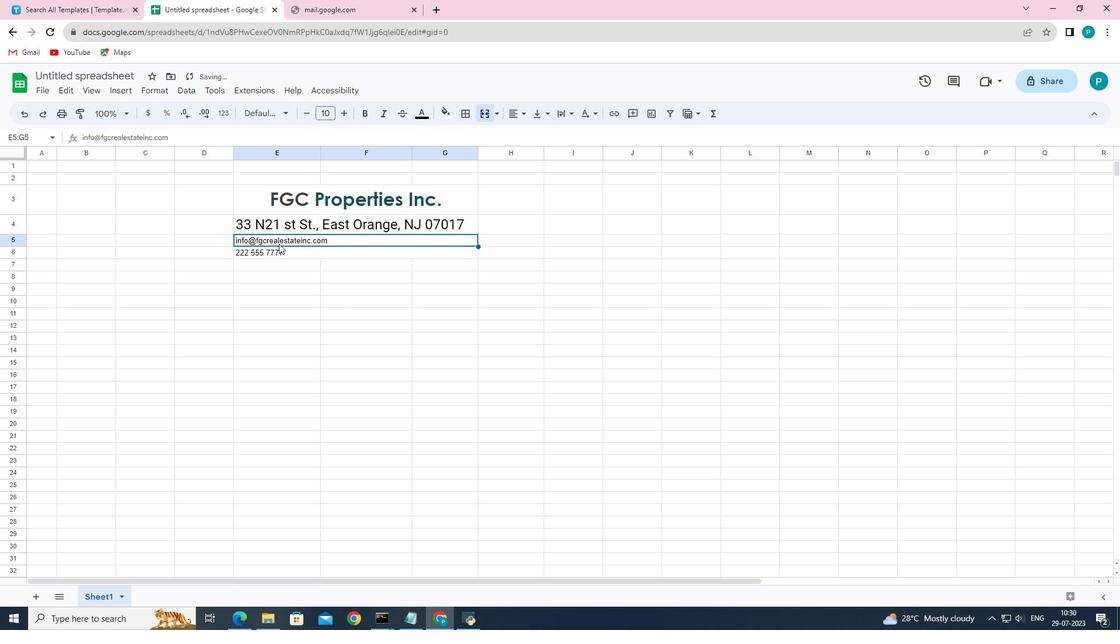 
Action: Mouse moved to (237, 242)
Screenshot: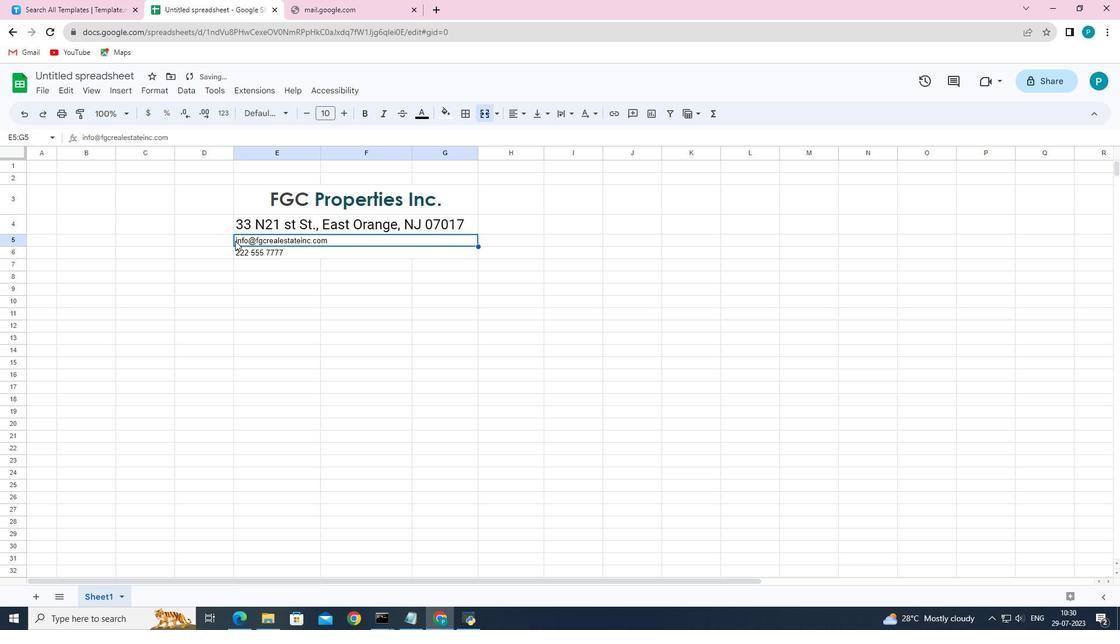 
Action: Mouse pressed left at (237, 242)
Screenshot: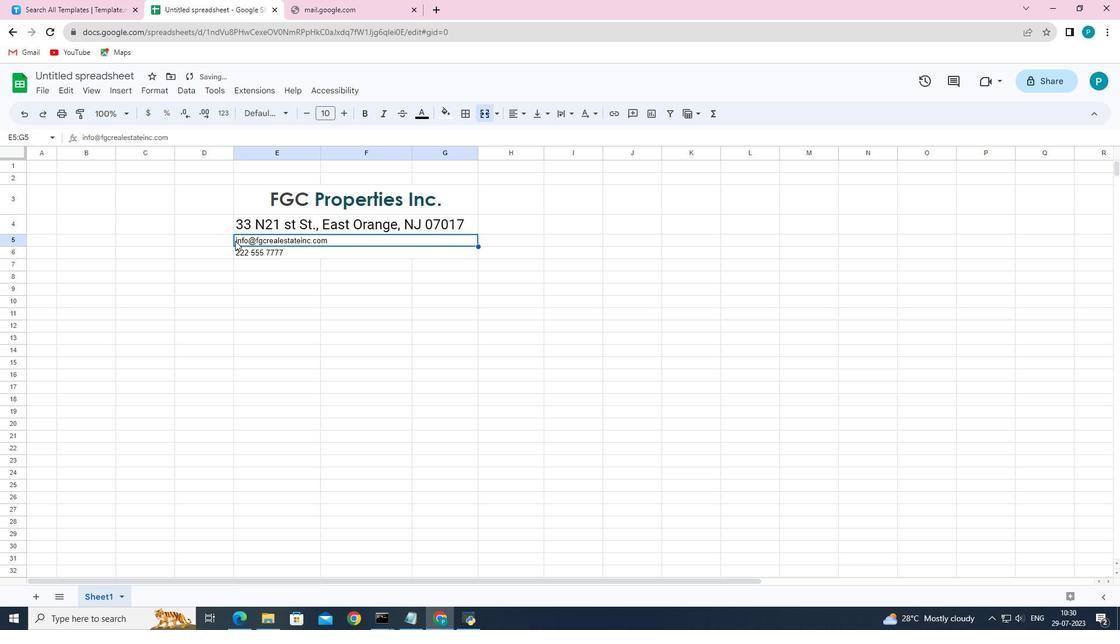 
Action: Mouse moved to (236, 242)
Screenshot: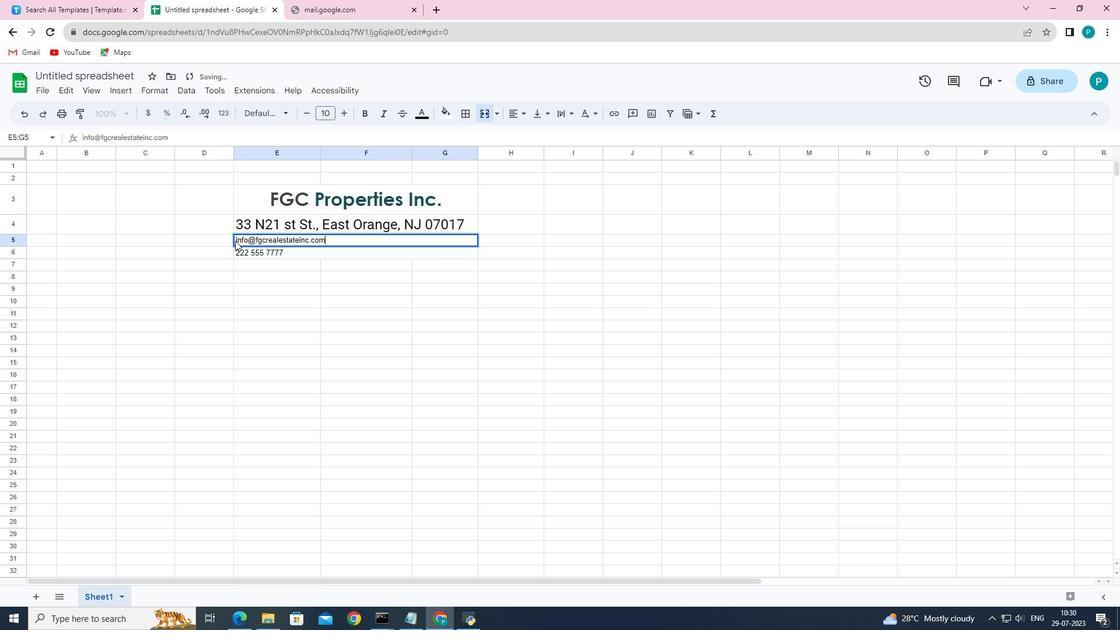 
Action: Mouse pressed left at (236, 242)
Screenshot: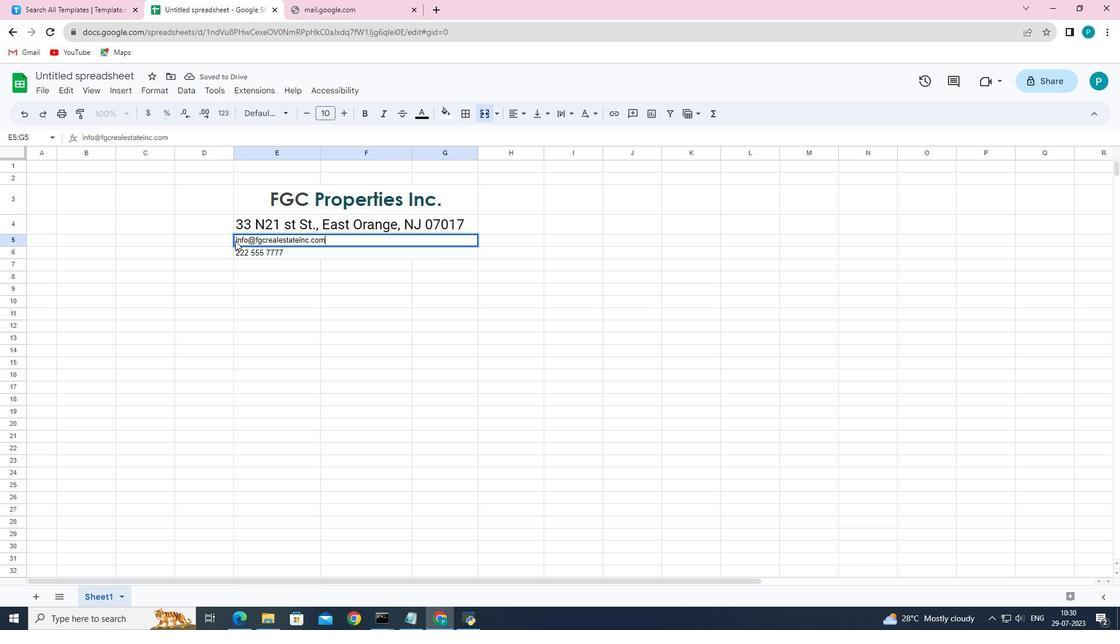
Action: Mouse pressed left at (236, 242)
Screenshot: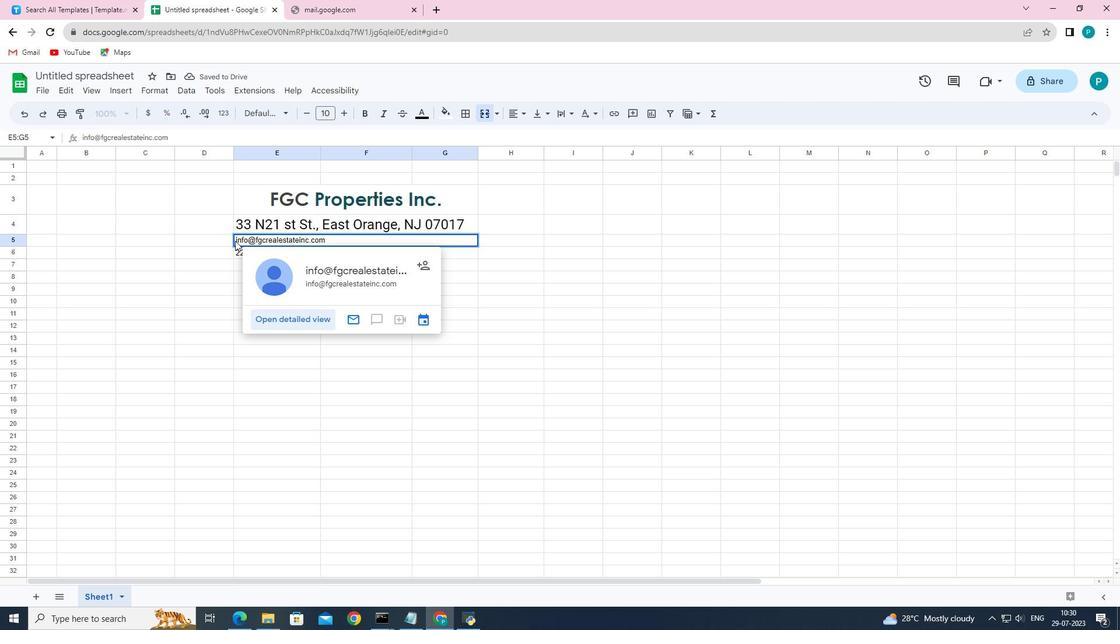 
Action: Mouse moved to (332, 243)
Screenshot: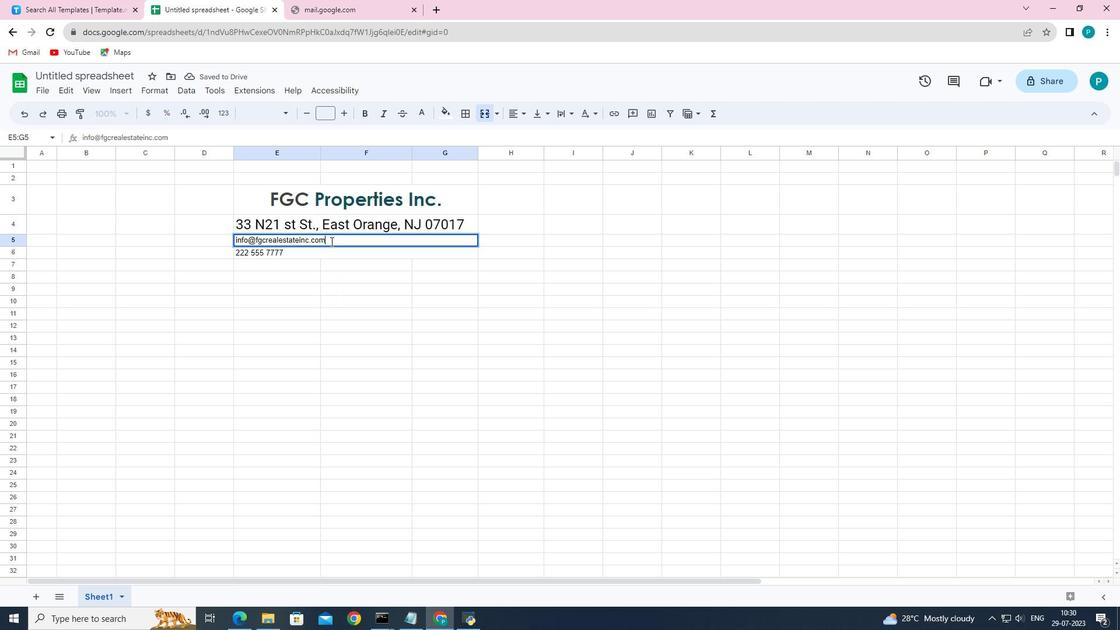 
Action: Mouse pressed left at (332, 243)
Screenshot: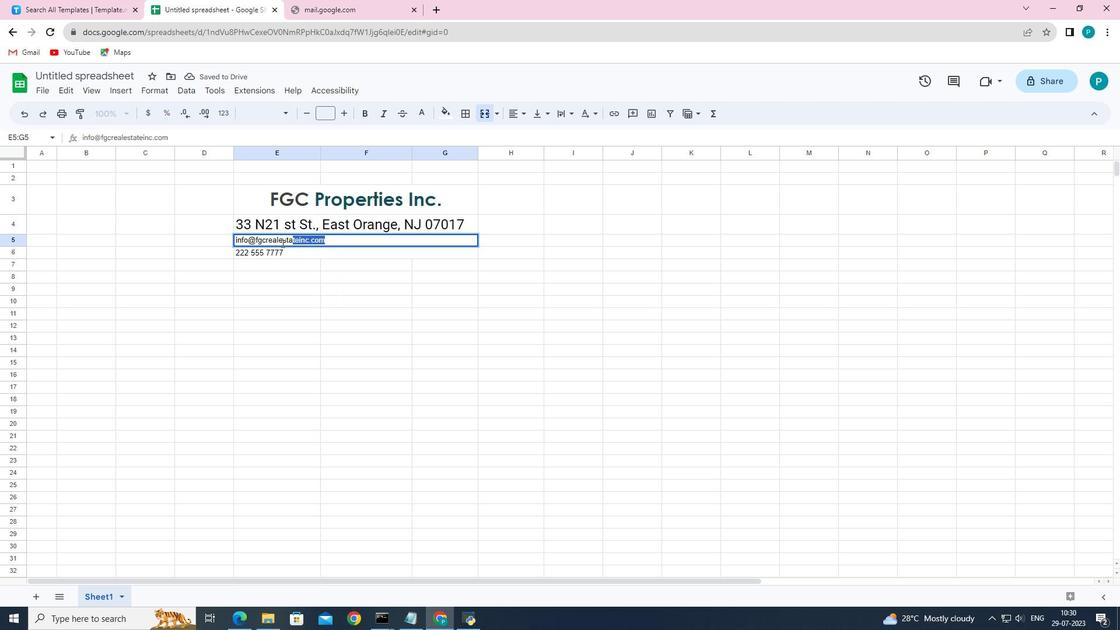 
Action: Mouse moved to (341, 119)
Screenshot: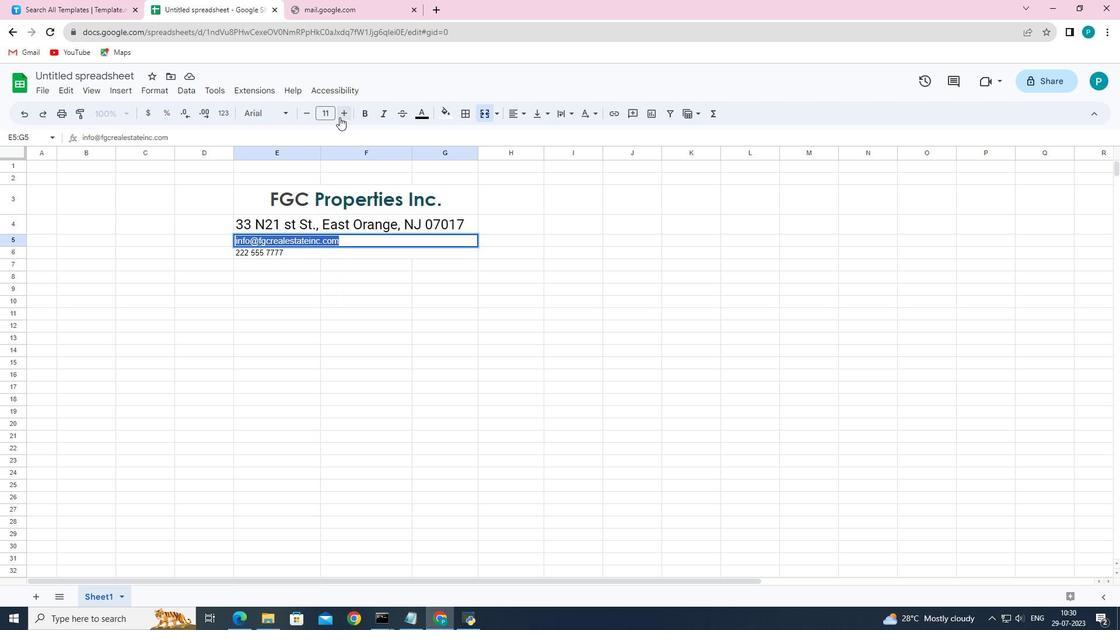 
Action: Mouse pressed left at (341, 119)
Screenshot: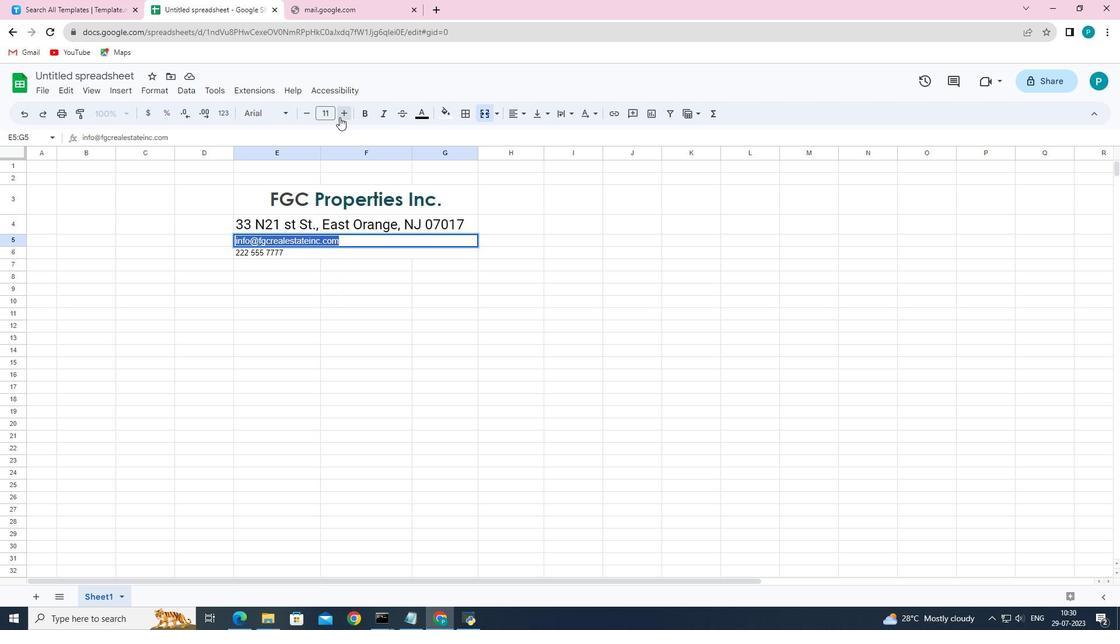 
Action: Mouse pressed left at (341, 119)
Screenshot: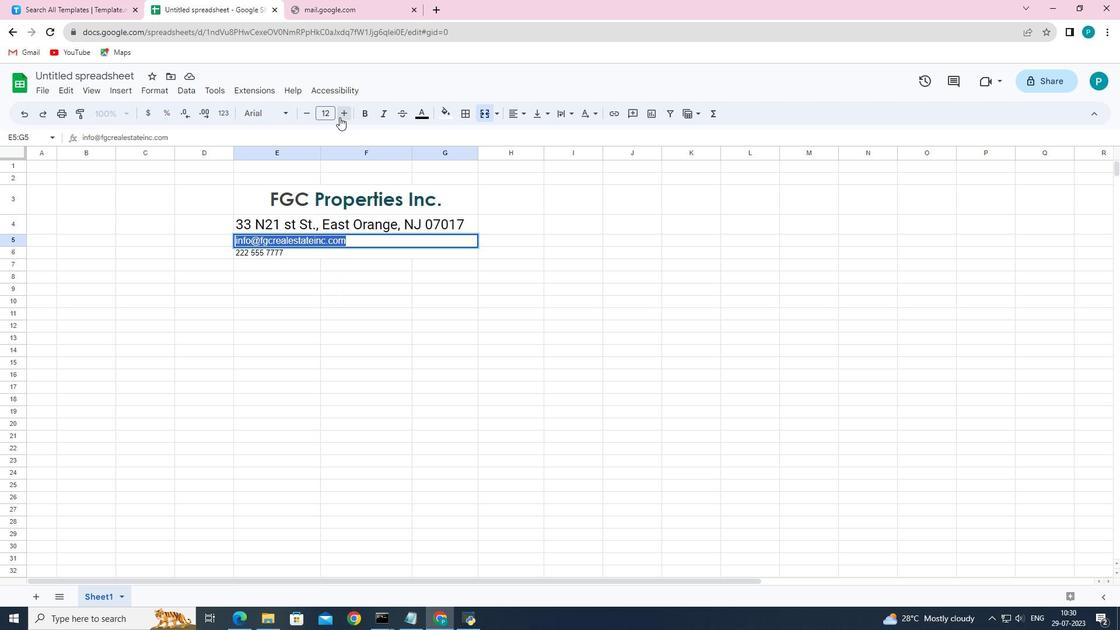 
Action: Mouse pressed left at (341, 119)
Screenshot: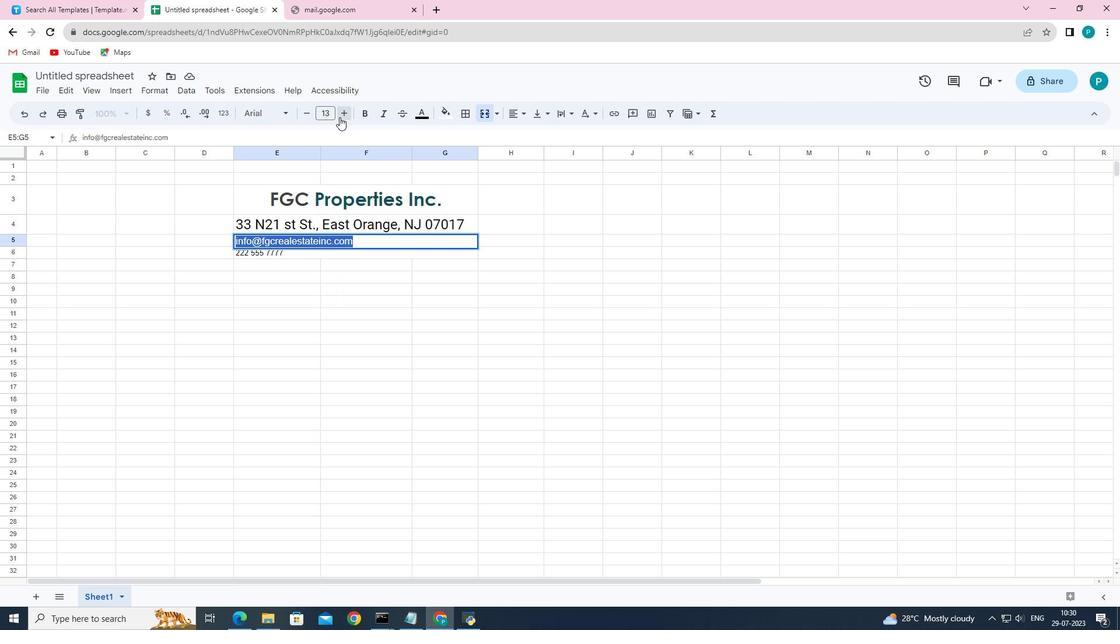 
Action: Mouse pressed left at (341, 119)
Screenshot: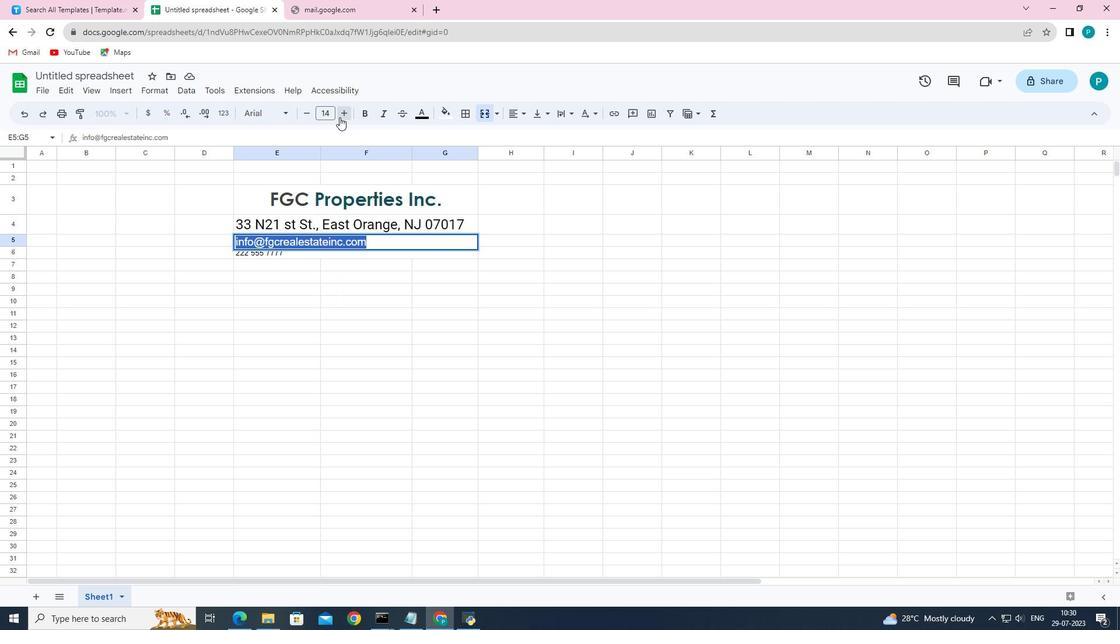 
Action: Mouse pressed left at (341, 119)
Screenshot: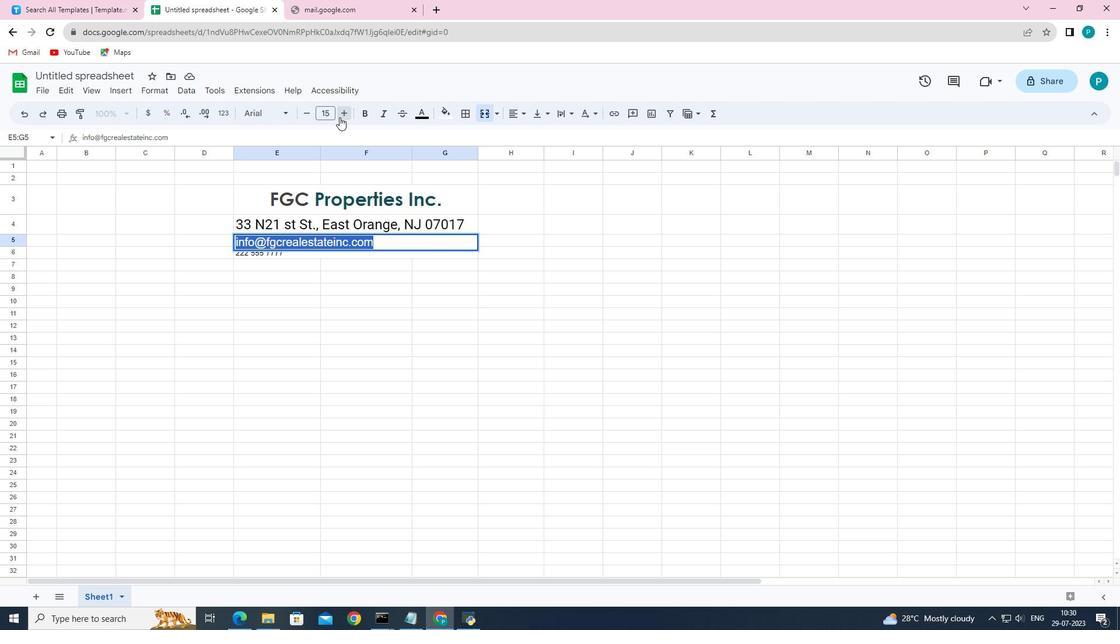 
Action: Mouse pressed left at (341, 119)
Screenshot: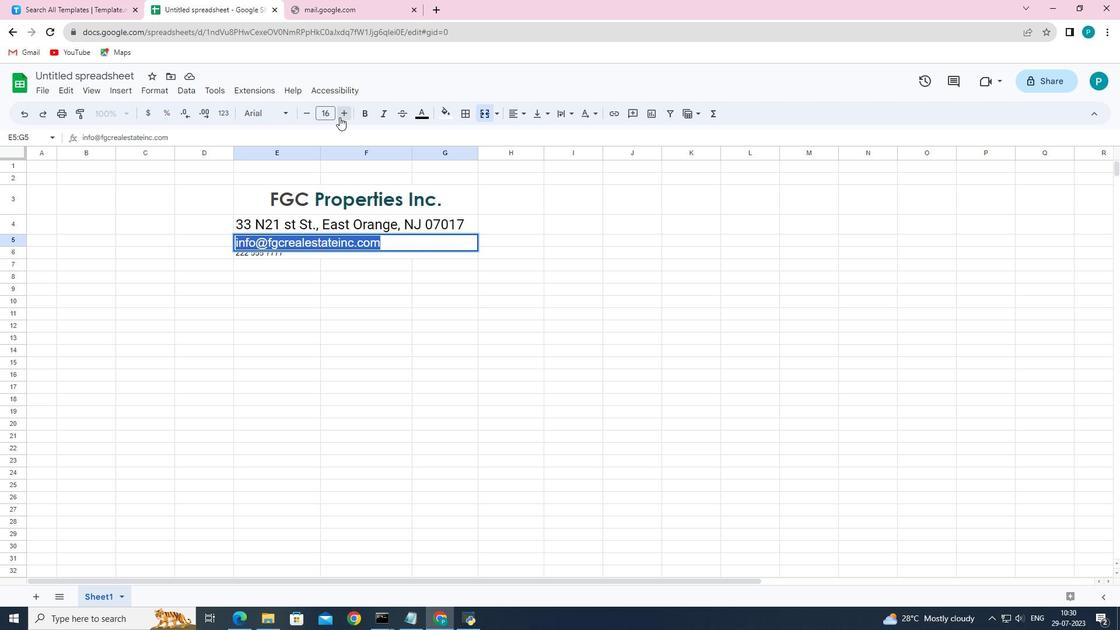 
Action: Mouse pressed left at (341, 119)
Screenshot: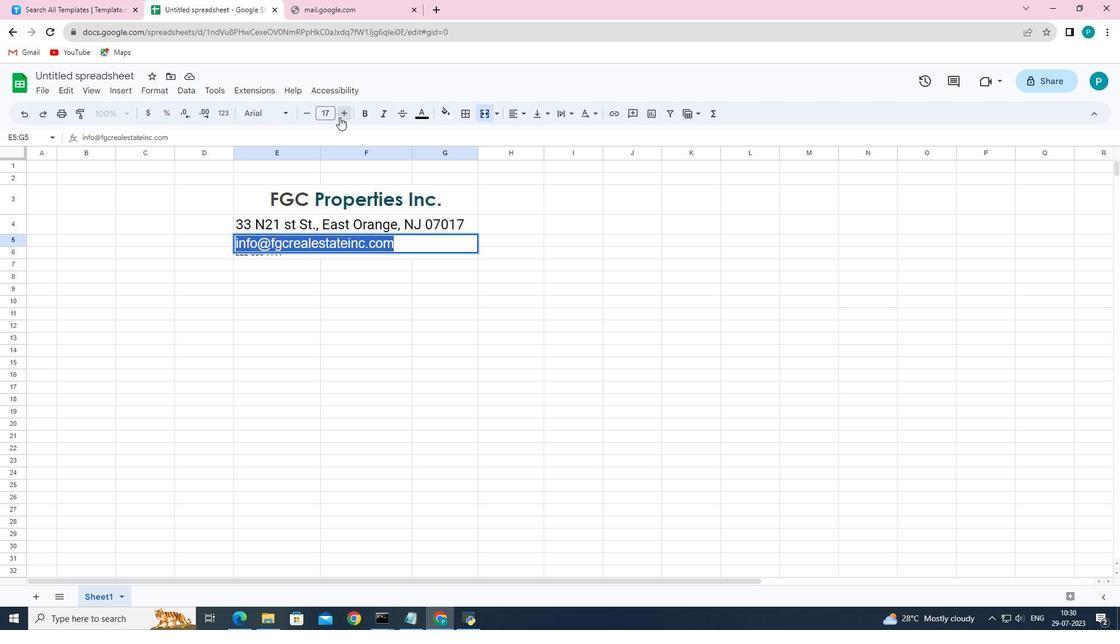 
Action: Mouse pressed left at (341, 119)
Screenshot: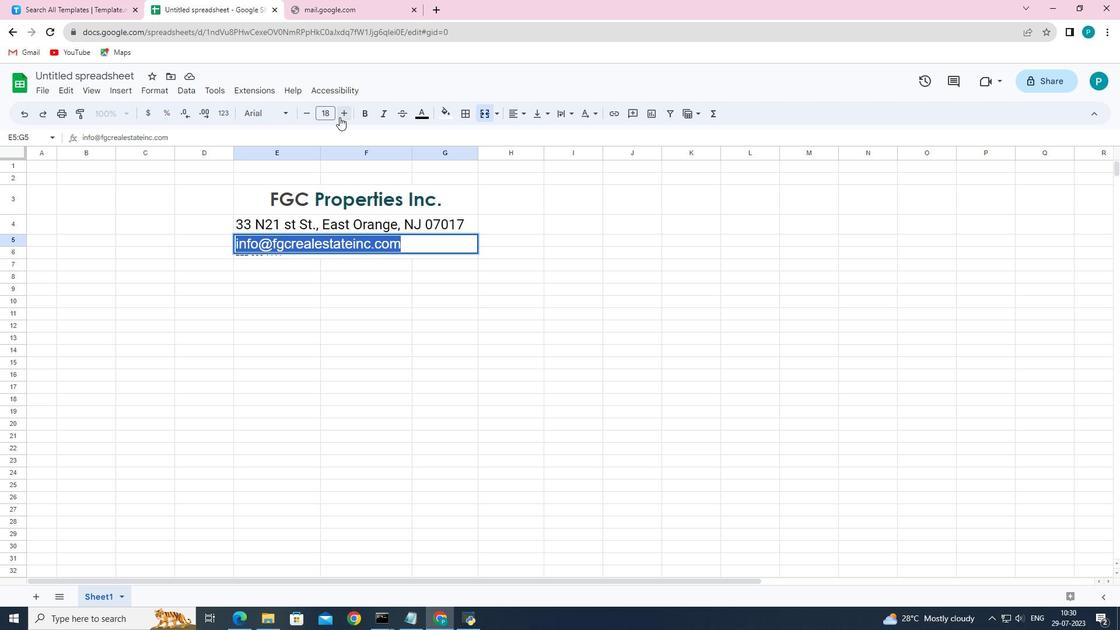 
Action: Mouse pressed left at (341, 119)
Screenshot: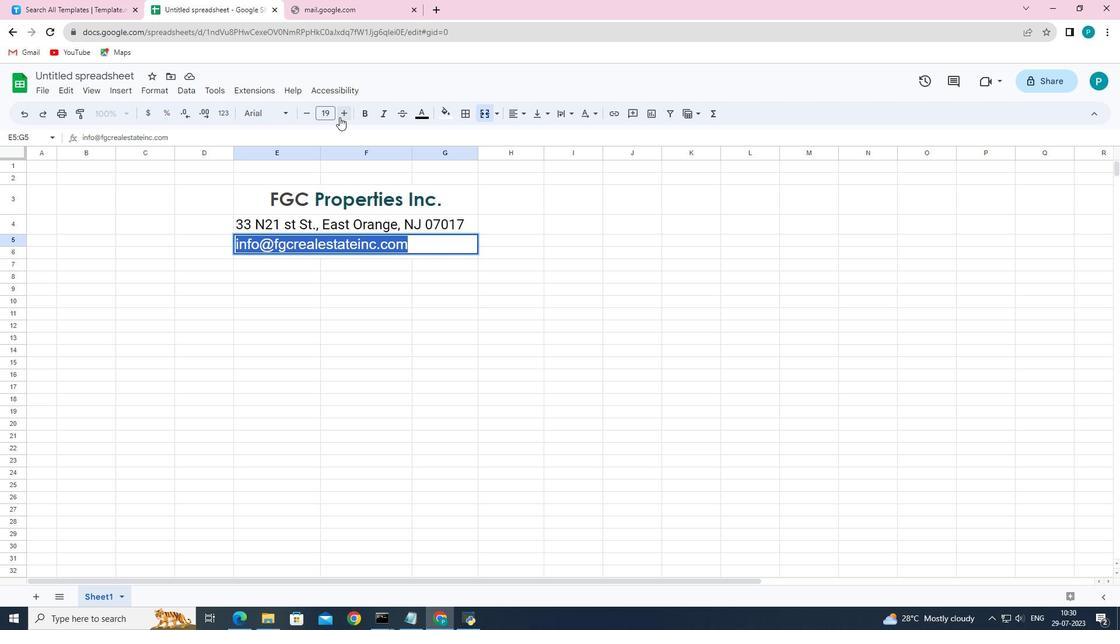 
Action: Mouse pressed left at (341, 119)
Screenshot: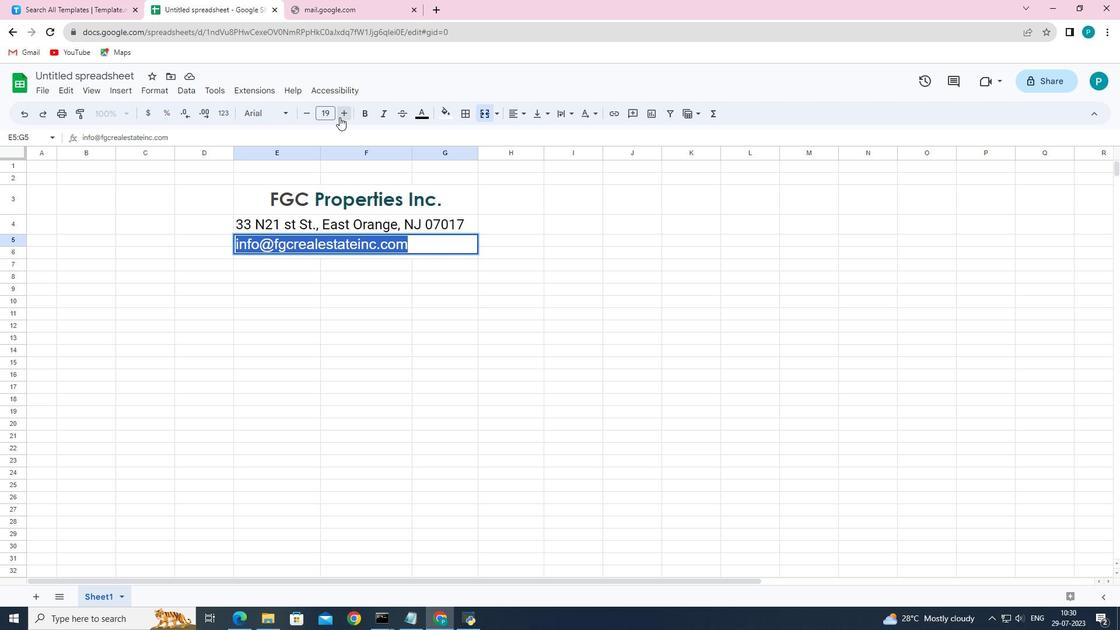 
Action: Mouse moved to (341, 295)
Screenshot: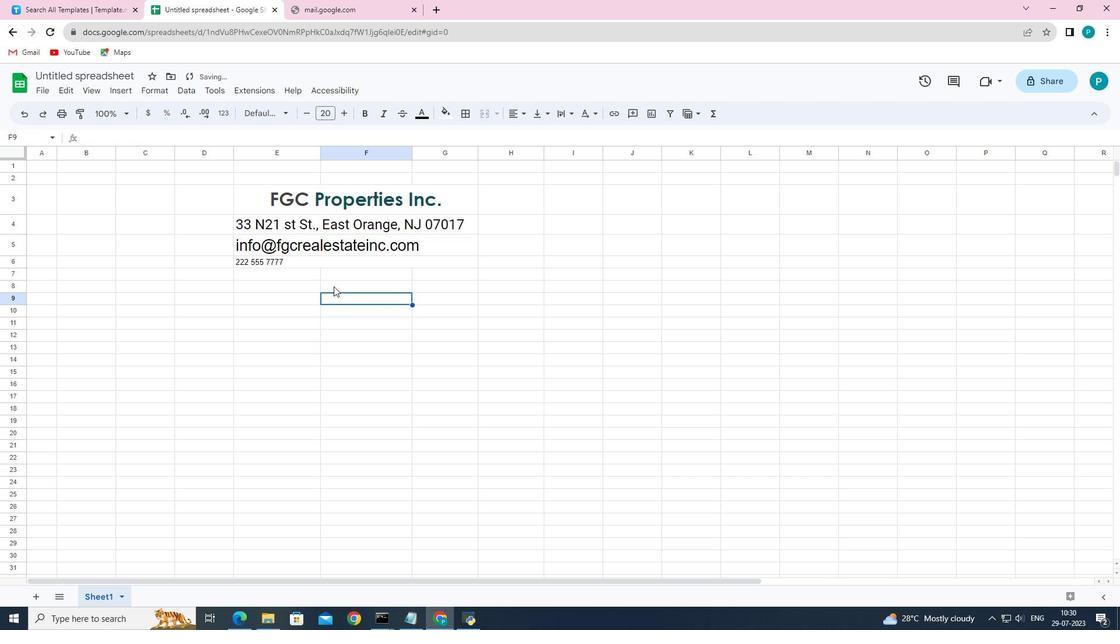
Action: Mouse pressed left at (341, 295)
Screenshot: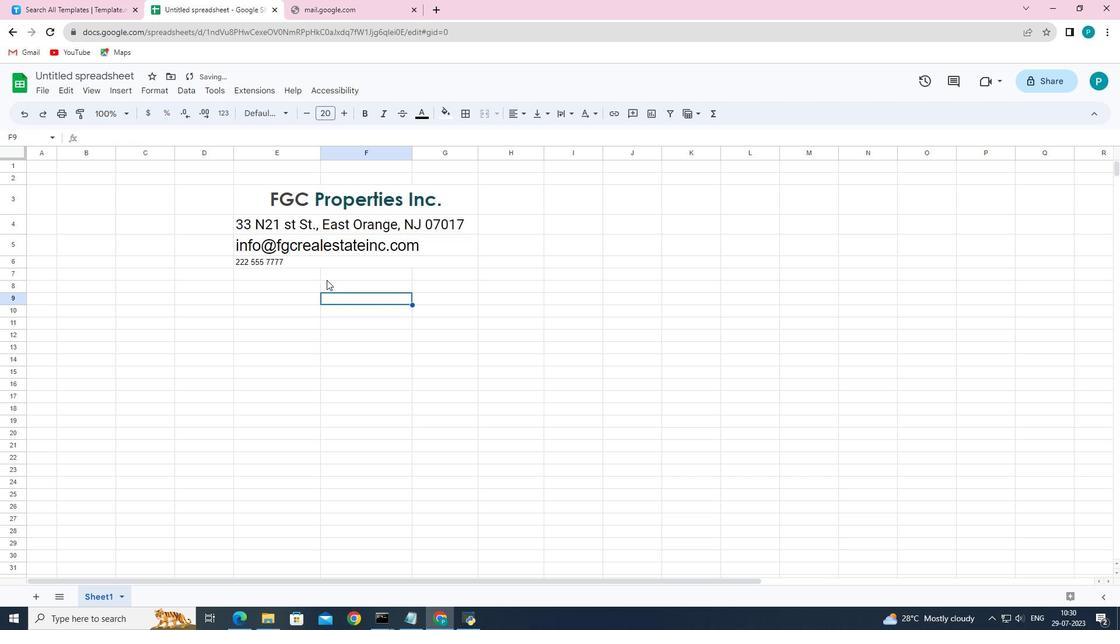 
Action: Mouse moved to (272, 262)
Screenshot: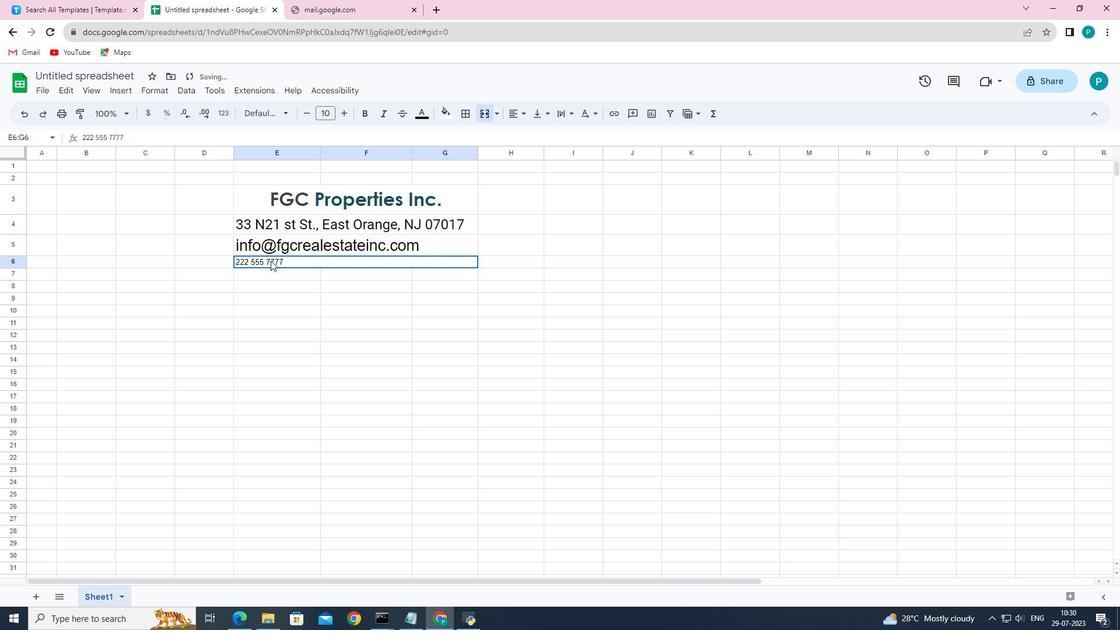 
Action: Mouse pressed left at (272, 262)
Screenshot: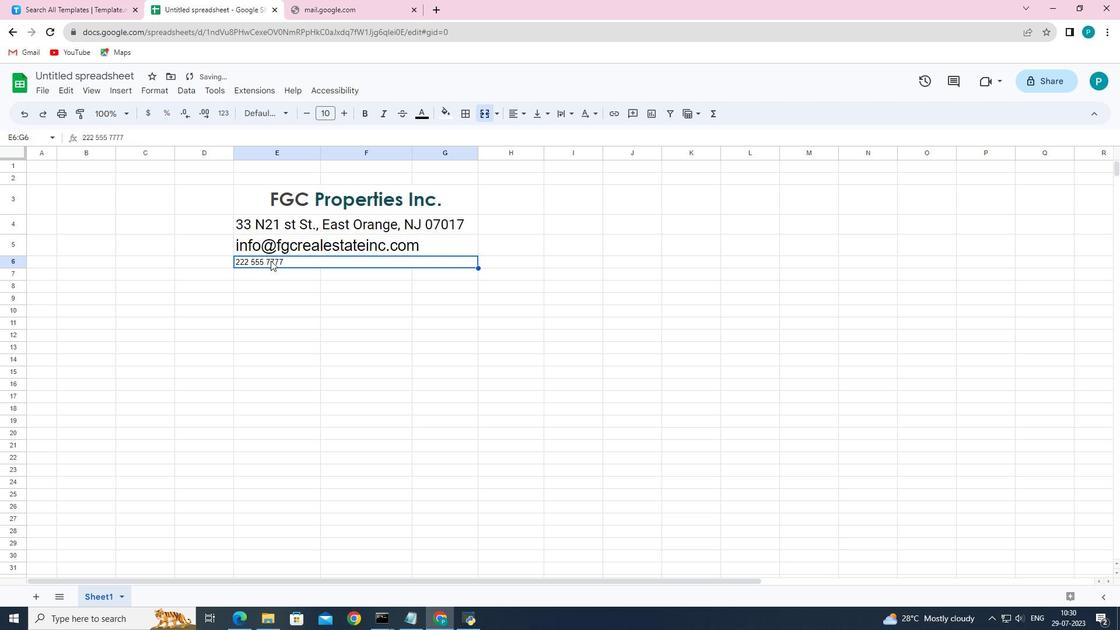 
Action: Mouse moved to (239, 262)
Screenshot: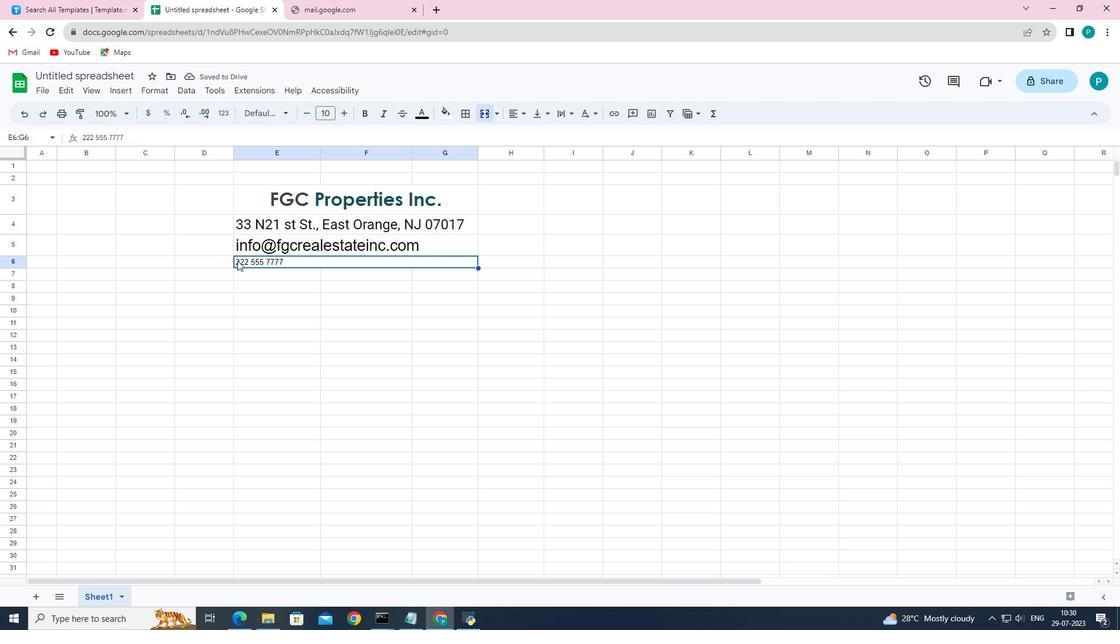 
Action: Mouse pressed left at (239, 262)
Screenshot: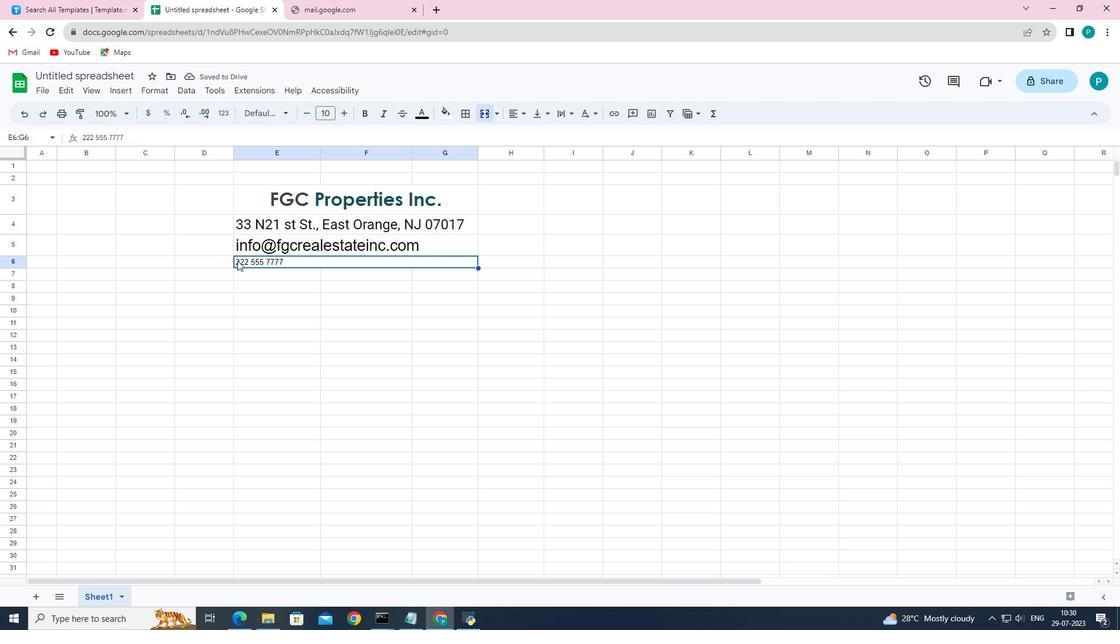 
Action: Mouse pressed left at (239, 262)
Screenshot: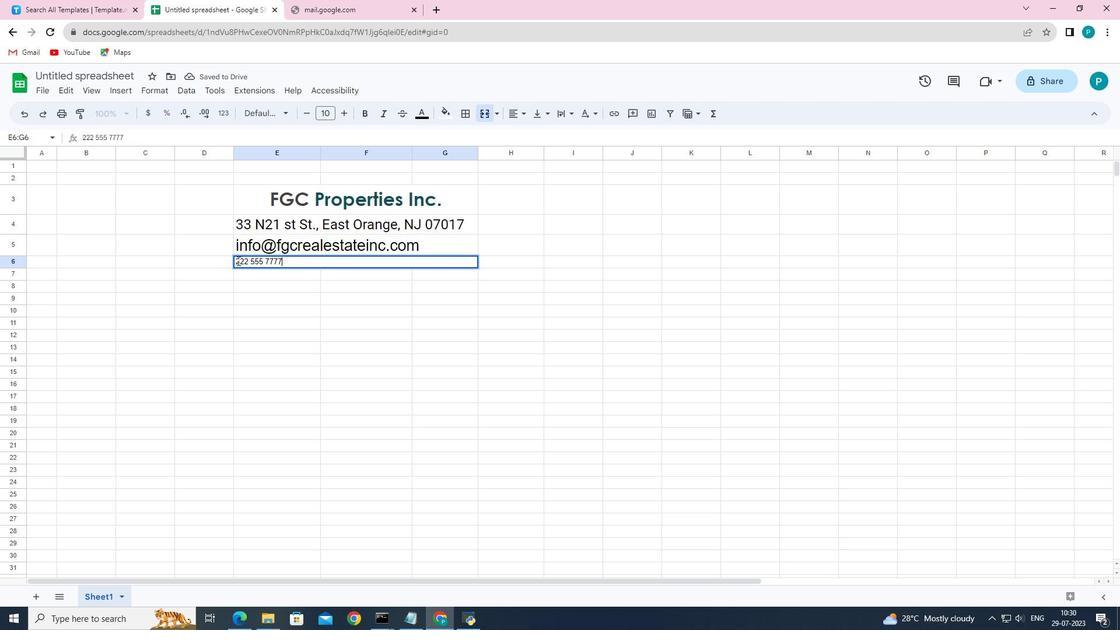 
Action: Mouse moved to (238, 261)
Screenshot: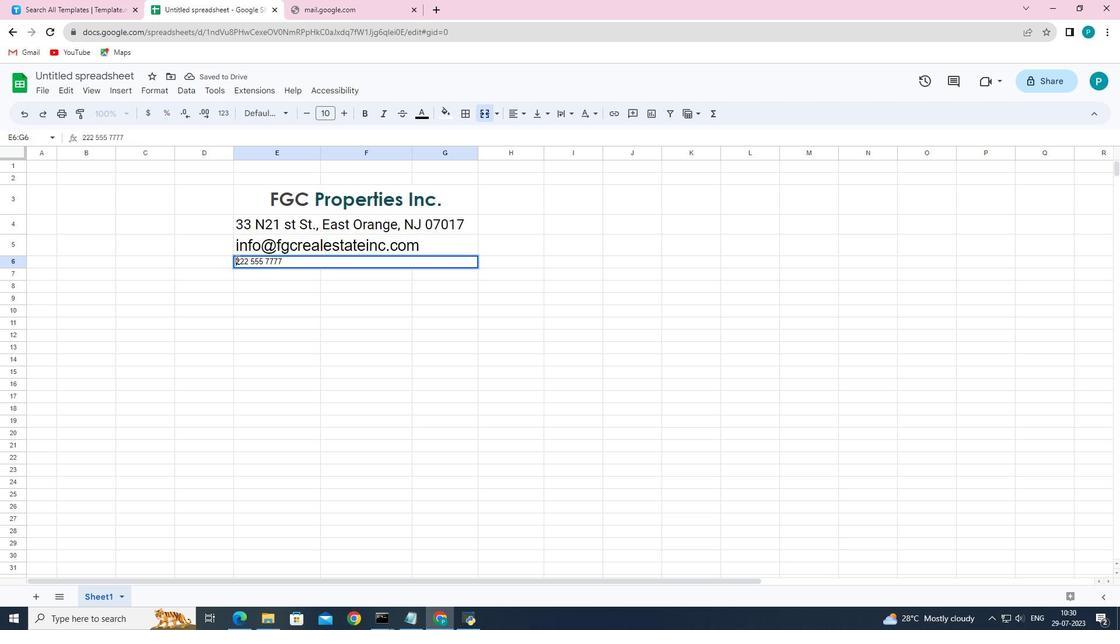 
Action: Mouse pressed left at (238, 261)
Screenshot: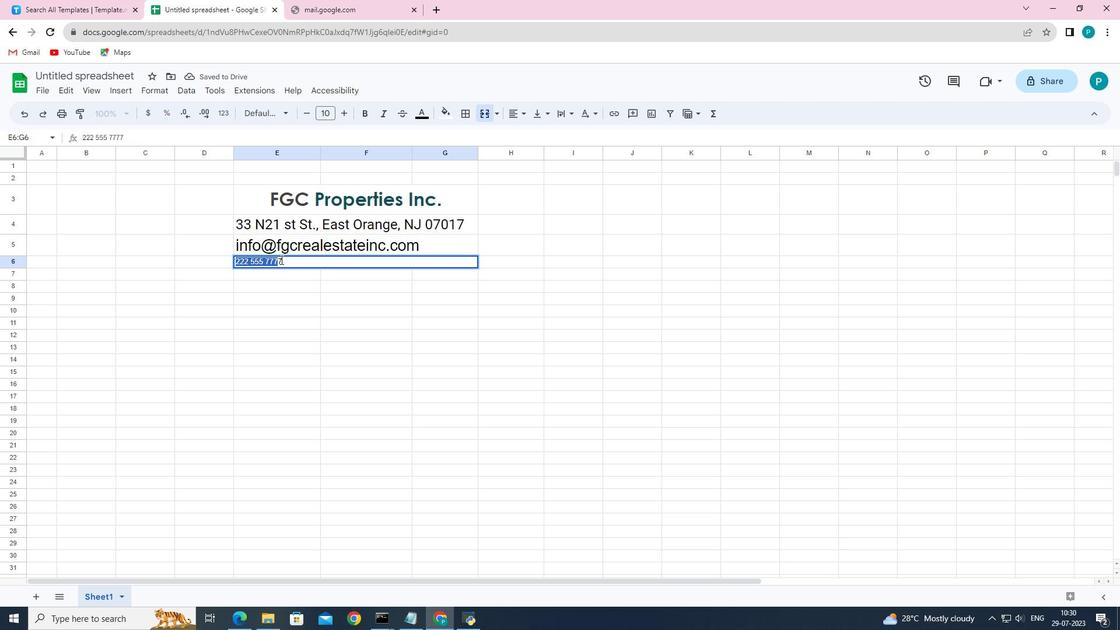 
Action: Mouse moved to (344, 117)
Screenshot: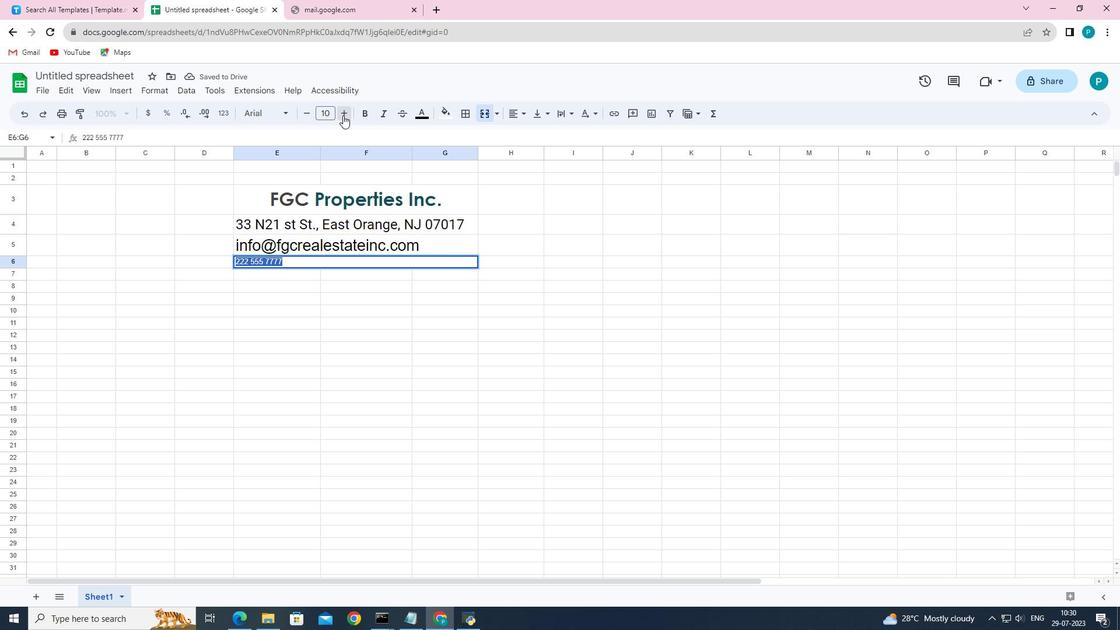 
Action: Mouse pressed left at (344, 117)
Screenshot: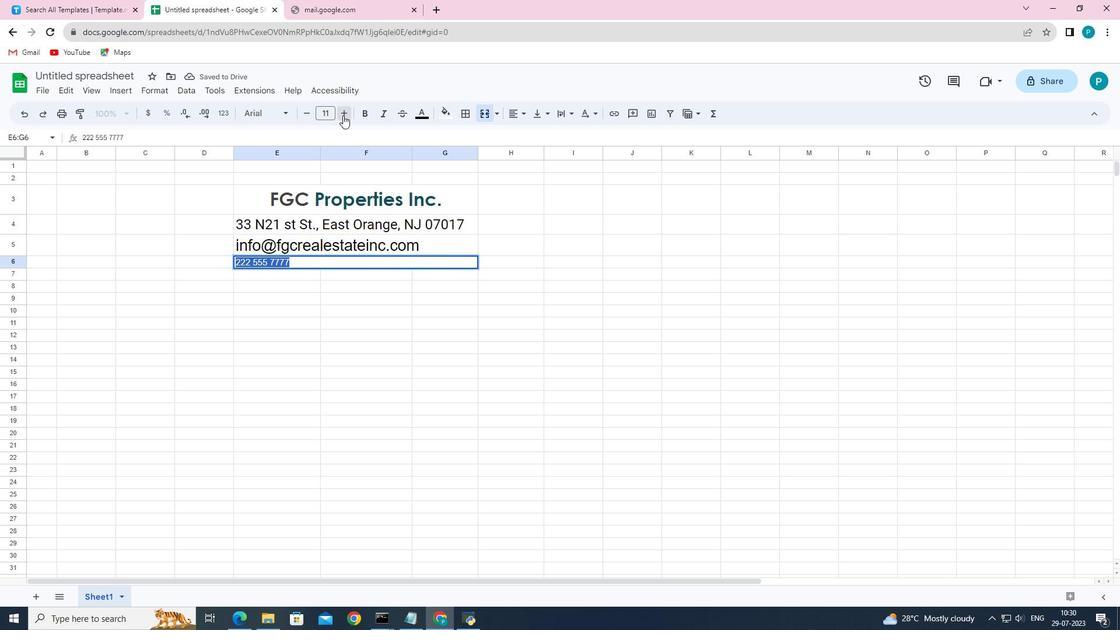 
Action: Mouse pressed left at (344, 117)
Screenshot: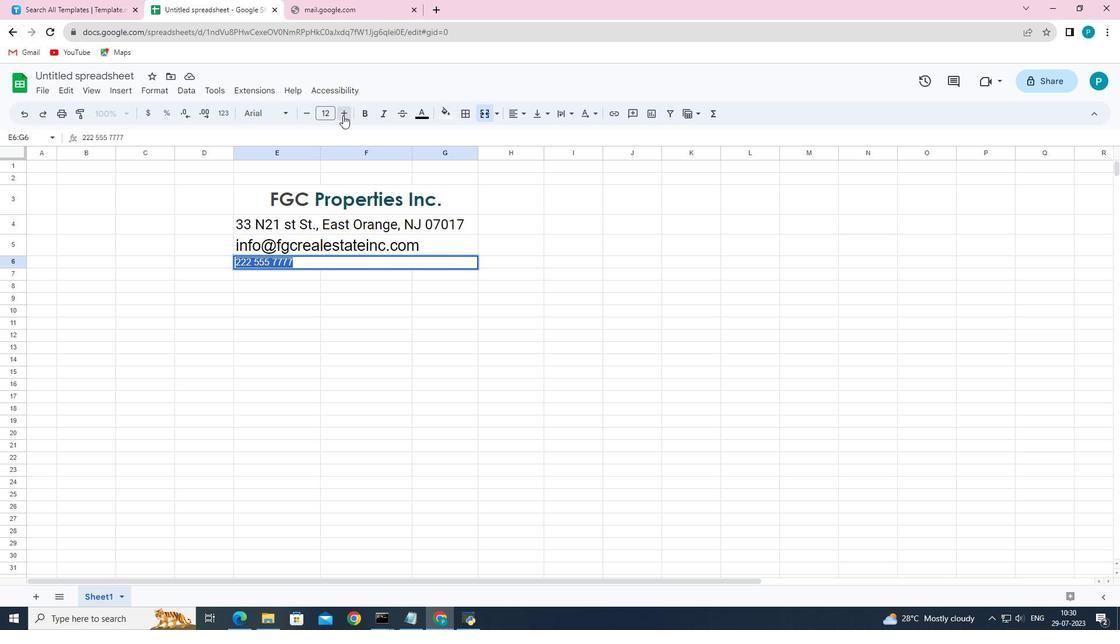 
Action: Mouse pressed left at (344, 117)
Screenshot: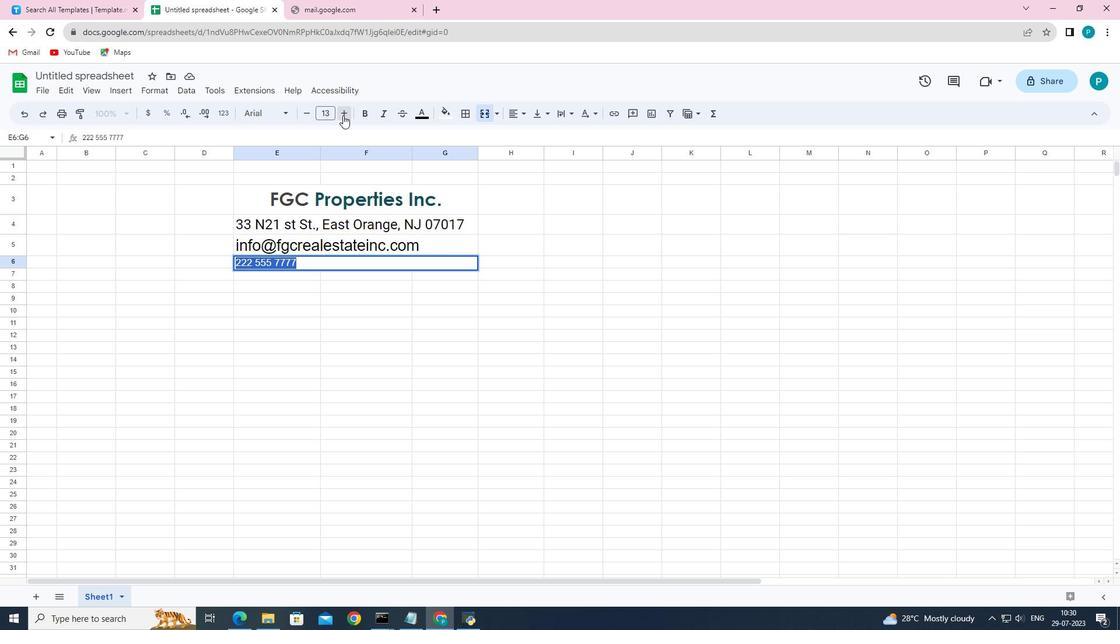 
Action: Mouse pressed left at (344, 117)
Screenshot: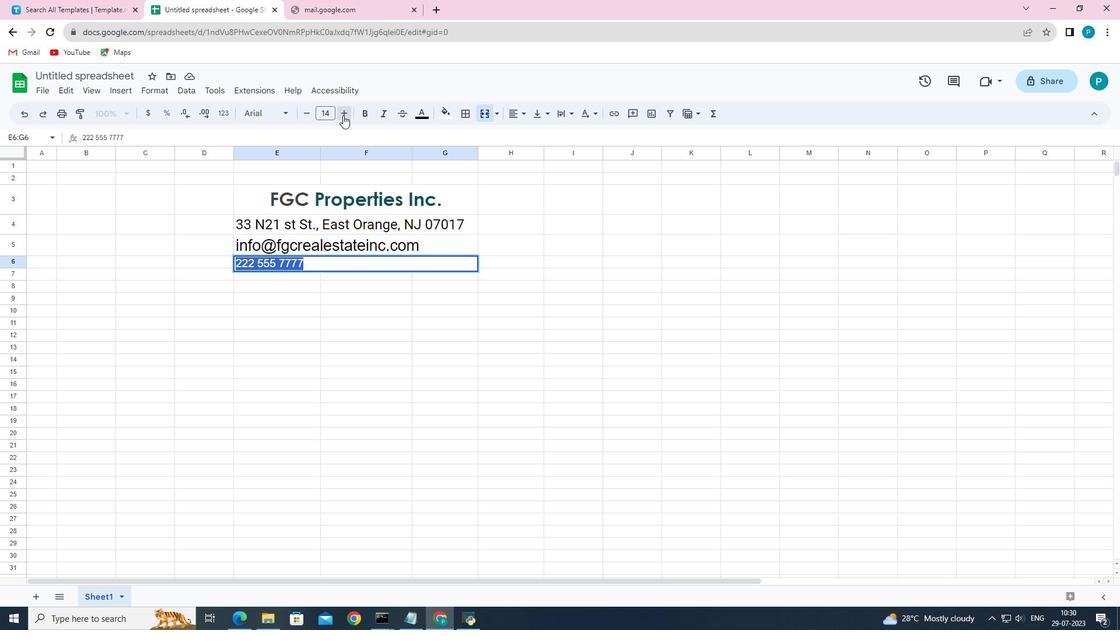 
Action: Mouse pressed left at (344, 117)
Screenshot: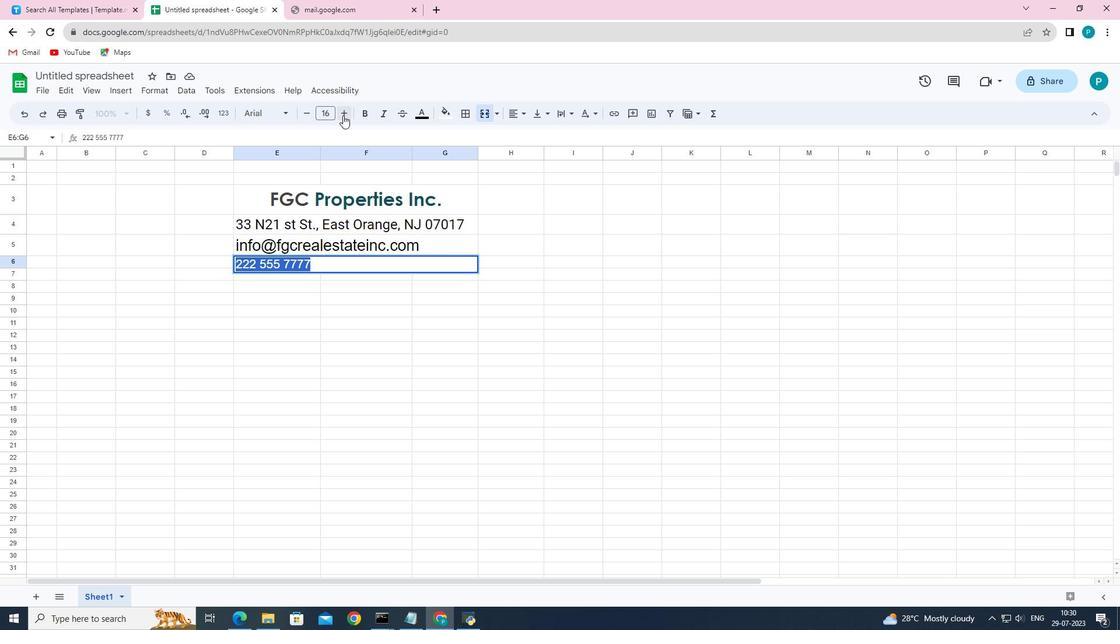 
Action: Mouse pressed left at (344, 117)
Screenshot: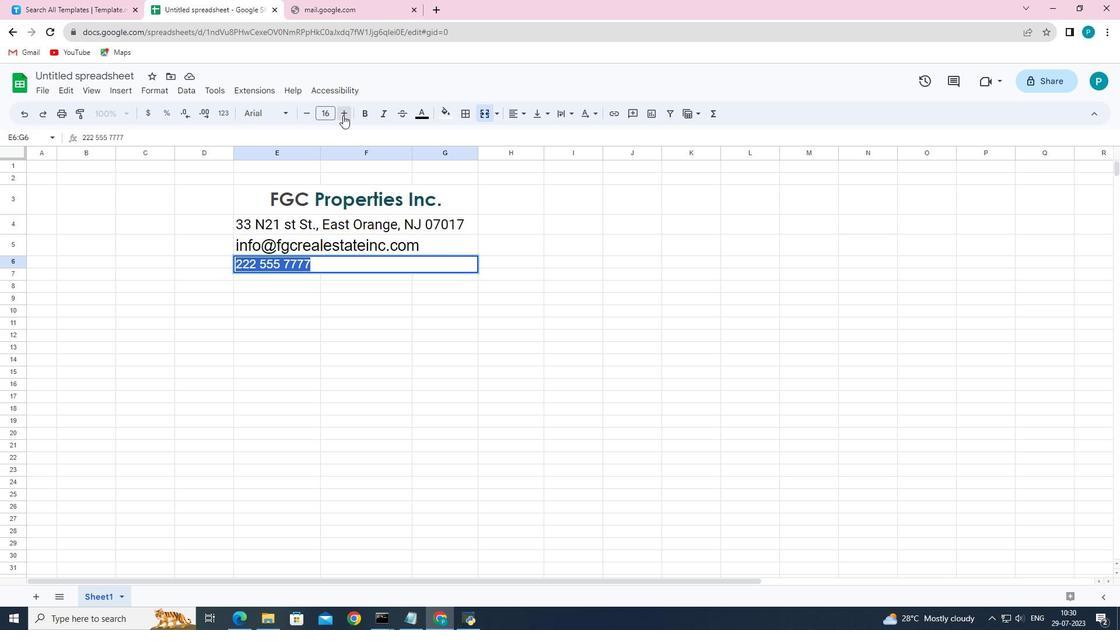 
Action: Mouse pressed left at (344, 117)
Screenshot: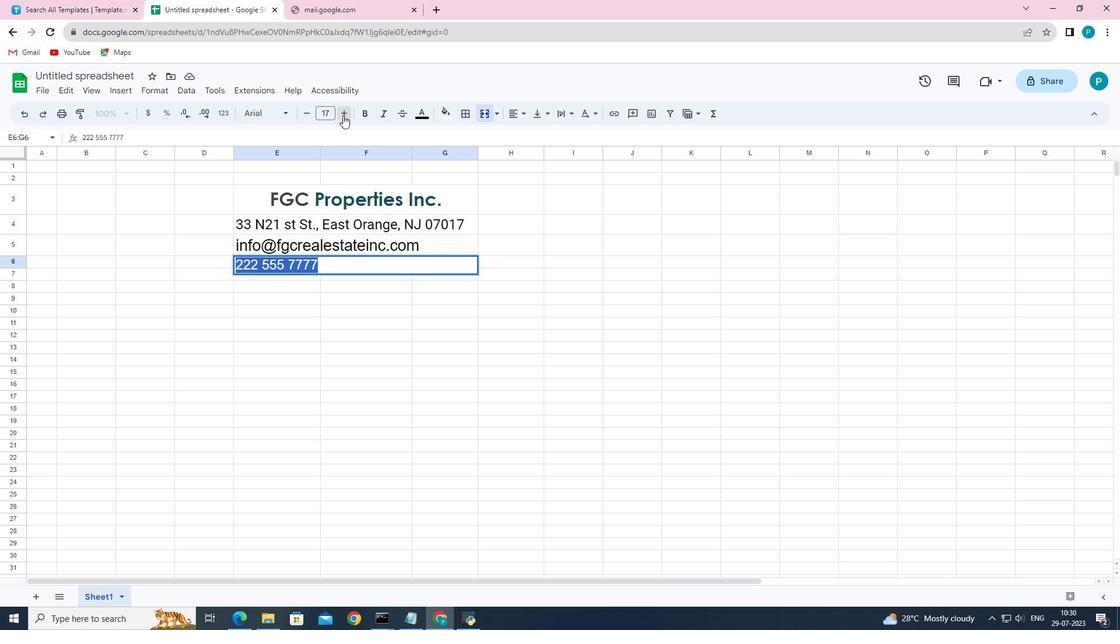 
Action: Mouse pressed left at (344, 117)
Screenshot: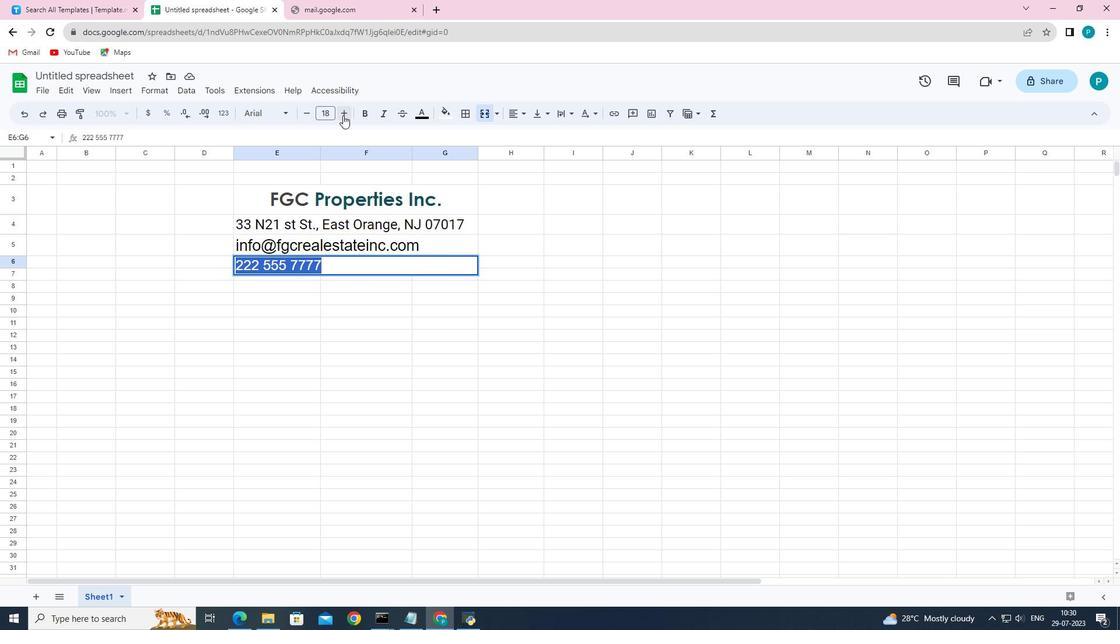 
Action: Mouse pressed left at (344, 117)
Screenshot: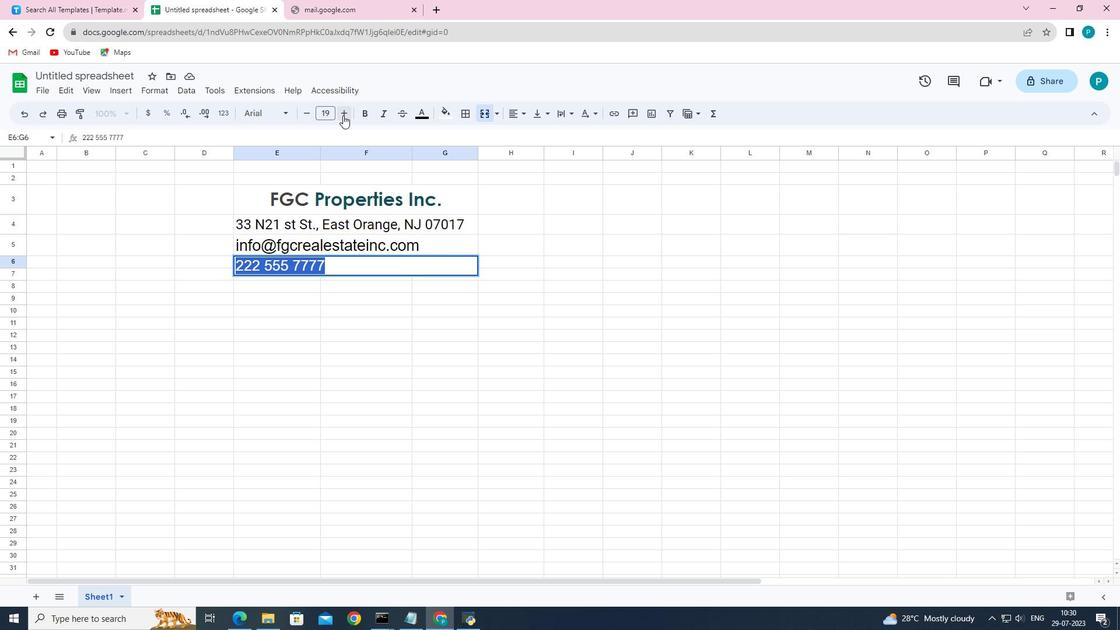 
Action: Mouse moved to (288, 112)
Screenshot: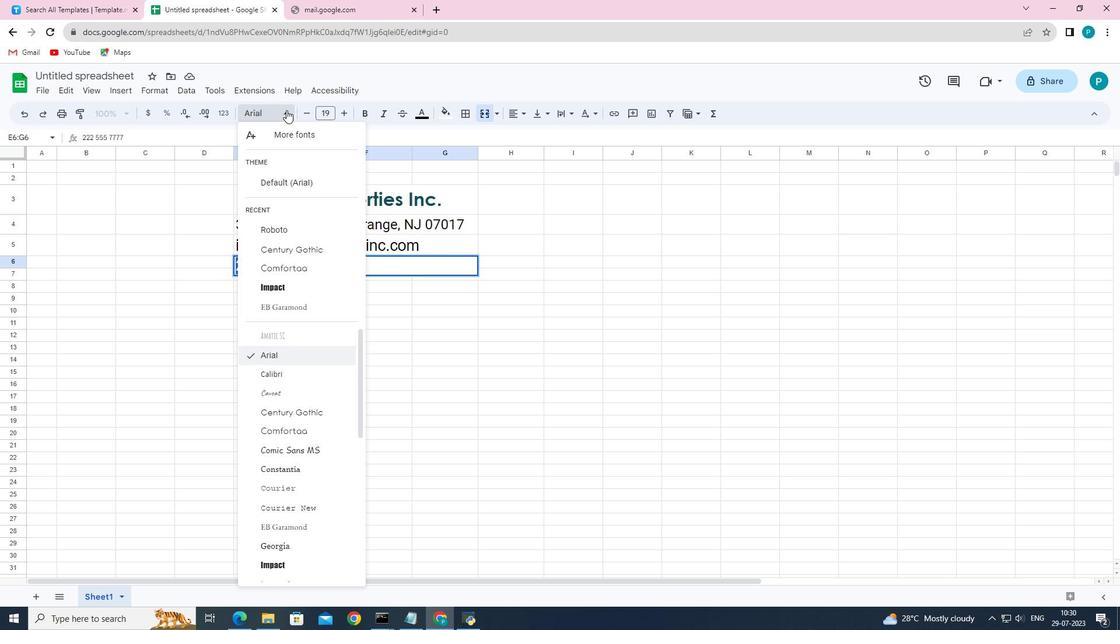 
Action: Mouse pressed left at (288, 112)
Screenshot: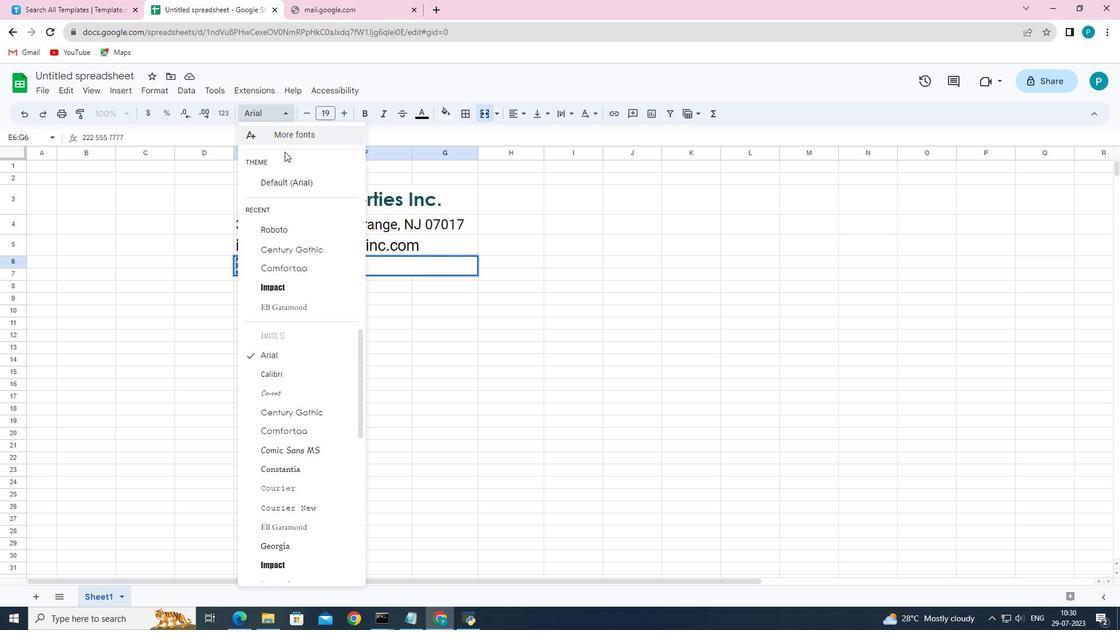 
Action: Mouse moved to (276, 226)
Screenshot: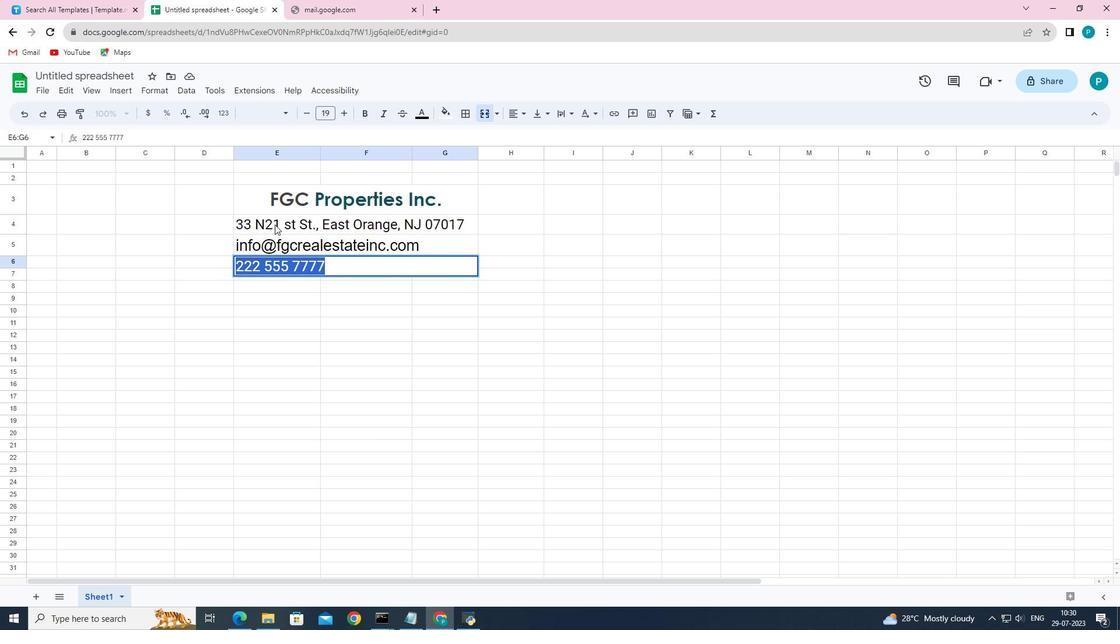 
Action: Mouse pressed left at (276, 226)
Screenshot: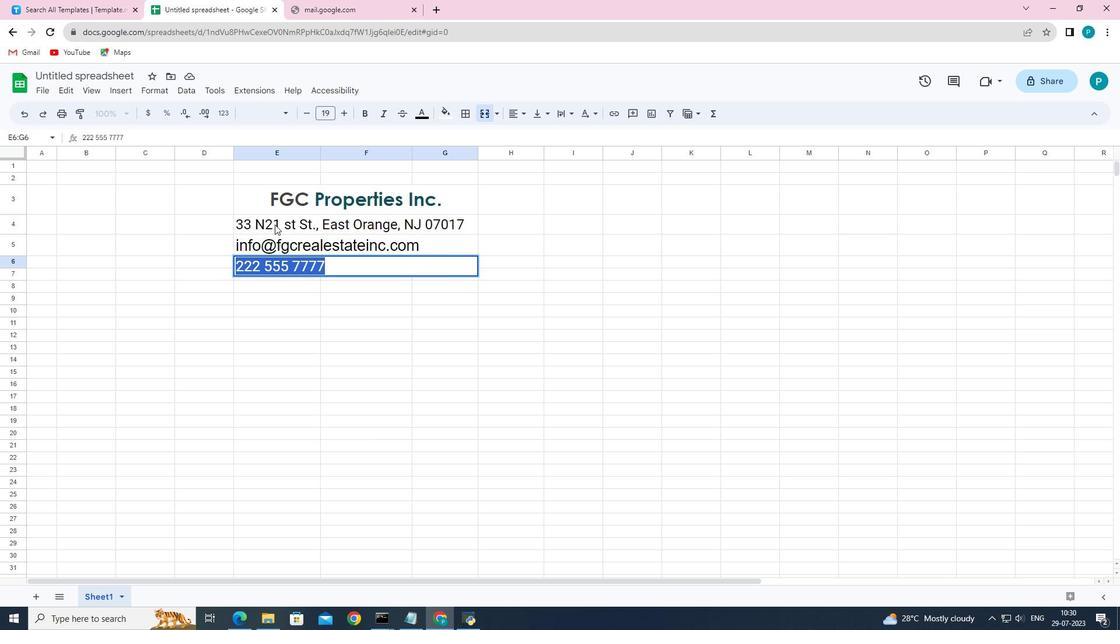 
Action: Mouse moved to (285, 246)
Screenshot: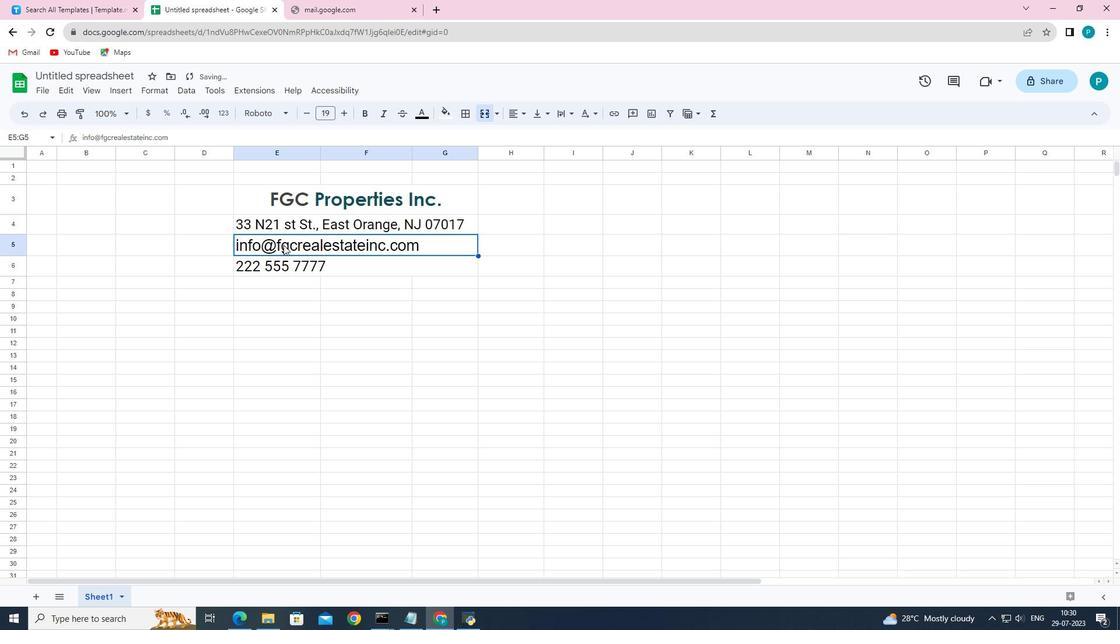 
Action: Mouse pressed left at (285, 246)
Screenshot: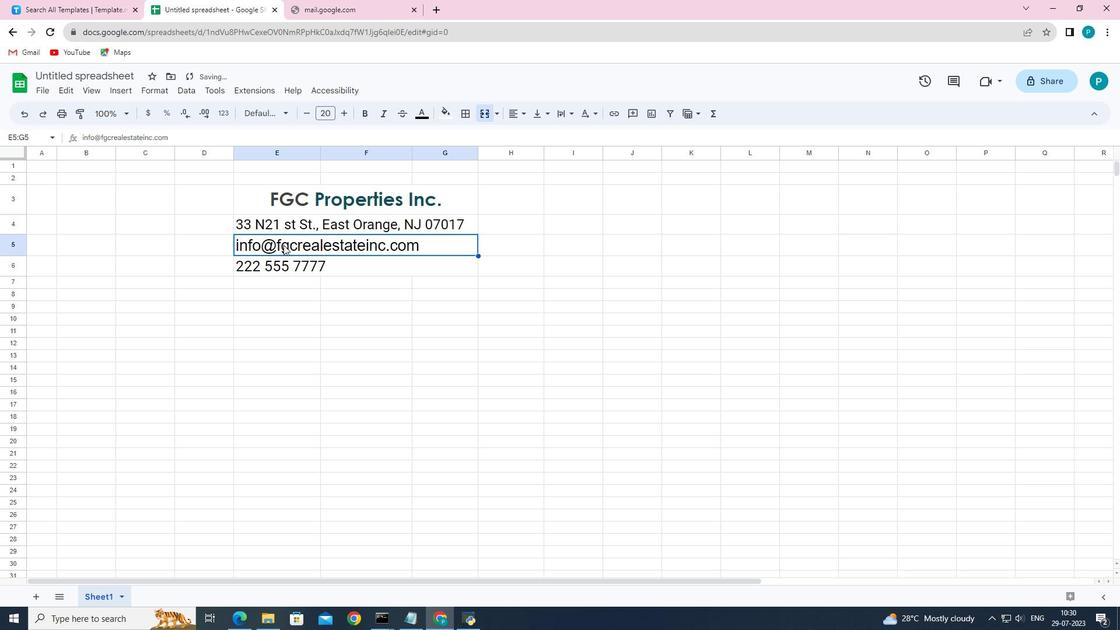 
Action: Mouse pressed left at (285, 246)
Screenshot: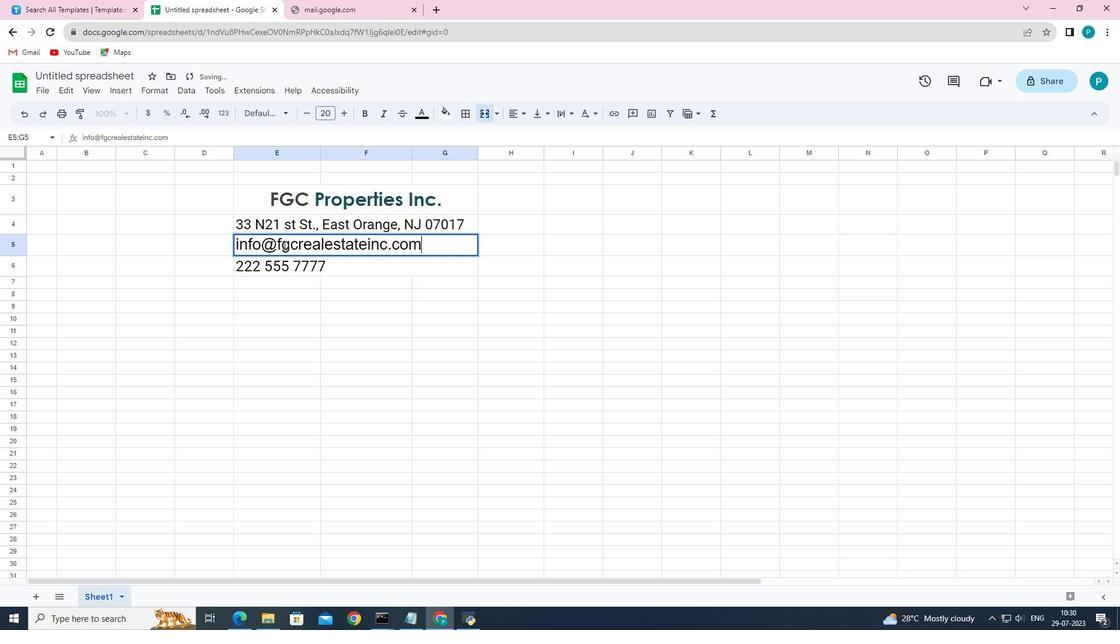 
Action: Mouse moved to (442, 243)
Screenshot: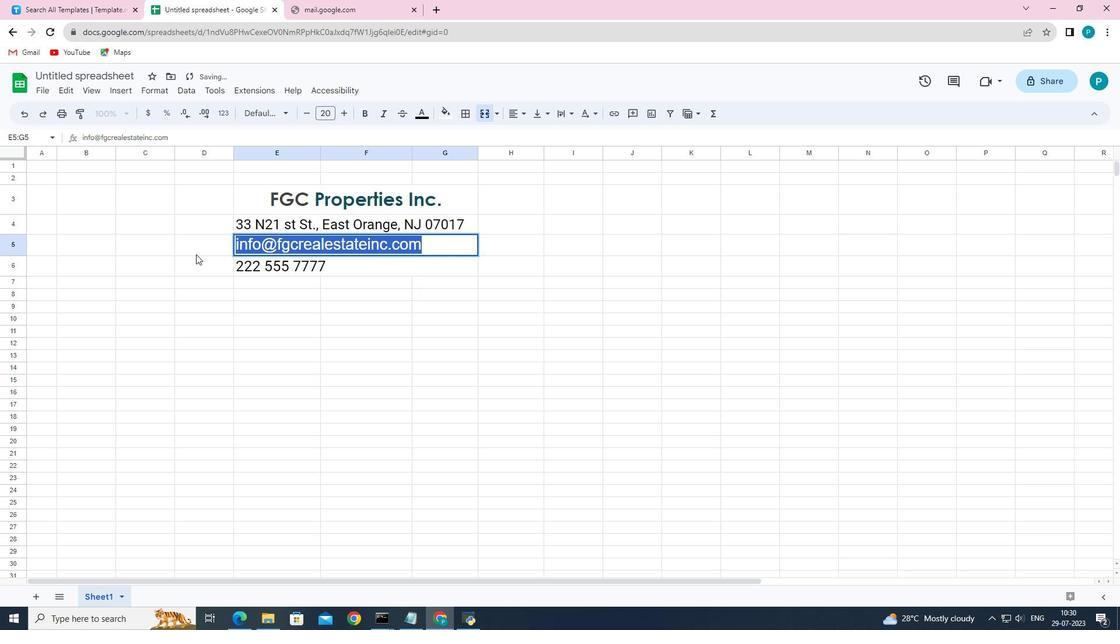 
Action: Mouse pressed left at (442, 243)
Screenshot: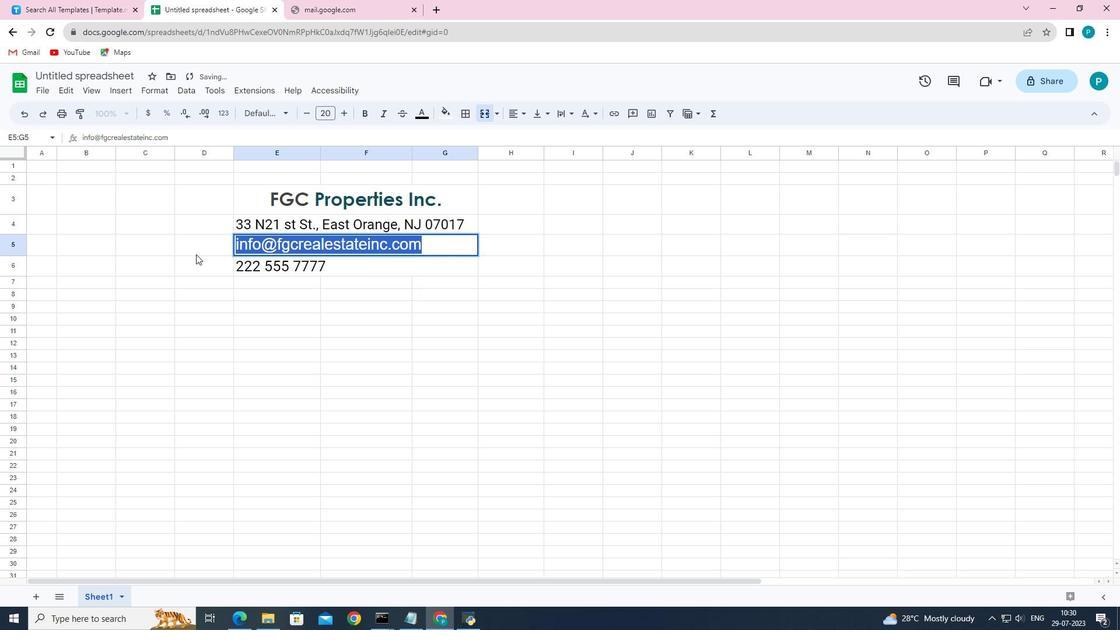 
Action: Mouse moved to (257, 123)
Screenshot: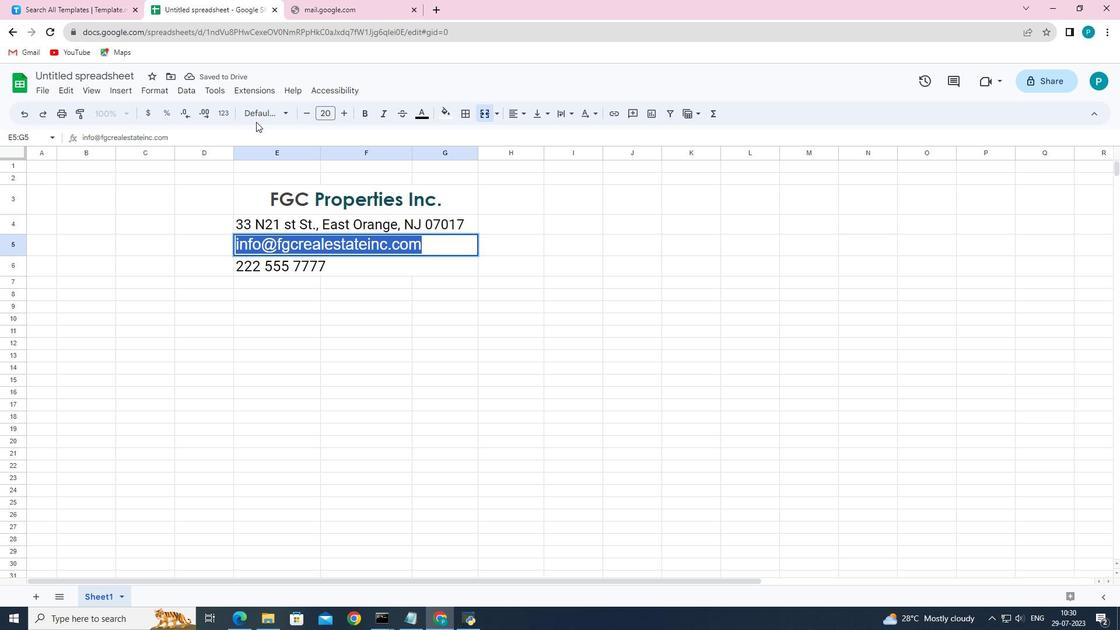 
Action: Mouse pressed left at (257, 123)
Screenshot: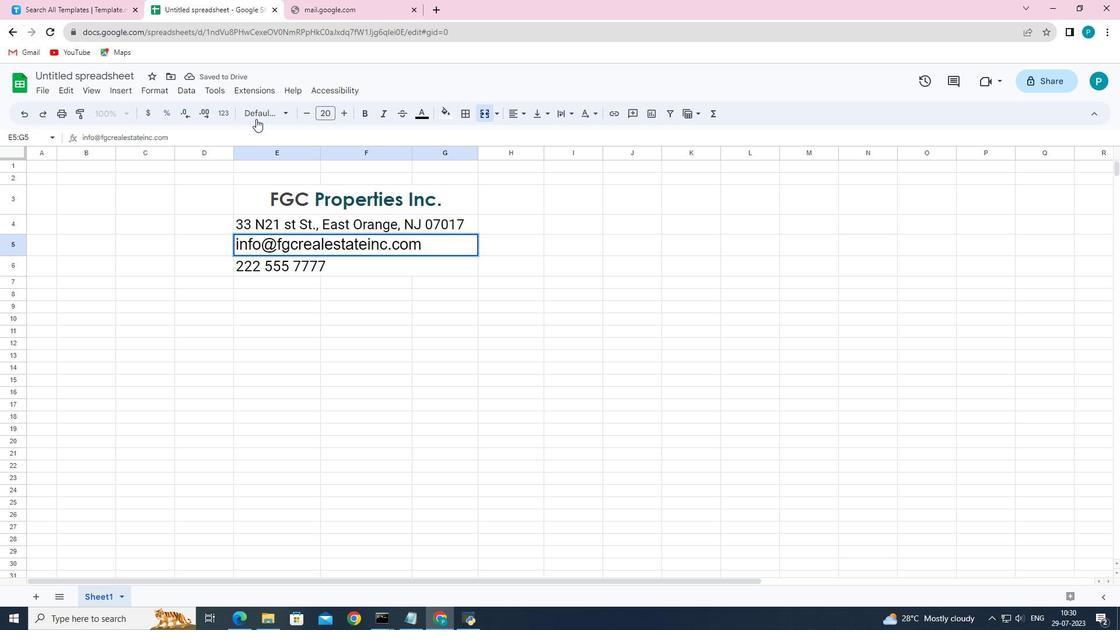 
Action: Mouse moved to (257, 119)
Screenshot: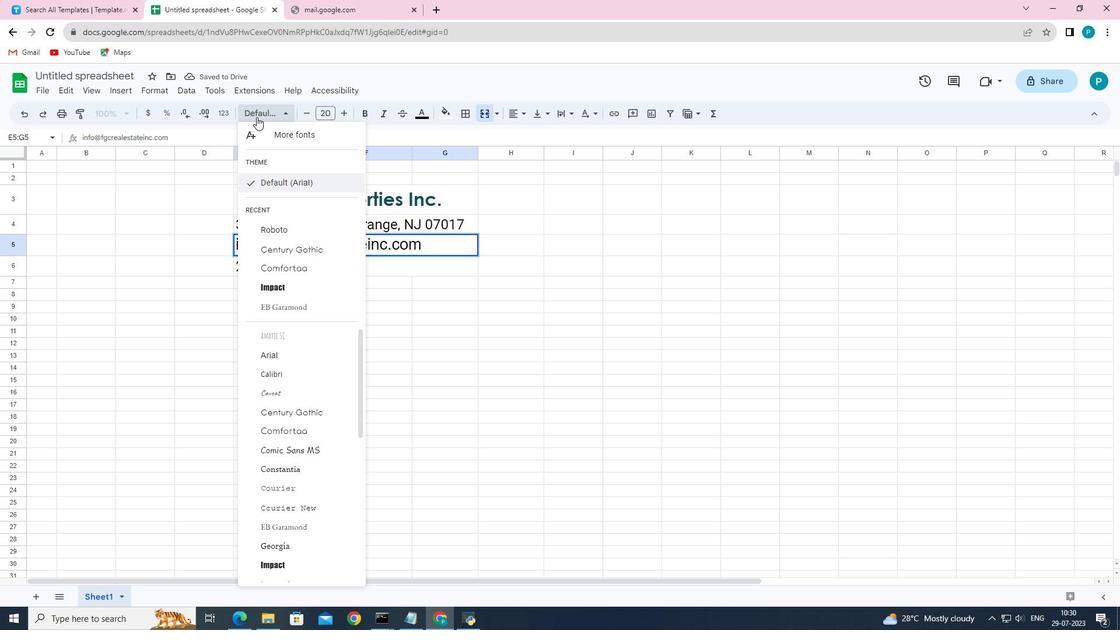 
Action: Mouse pressed left at (257, 119)
Screenshot: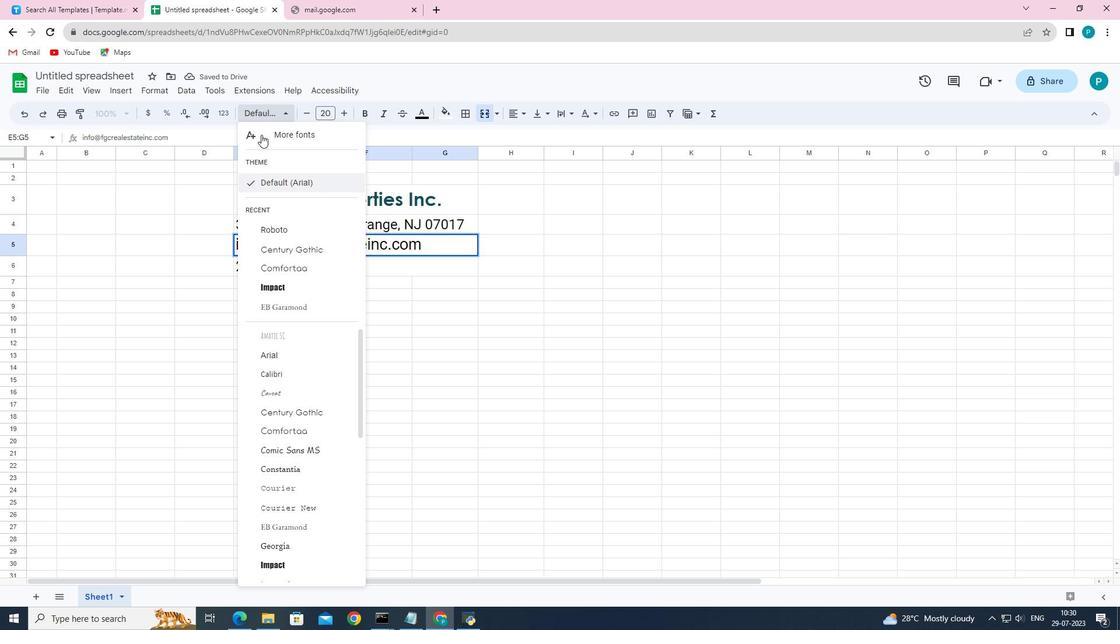 
Action: Mouse moved to (279, 227)
Screenshot: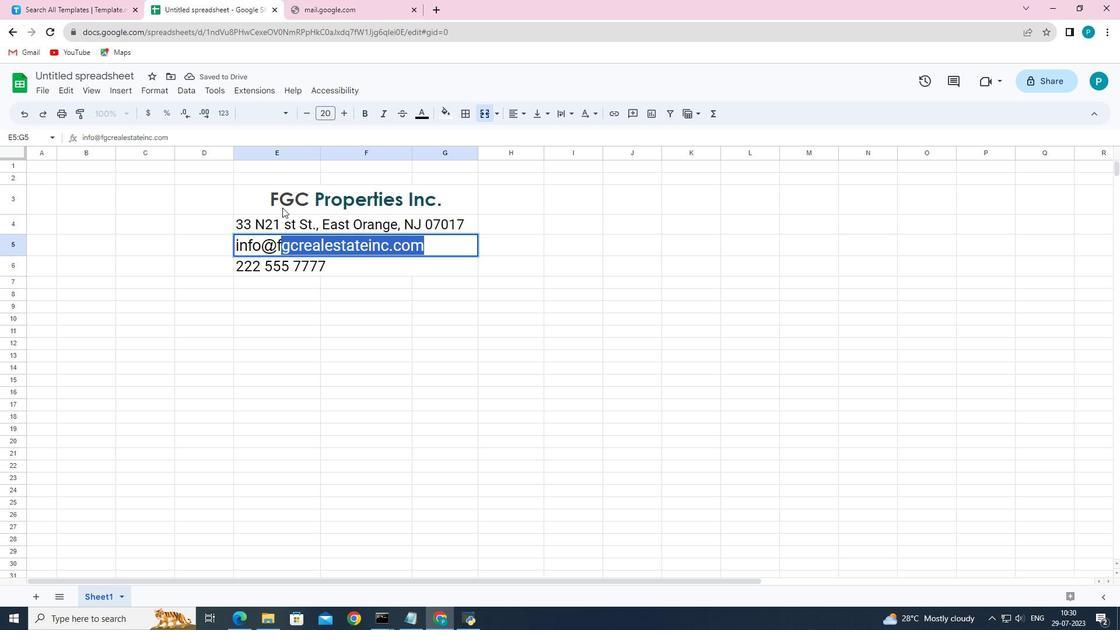 
Action: Mouse pressed left at (279, 227)
Screenshot: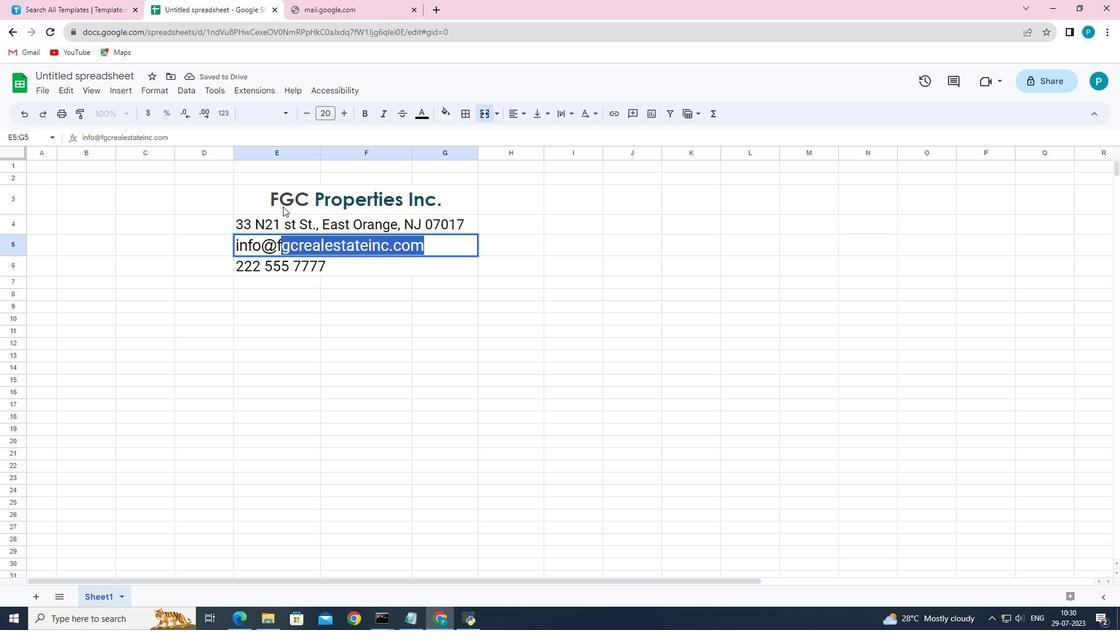 
Action: Mouse moved to (292, 222)
Screenshot: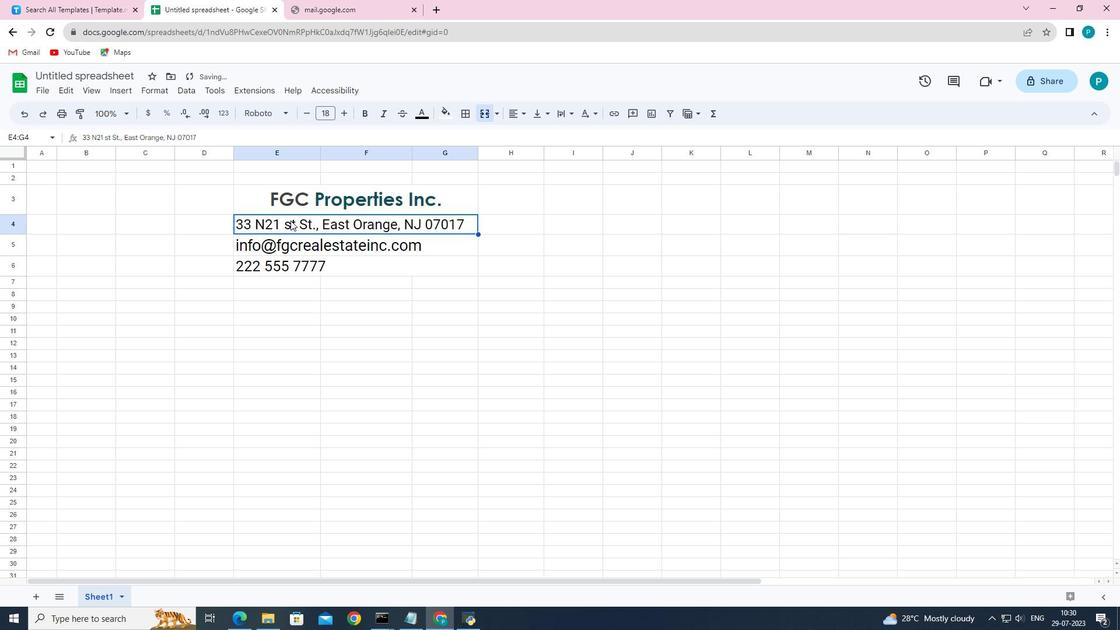 
Action: Mouse pressed left at (292, 222)
Screenshot: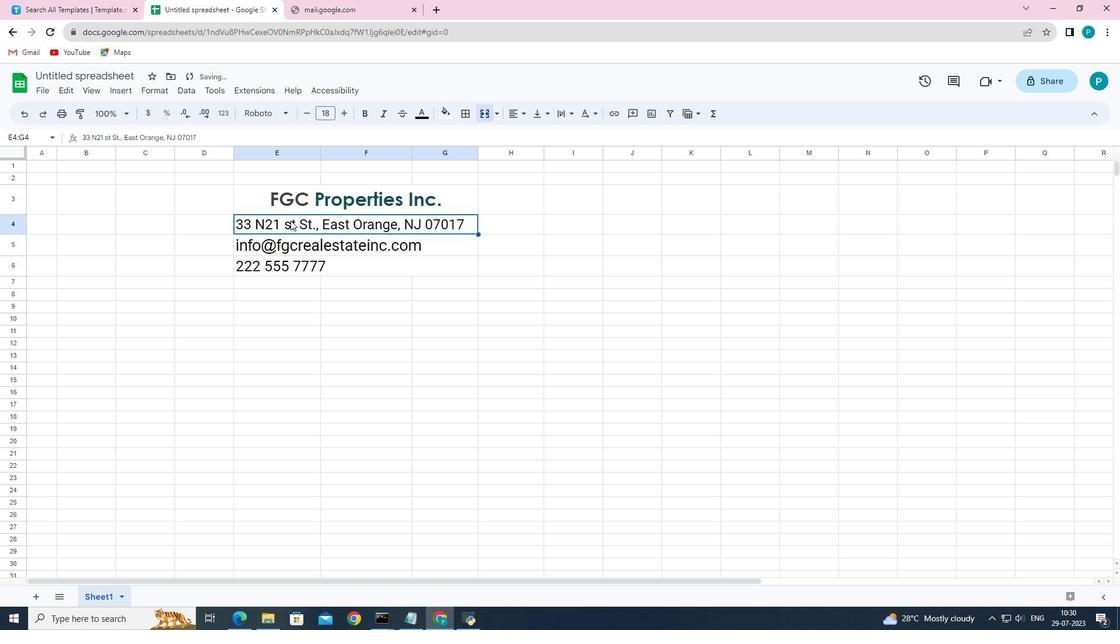 
Action: Mouse moved to (242, 239)
Screenshot: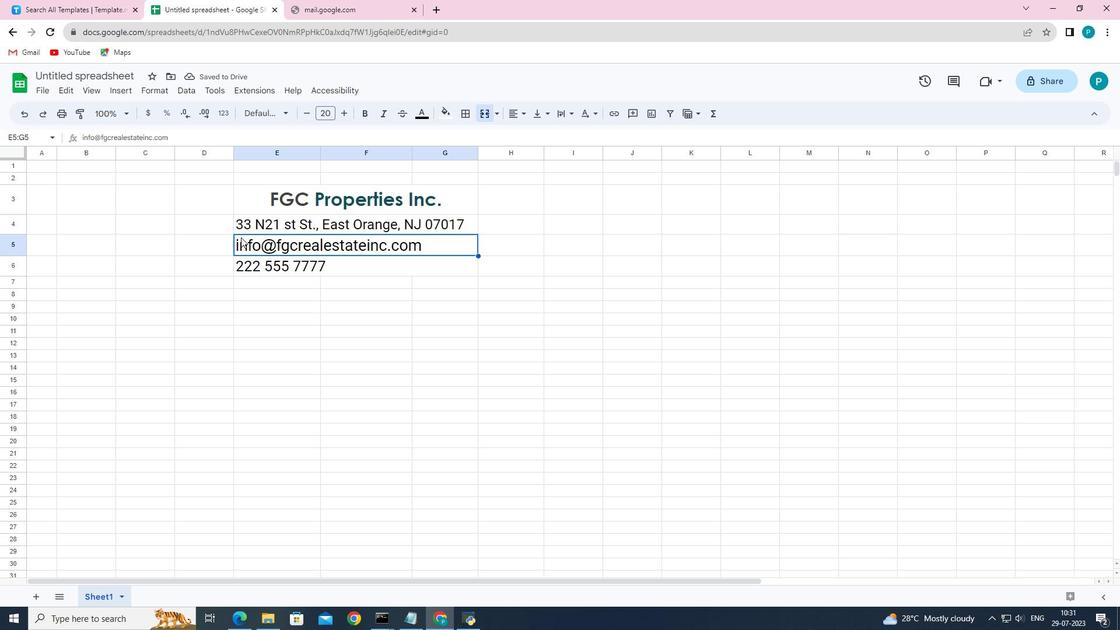 
Action: Mouse pressed left at (242, 239)
